 Task: Explore Airbnb accommodation in Ovar, Portugal from 3rd December, 2023 to 7th December, 2023 for 2 adults. Place can be private room with 1  bedroom having 1 bed and 1 bathroom. Property type can be hotel.
Action: Mouse moved to (581, 128)
Screenshot: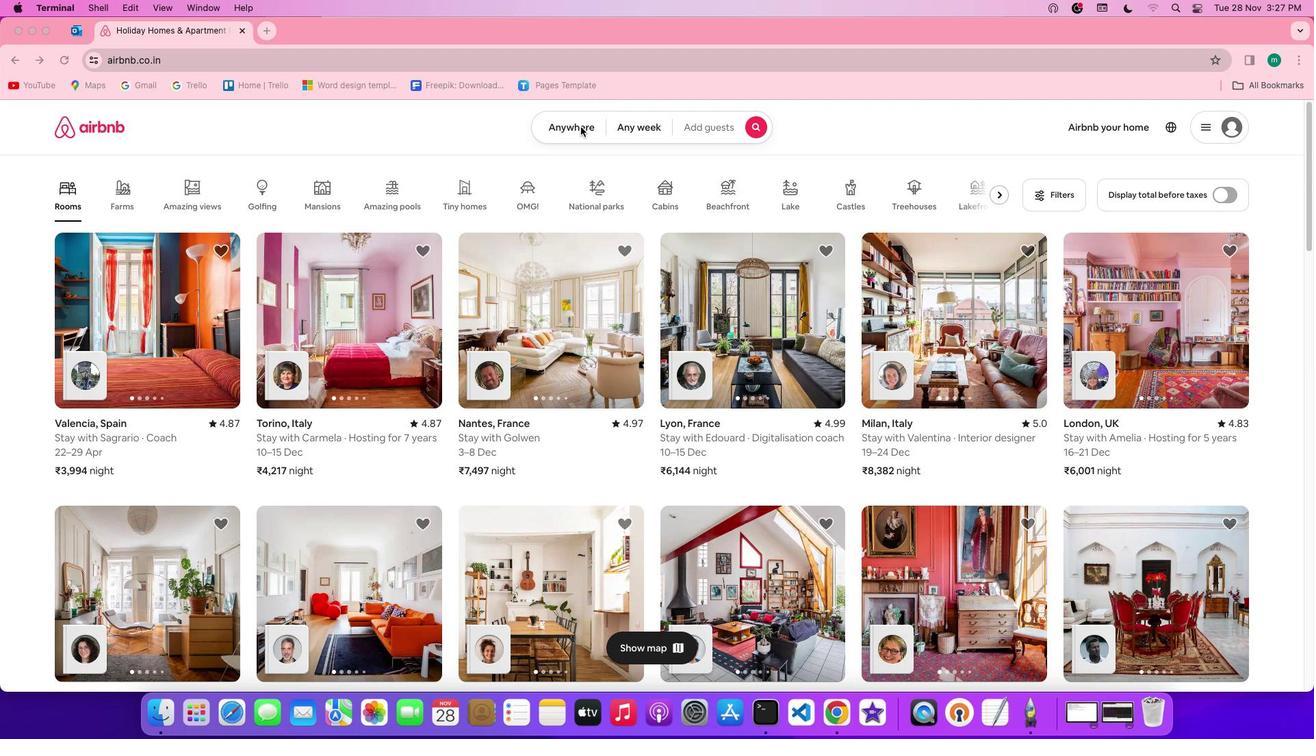 
Action: Mouse pressed left at (581, 128)
Screenshot: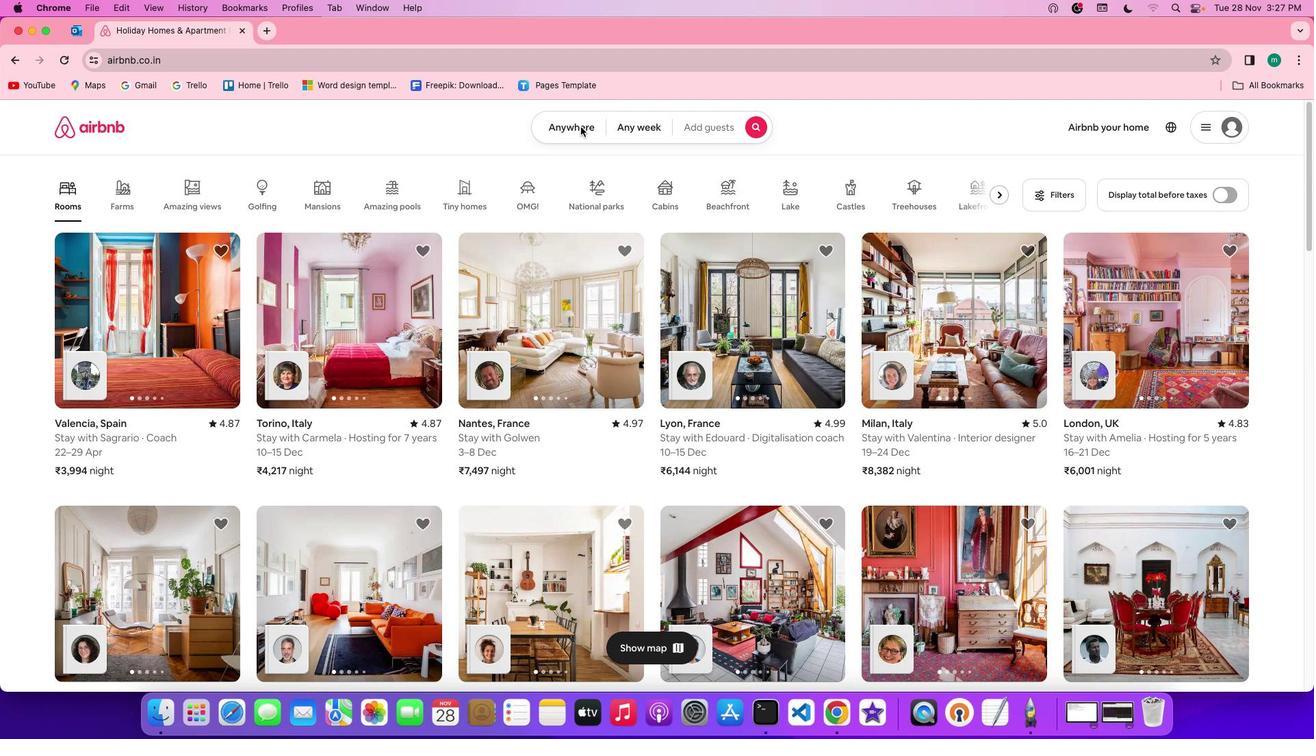
Action: Mouse pressed left at (581, 128)
Screenshot: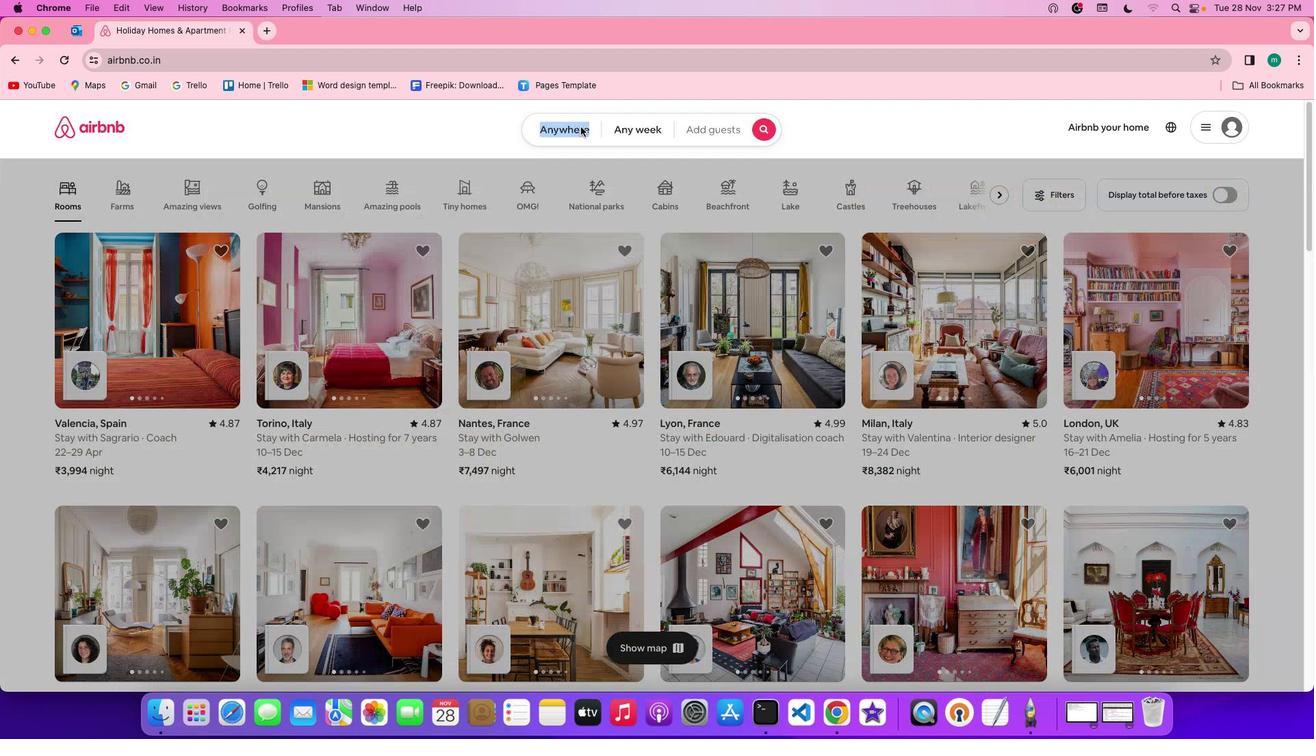 
Action: Mouse moved to (493, 175)
Screenshot: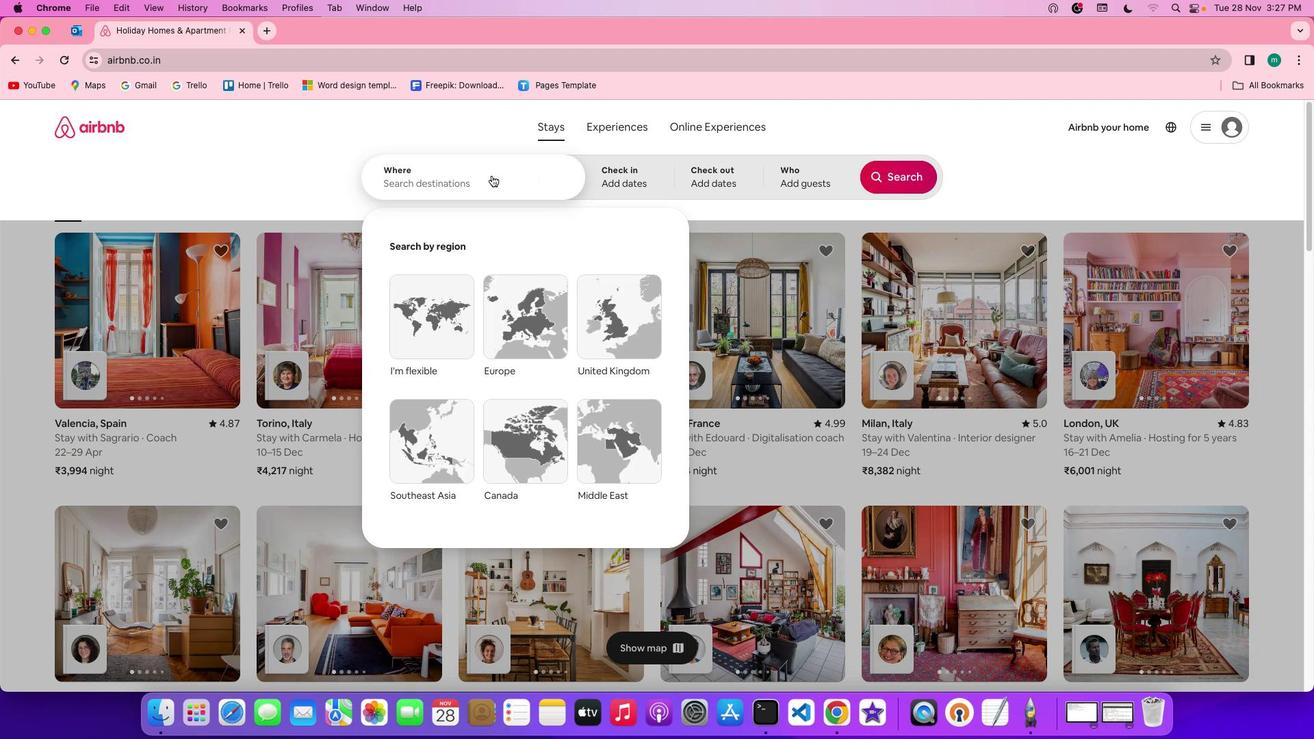 
Action: Mouse pressed left at (493, 175)
Screenshot: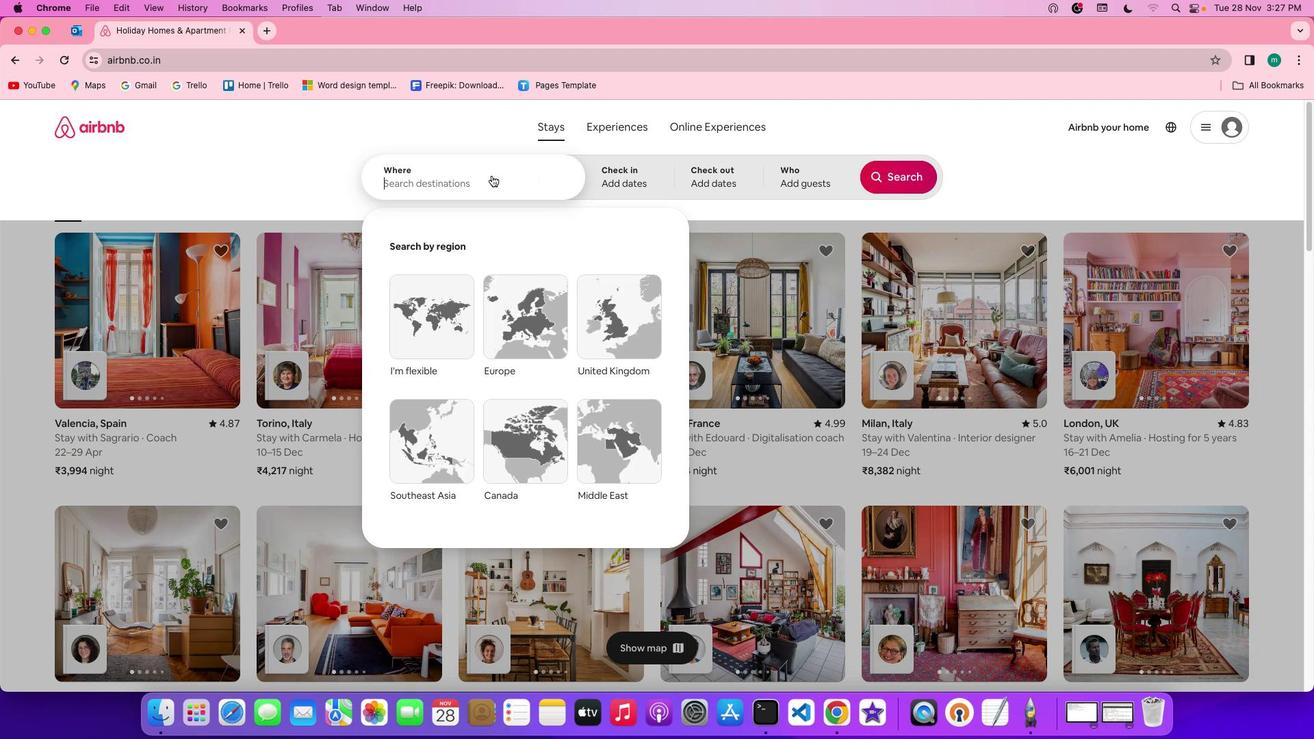 
Action: Key pressed Key.shift'O'
Screenshot: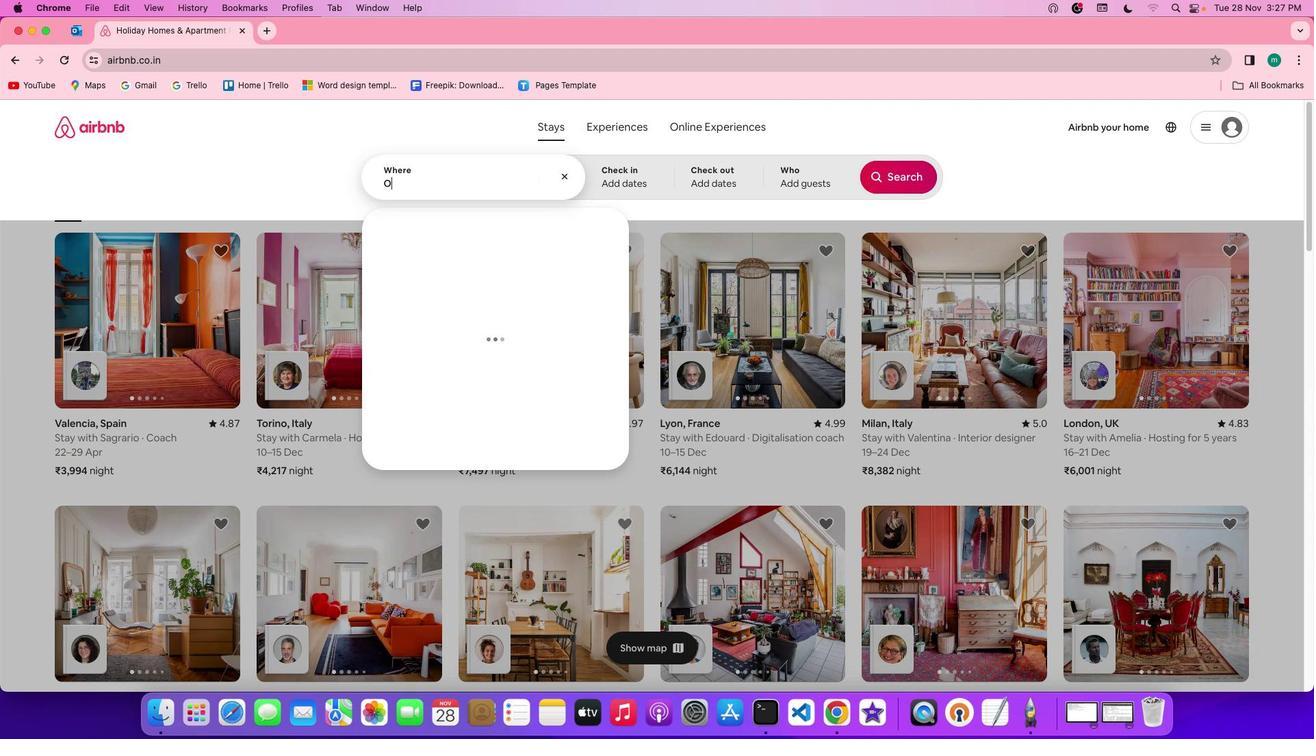 
Action: Mouse moved to (493, 175)
Screenshot: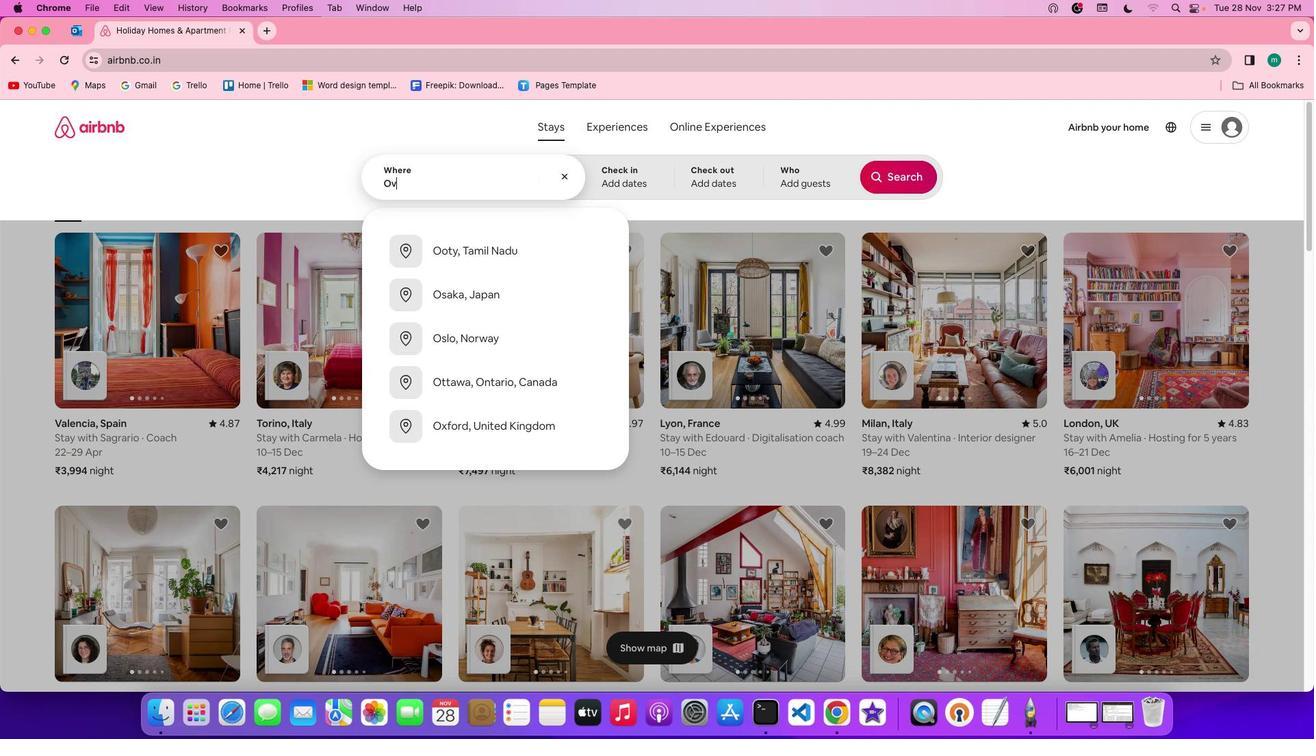 
Action: Key pressed 'v''a''r'','Key.spaceKey.shift'p''o''r''t''u''g''a''l'
Screenshot: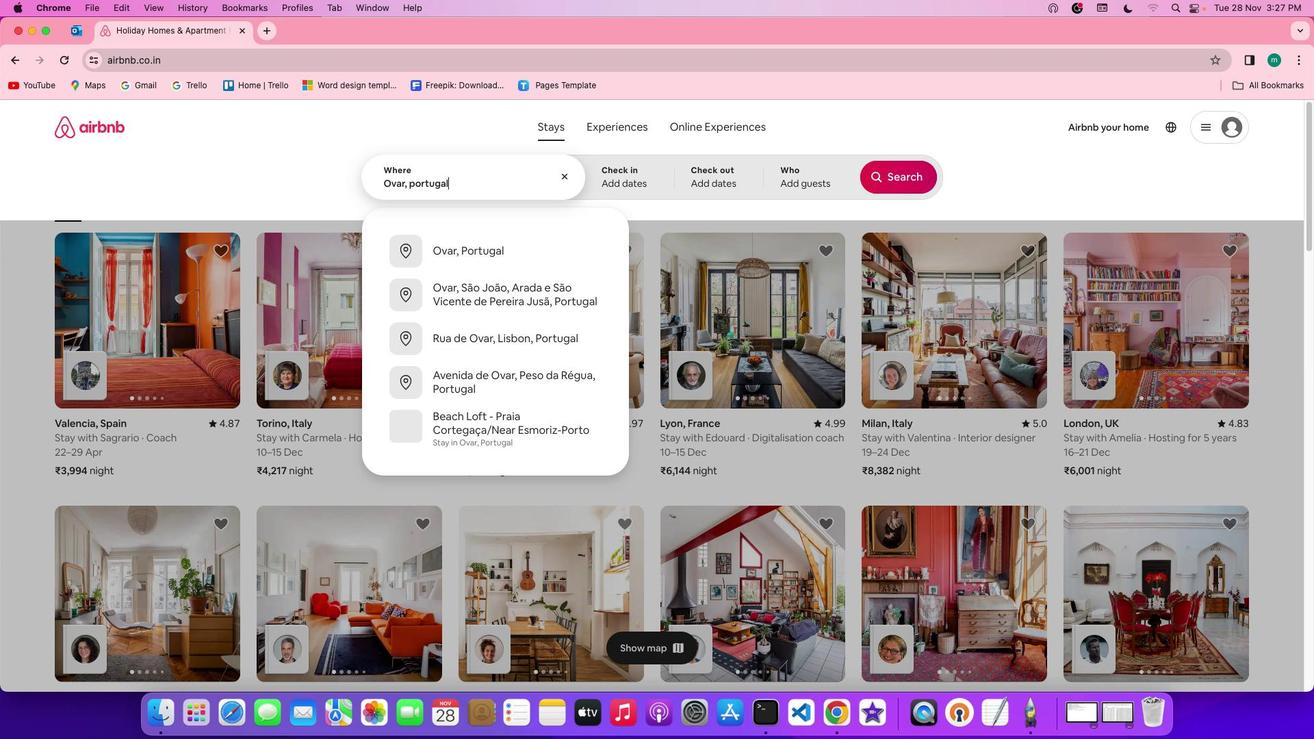 
Action: Mouse moved to (650, 171)
Screenshot: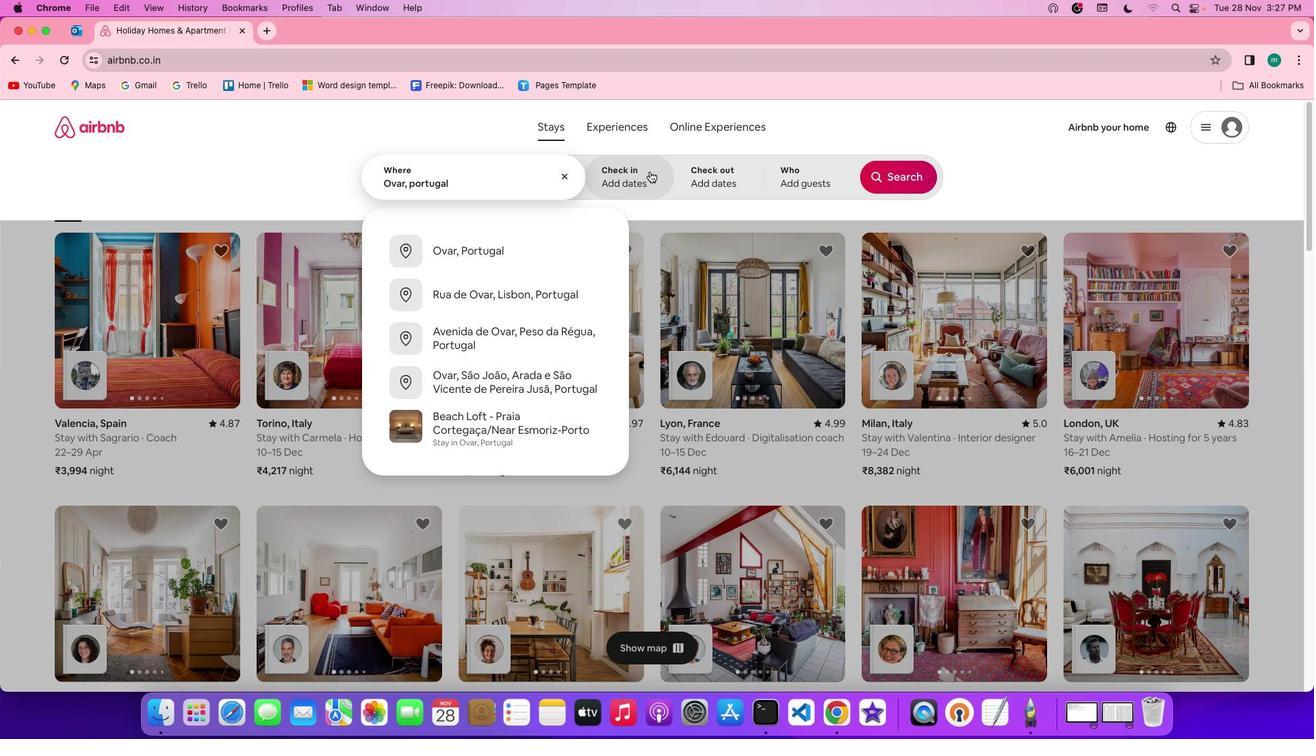 
Action: Mouse pressed left at (650, 171)
Screenshot: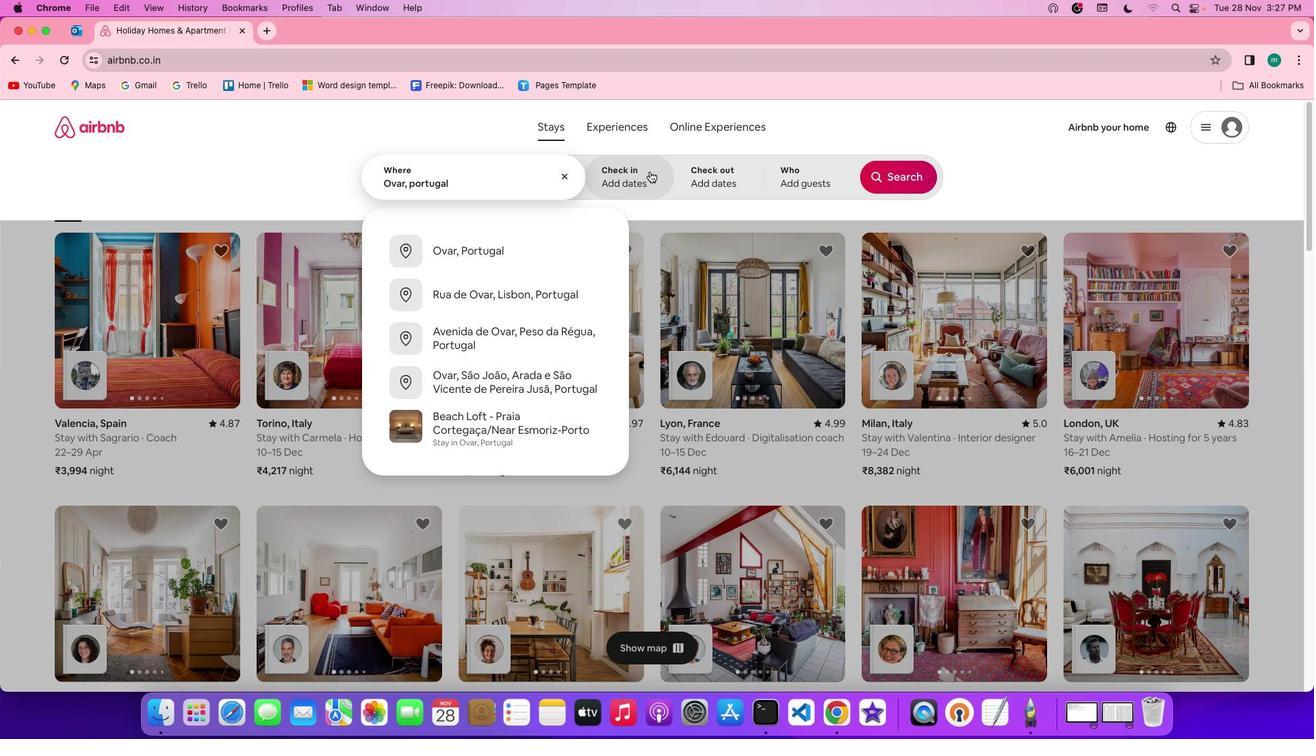 
Action: Mouse moved to (692, 380)
Screenshot: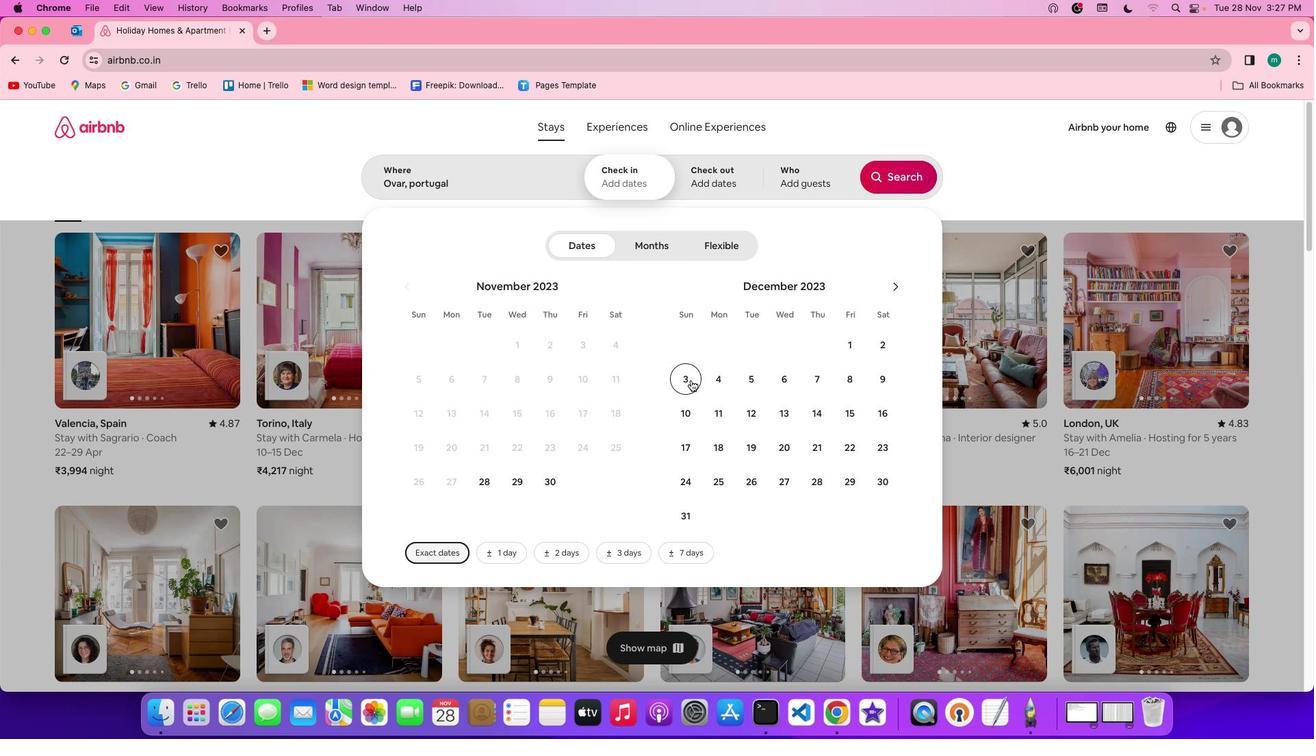 
Action: Mouse pressed left at (692, 380)
Screenshot: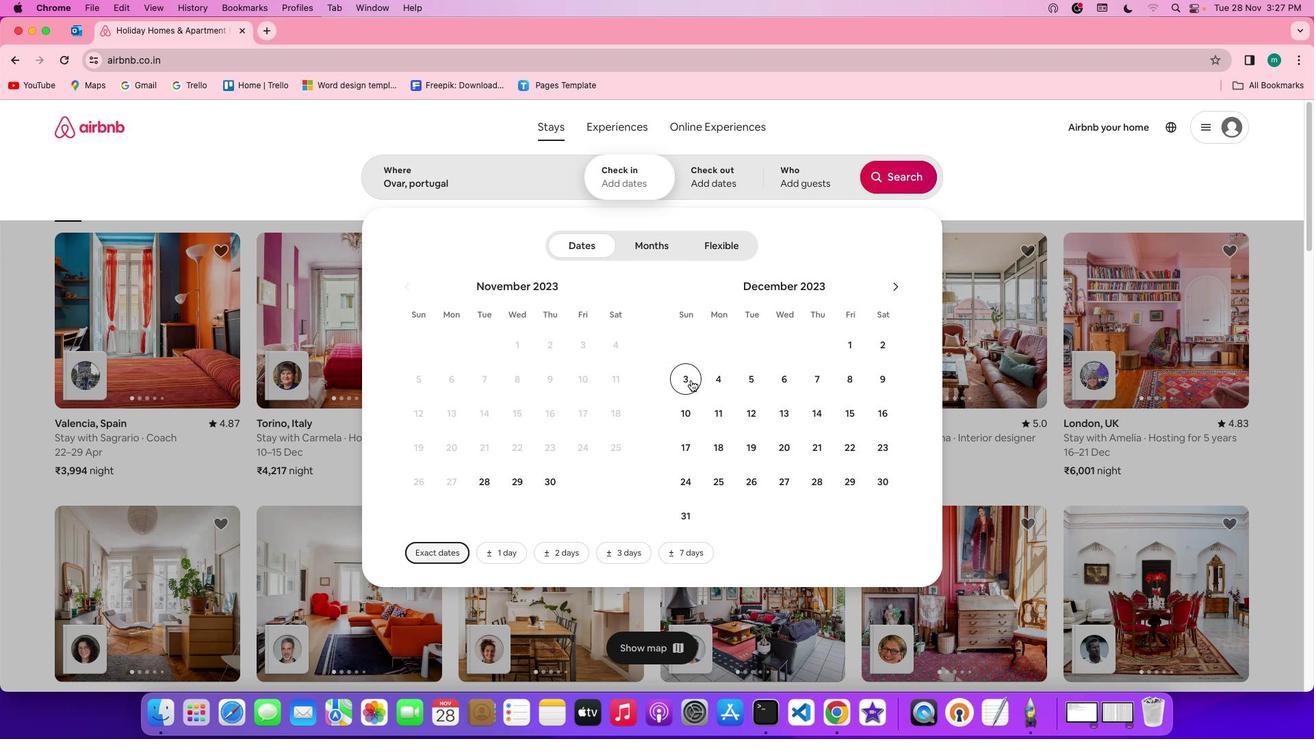 
Action: Mouse moved to (826, 380)
Screenshot: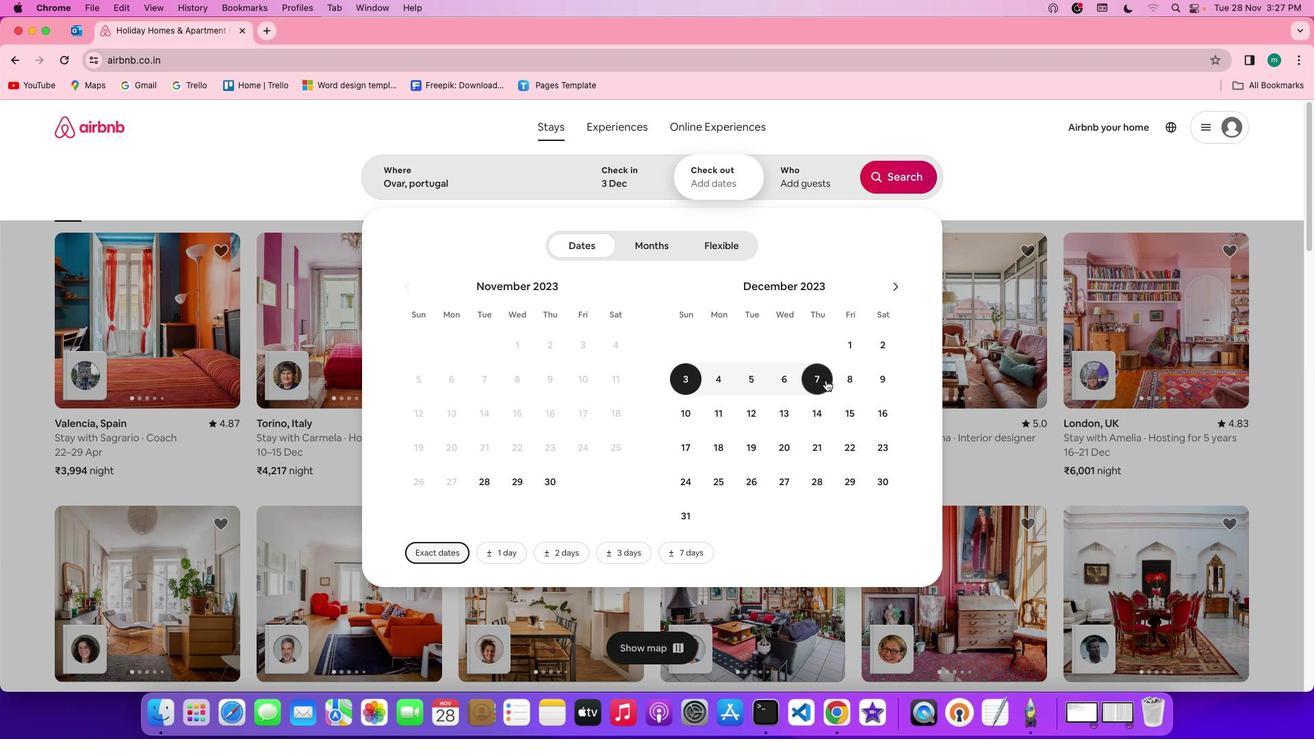 
Action: Mouse pressed left at (826, 380)
Screenshot: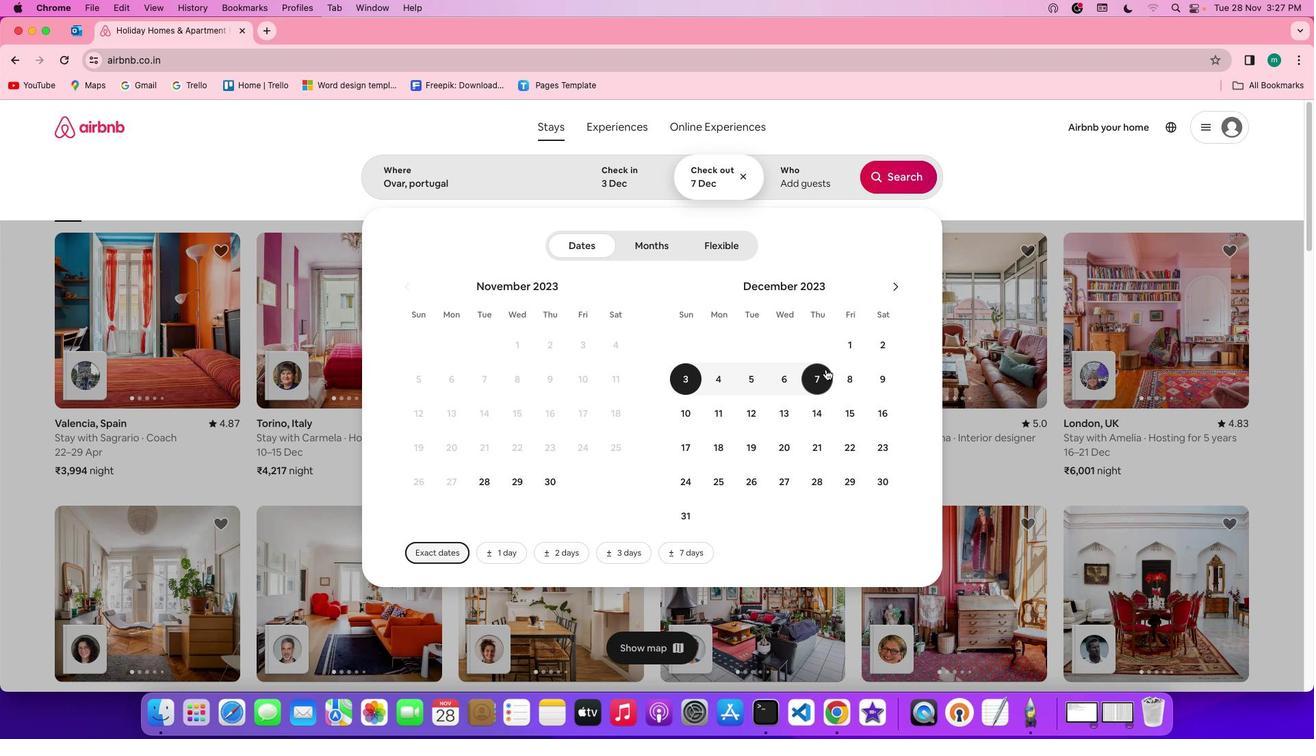 
Action: Mouse moved to (822, 180)
Screenshot: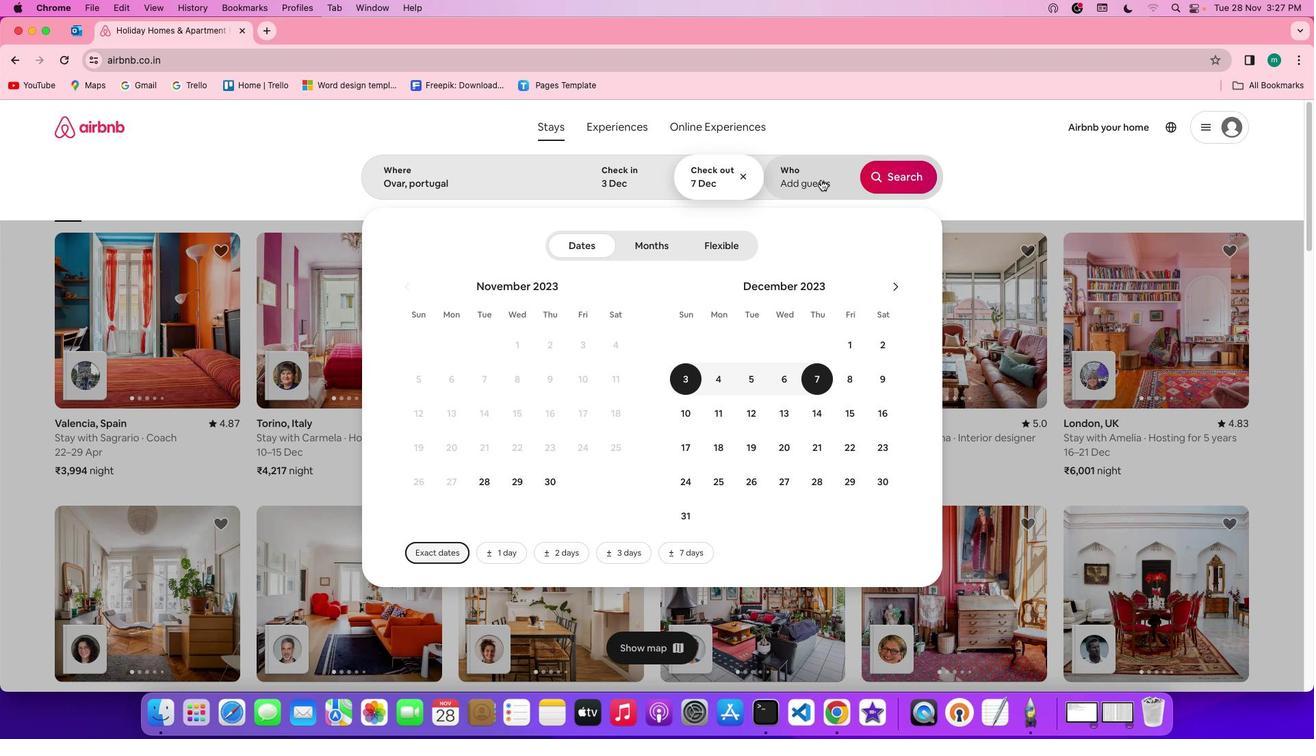 
Action: Mouse pressed left at (822, 180)
Screenshot: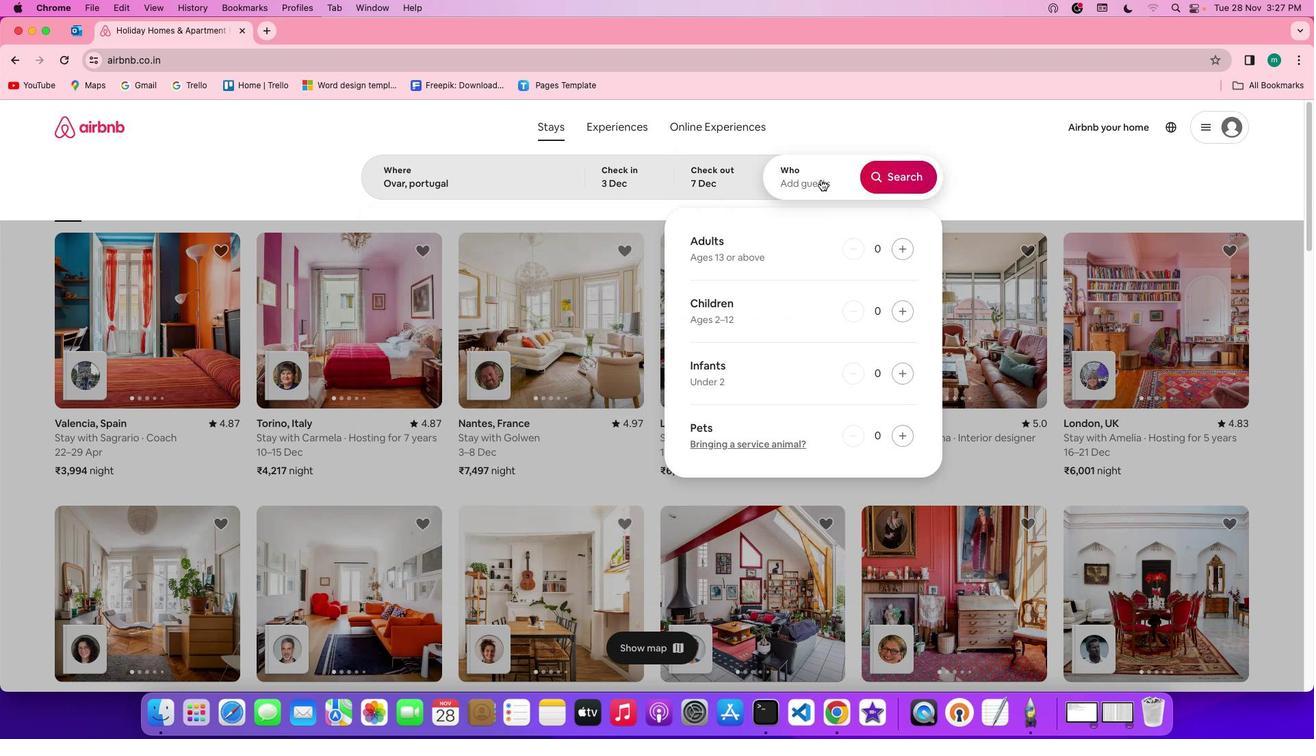 
Action: Mouse moved to (906, 249)
Screenshot: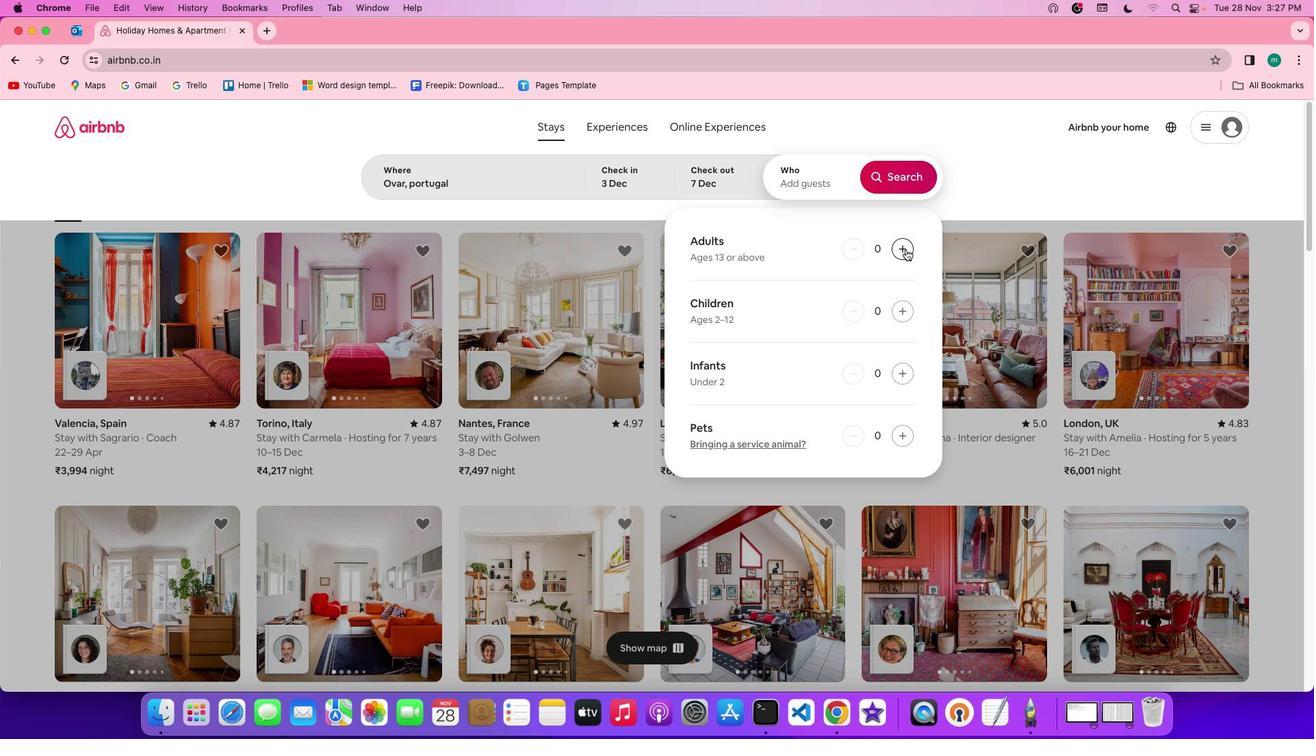 
Action: Mouse pressed left at (906, 249)
Screenshot: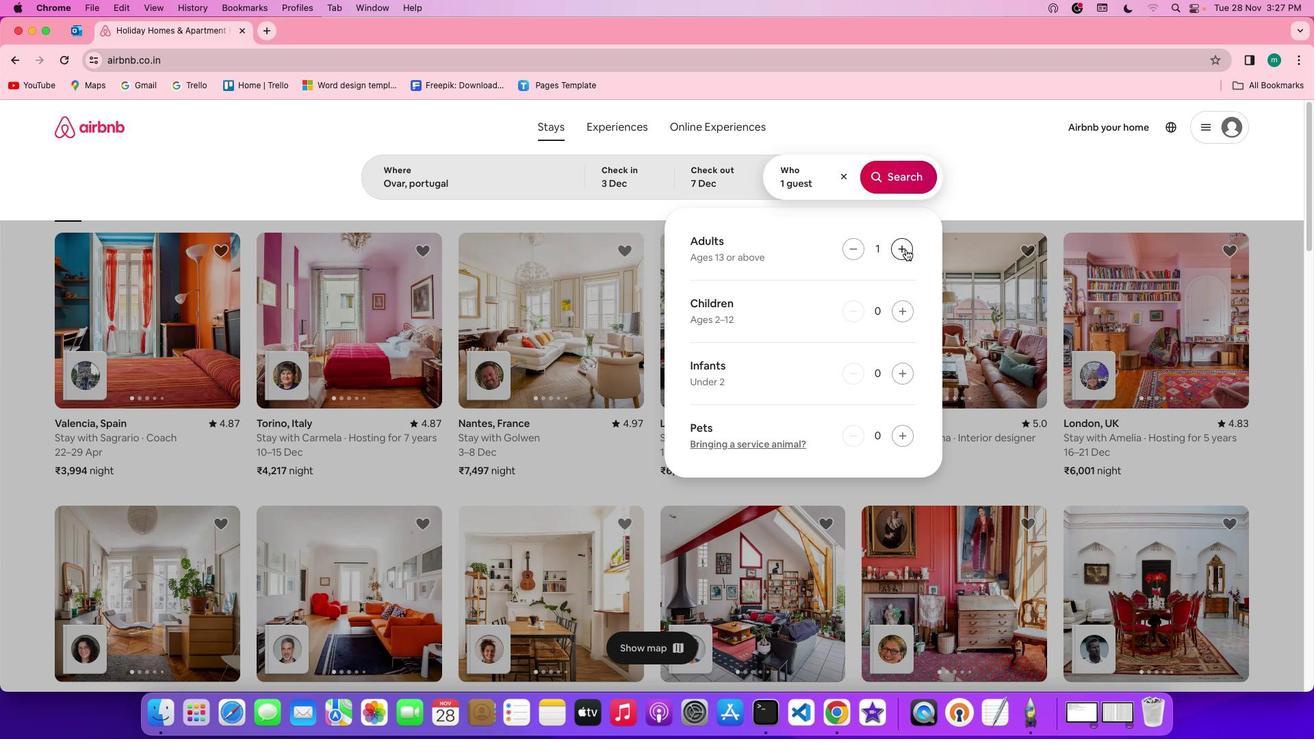 
Action: Mouse pressed left at (906, 249)
Screenshot: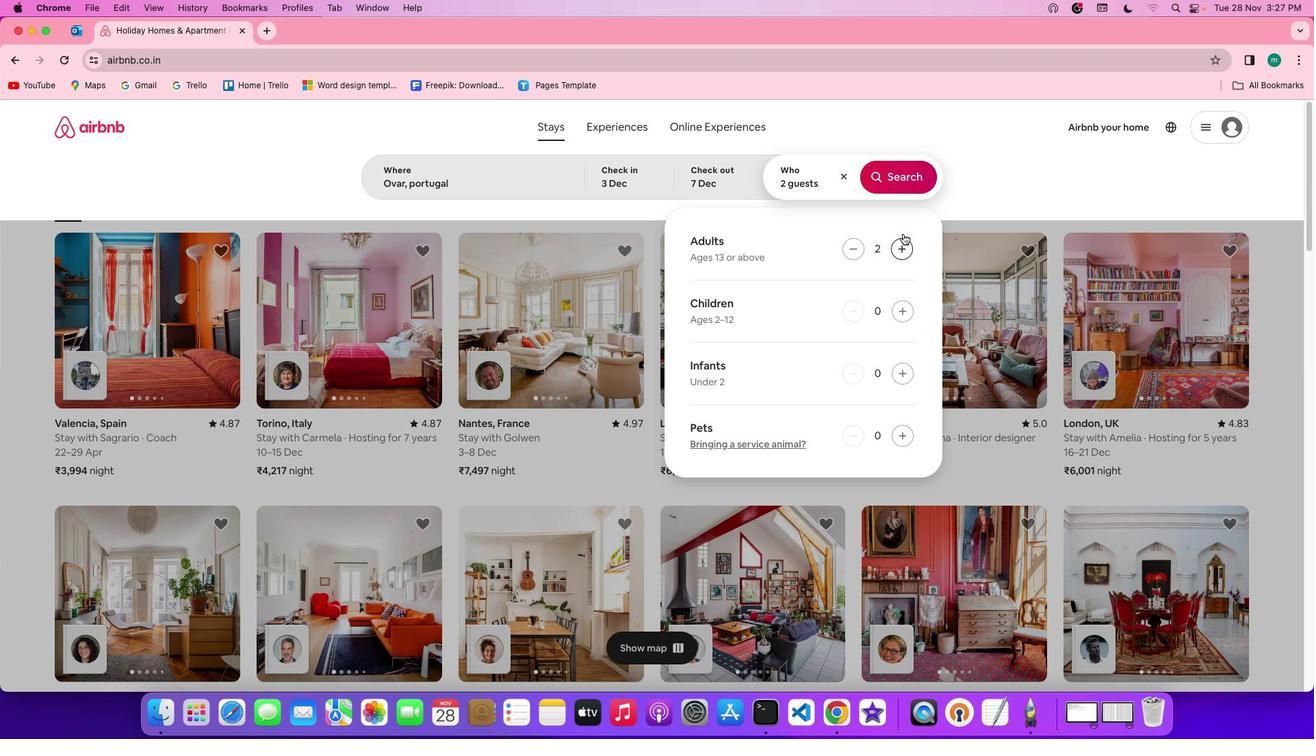 
Action: Mouse moved to (896, 175)
Screenshot: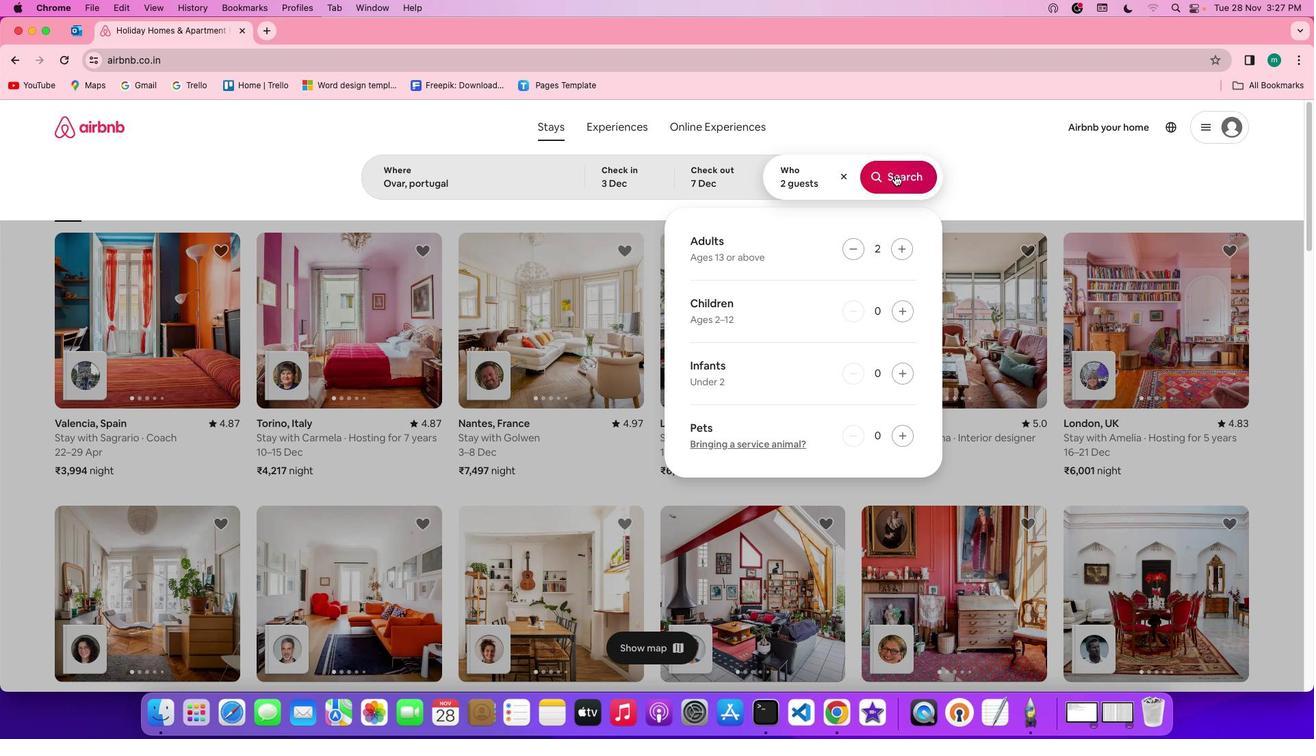 
Action: Mouse pressed left at (896, 175)
Screenshot: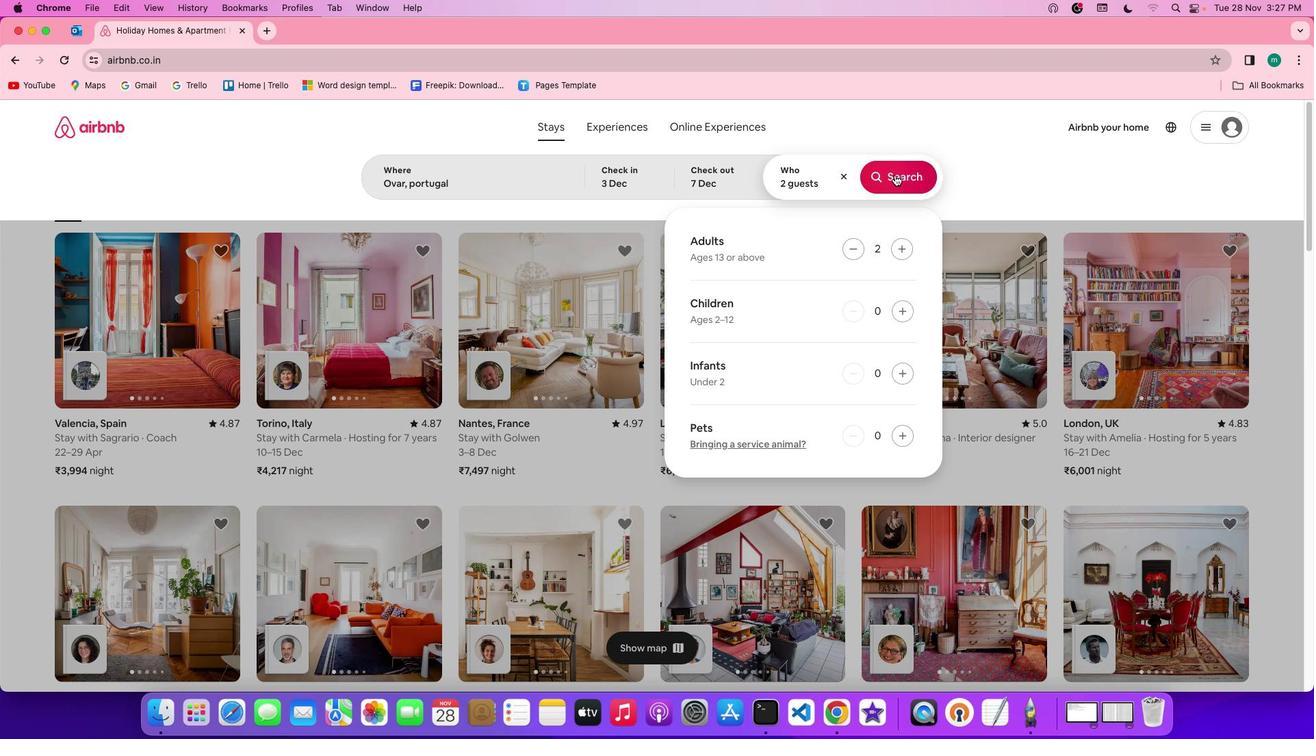 
Action: Mouse moved to (1088, 178)
Screenshot: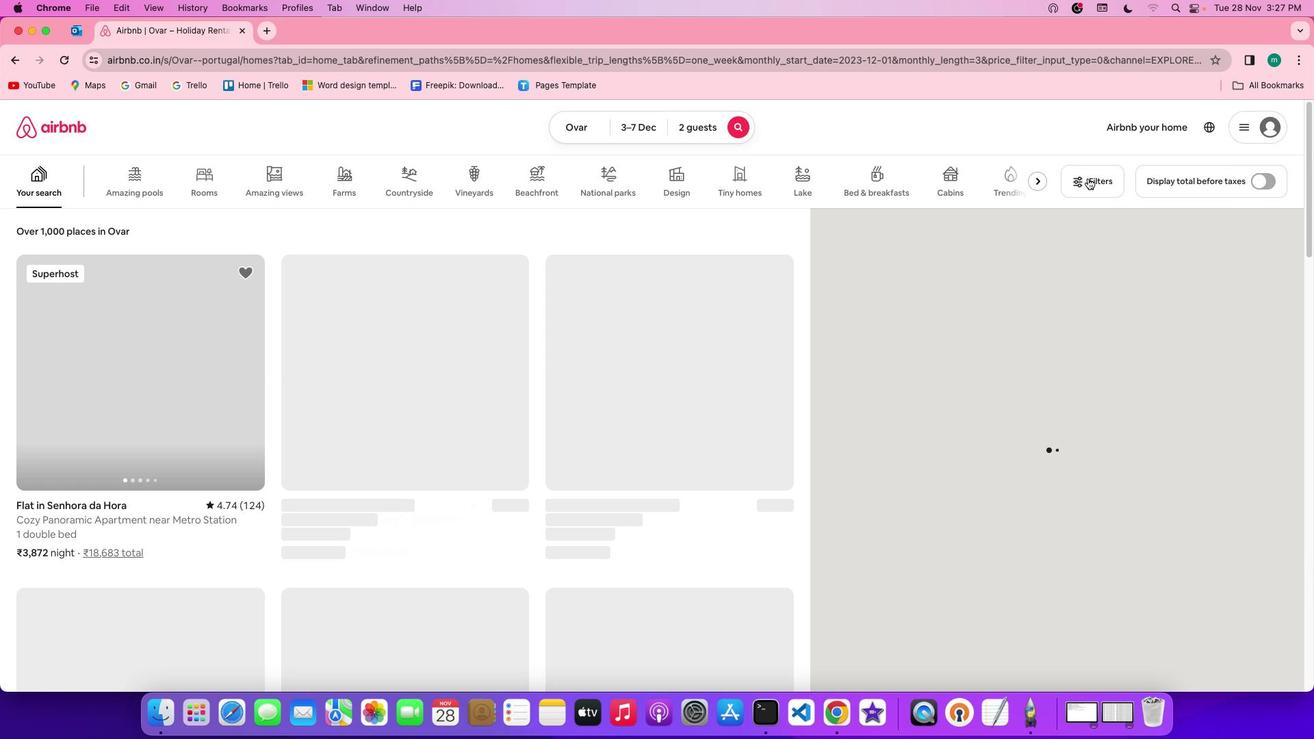 
Action: Mouse pressed left at (1088, 178)
Screenshot: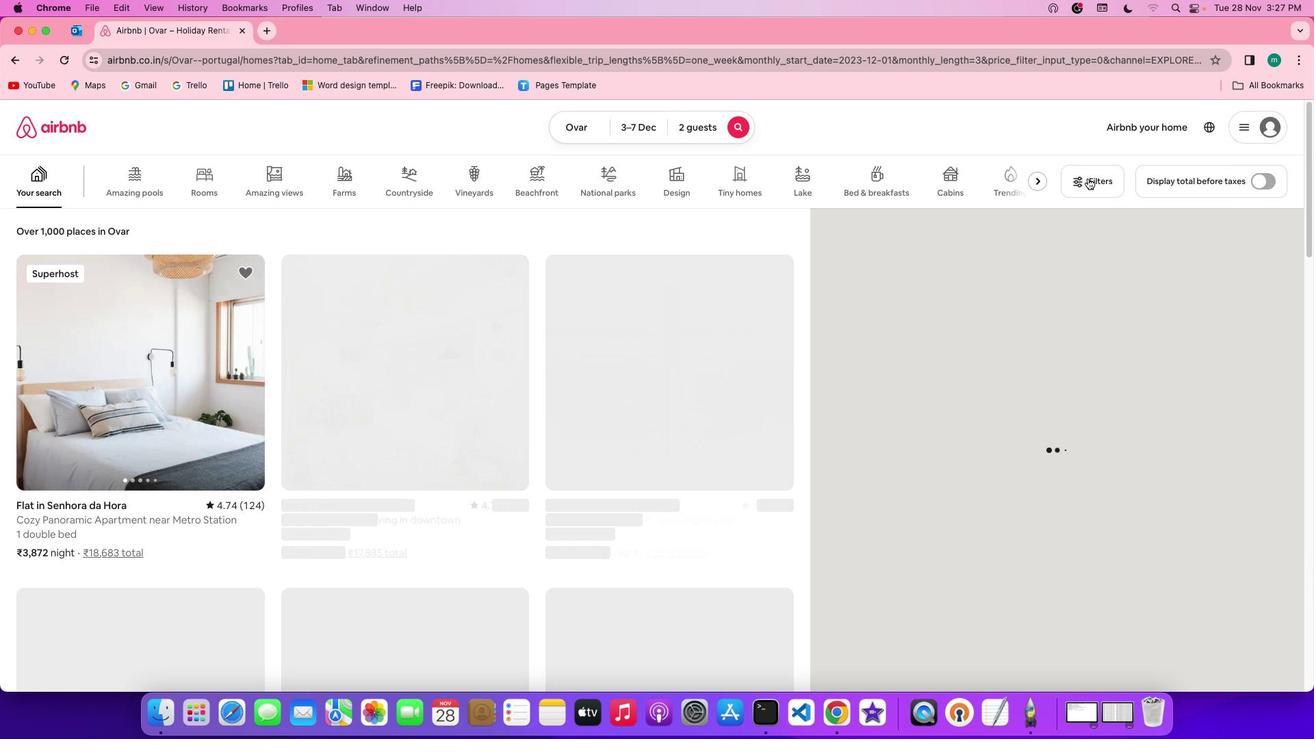 
Action: Mouse moved to (711, 368)
Screenshot: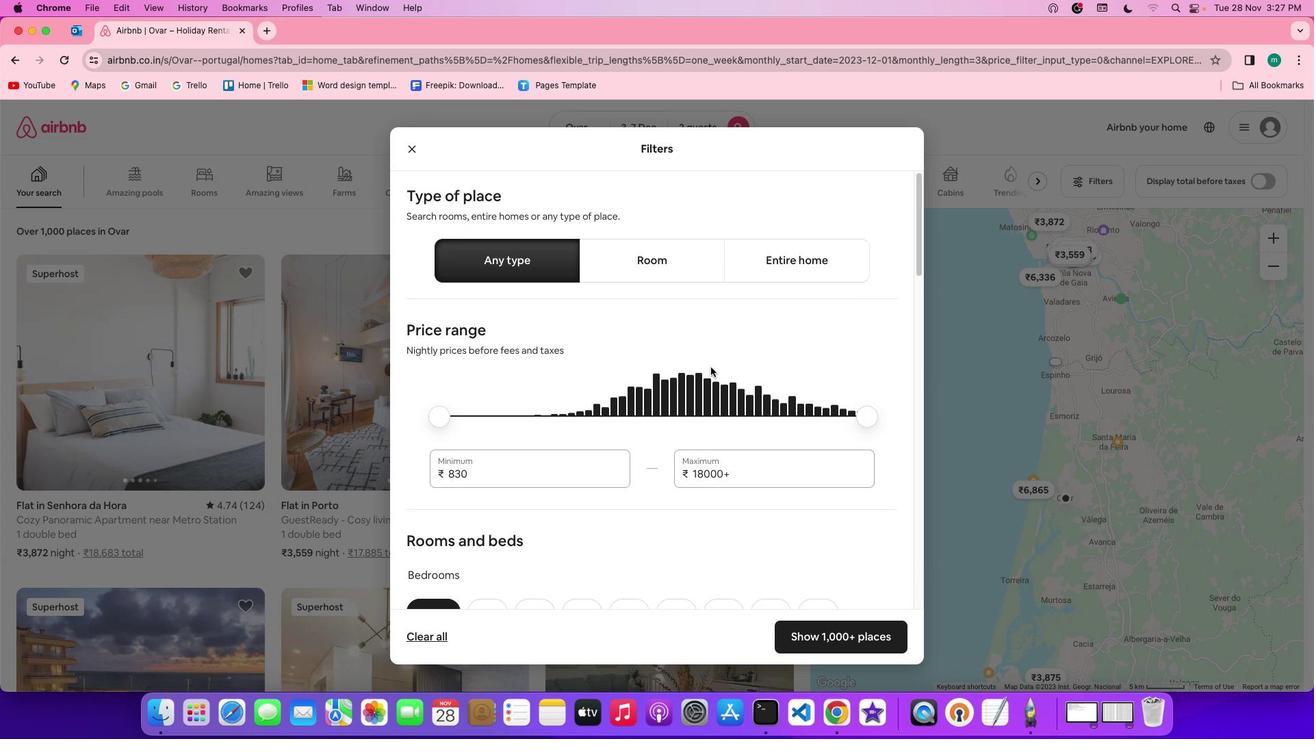 
Action: Mouse scrolled (711, 368) with delta (0, 0)
Screenshot: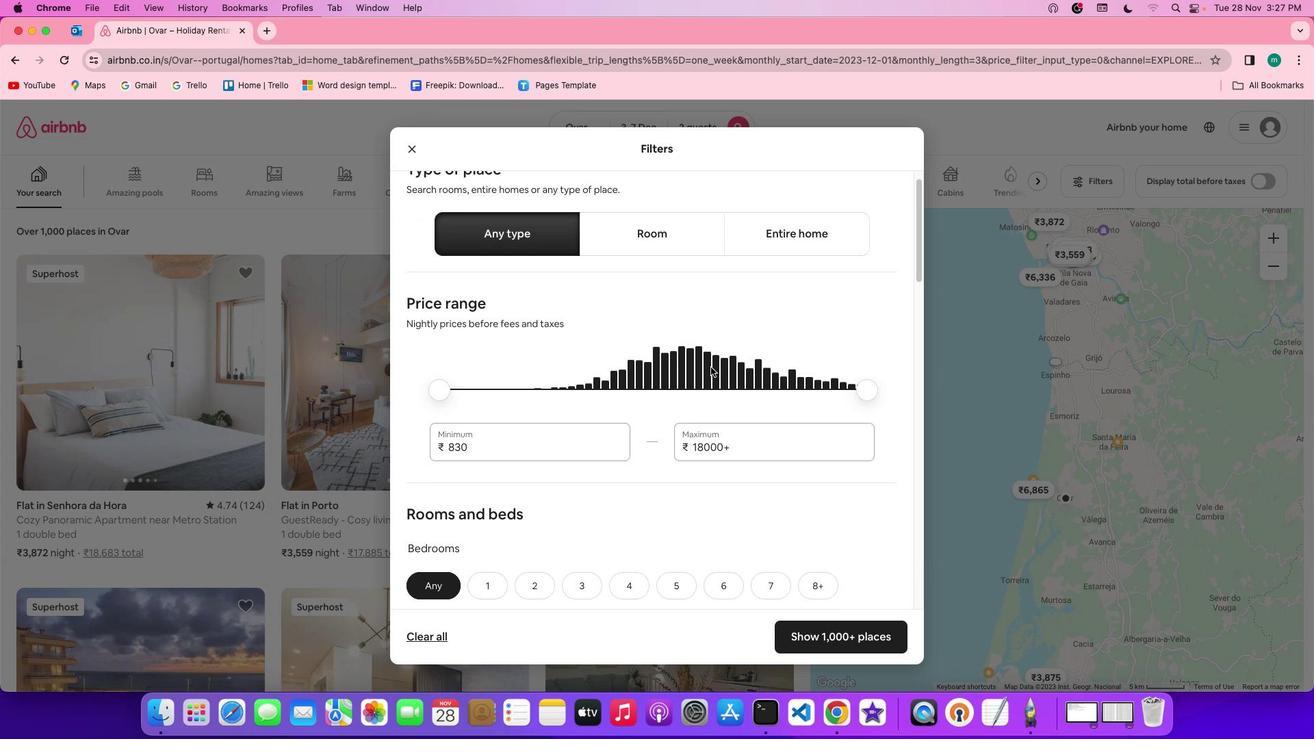 
Action: Mouse scrolled (711, 368) with delta (0, 0)
Screenshot: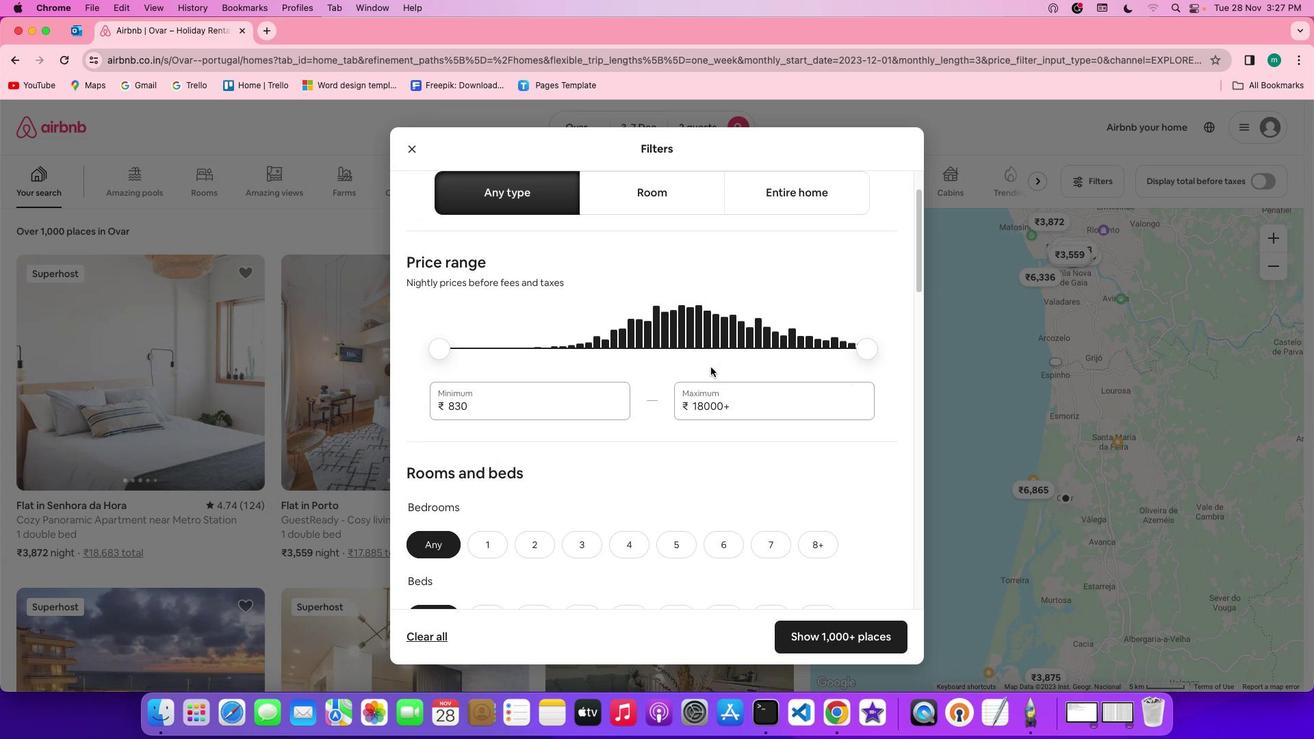 
Action: Mouse scrolled (711, 368) with delta (0, 0)
Screenshot: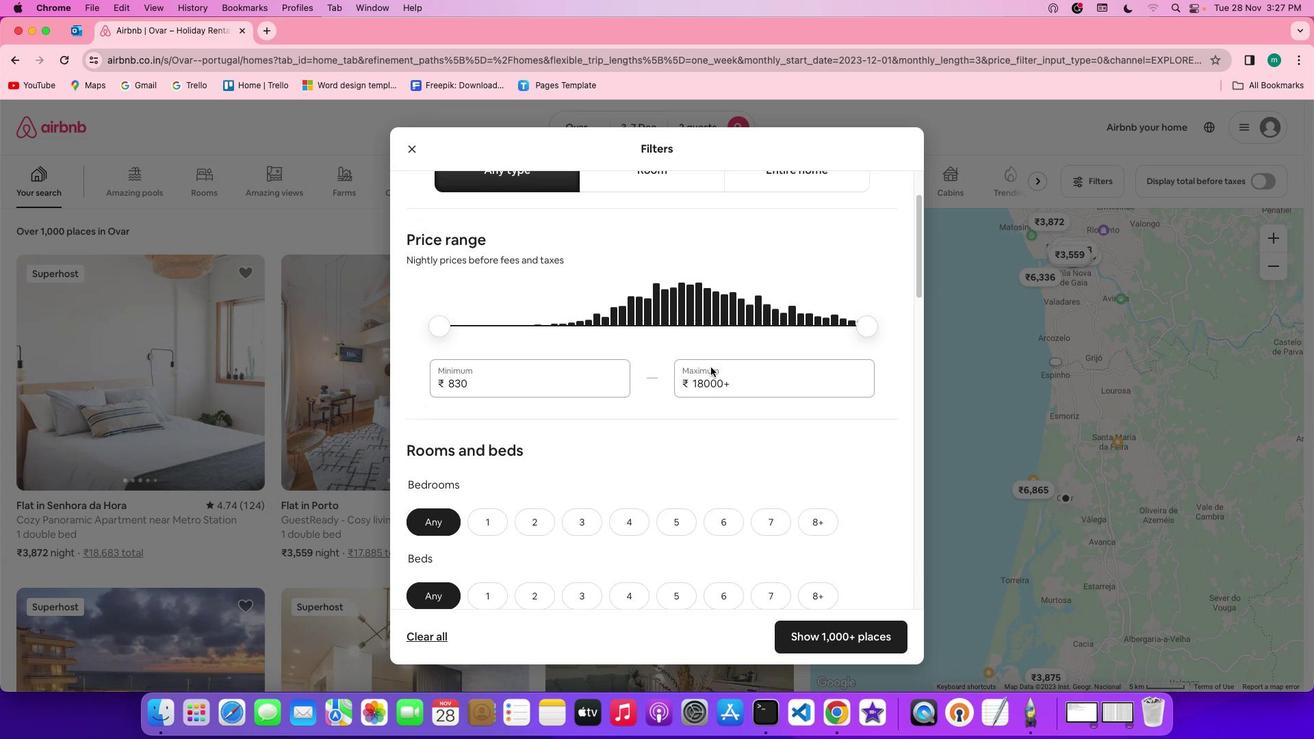 
Action: Mouse scrolled (711, 368) with delta (0, 0)
Screenshot: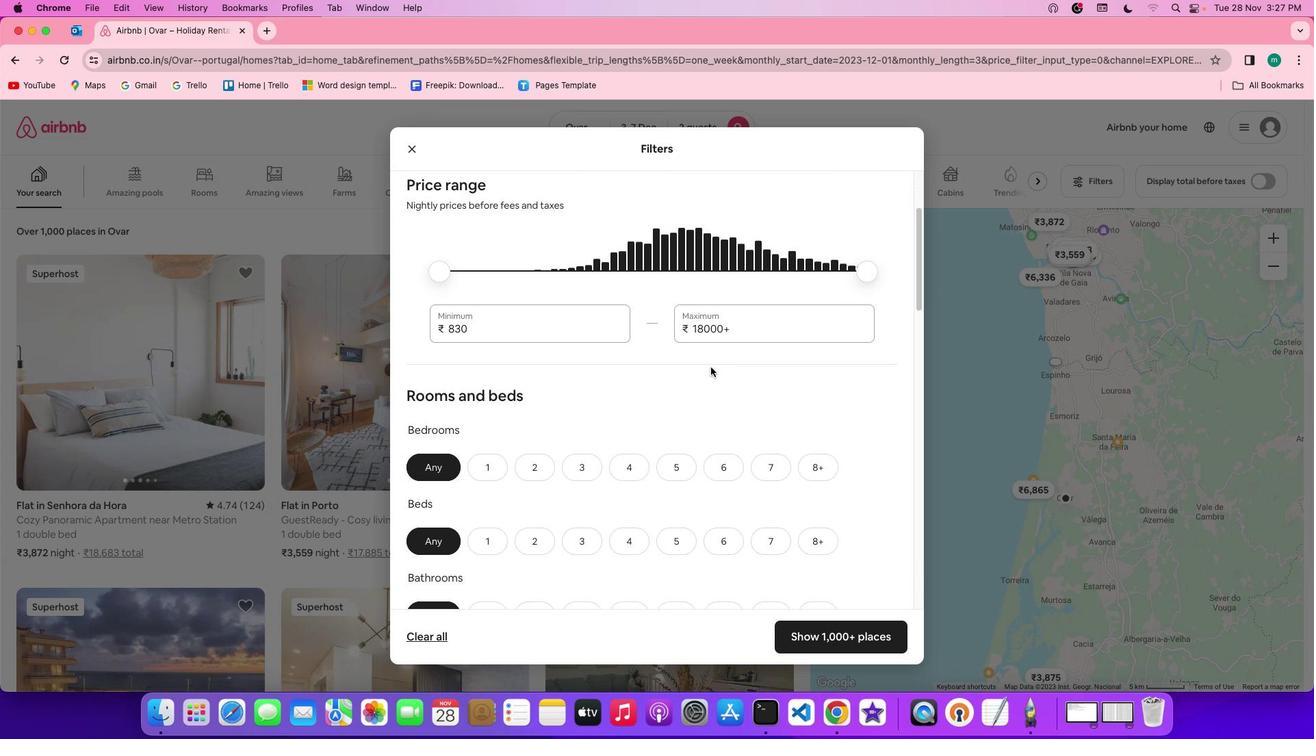 
Action: Mouse scrolled (711, 368) with delta (0, 0)
Screenshot: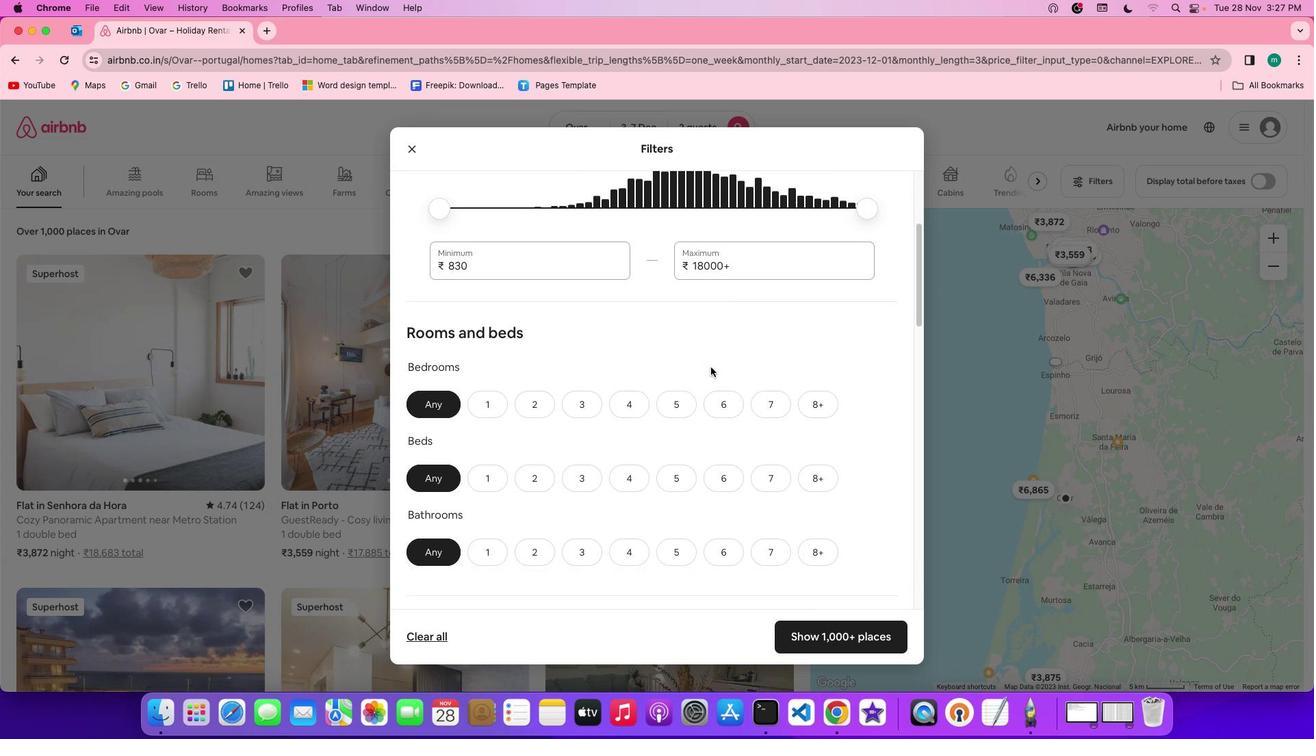 
Action: Mouse moved to (474, 400)
Screenshot: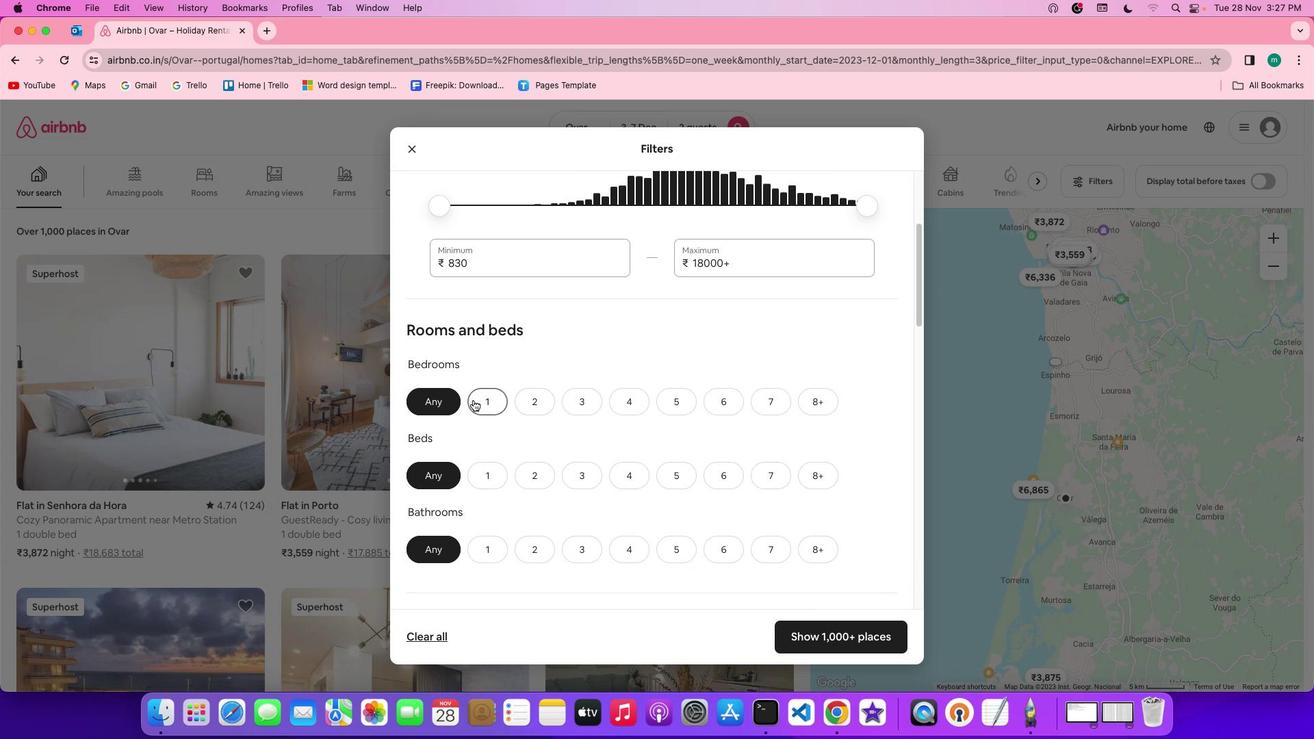 
Action: Mouse pressed left at (474, 400)
Screenshot: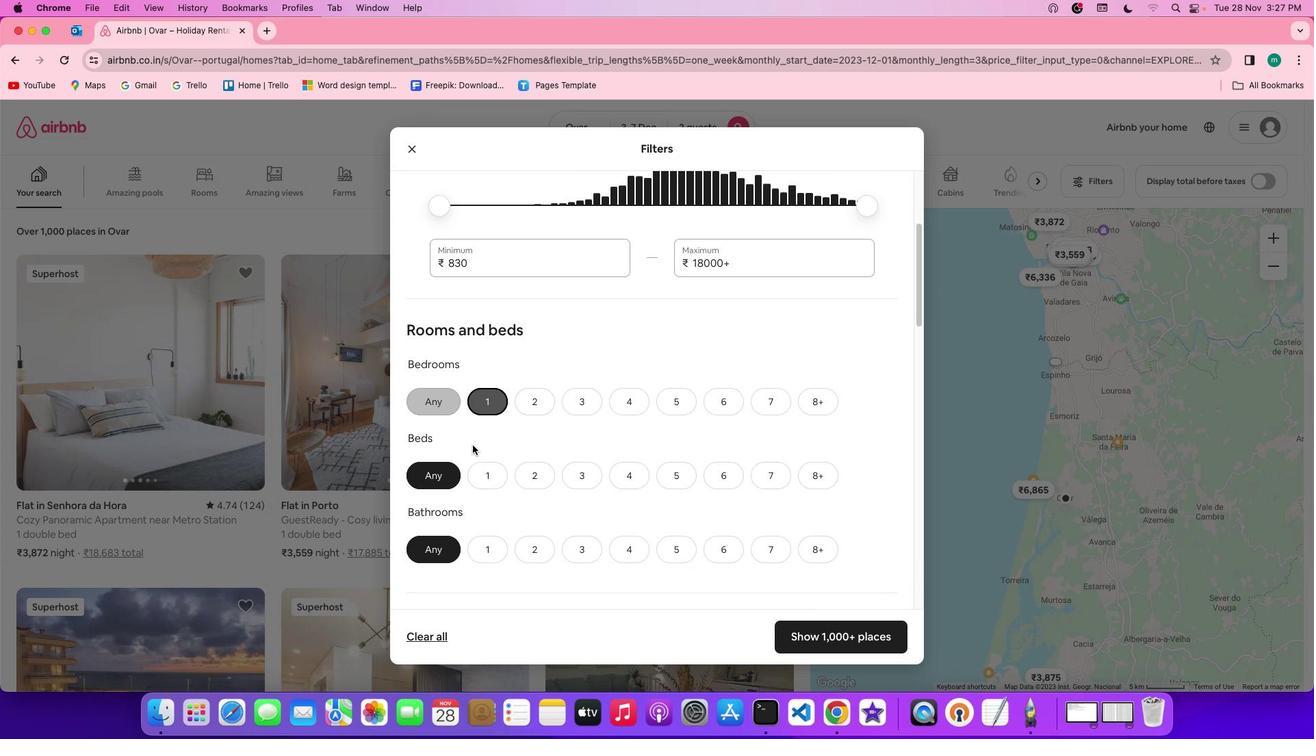 
Action: Mouse moved to (493, 479)
Screenshot: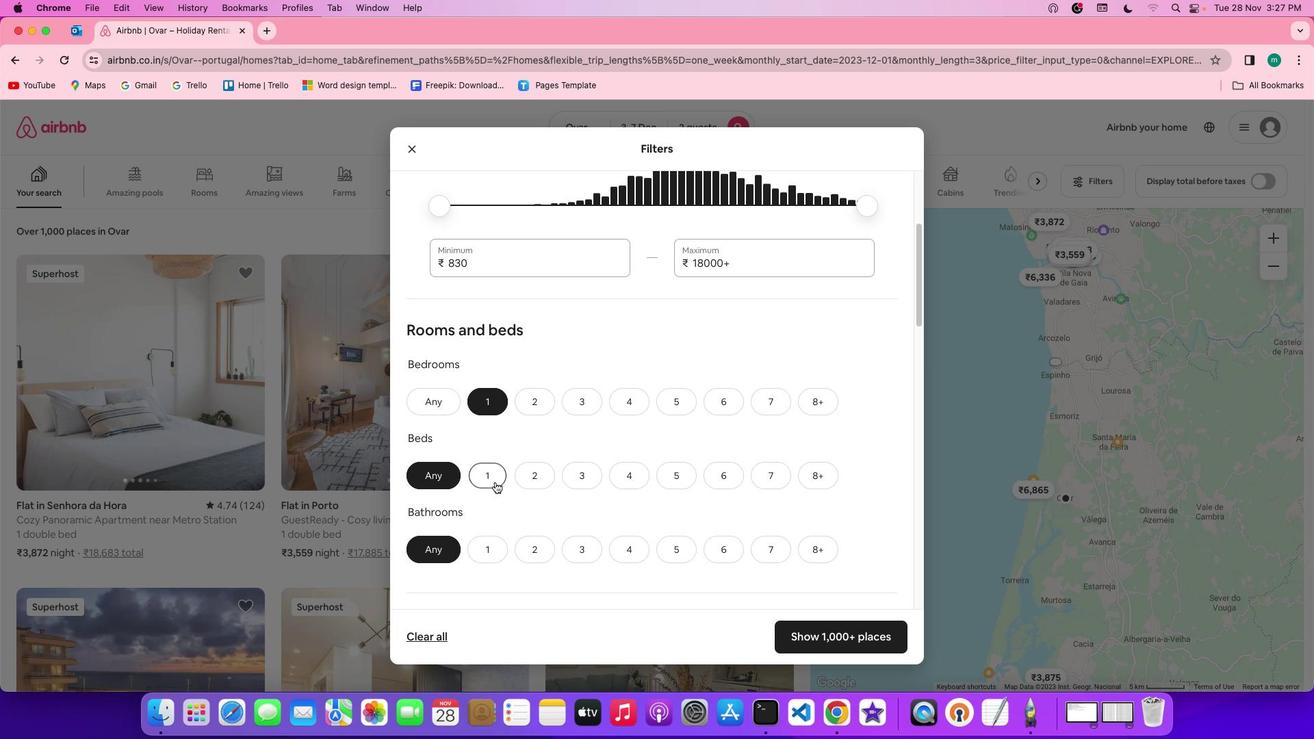 
Action: Mouse pressed left at (493, 479)
Screenshot: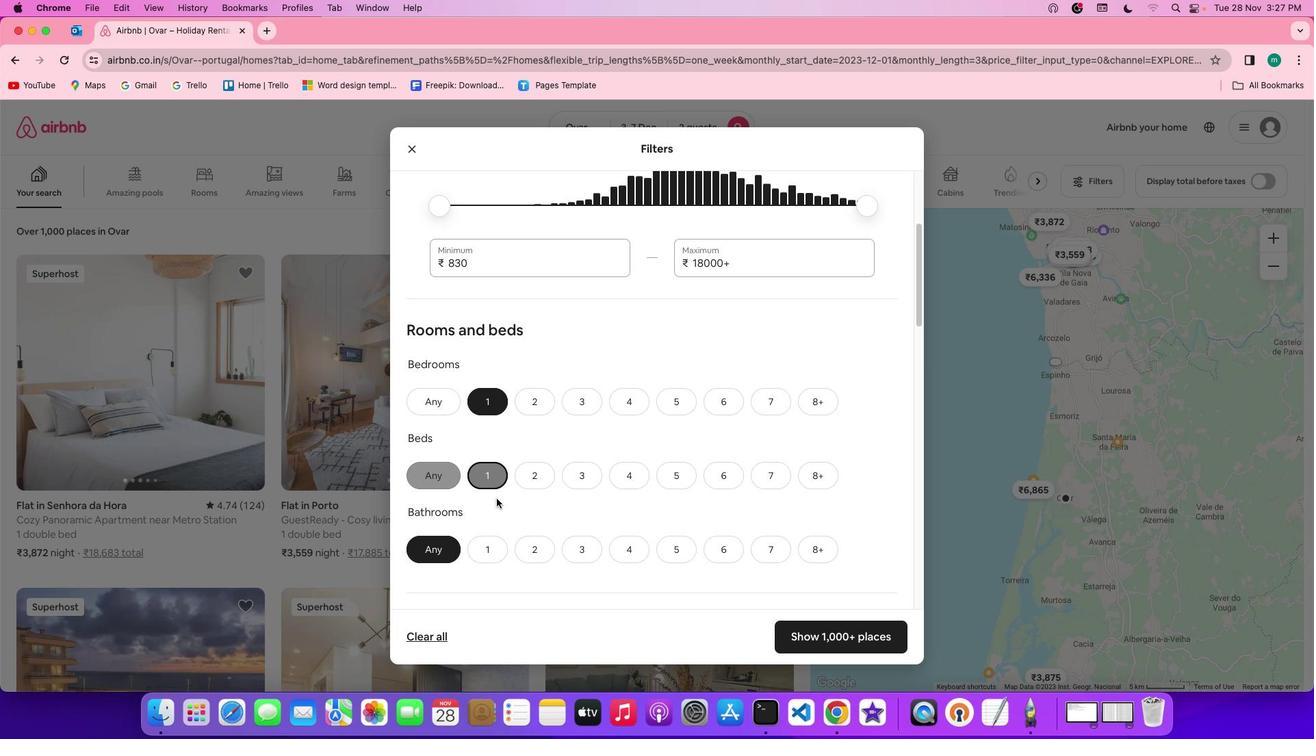 
Action: Mouse moved to (495, 541)
Screenshot: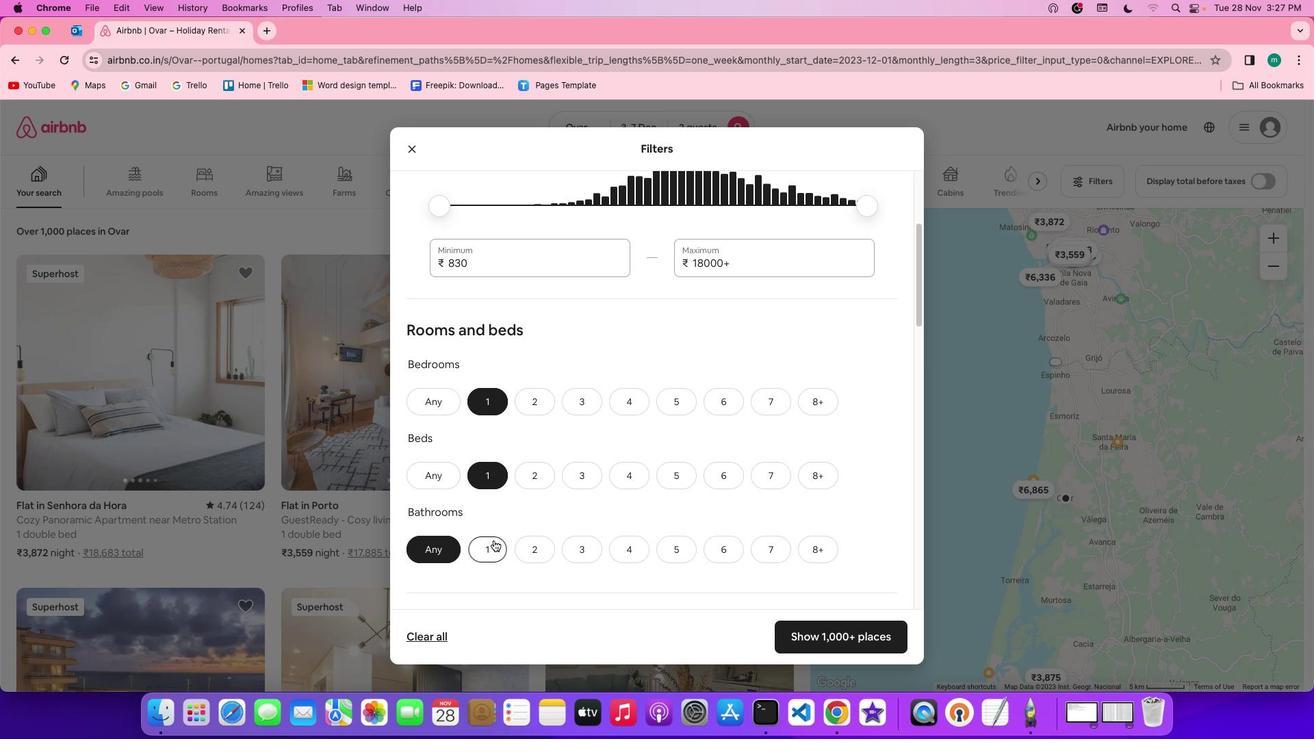 
Action: Mouse pressed left at (495, 541)
Screenshot: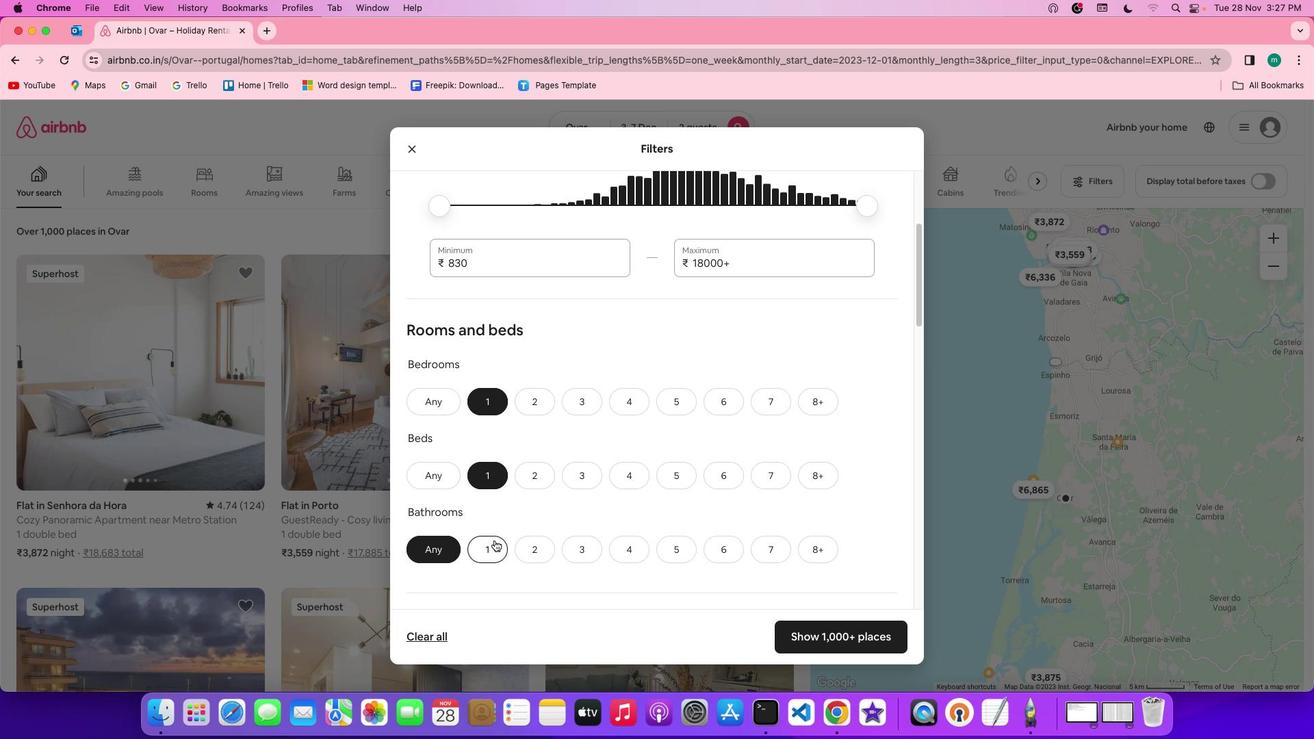 
Action: Mouse moved to (634, 517)
Screenshot: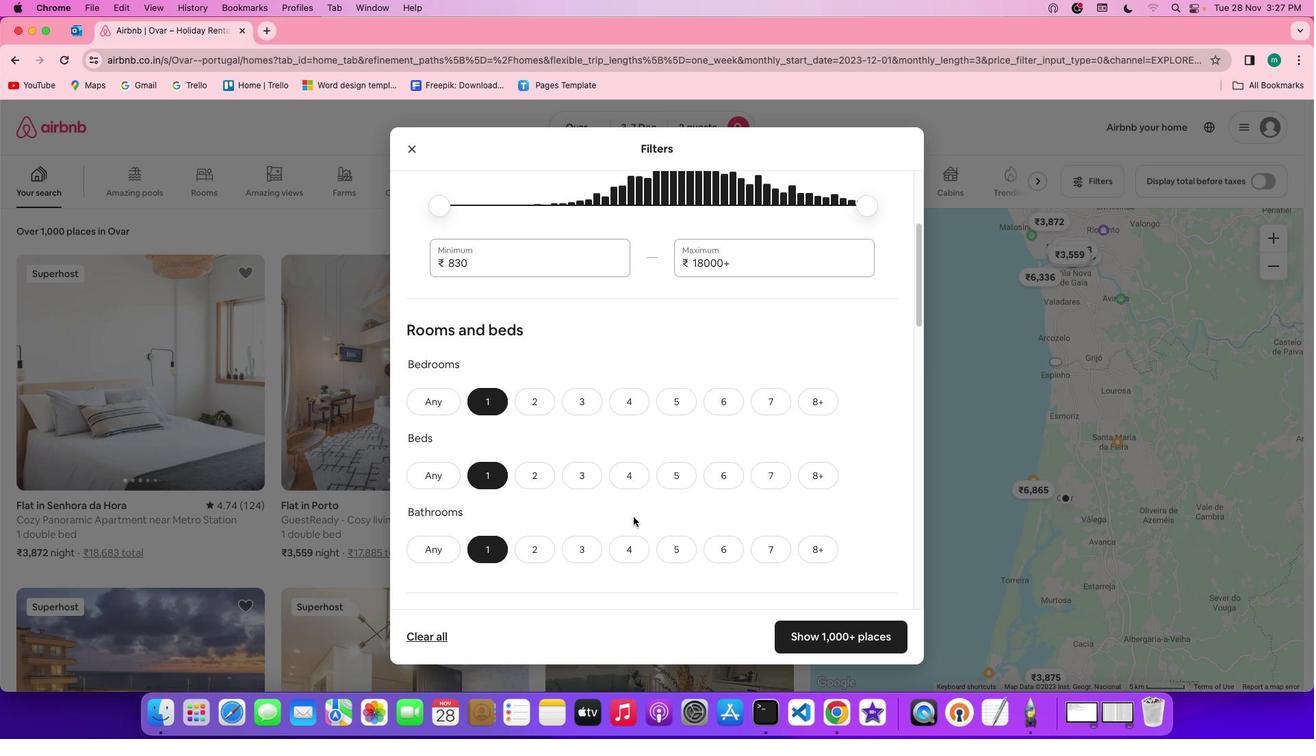 
Action: Mouse scrolled (634, 517) with delta (0, 0)
Screenshot: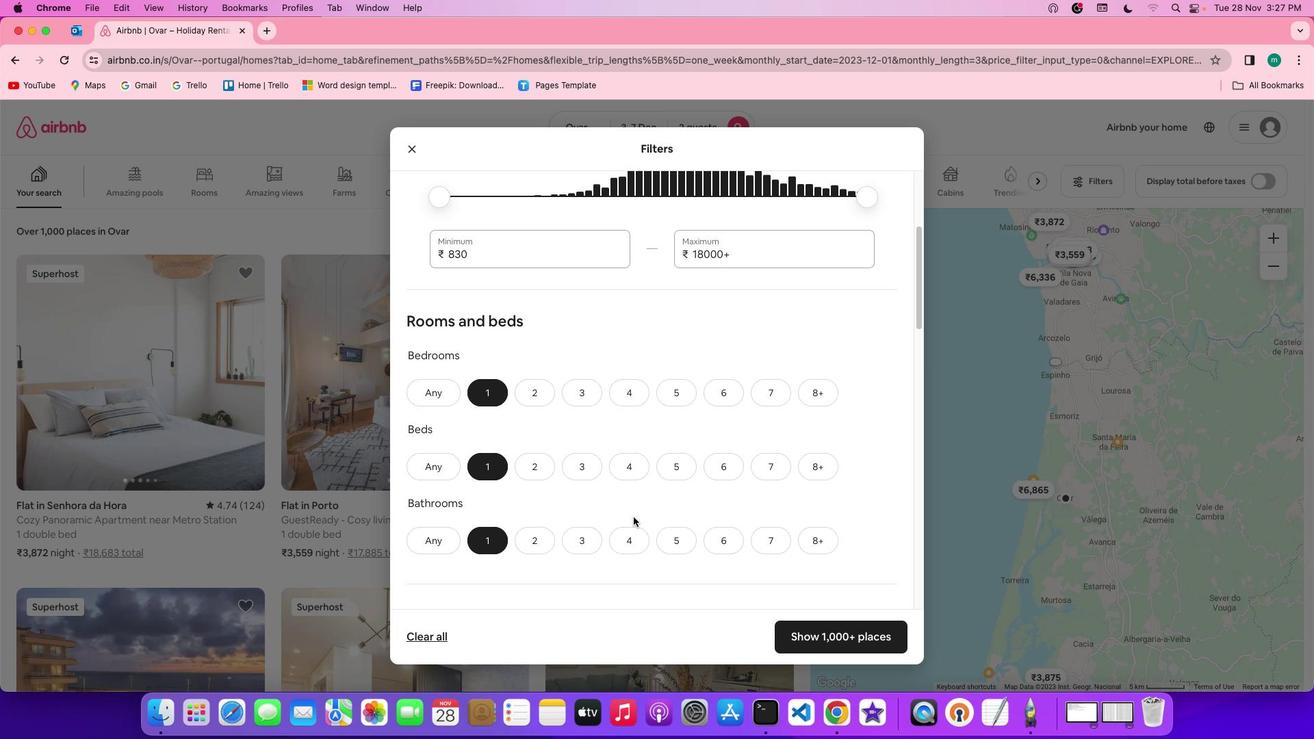 
Action: Mouse scrolled (634, 517) with delta (0, 0)
Screenshot: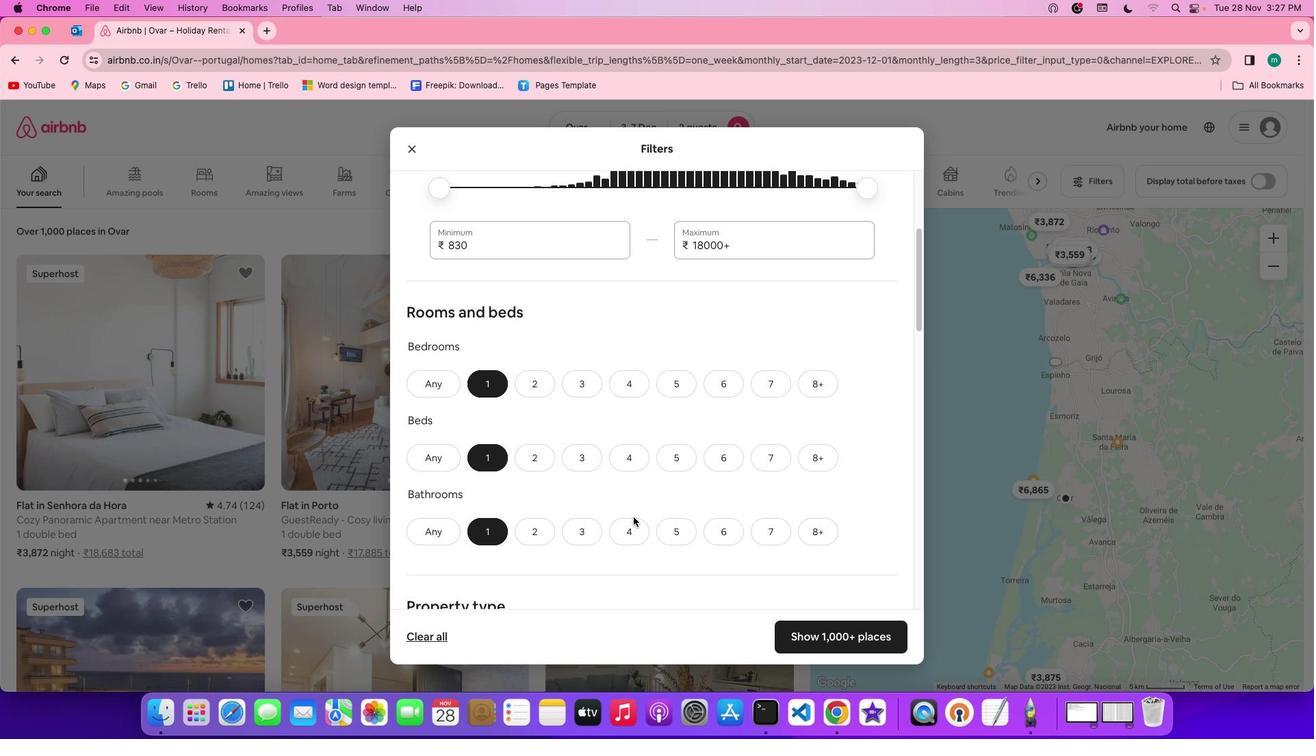 
Action: Mouse scrolled (634, 517) with delta (0, 0)
Screenshot: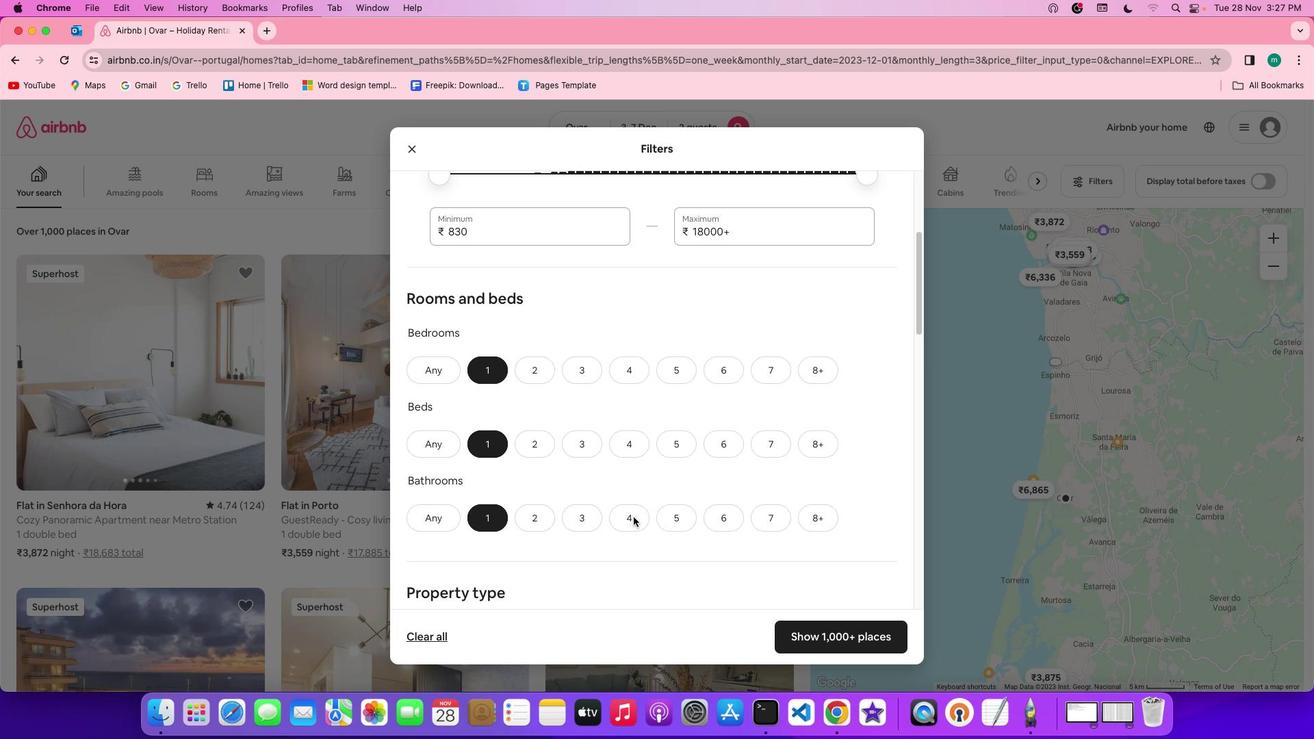 
Action: Mouse moved to (740, 504)
Screenshot: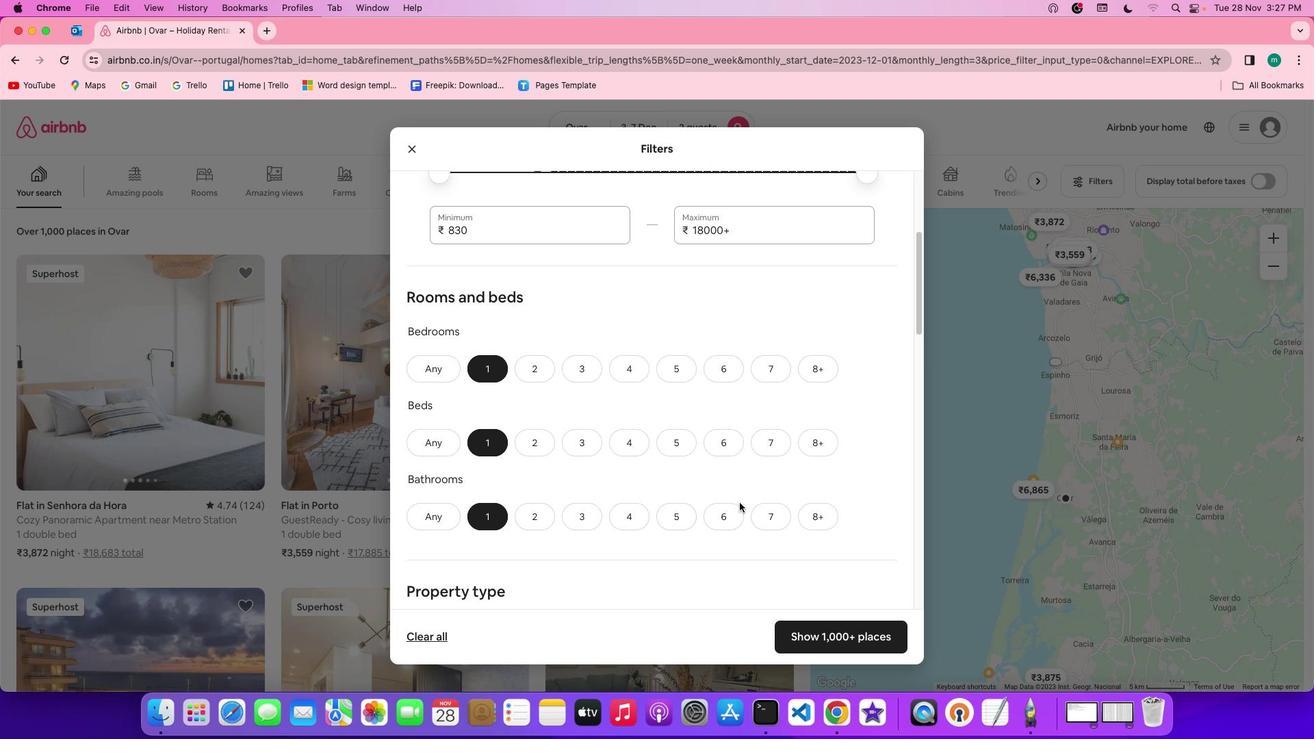 
Action: Mouse scrolled (740, 504) with delta (0, 0)
Screenshot: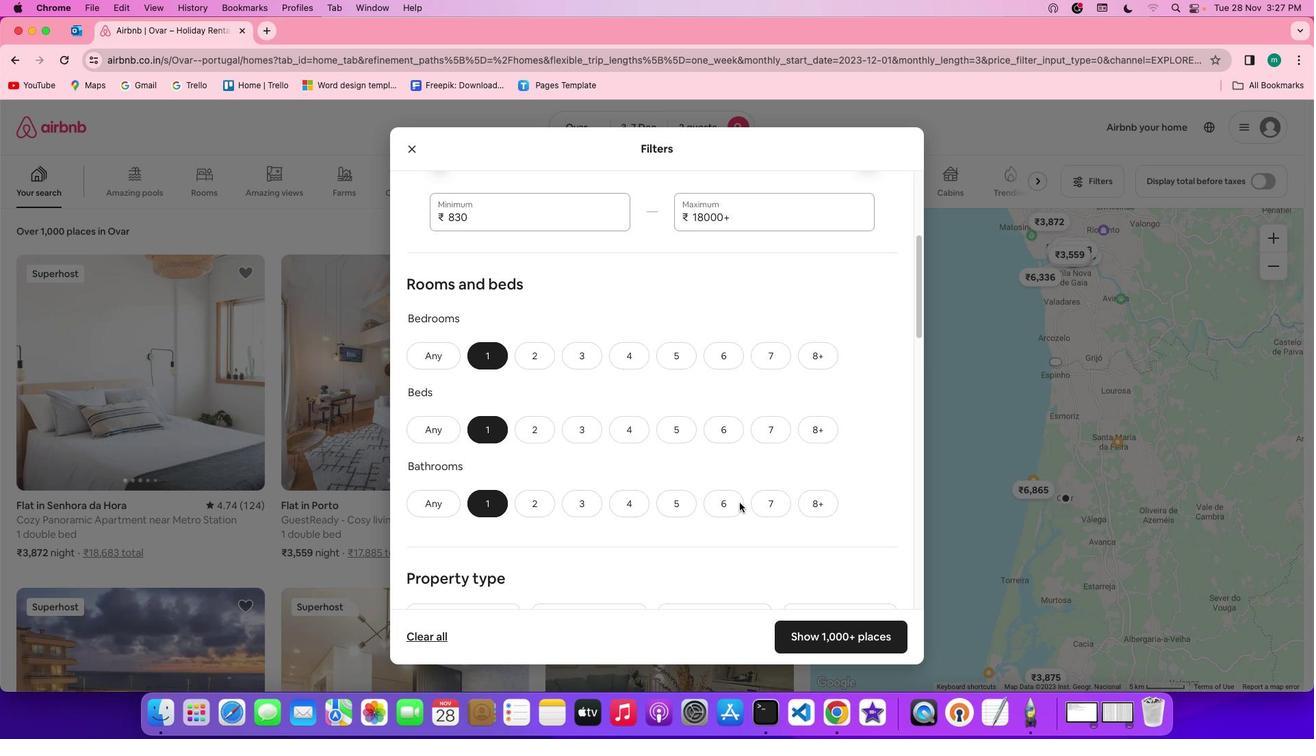 
Action: Mouse scrolled (740, 504) with delta (0, 0)
Screenshot: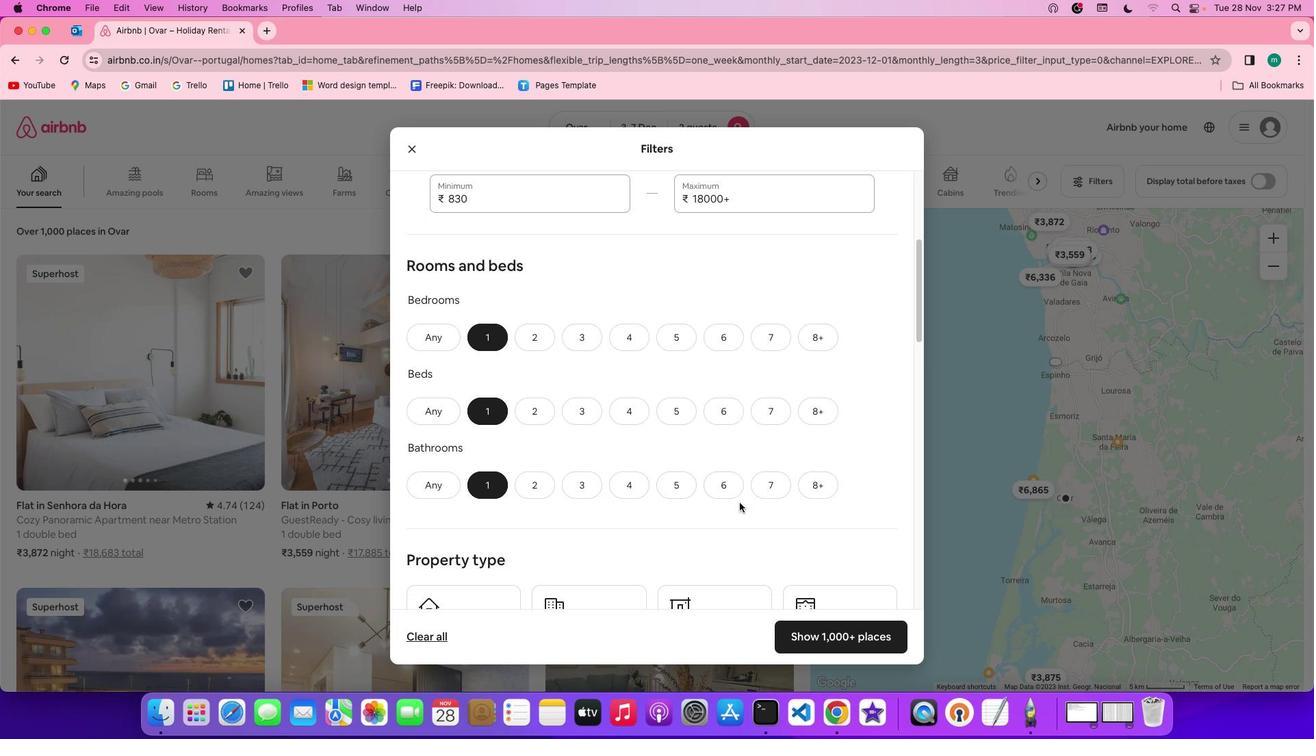 
Action: Mouse scrolled (740, 504) with delta (0, 0)
Screenshot: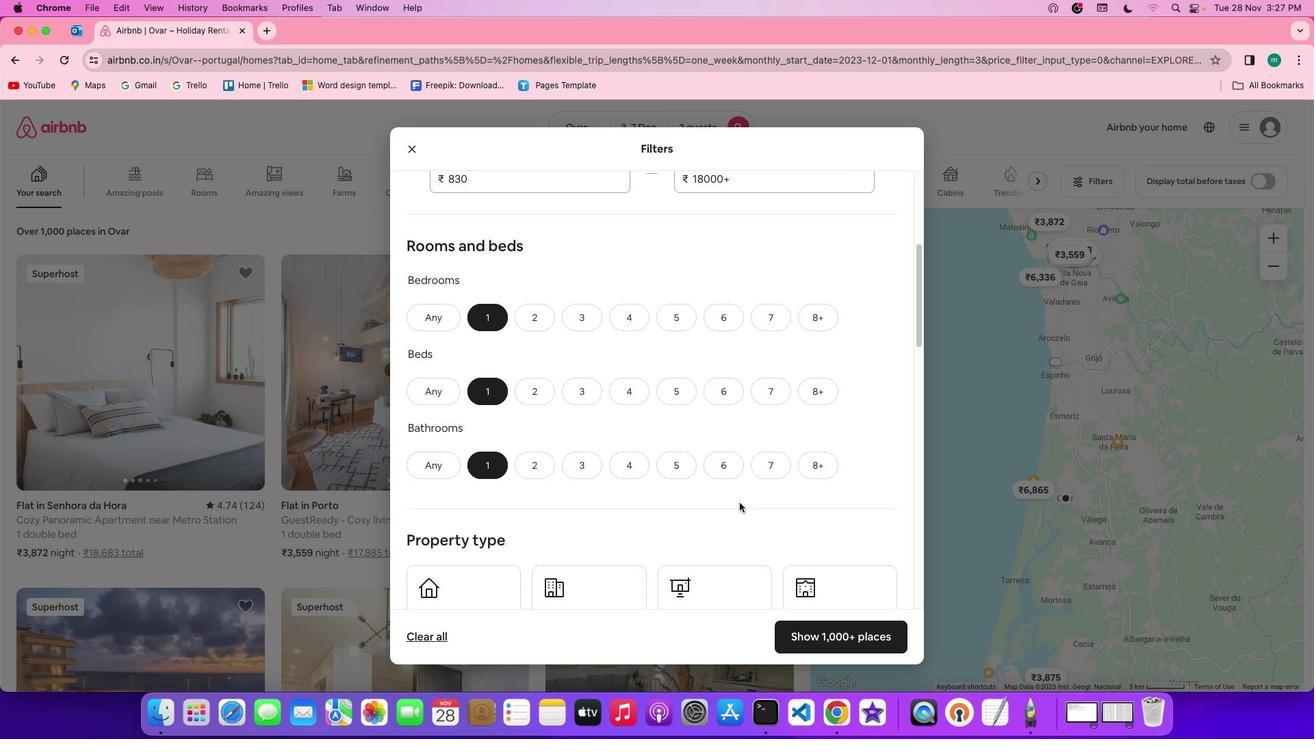 
Action: Mouse scrolled (740, 504) with delta (0, 0)
Screenshot: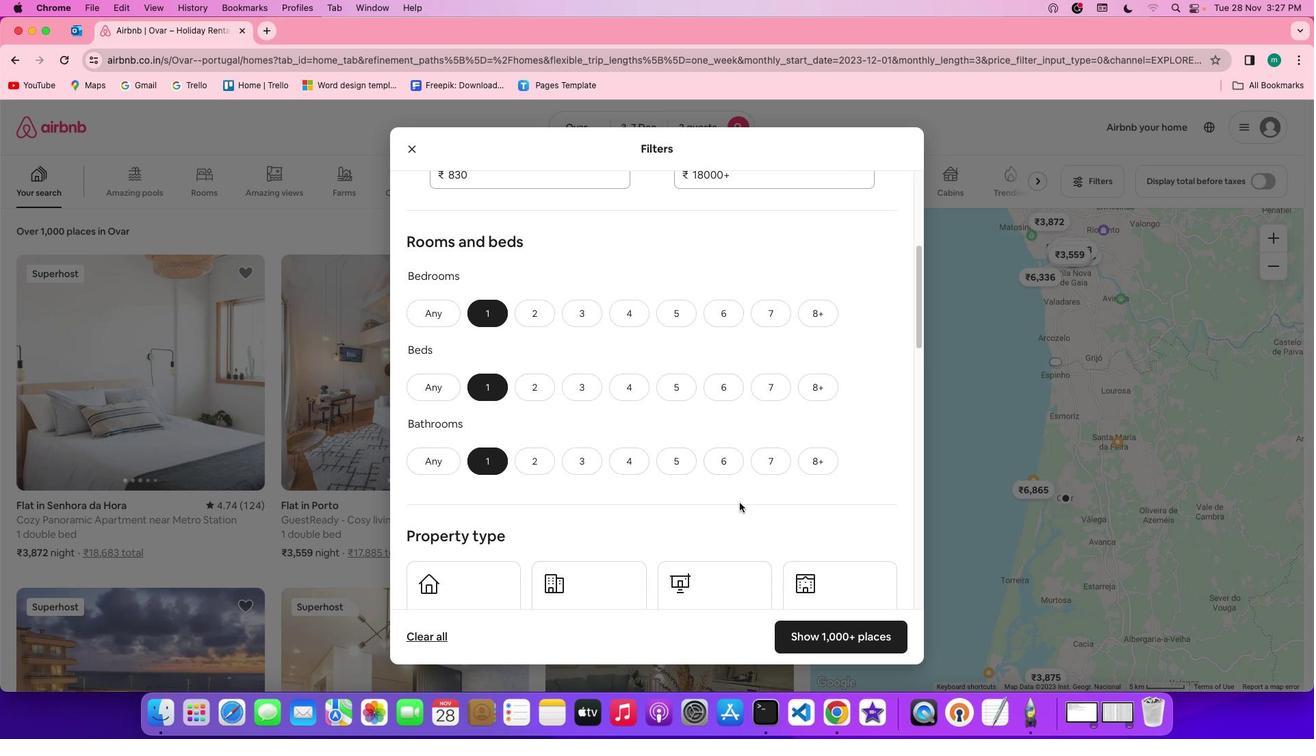 
Action: Mouse scrolled (740, 504) with delta (0, 0)
Screenshot: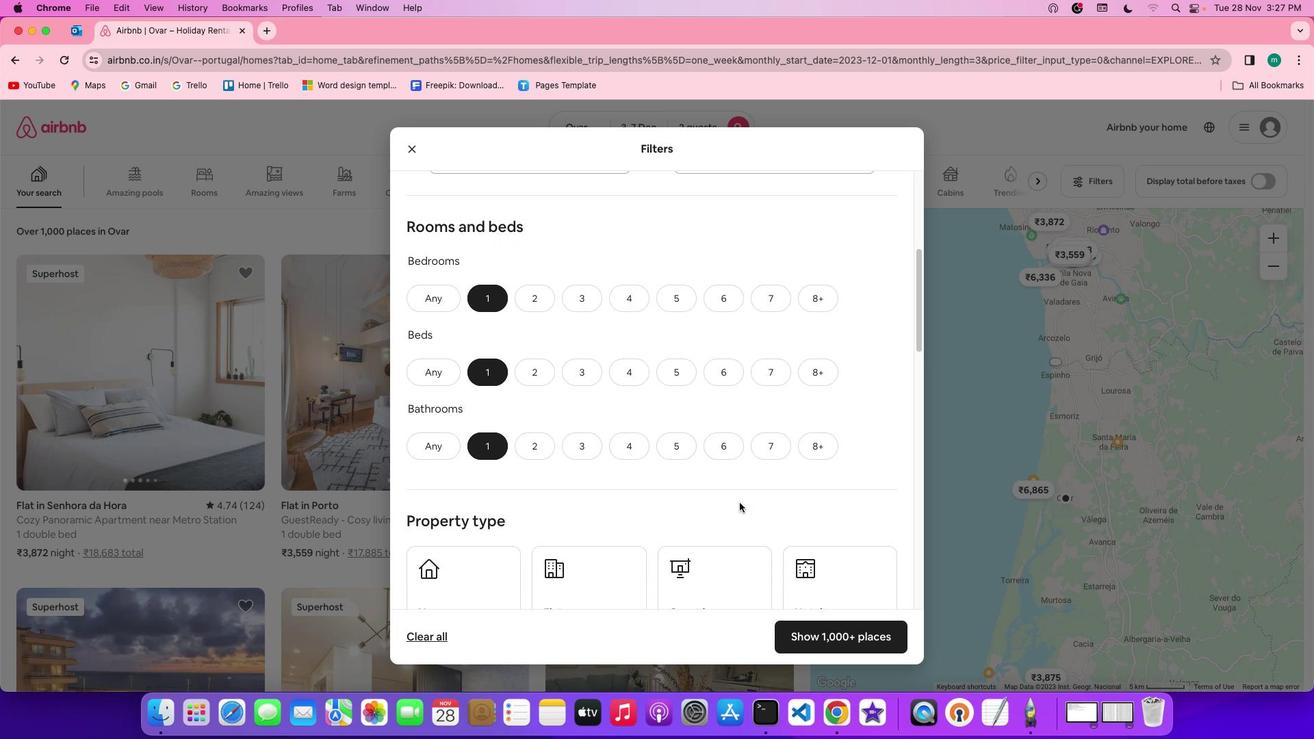 
Action: Mouse scrolled (740, 504) with delta (0, 0)
Screenshot: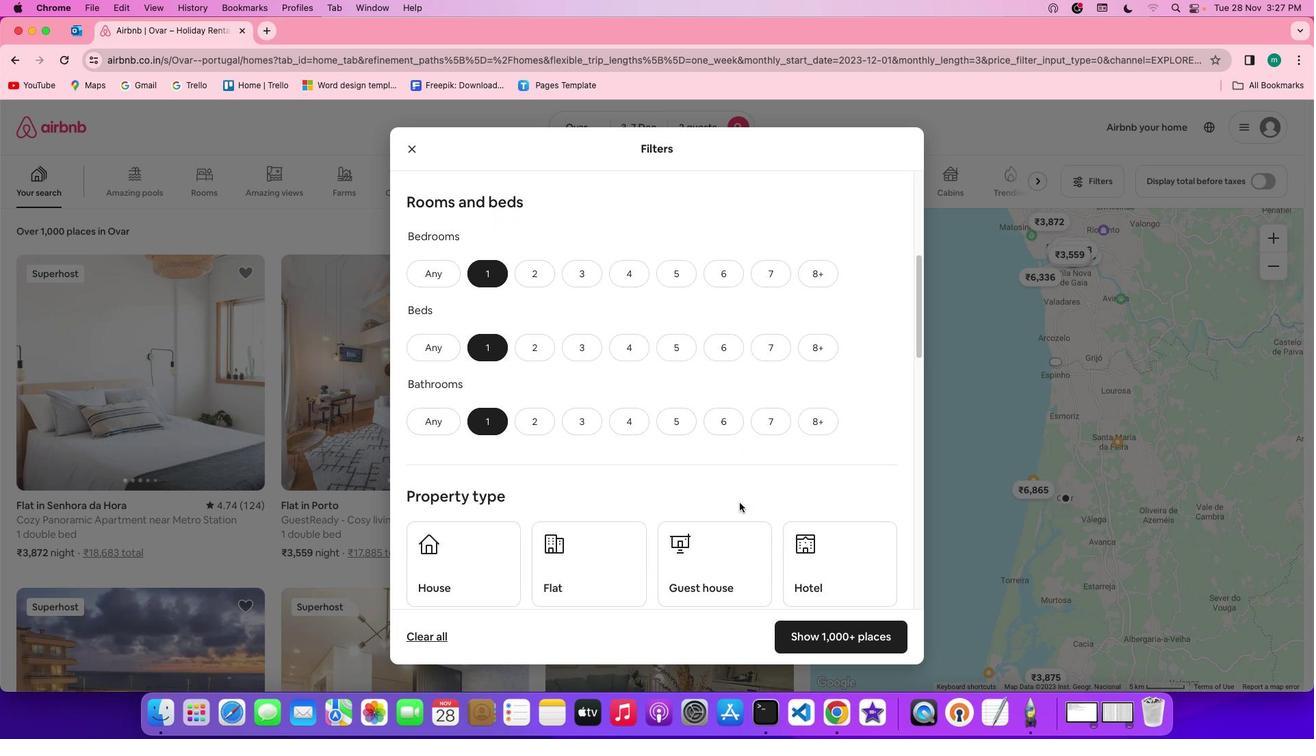 
Action: Mouse scrolled (740, 504) with delta (0, 0)
Screenshot: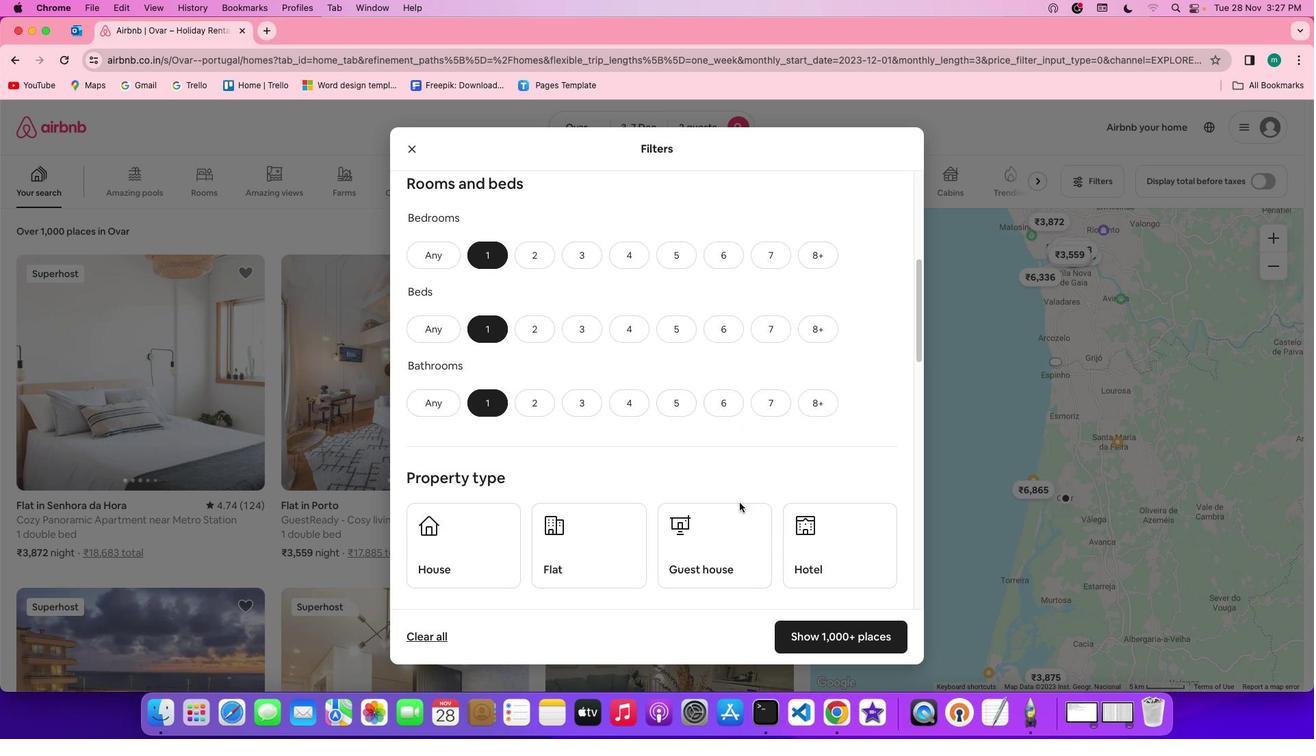 
Action: Mouse scrolled (740, 504) with delta (0, 0)
Screenshot: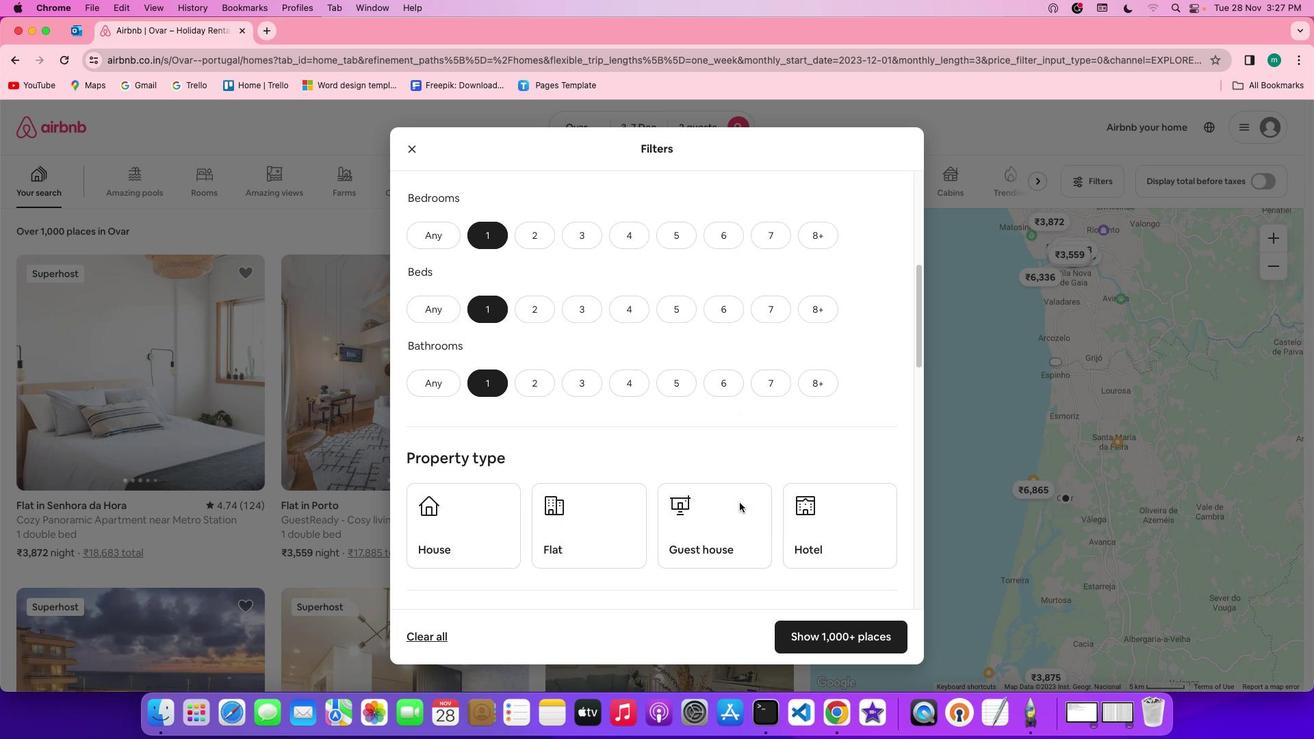 
Action: Mouse scrolled (740, 504) with delta (0, 0)
Screenshot: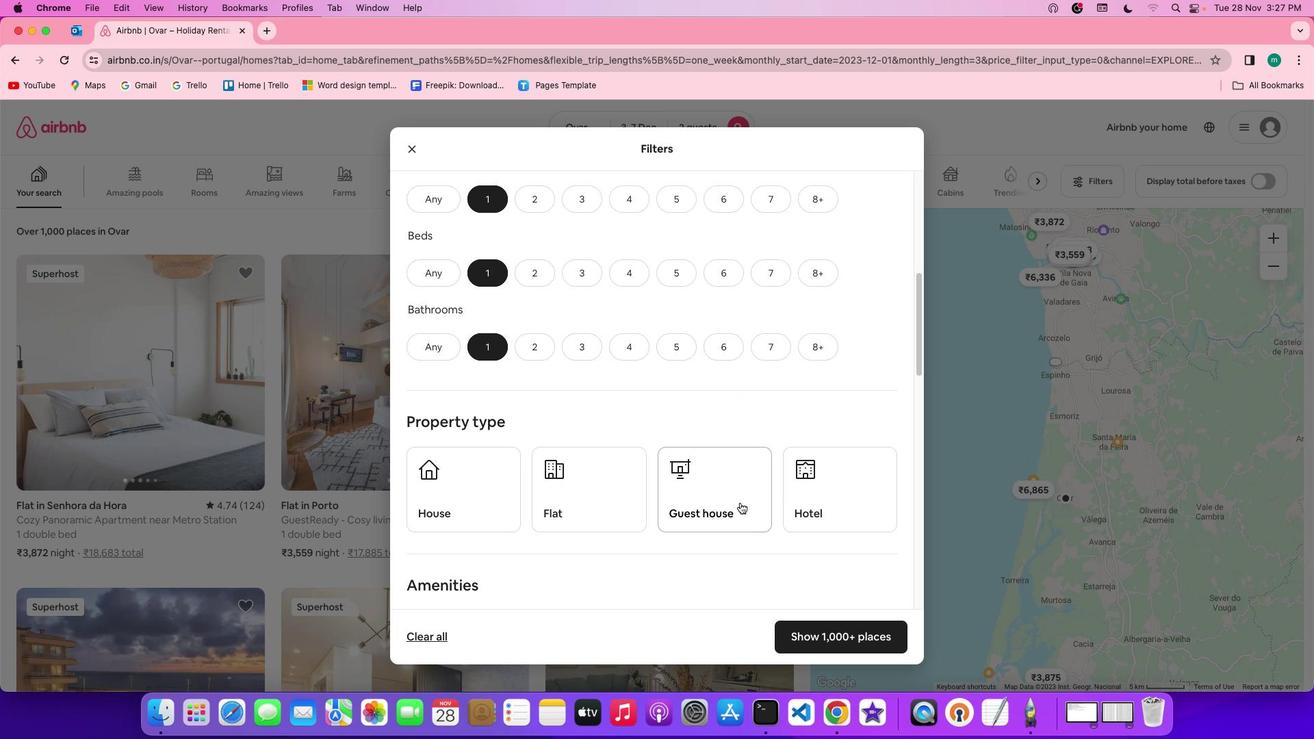 
Action: Mouse scrolled (740, 504) with delta (0, 0)
Screenshot: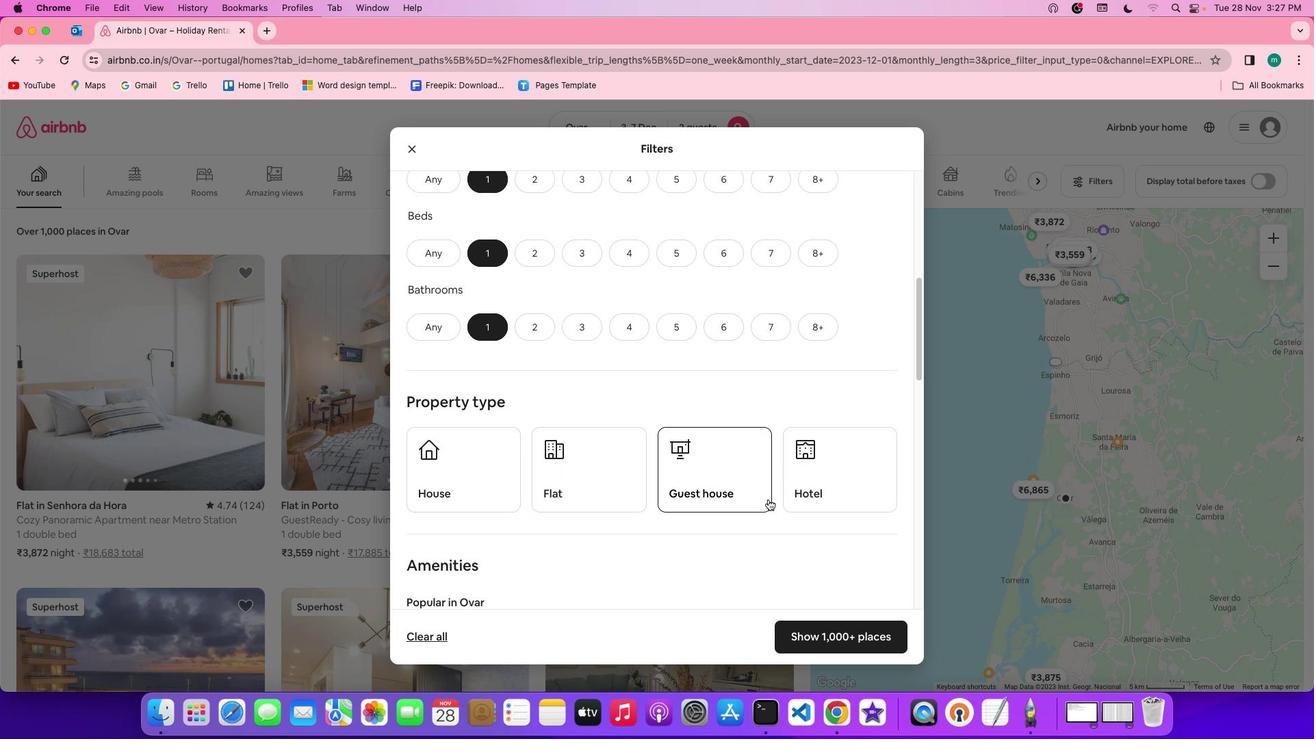 
Action: Mouse moved to (846, 489)
Screenshot: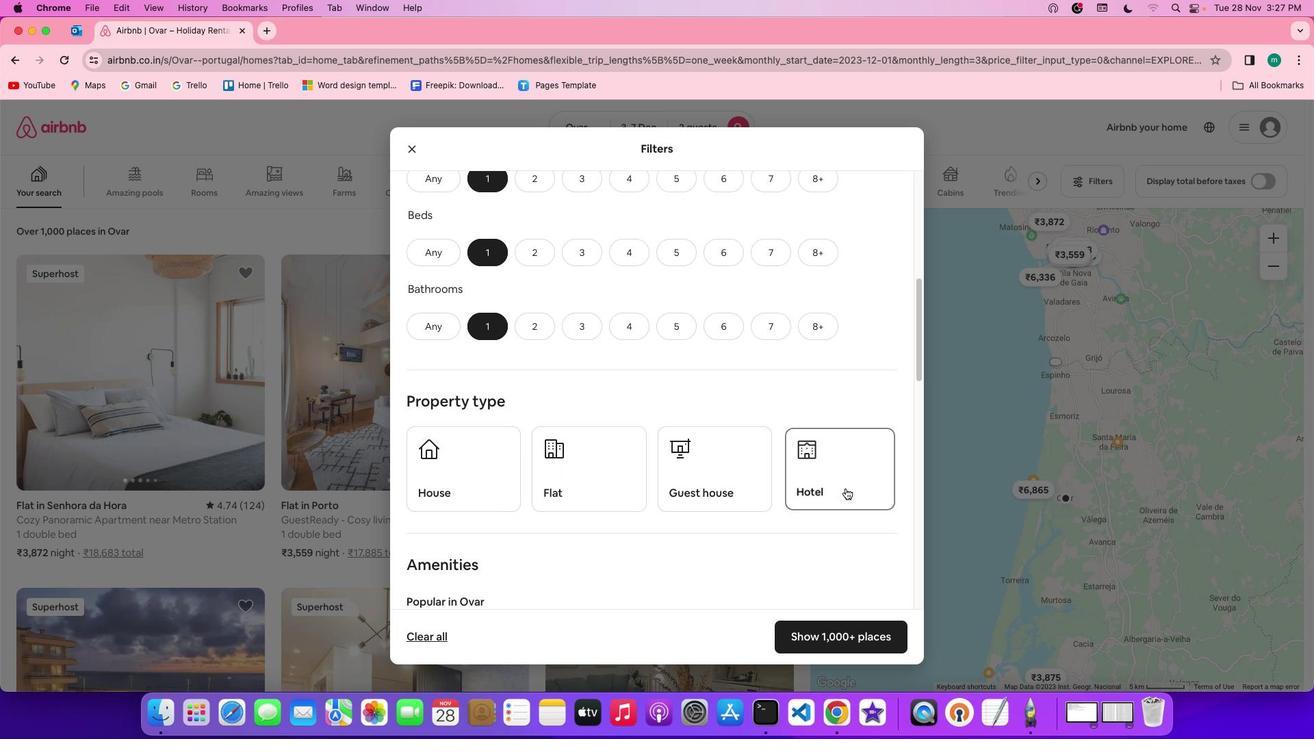 
Action: Mouse pressed left at (846, 489)
Screenshot: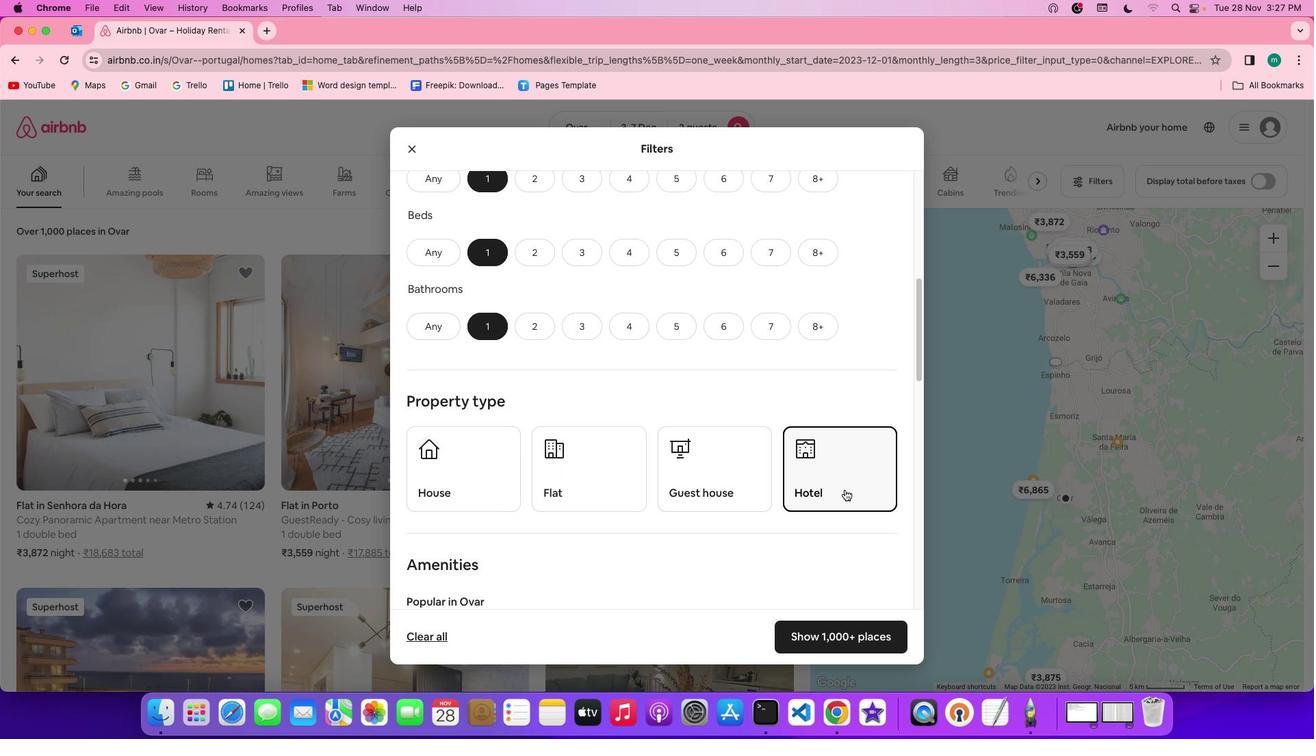 
Action: Mouse moved to (860, 540)
Screenshot: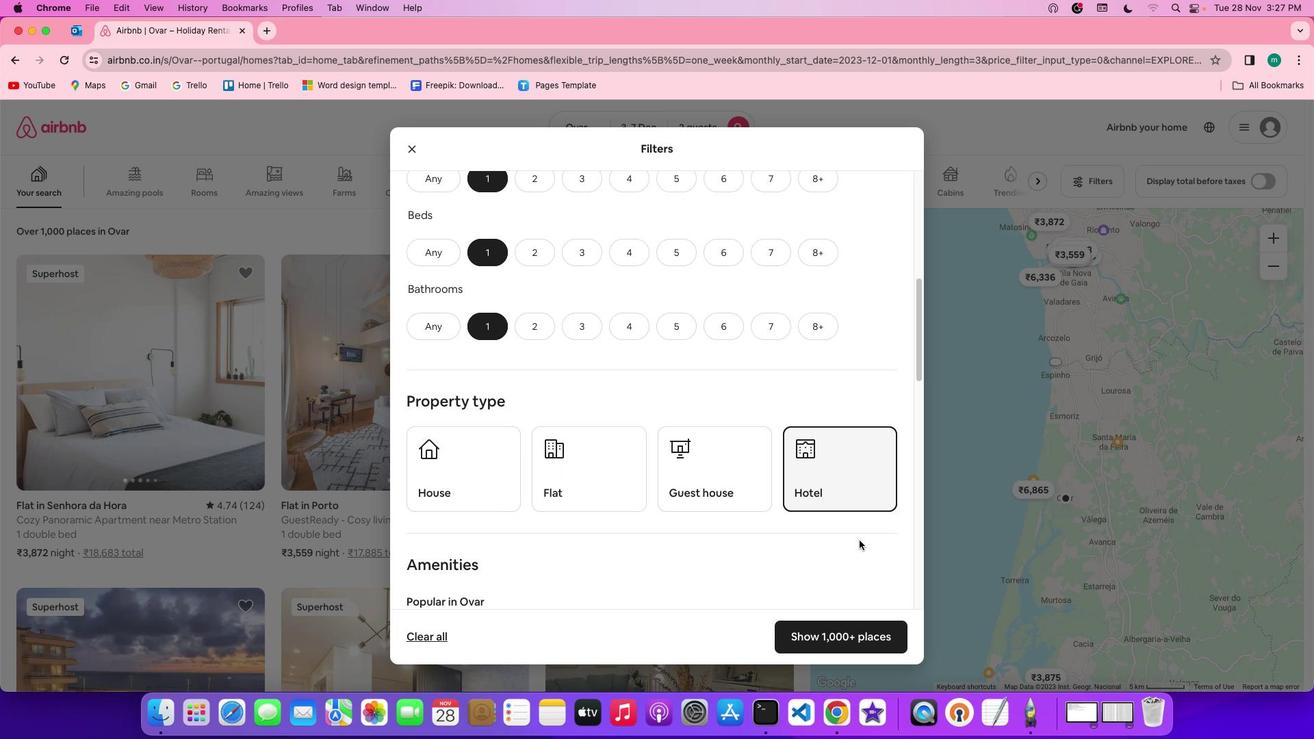 
Action: Mouse scrolled (860, 540) with delta (0, 0)
Screenshot: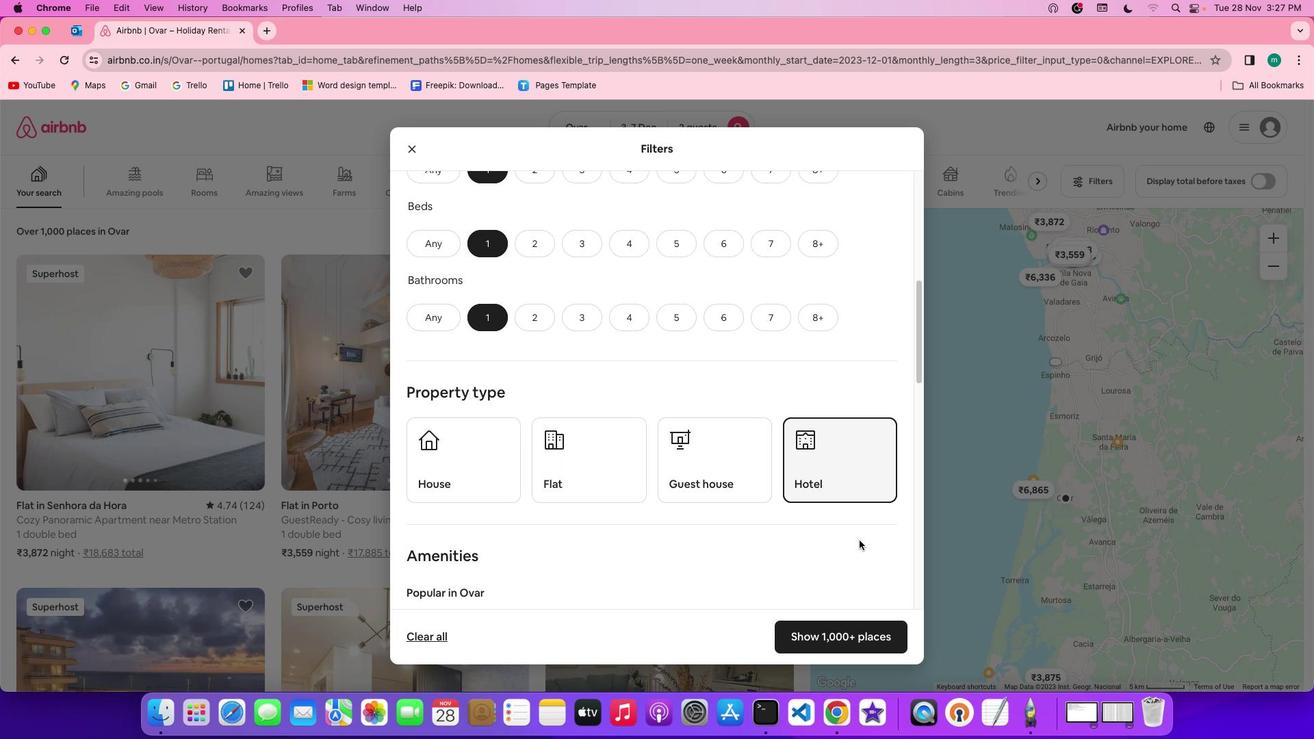 
Action: Mouse scrolled (860, 540) with delta (0, 0)
Screenshot: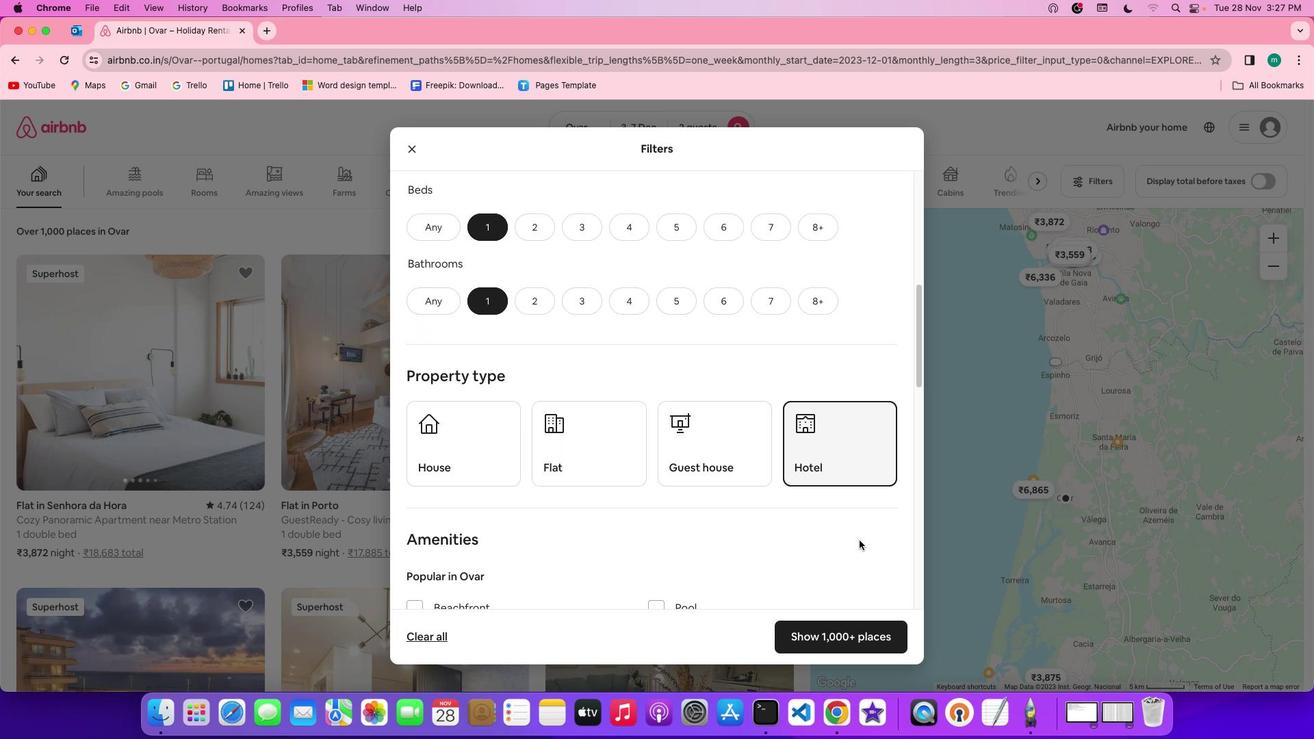 
Action: Mouse scrolled (860, 540) with delta (0, 0)
Screenshot: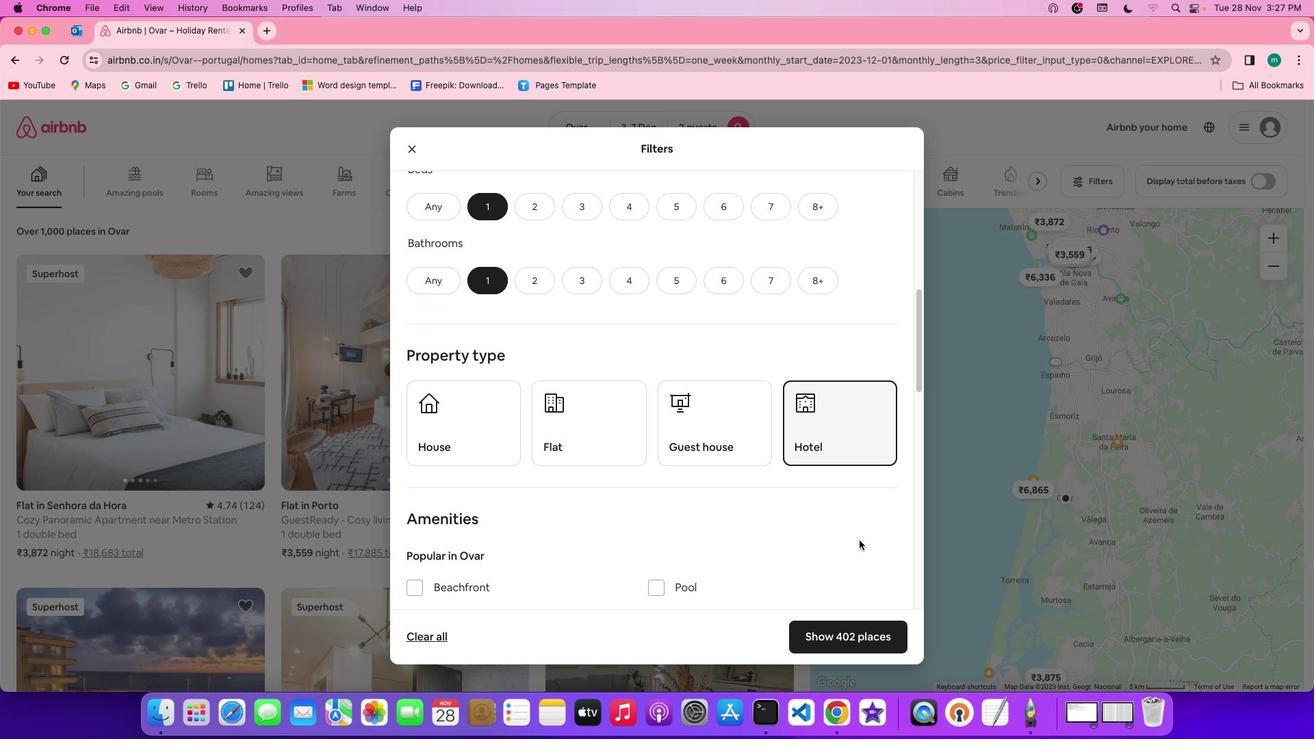 
Action: Mouse scrolled (860, 540) with delta (0, 0)
Screenshot: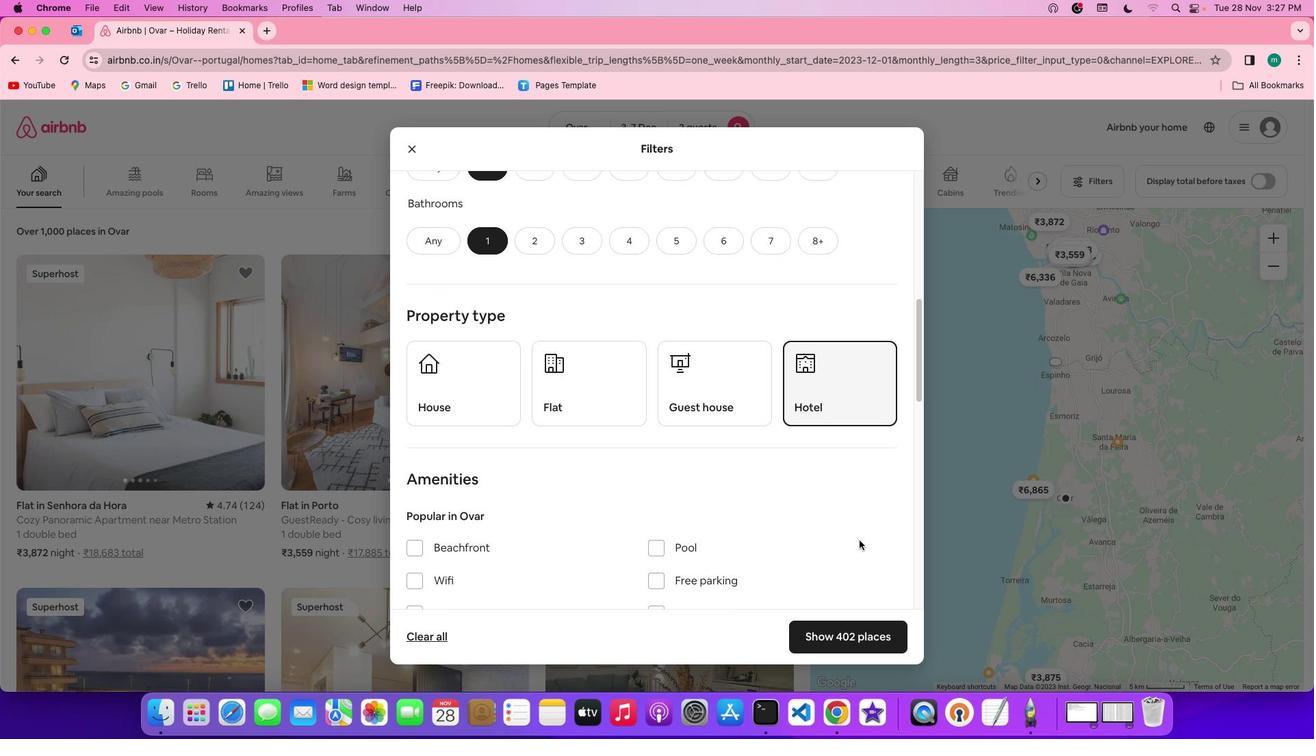 
Action: Mouse scrolled (860, 540) with delta (0, 0)
Screenshot: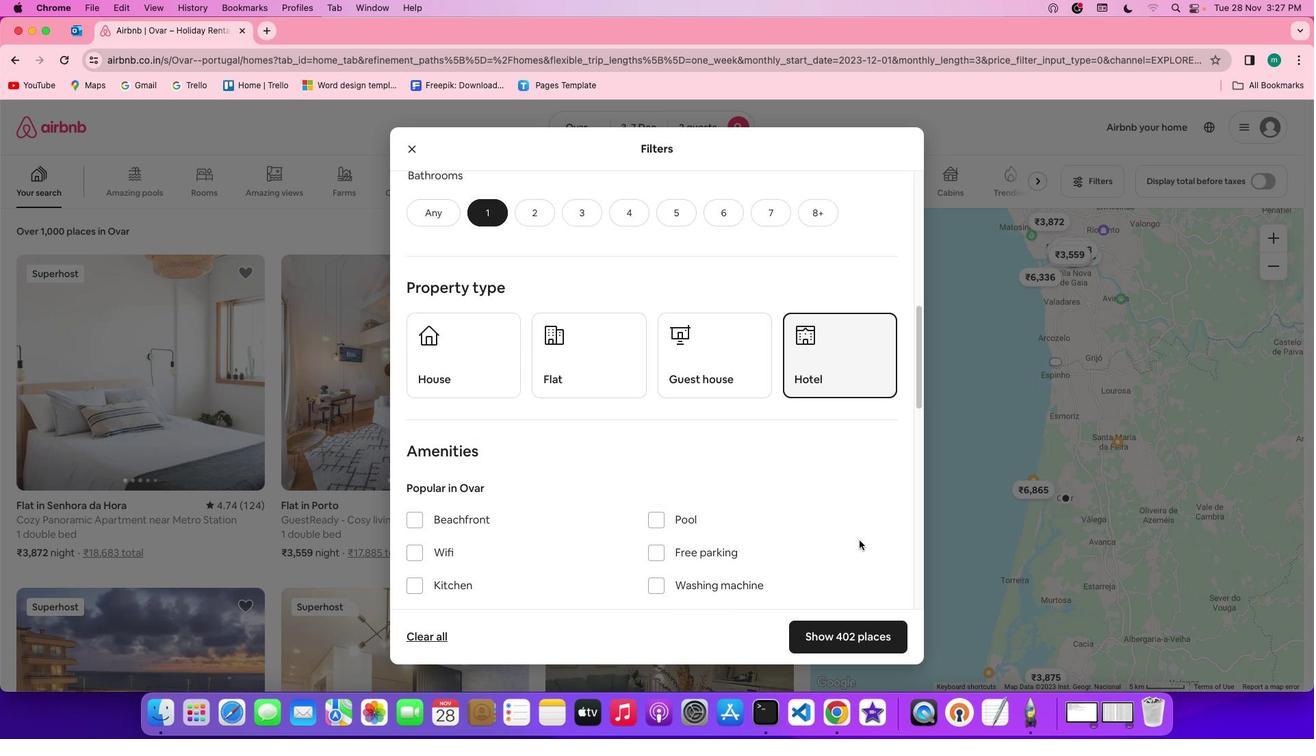 
Action: Mouse scrolled (860, 540) with delta (0, 0)
Screenshot: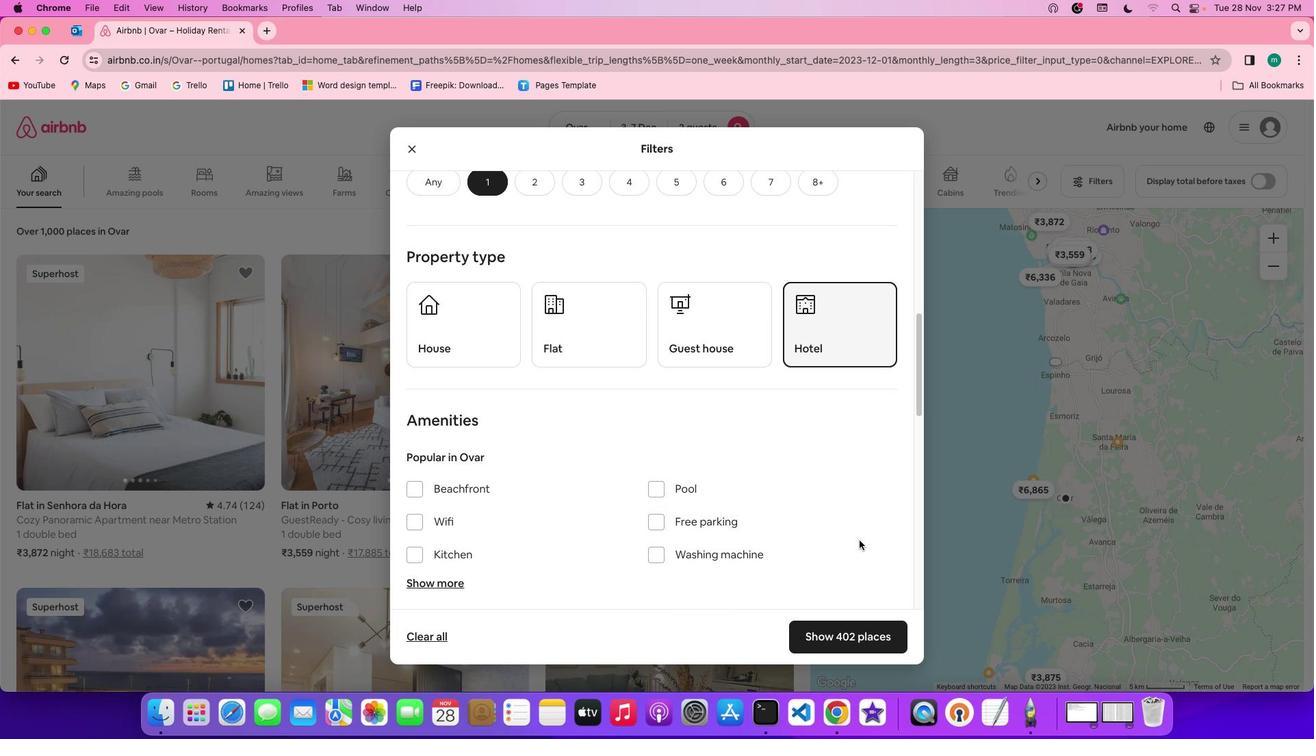 
Action: Mouse scrolled (860, 540) with delta (0, 0)
Screenshot: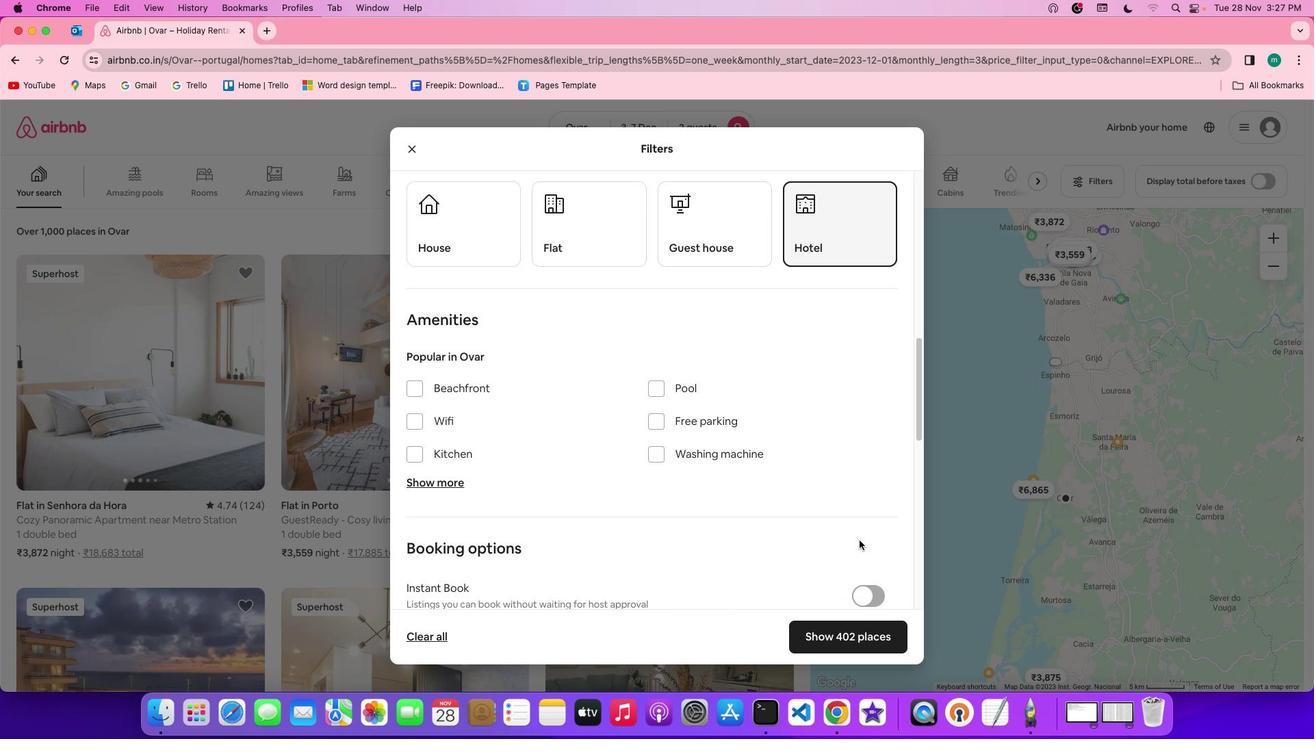 
Action: Mouse moved to (860, 541)
Screenshot: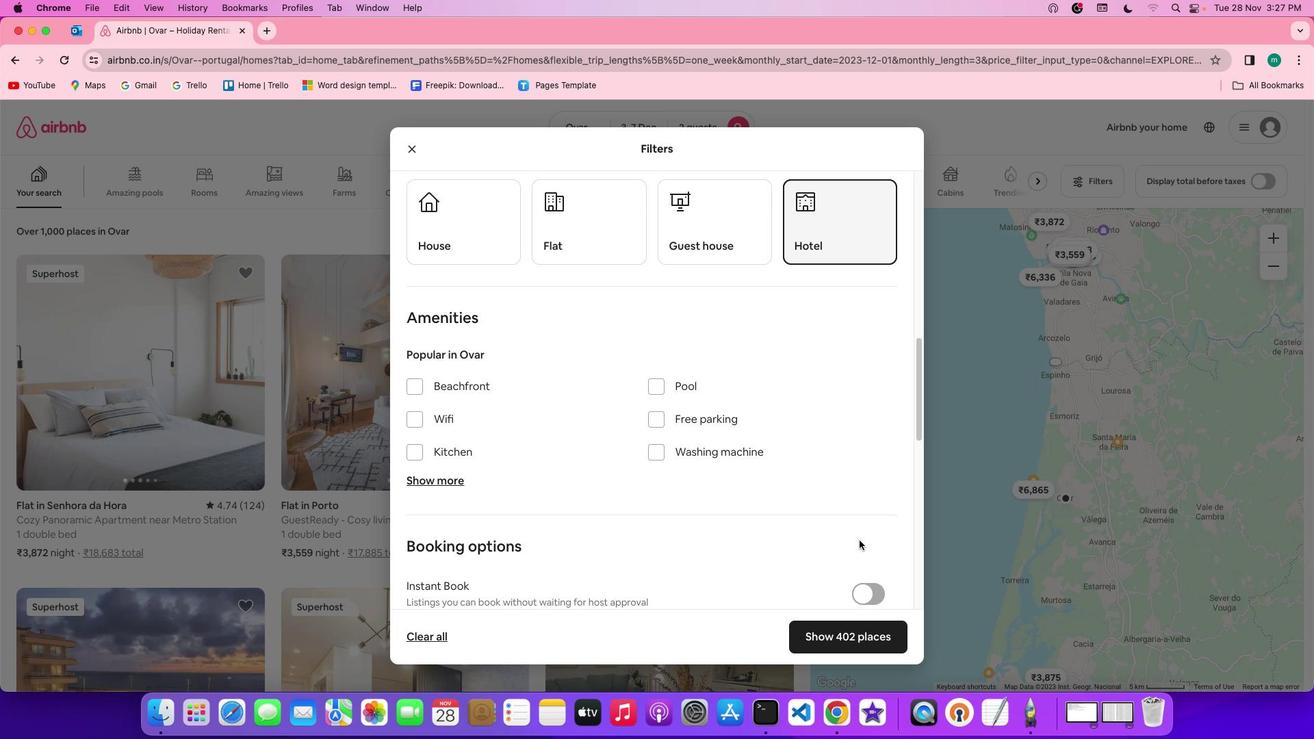 
Action: Mouse scrolled (860, 541) with delta (0, 0)
Screenshot: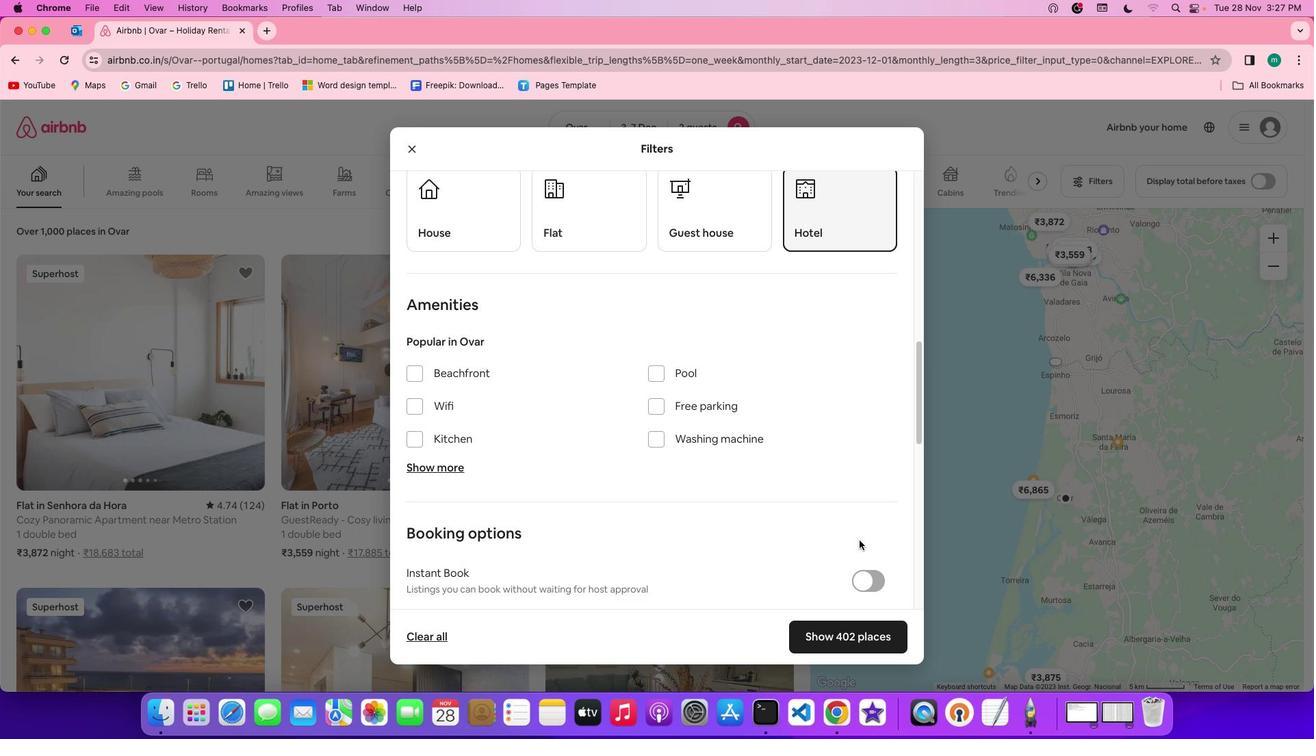 
Action: Mouse scrolled (860, 541) with delta (0, 0)
Screenshot: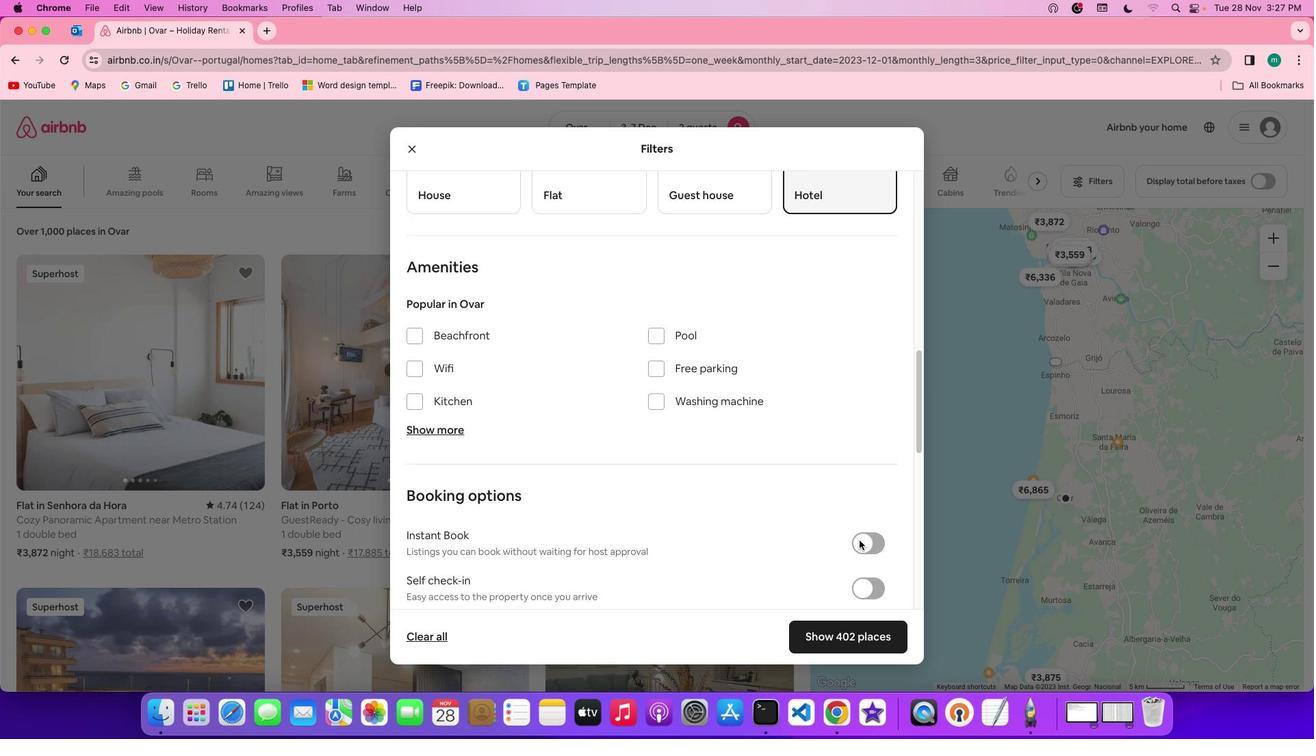 
Action: Mouse scrolled (860, 541) with delta (0, 0)
Screenshot: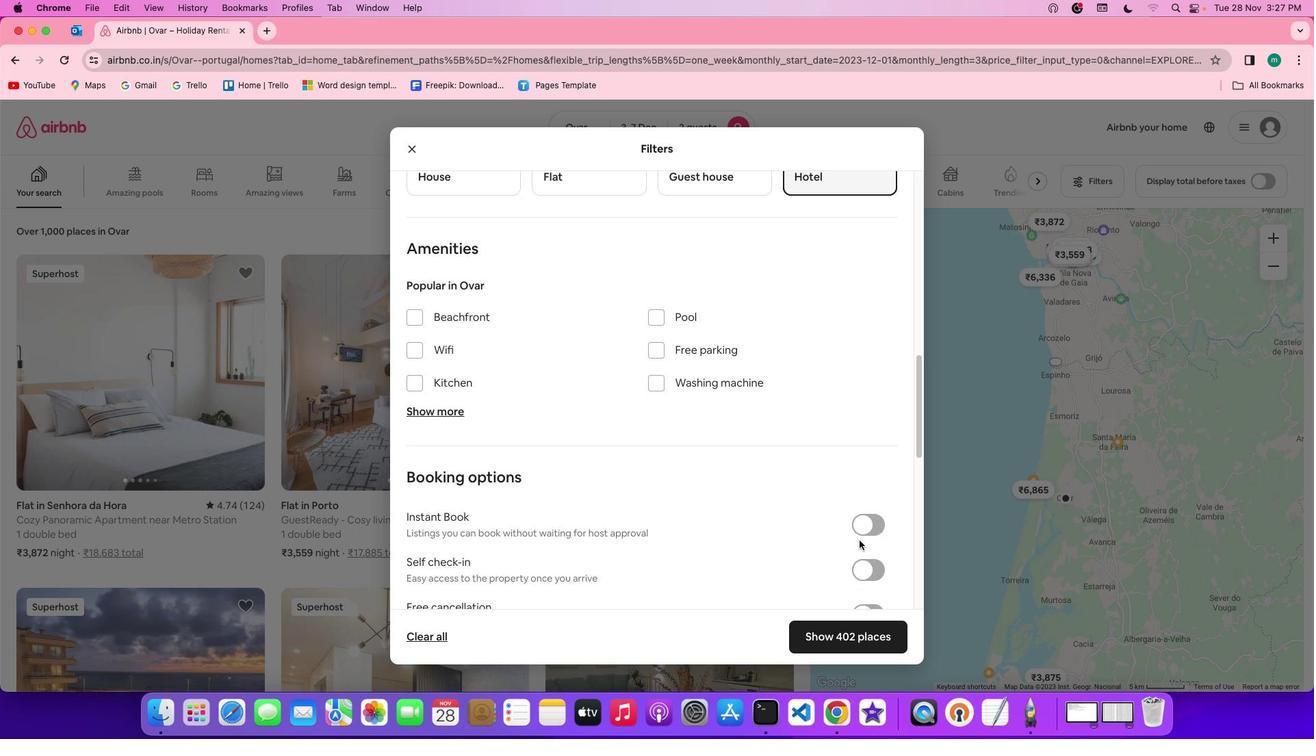
Action: Mouse scrolled (860, 541) with delta (0, 0)
Screenshot: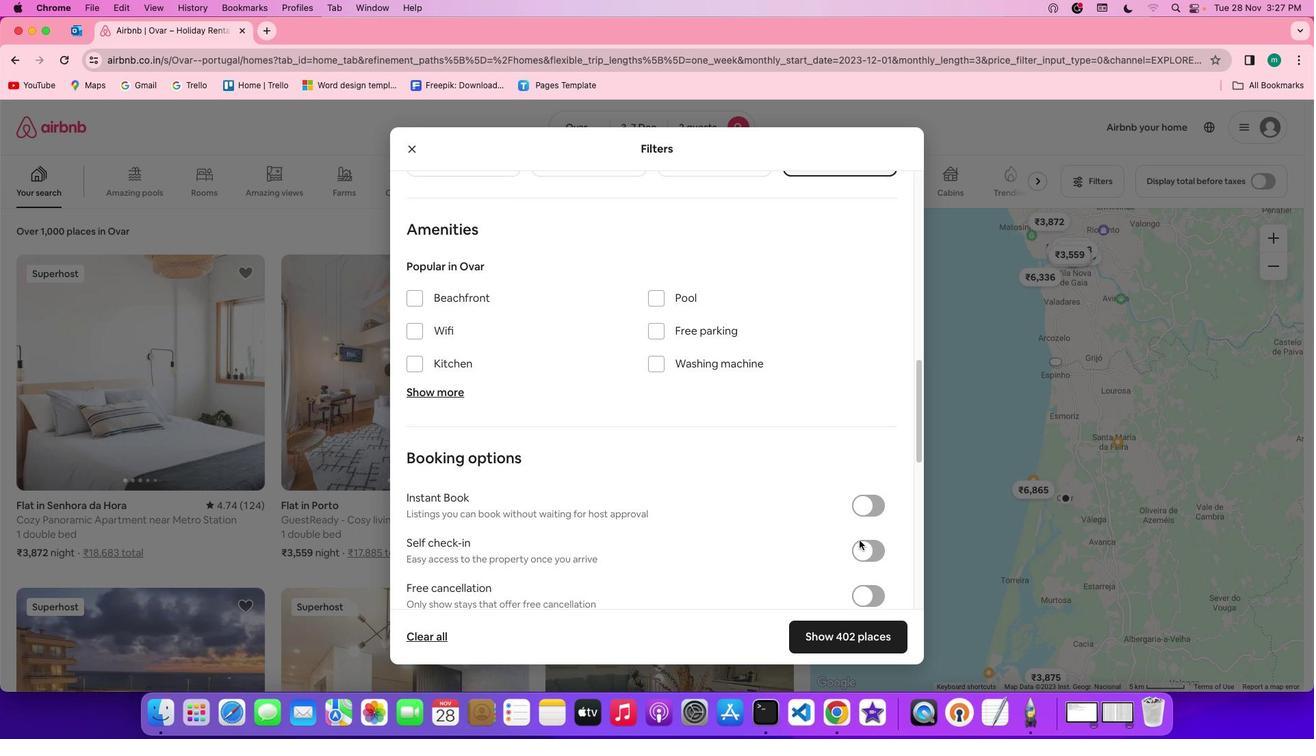 
Action: Mouse scrolled (860, 541) with delta (0, 0)
Screenshot: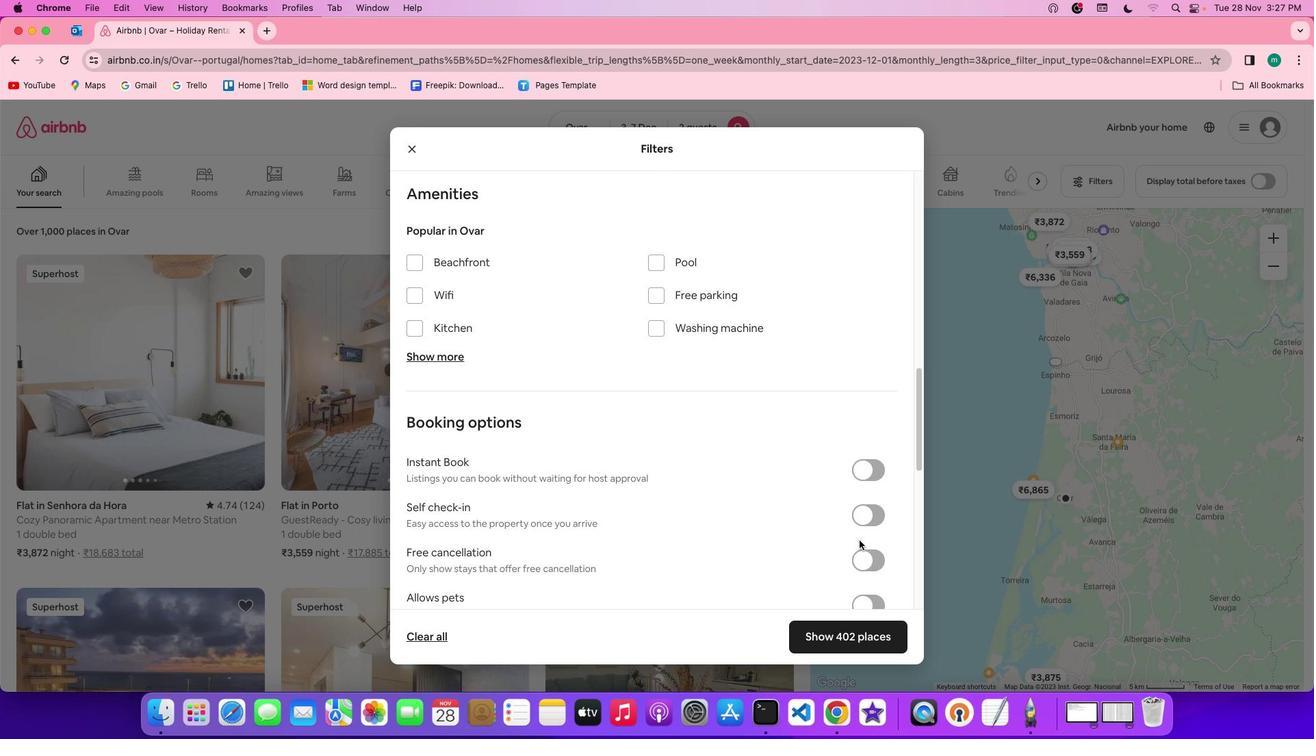 
Action: Mouse scrolled (860, 541) with delta (0, 0)
Screenshot: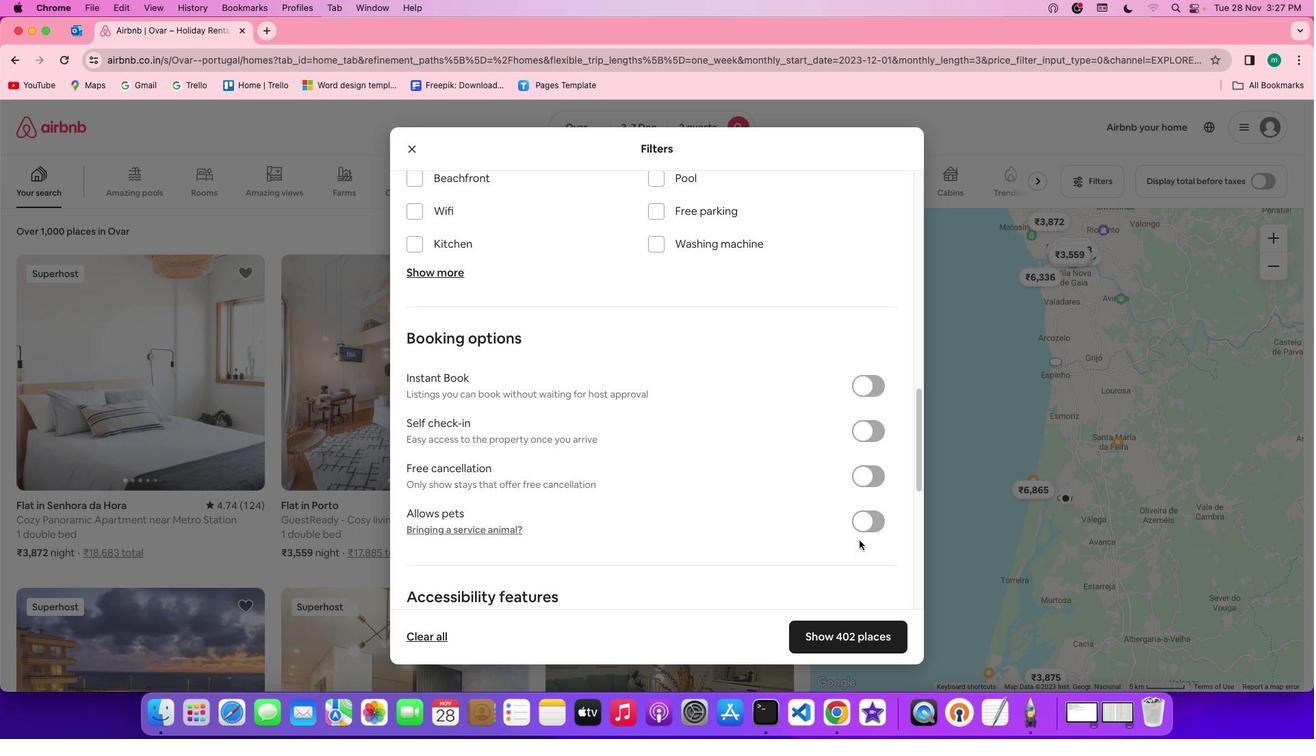 
Action: Mouse scrolled (860, 541) with delta (0, 0)
Screenshot: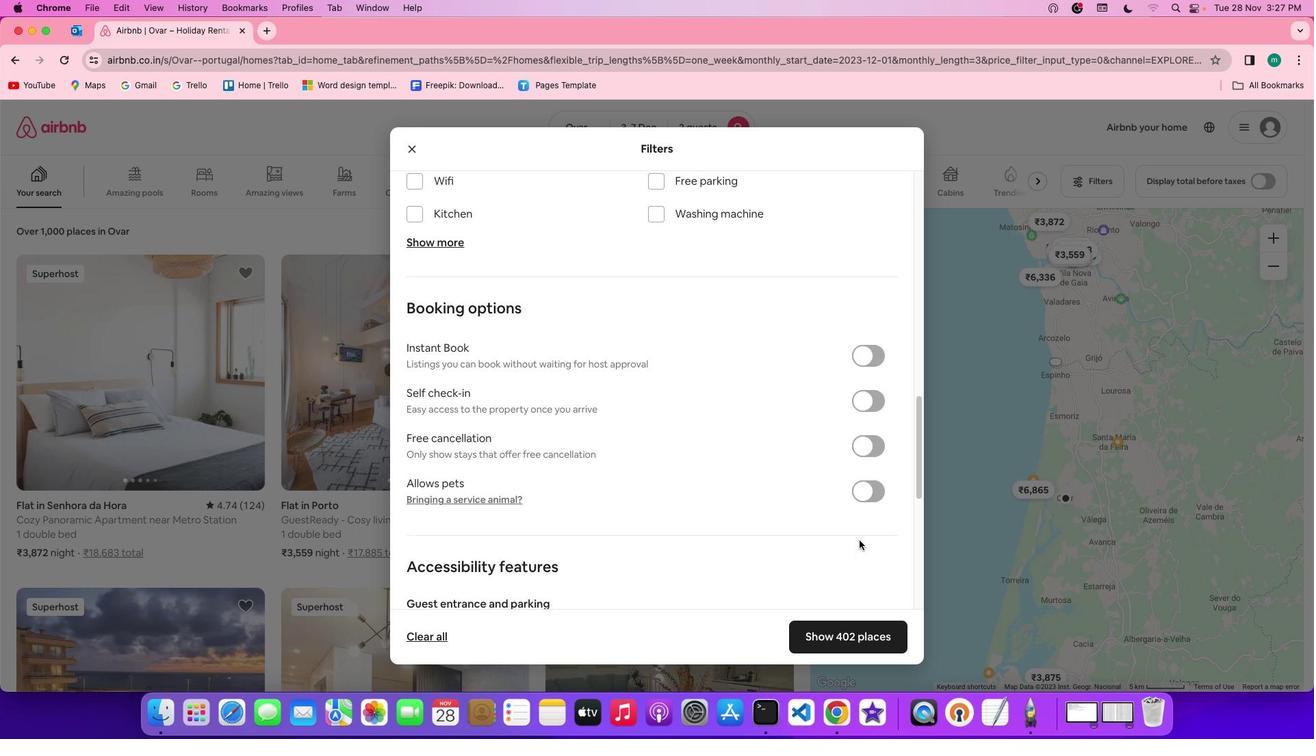 
Action: Mouse scrolled (860, 541) with delta (0, 0)
Screenshot: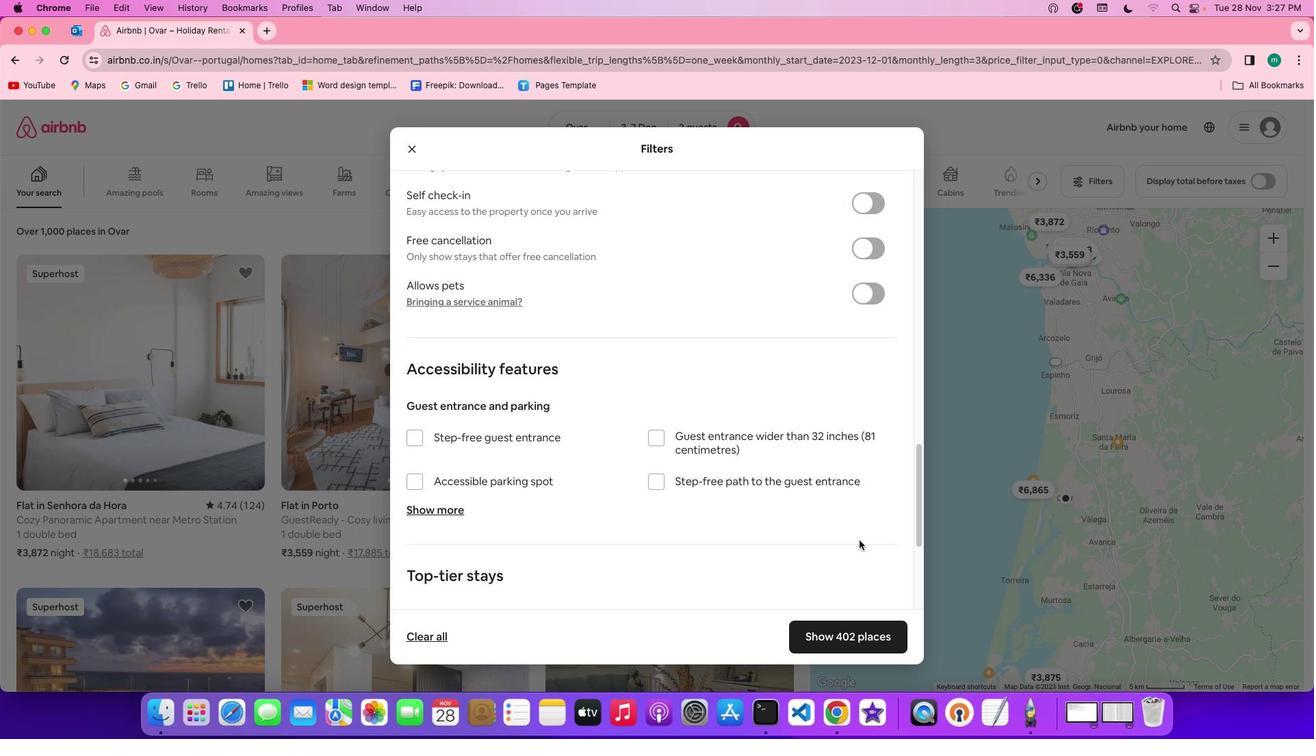 
Action: Mouse scrolled (860, 541) with delta (0, 0)
Screenshot: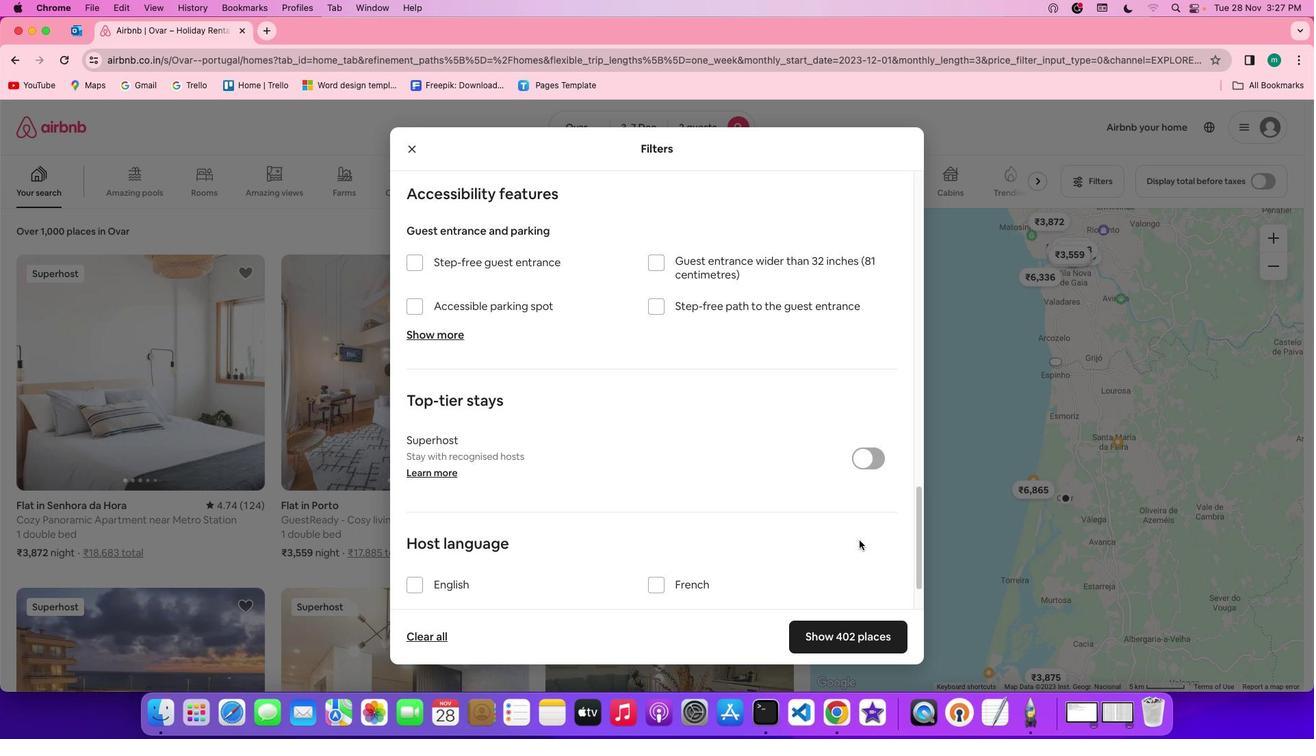 
Action: Mouse scrolled (860, 541) with delta (0, 0)
Screenshot: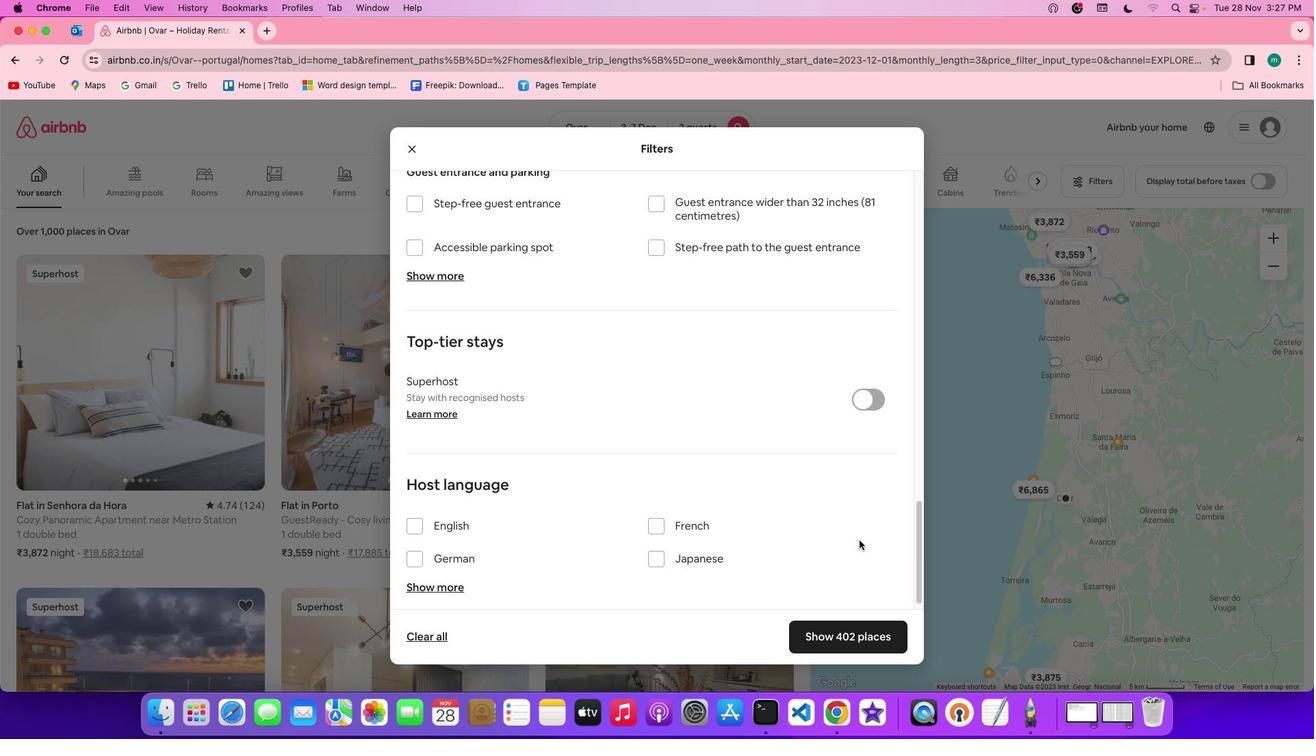 
Action: Mouse scrolled (860, 541) with delta (0, -2)
Screenshot: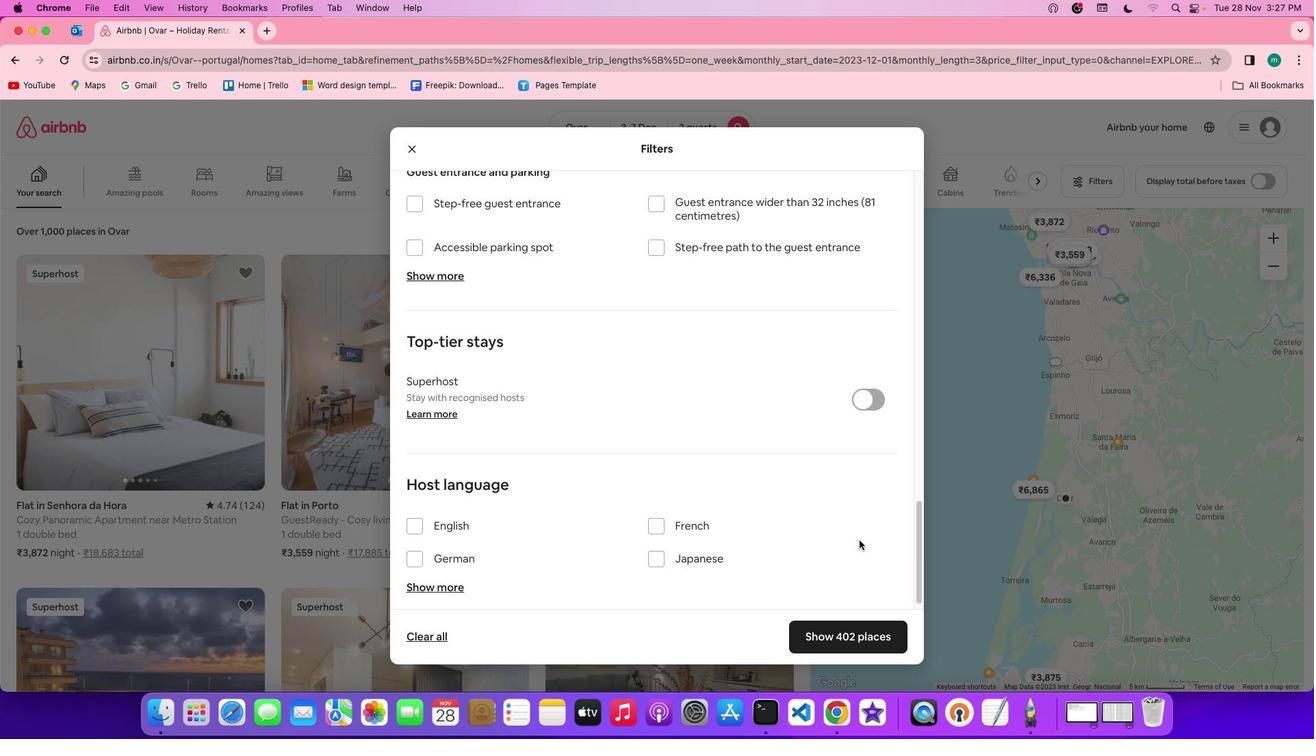 
Action: Mouse scrolled (860, 541) with delta (0, -2)
Screenshot: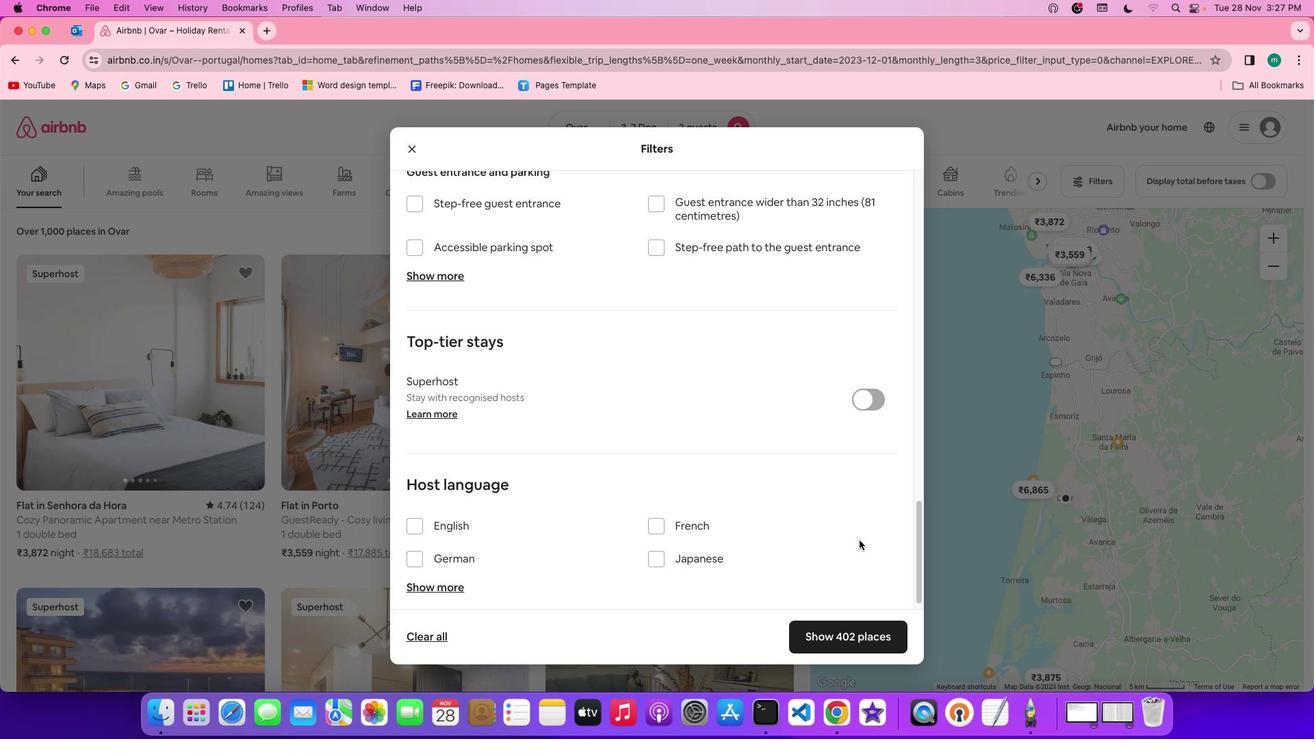 
Action: Mouse scrolled (860, 541) with delta (0, 0)
Screenshot: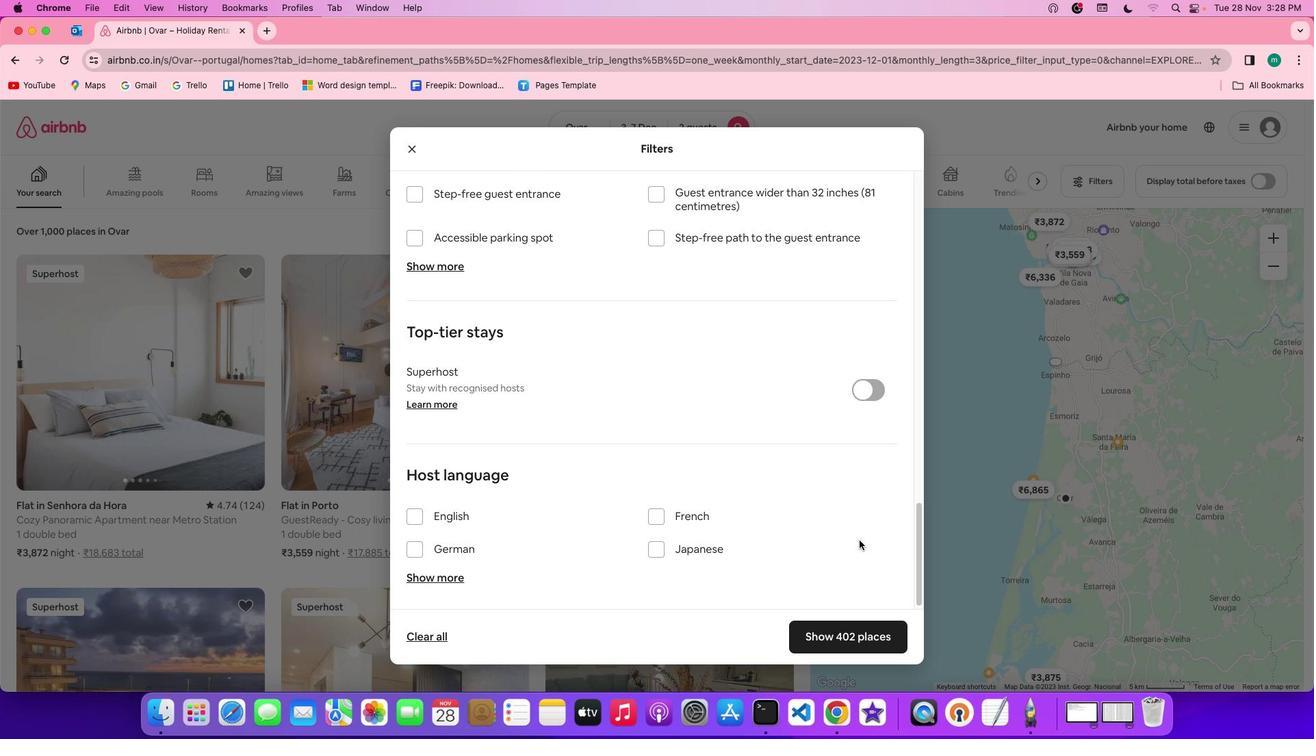 
Action: Mouse scrolled (860, 541) with delta (0, 0)
Screenshot: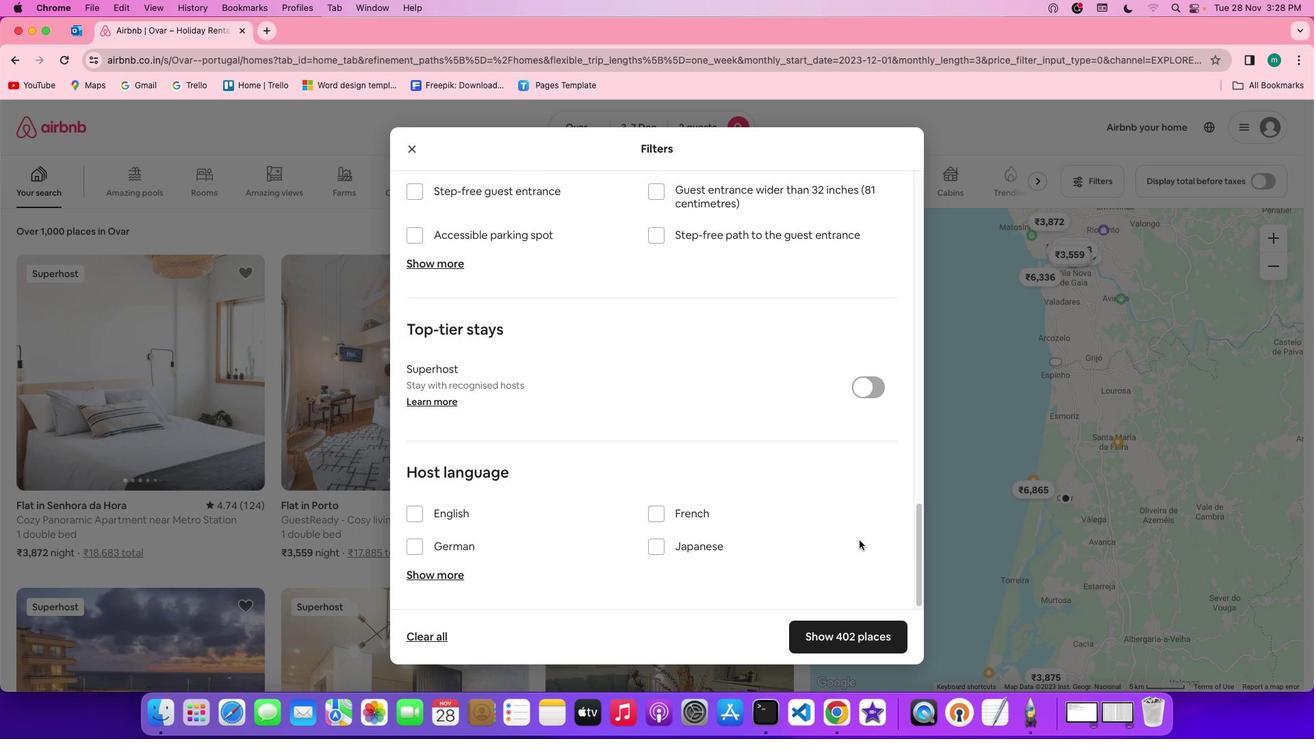 
Action: Mouse scrolled (860, 541) with delta (0, 0)
Screenshot: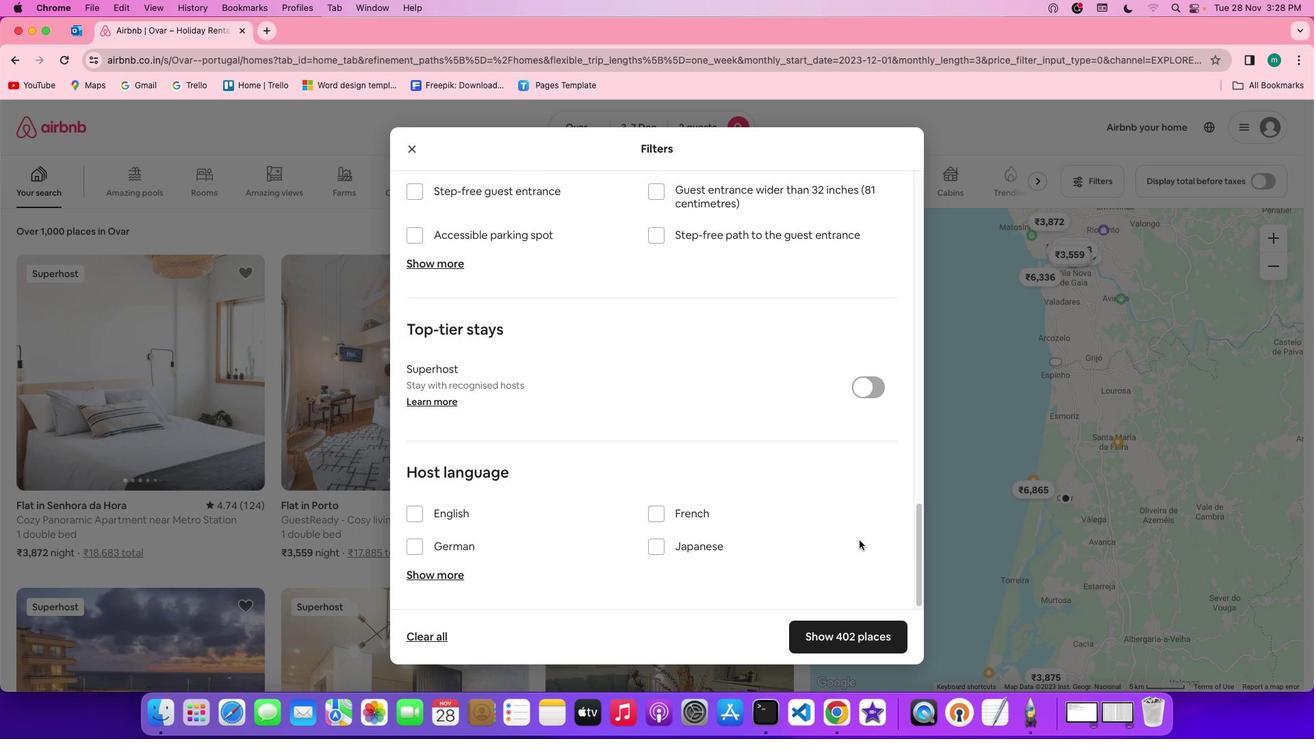 
Action: Mouse scrolled (860, 541) with delta (0, -2)
Screenshot: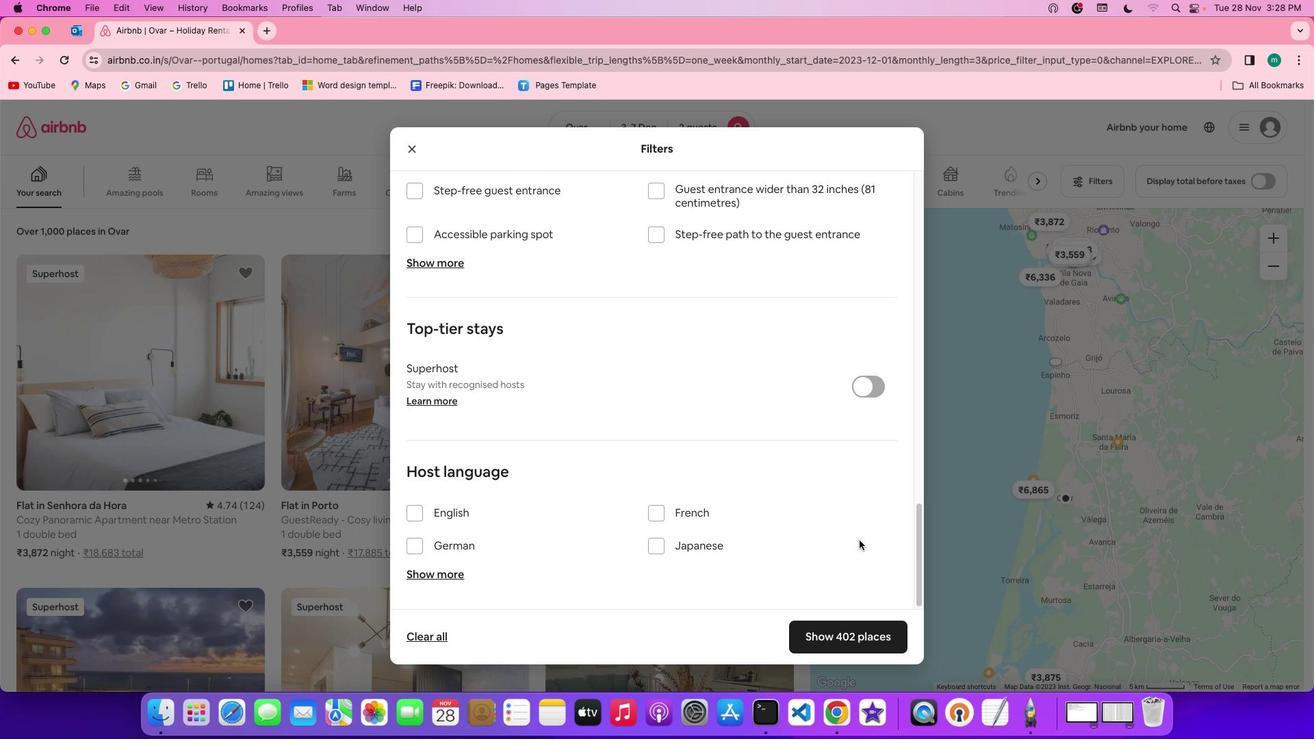 
Action: Mouse scrolled (860, 541) with delta (0, -2)
Screenshot: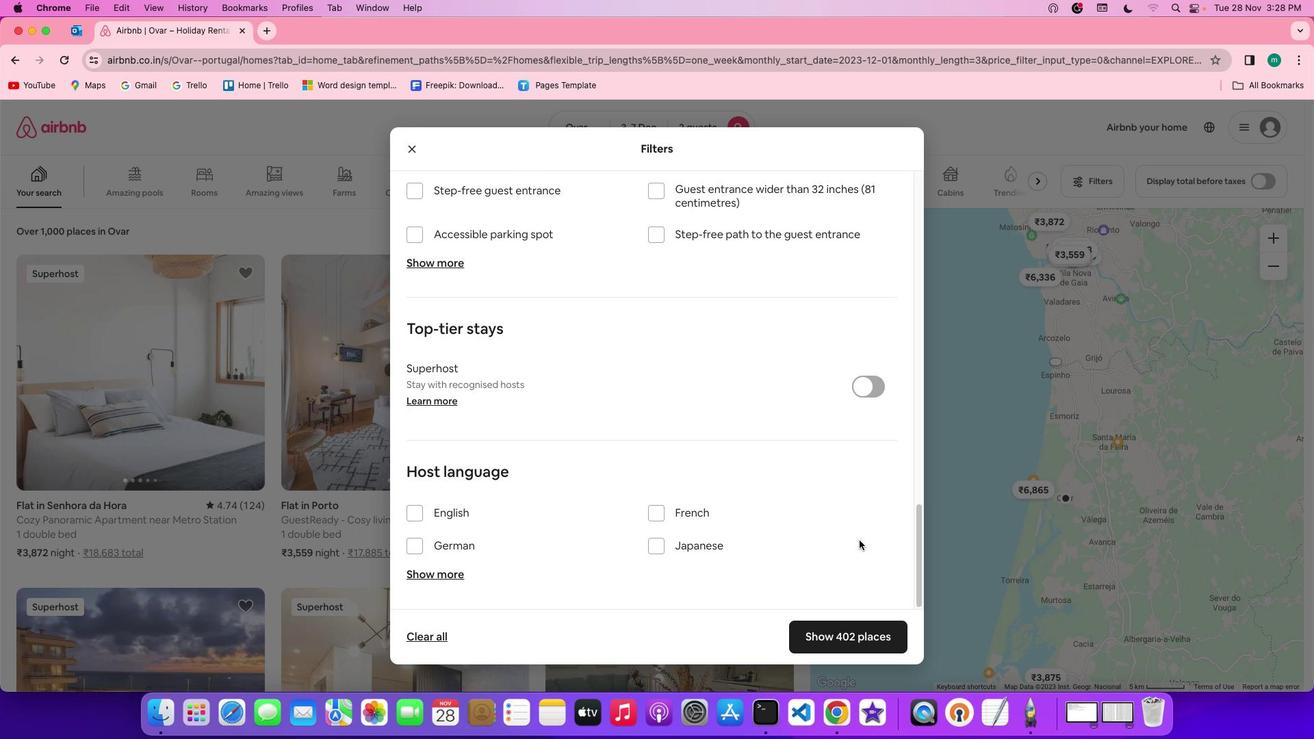 
Action: Mouse scrolled (860, 541) with delta (0, 0)
Screenshot: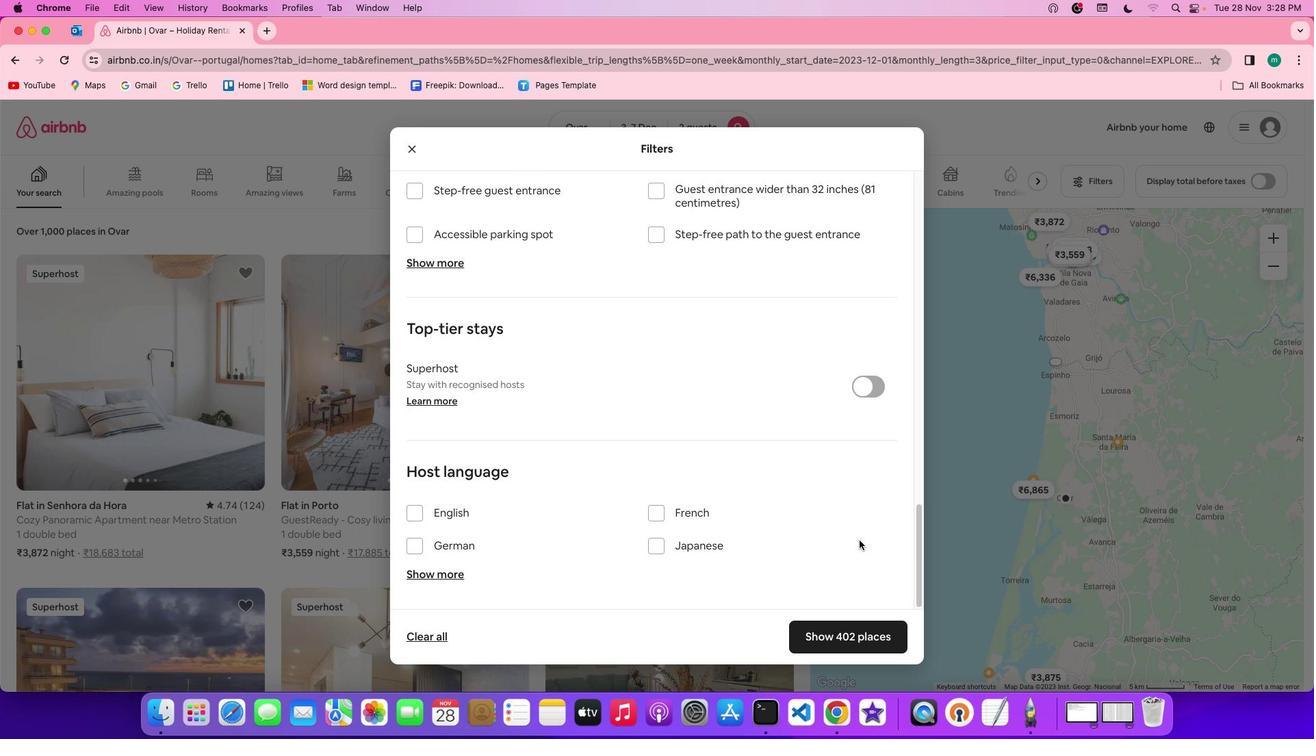 
Action: Mouse scrolled (860, 541) with delta (0, 0)
Screenshot: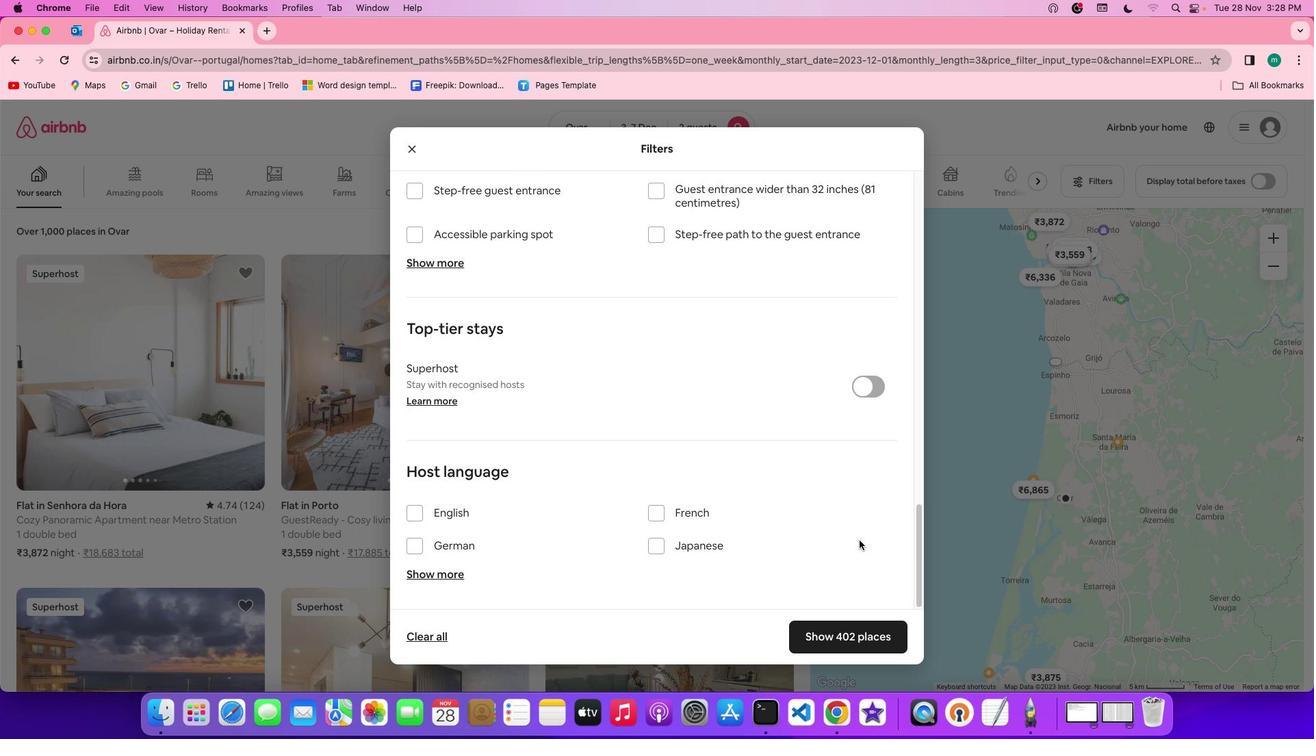 
Action: Mouse scrolled (860, 541) with delta (0, 0)
Screenshot: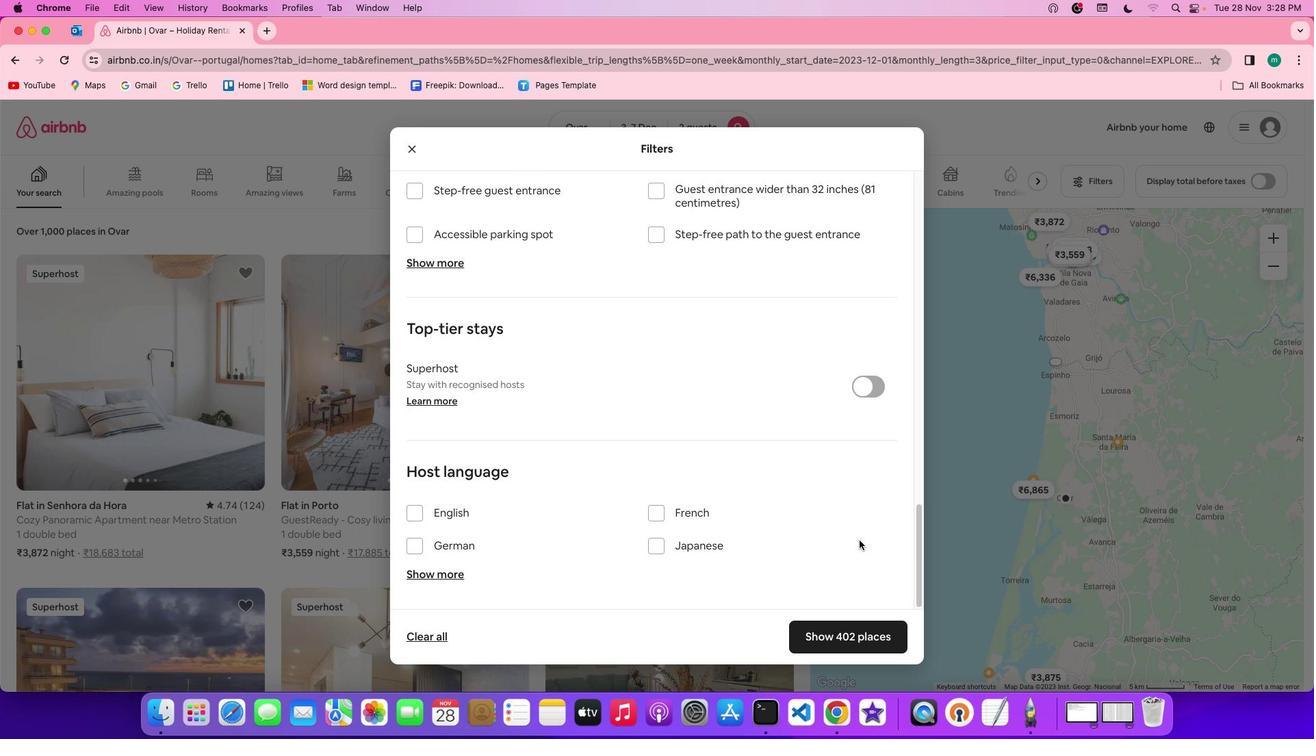 
Action: Mouse scrolled (860, 541) with delta (0, -2)
Screenshot: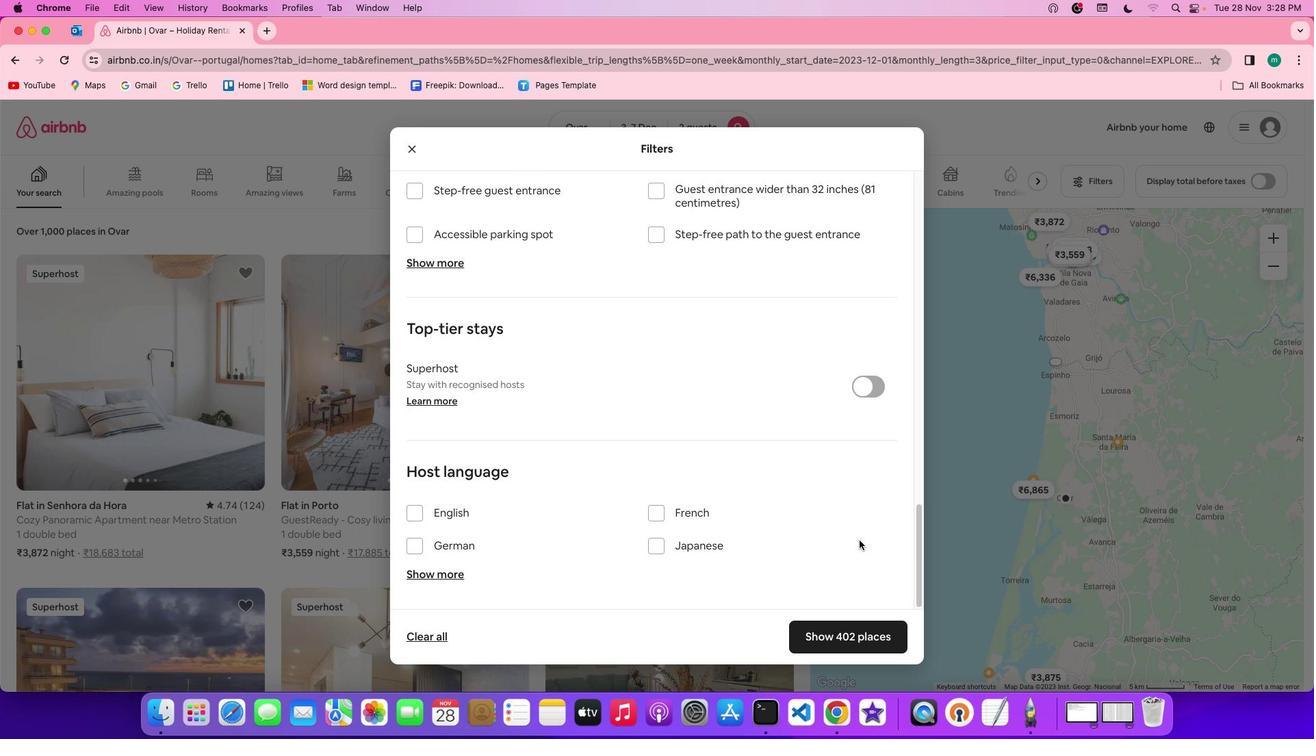 
Action: Mouse scrolled (860, 541) with delta (0, -2)
Screenshot: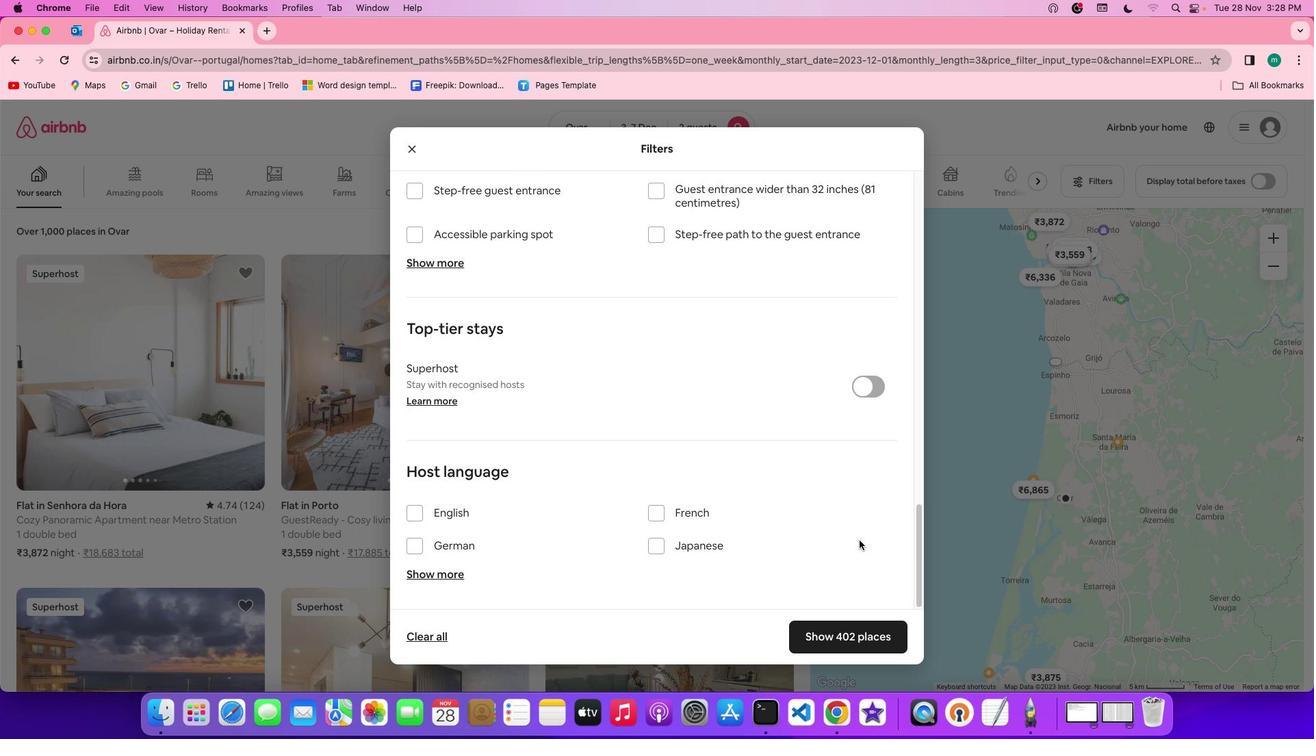 
Action: Mouse scrolled (860, 541) with delta (0, -2)
Screenshot: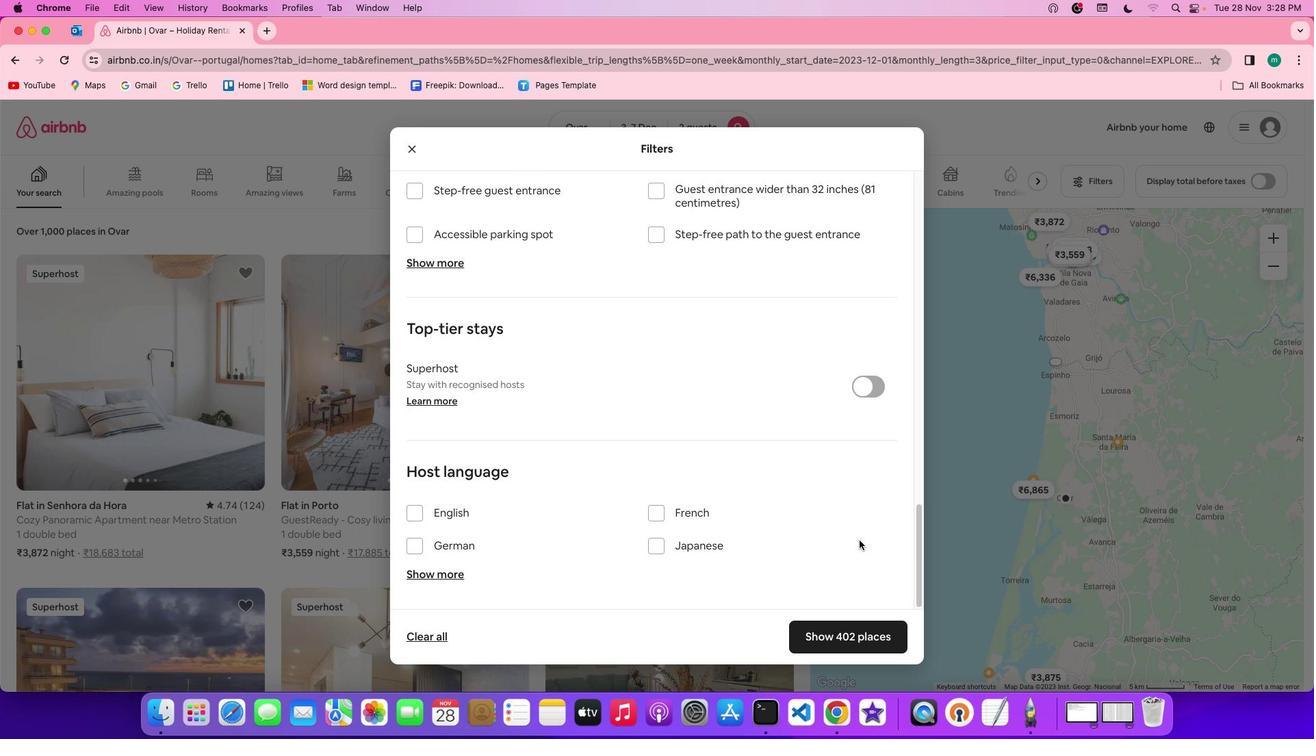 
Action: Mouse scrolled (860, 541) with delta (0, 0)
Screenshot: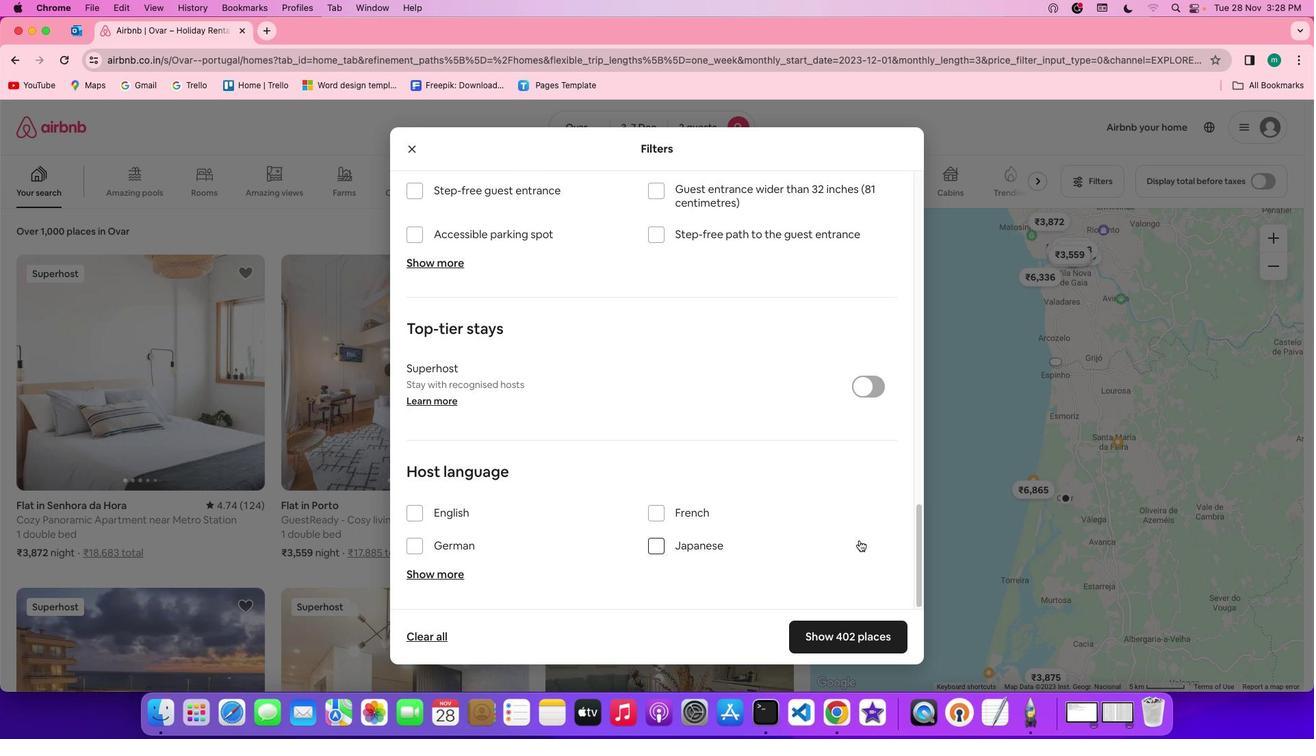 
Action: Mouse scrolled (860, 541) with delta (0, 0)
Screenshot: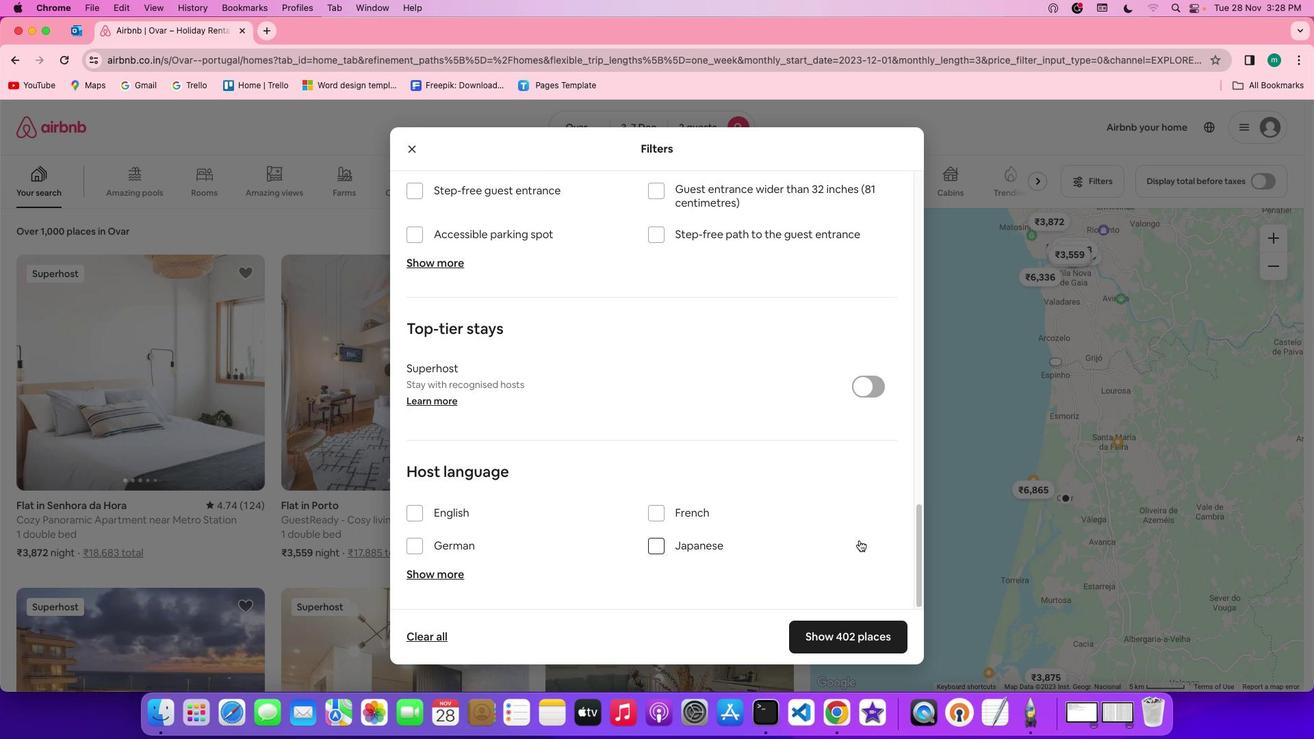 
Action: Mouse scrolled (860, 541) with delta (0, 0)
Screenshot: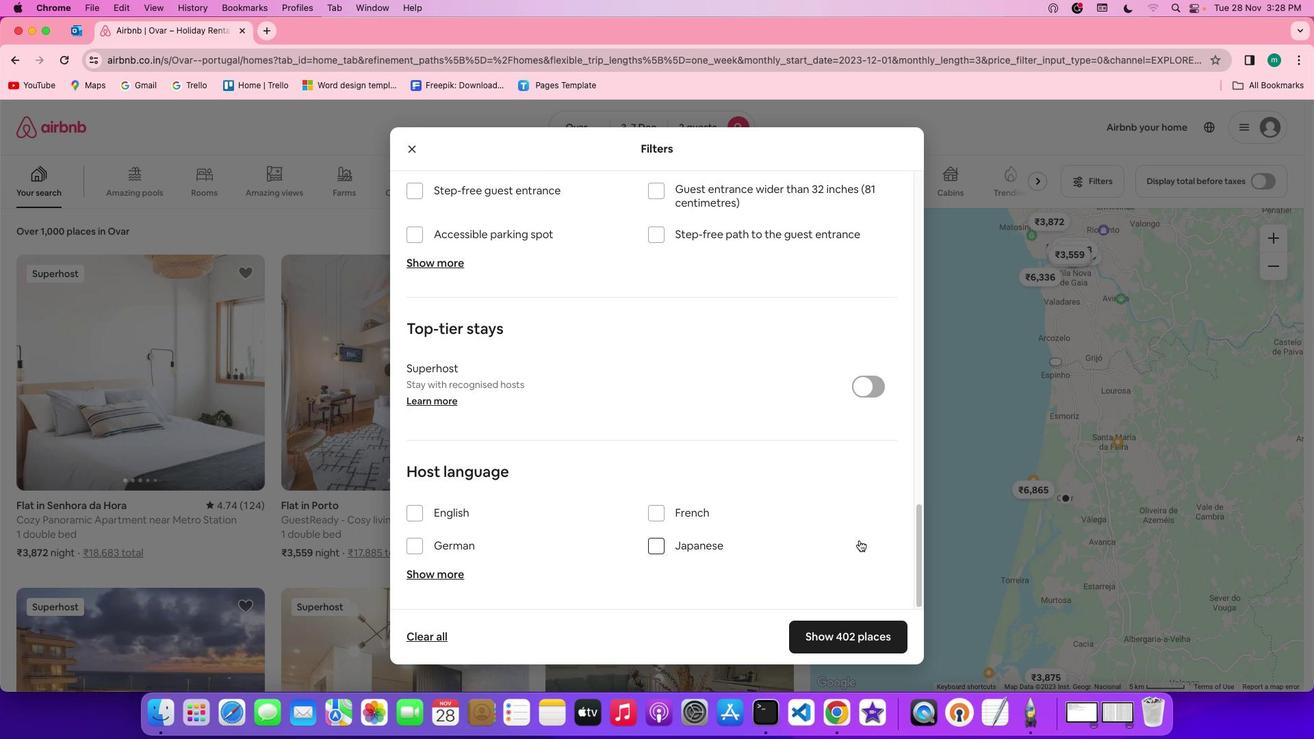 
Action: Mouse scrolled (860, 541) with delta (0, -1)
Screenshot: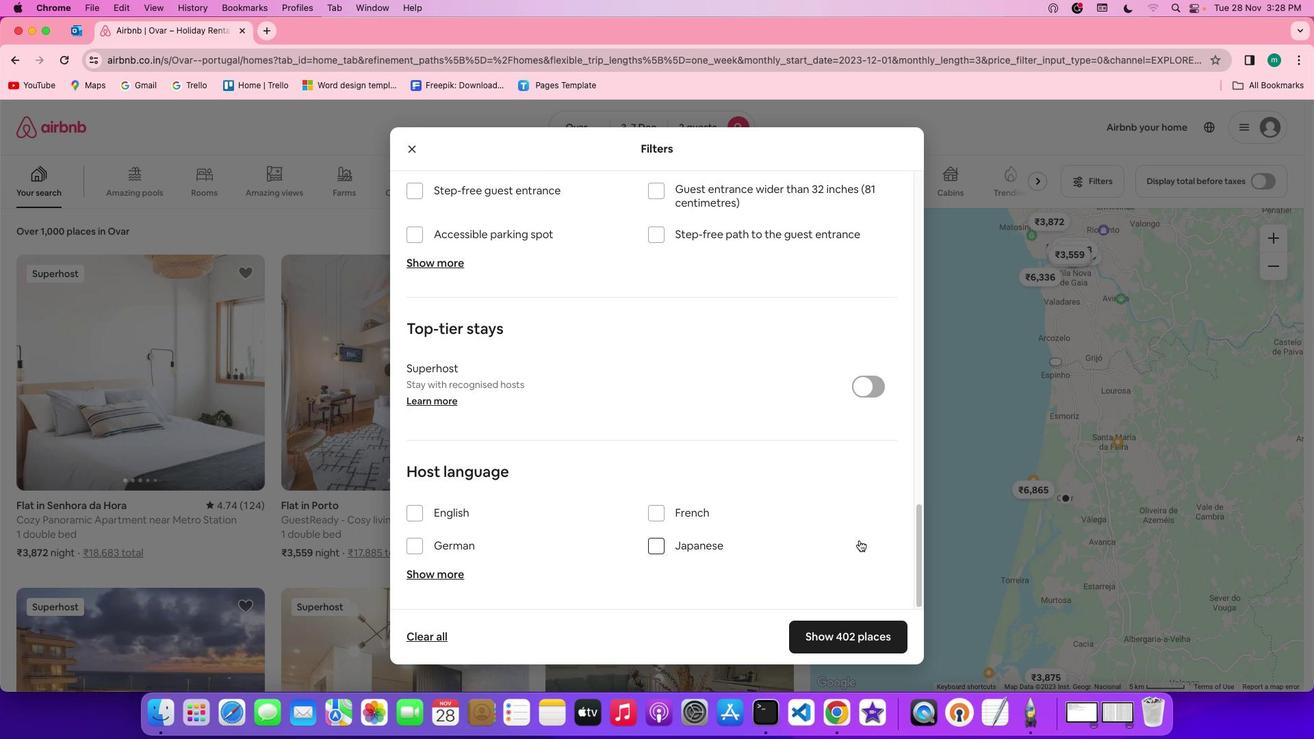 
Action: Mouse scrolled (860, 541) with delta (0, -2)
Screenshot: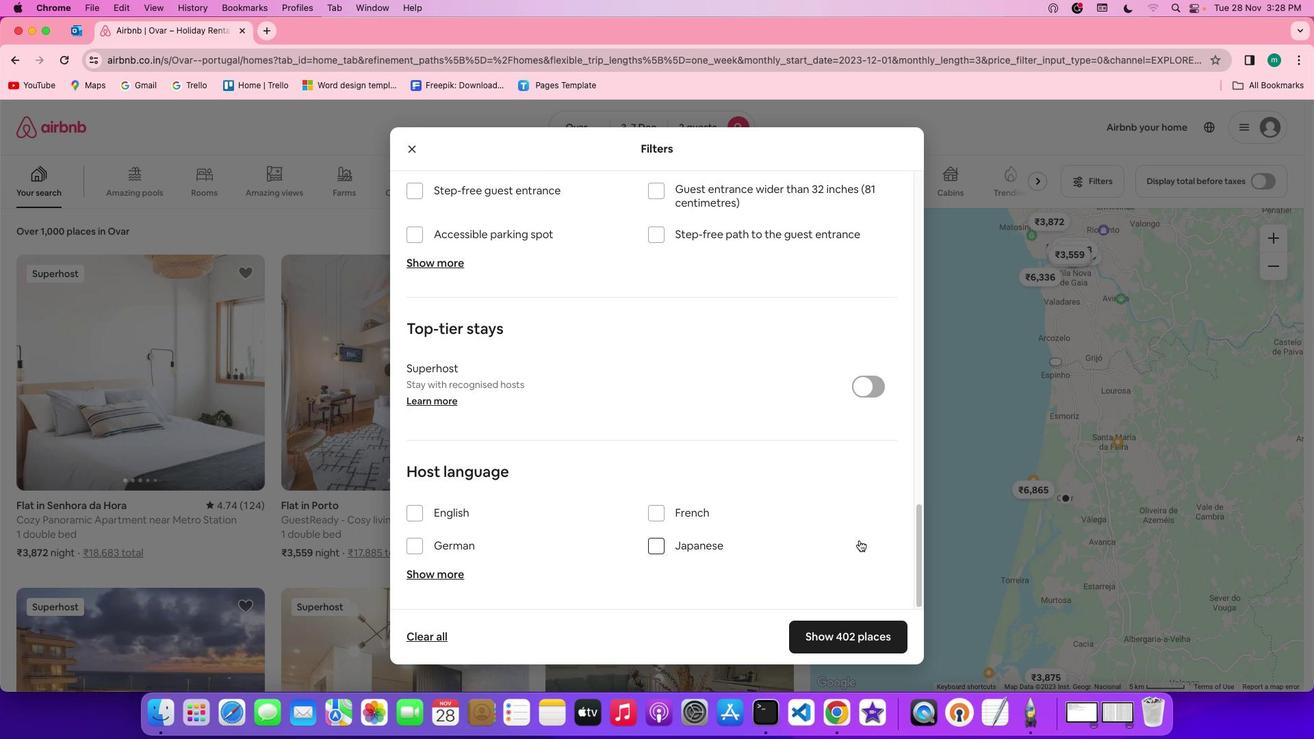 
Action: Mouse scrolled (860, 541) with delta (0, 0)
Screenshot: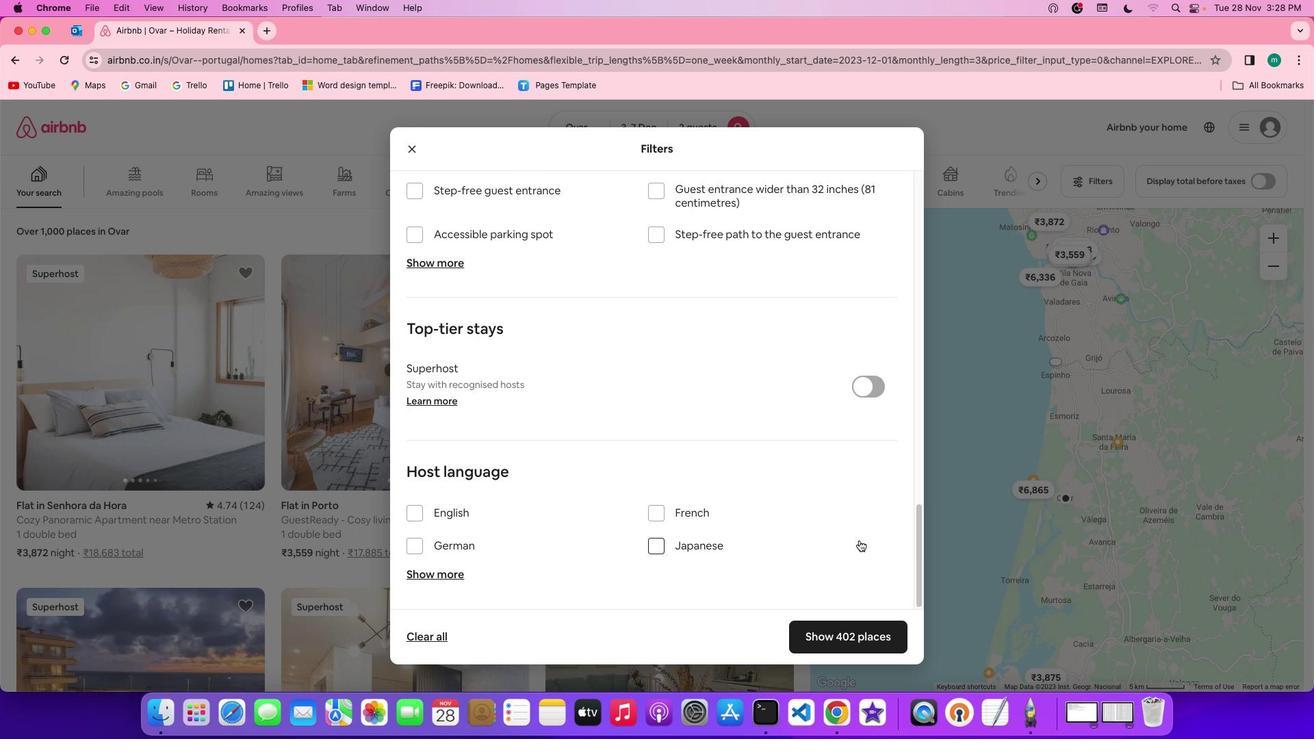 
Action: Mouse scrolled (860, 541) with delta (0, 0)
Screenshot: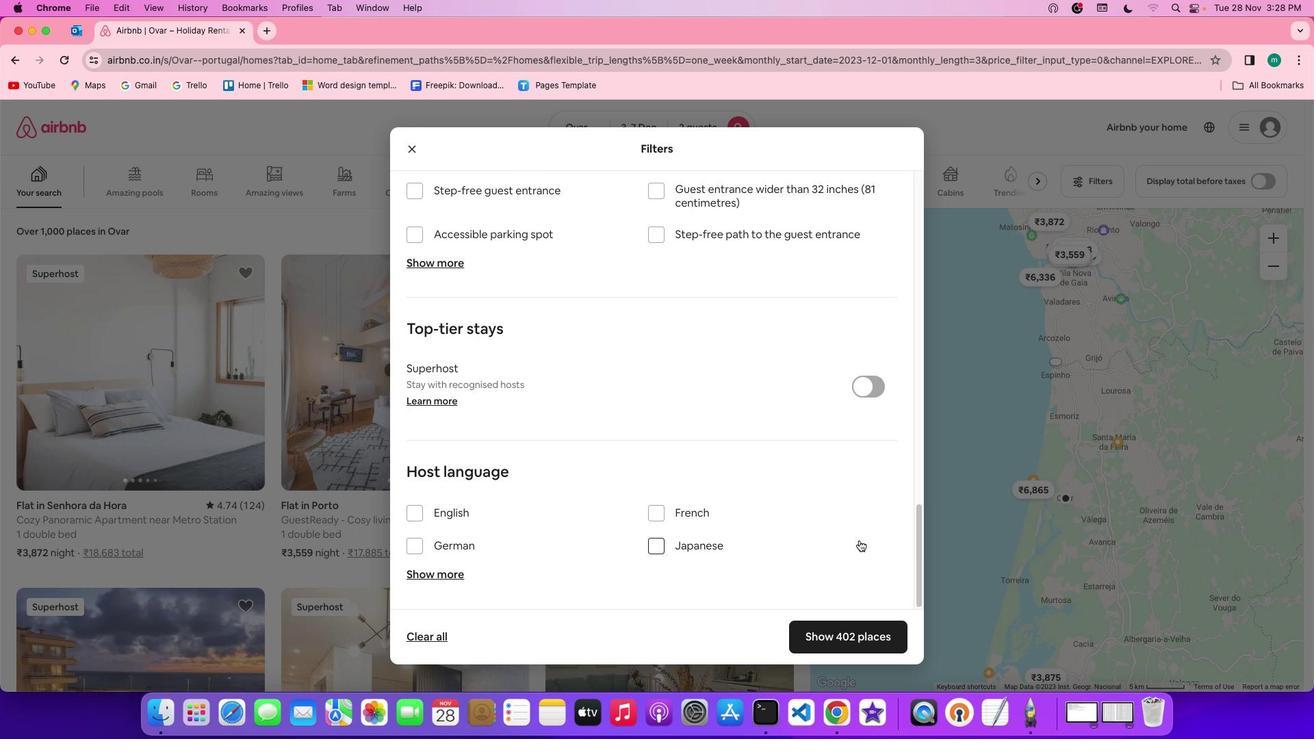
Action: Mouse scrolled (860, 541) with delta (0, 0)
Screenshot: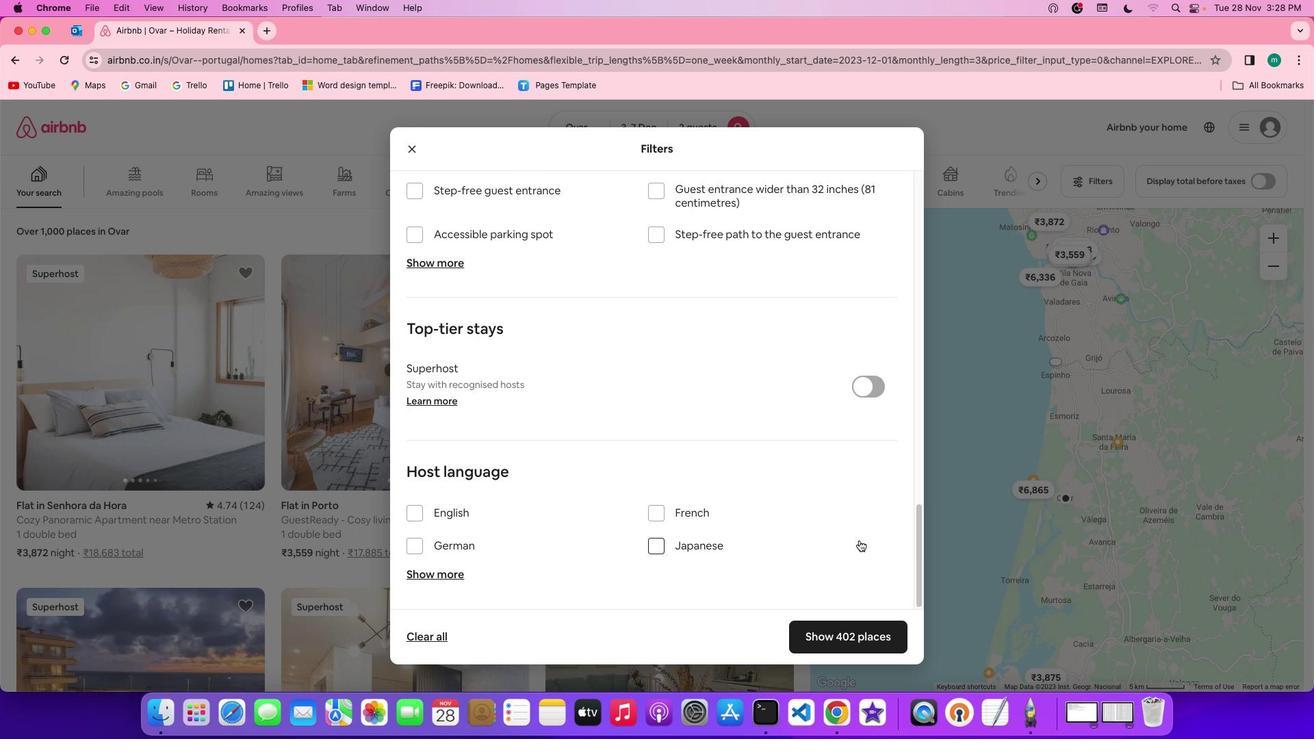 
Action: Mouse scrolled (860, 541) with delta (0, -1)
Screenshot: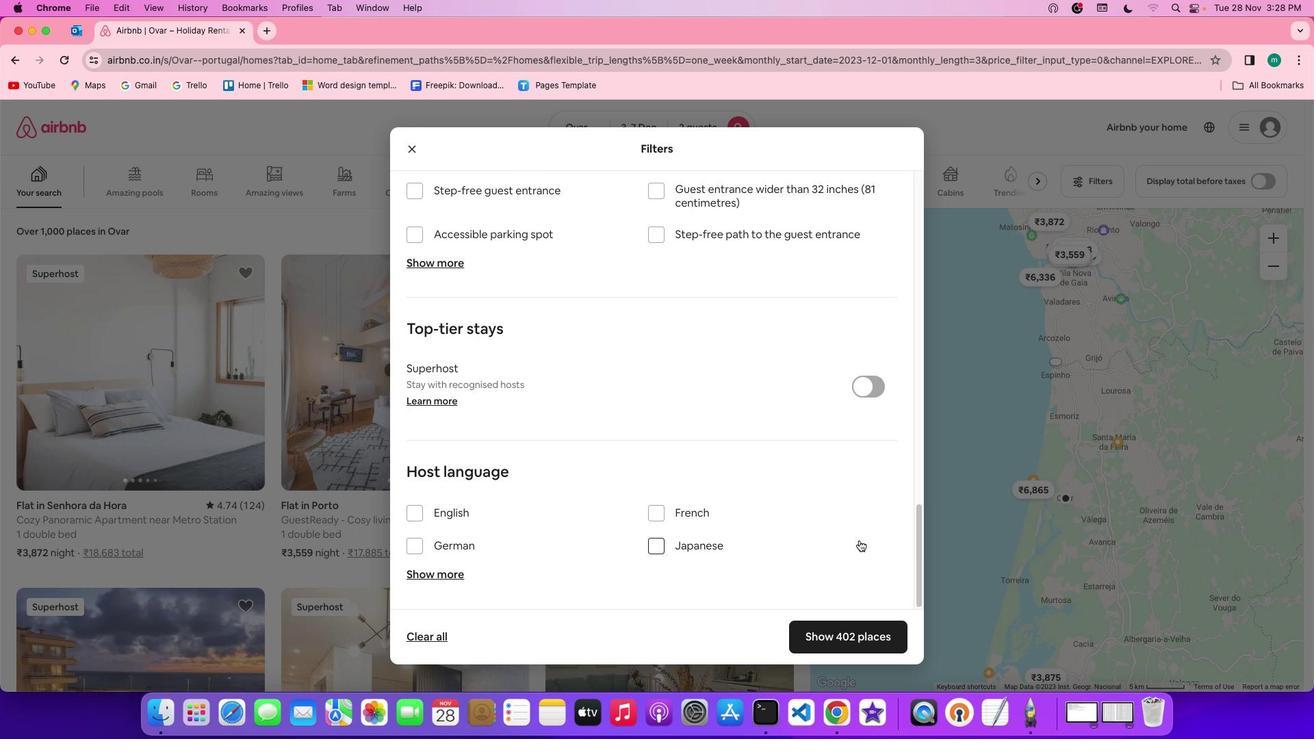 
Action: Mouse scrolled (860, 541) with delta (0, -2)
Screenshot: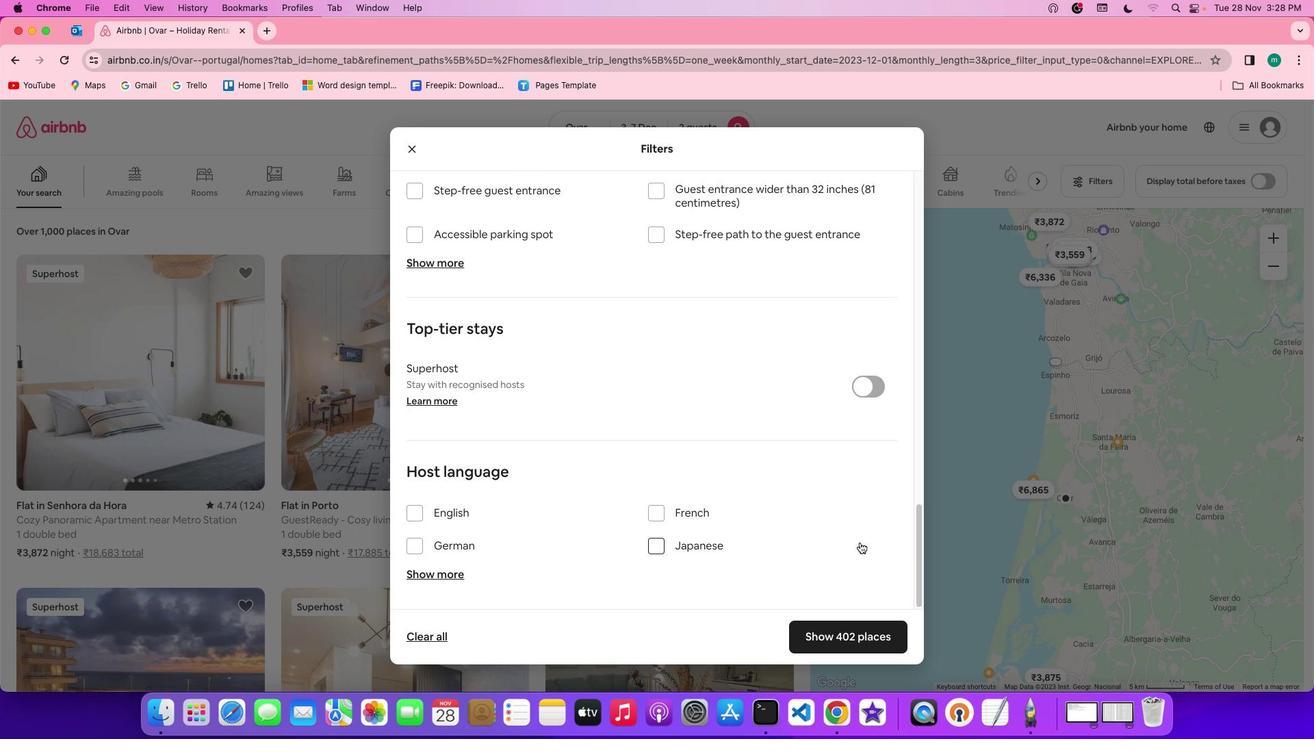 
Action: Mouse scrolled (860, 541) with delta (0, -2)
Screenshot: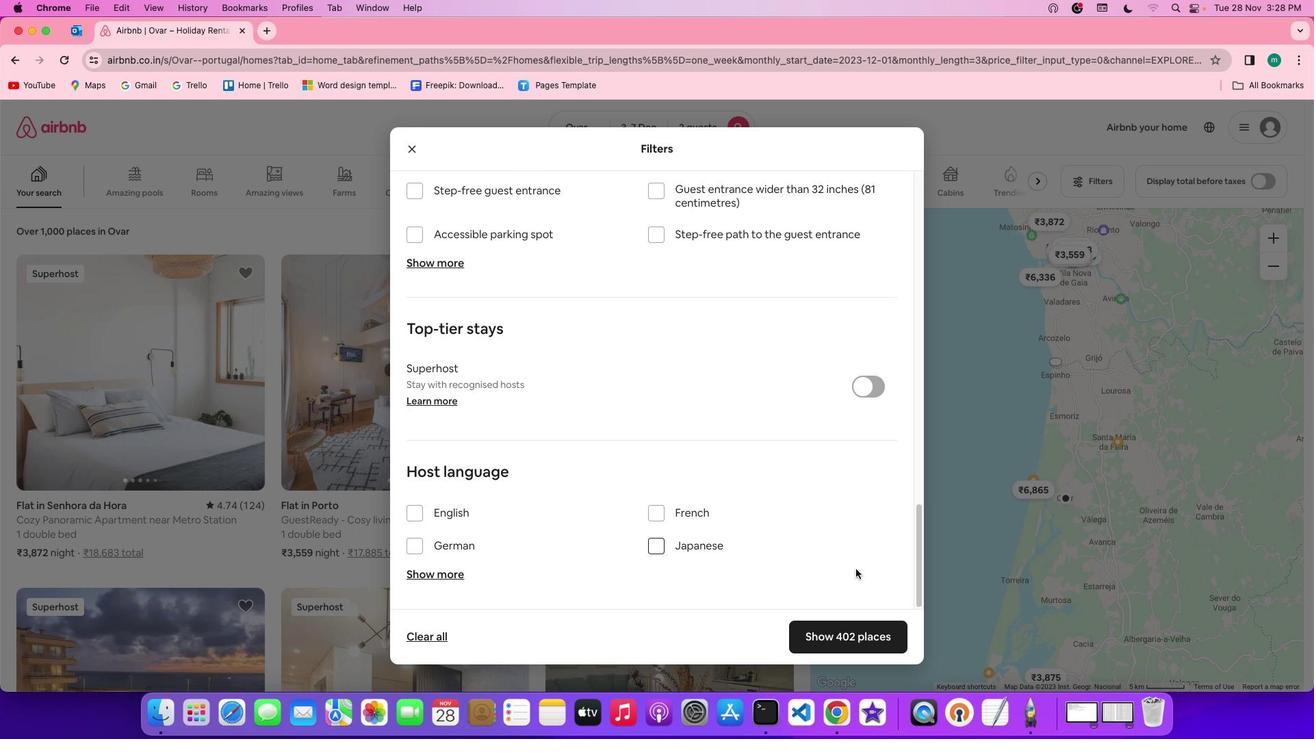 
Action: Mouse moved to (850, 636)
Screenshot: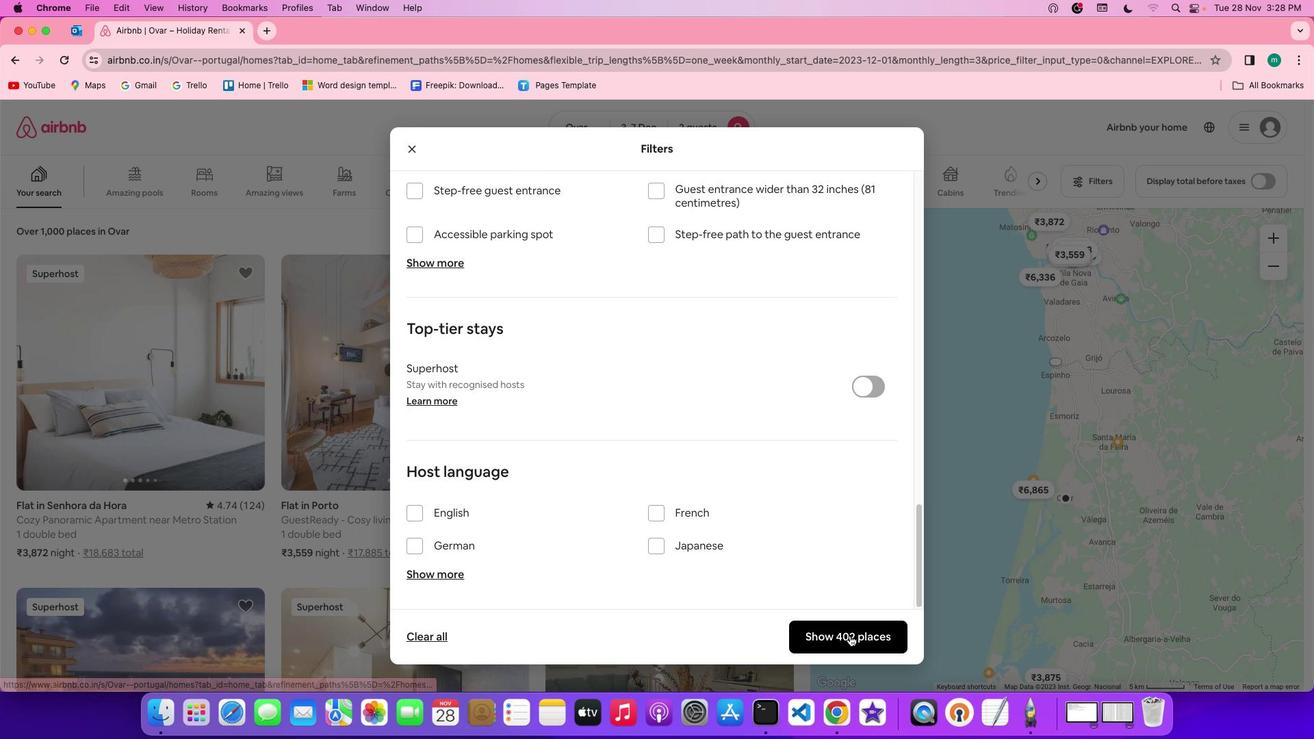 
Action: Mouse pressed left at (850, 636)
Screenshot: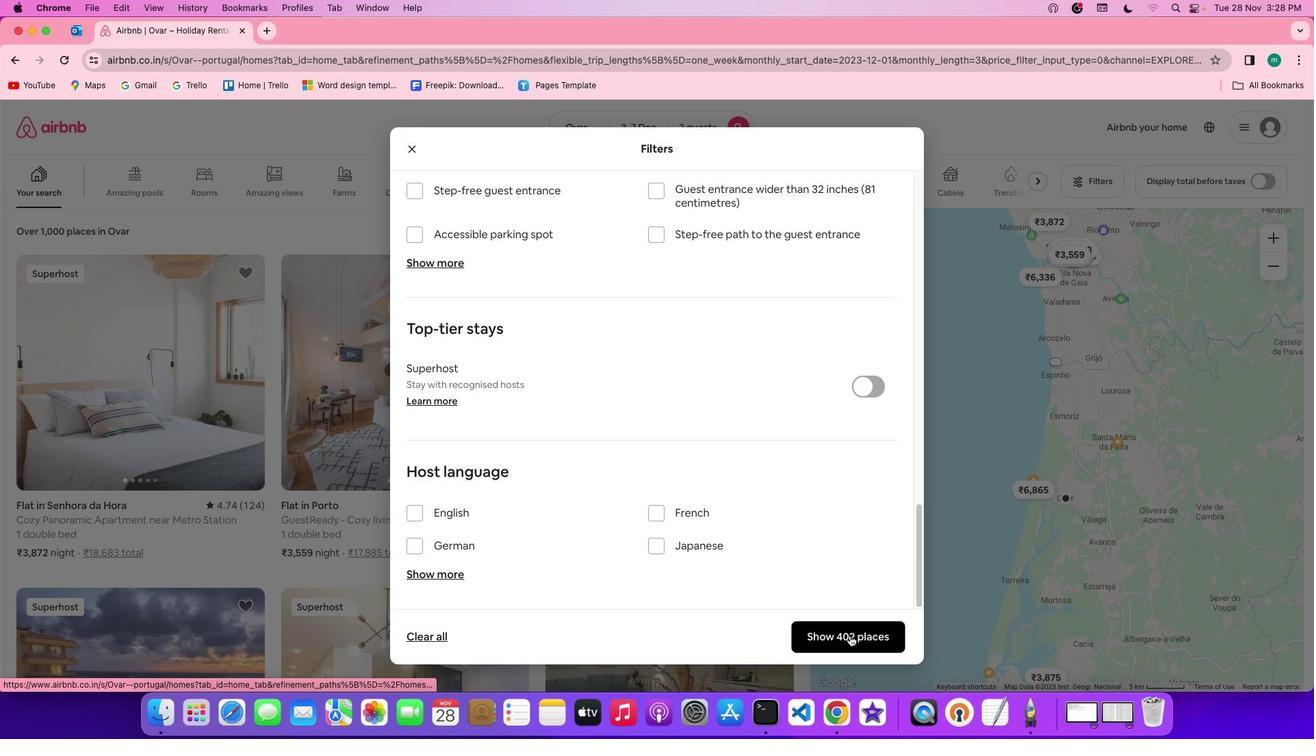 
Action: Mouse moved to (267, 399)
Screenshot: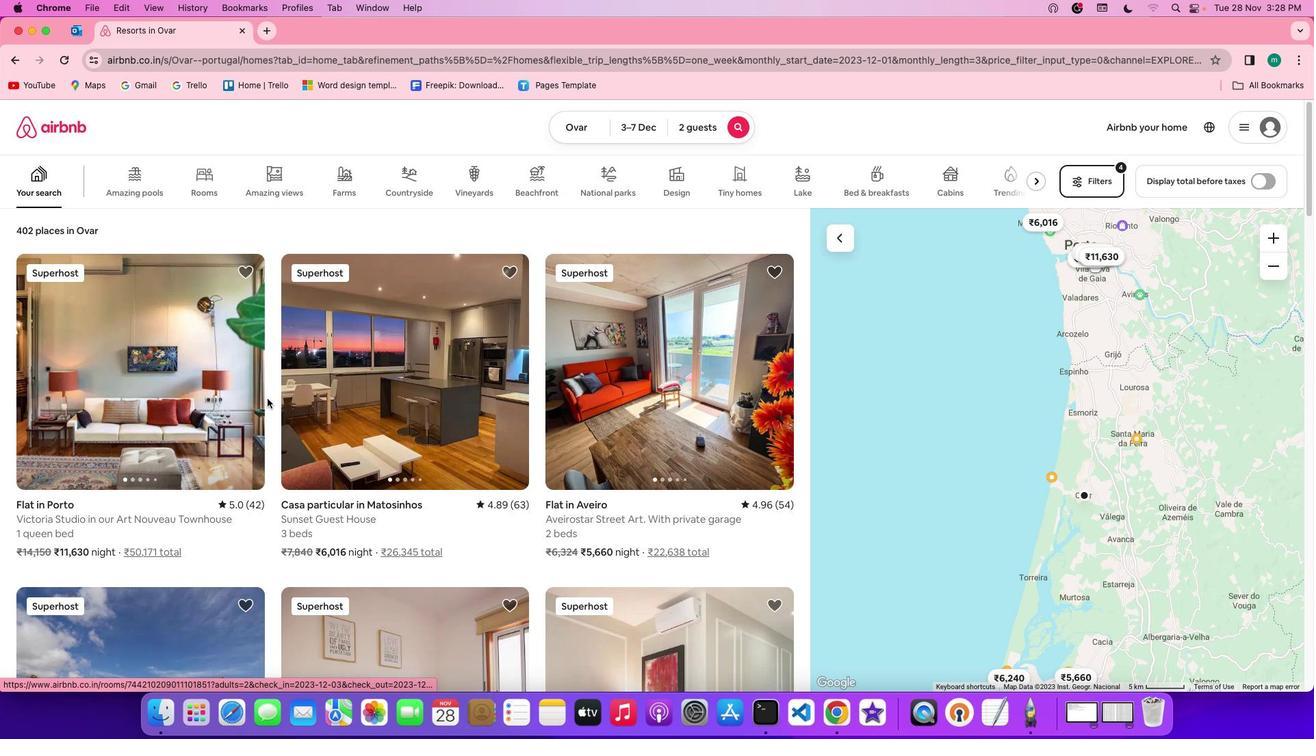 
Action: Mouse scrolled (267, 399) with delta (0, 0)
Screenshot: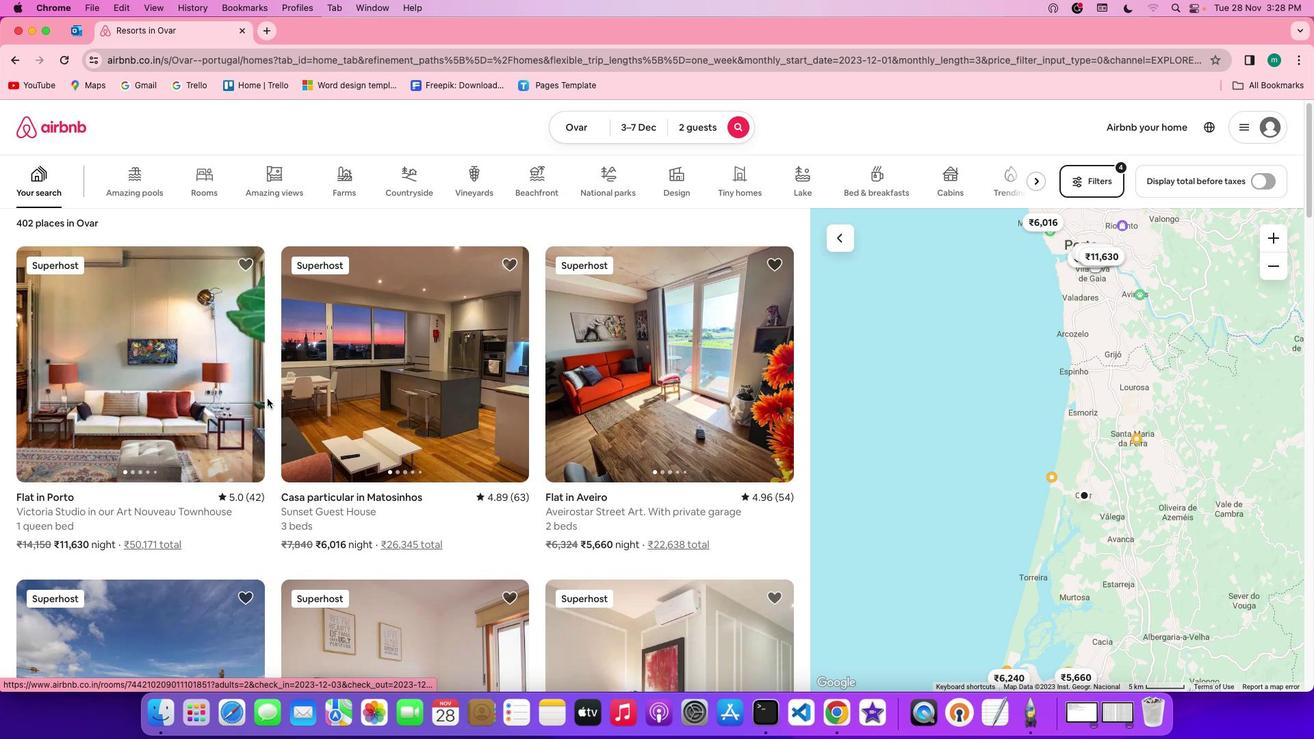 
Action: Mouse scrolled (267, 399) with delta (0, 0)
Screenshot: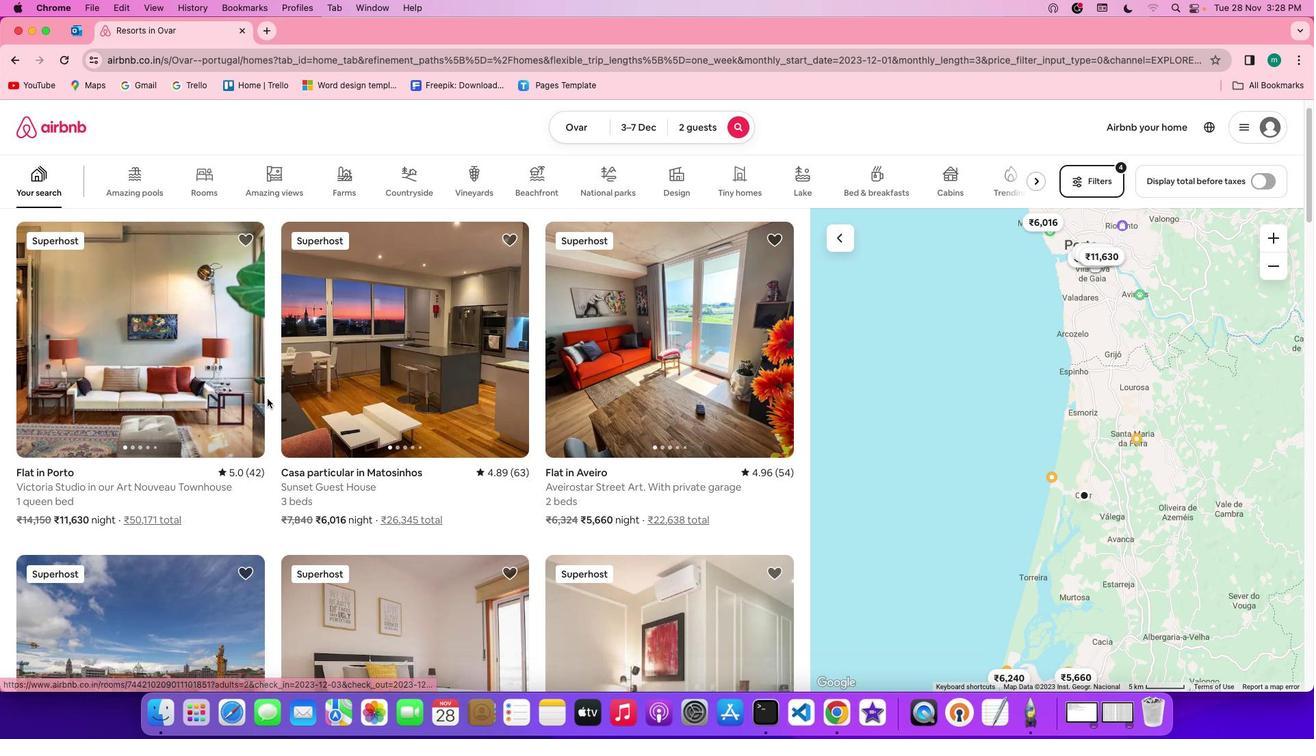 
Action: Mouse scrolled (267, 399) with delta (0, 0)
Screenshot: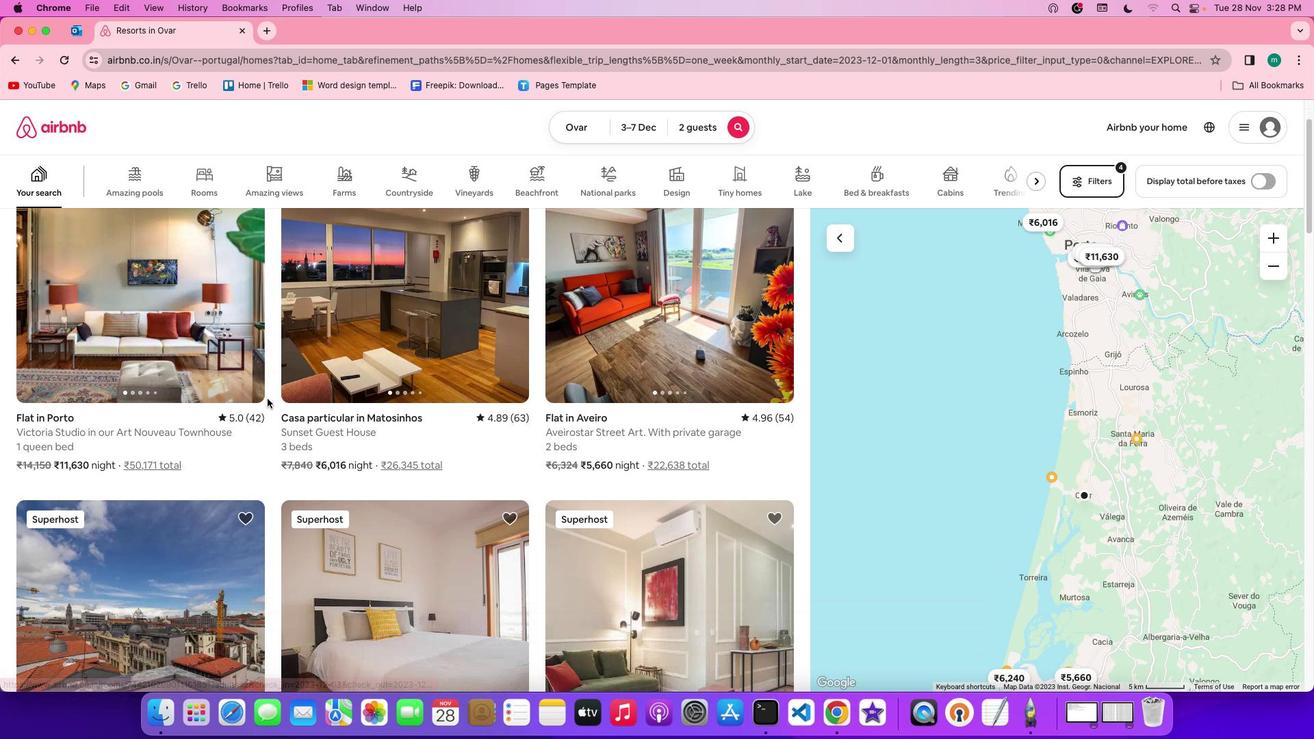
Action: Mouse scrolled (267, 399) with delta (0, 0)
Screenshot: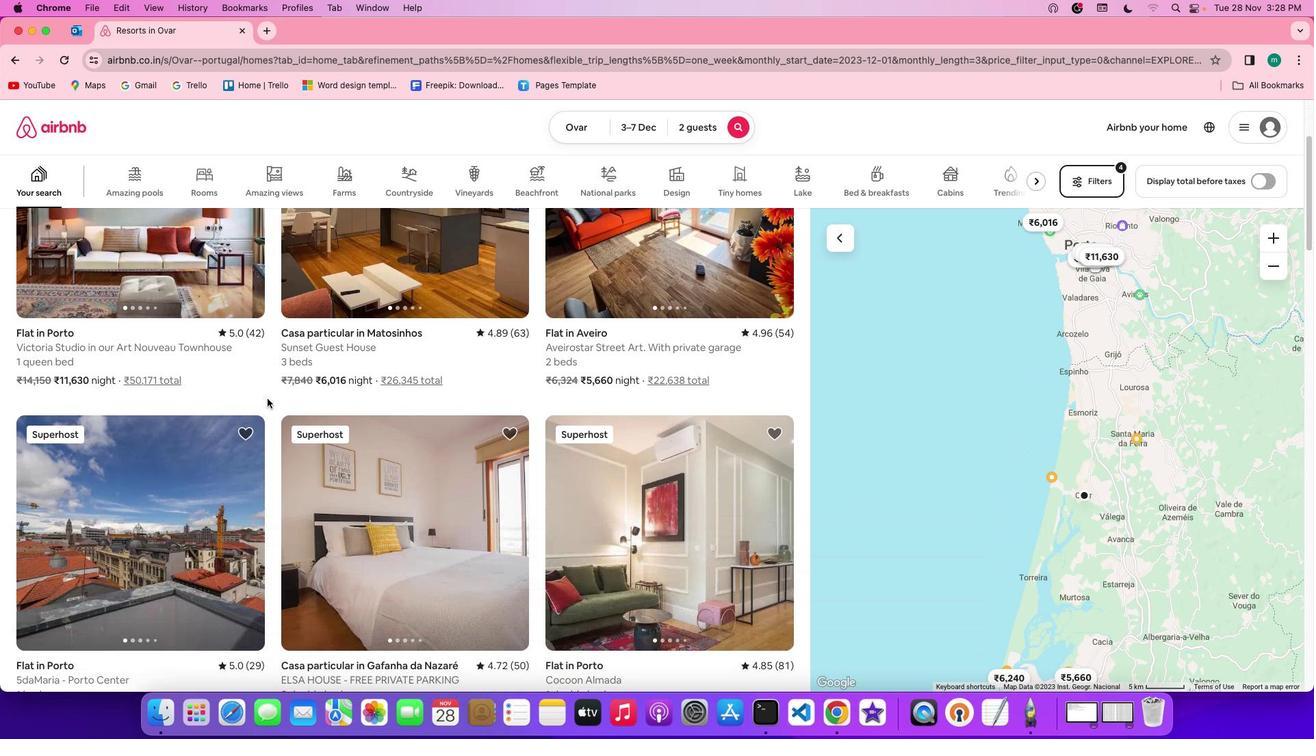 
Action: Mouse scrolled (267, 399) with delta (0, 0)
Screenshot: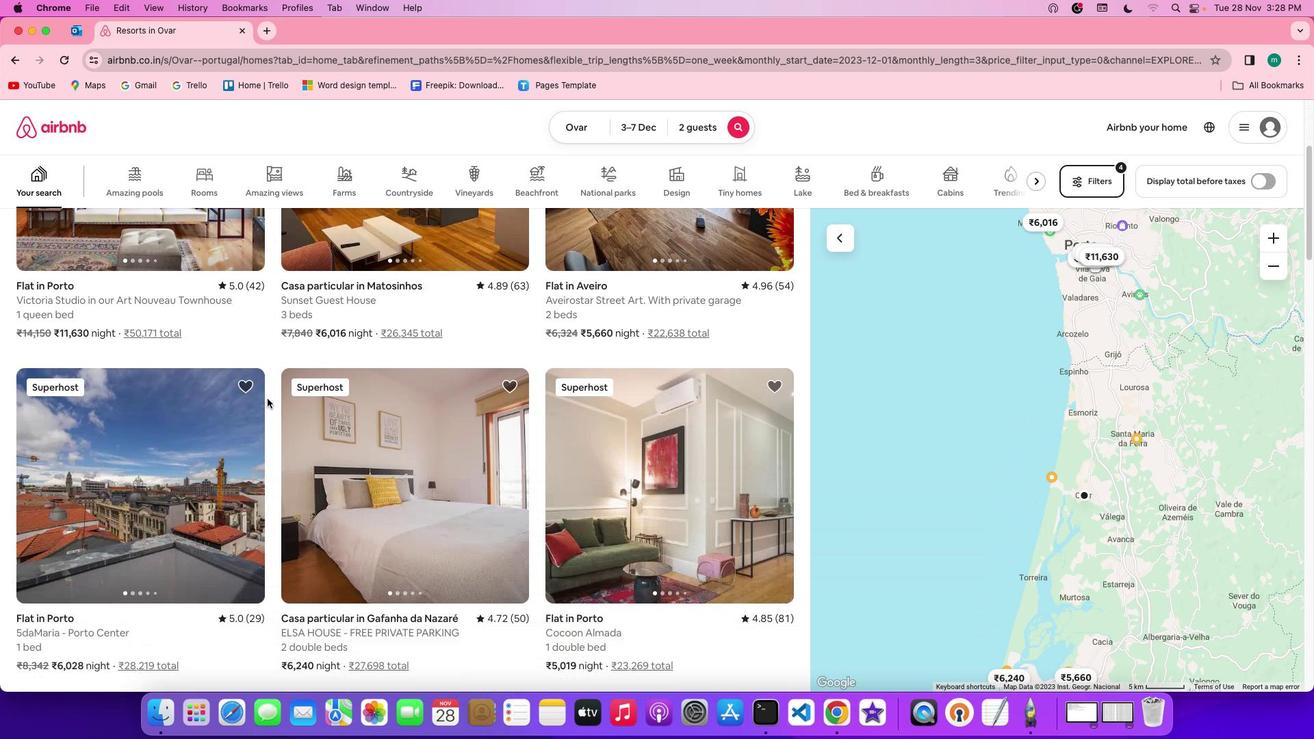 
Action: Mouse moved to (267, 399)
Screenshot: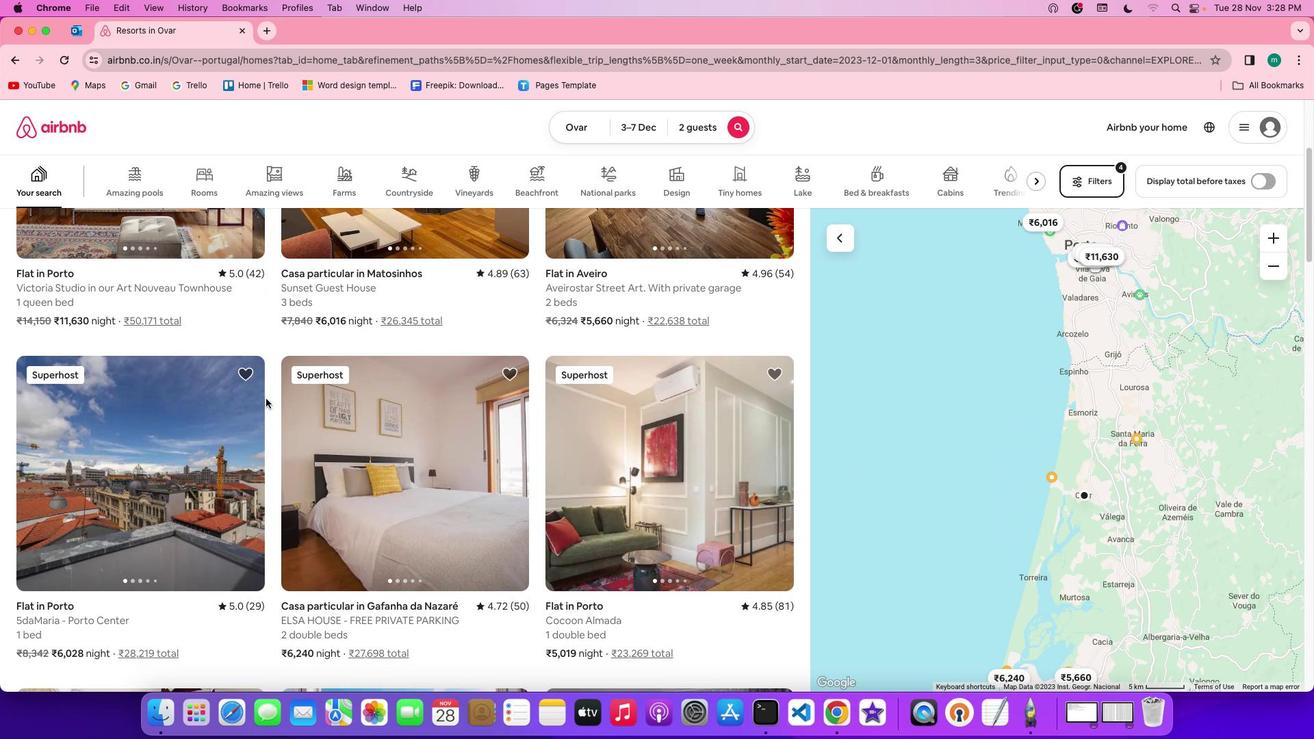 
Action: Mouse scrolled (267, 399) with delta (0, 0)
Screenshot: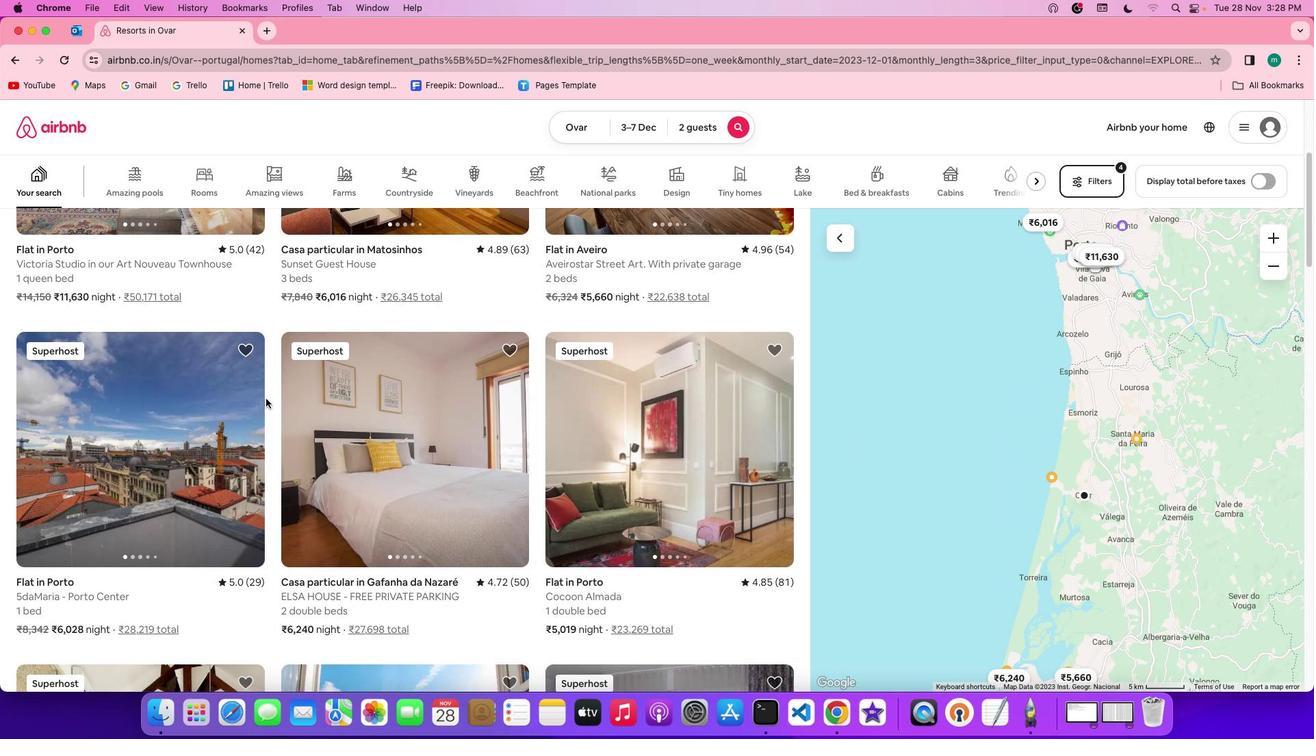 
Action: Mouse scrolled (267, 399) with delta (0, 0)
Screenshot: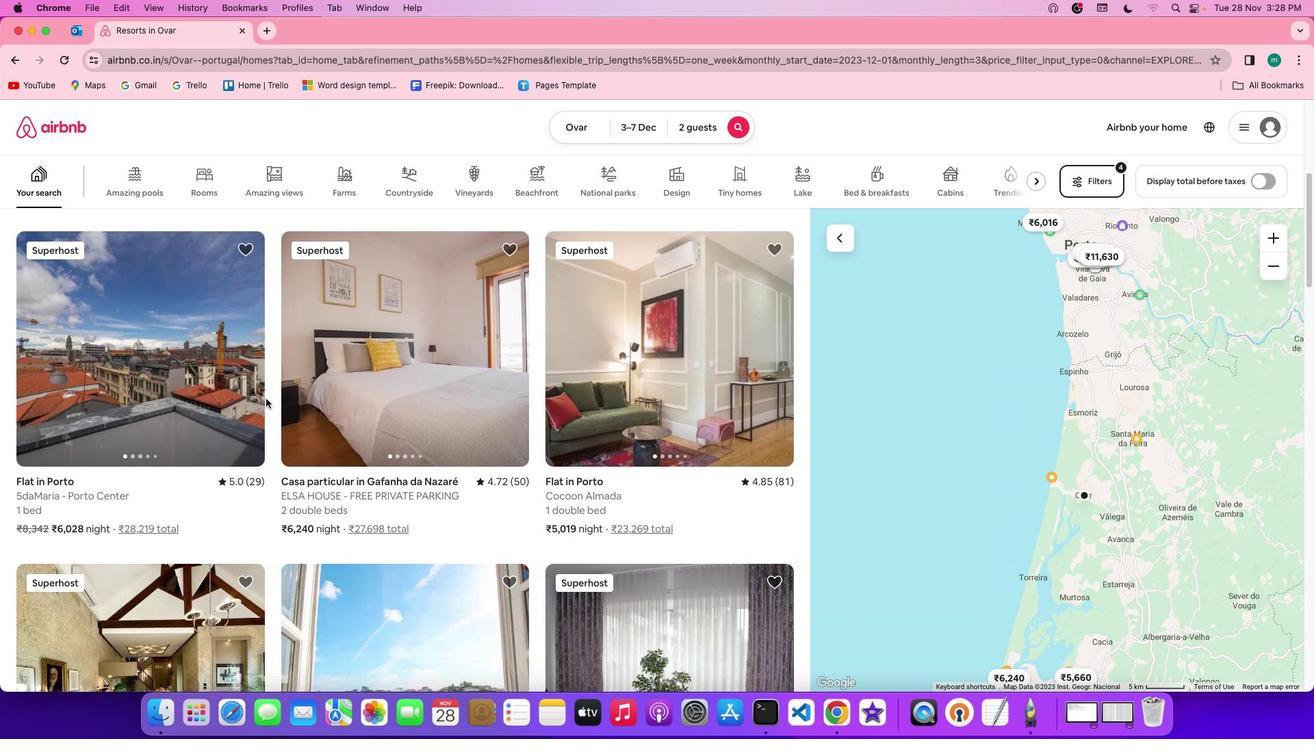 
Action: Mouse scrolled (267, 399) with delta (0, 0)
Screenshot: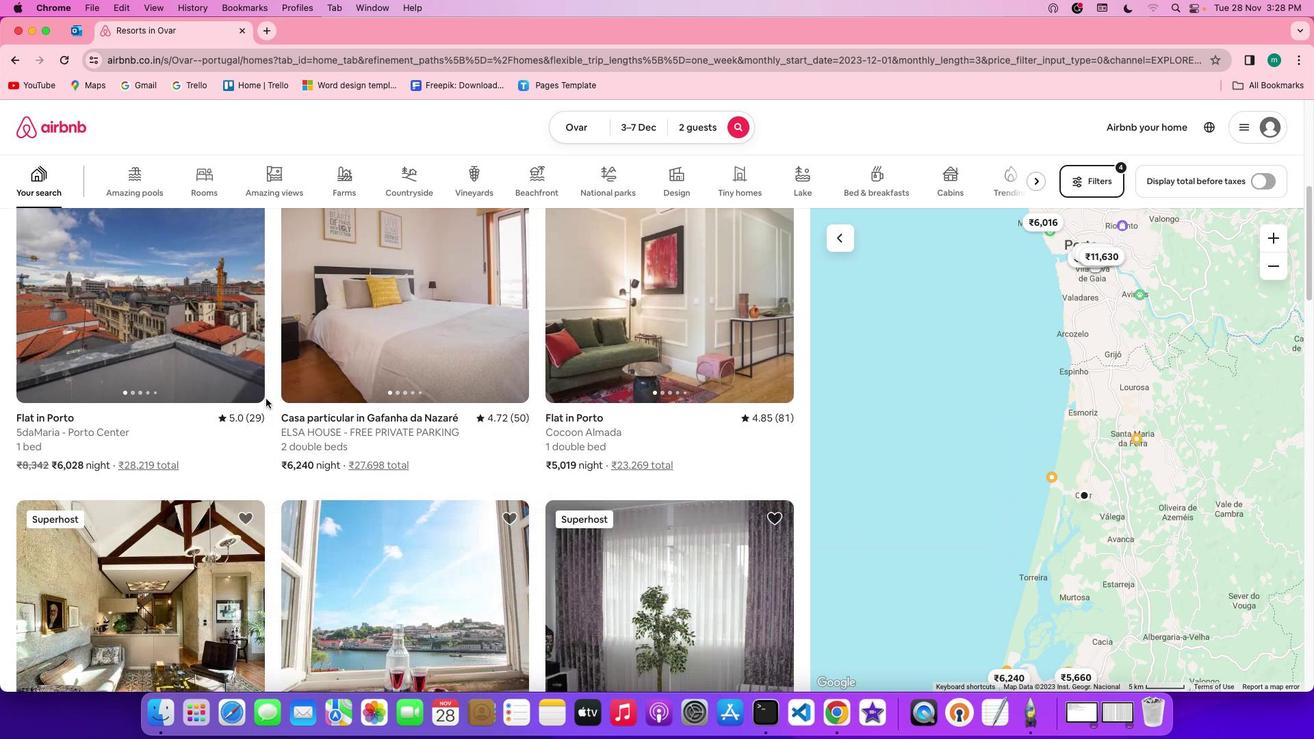 
Action: Mouse scrolled (267, 399) with delta (0, 0)
Screenshot: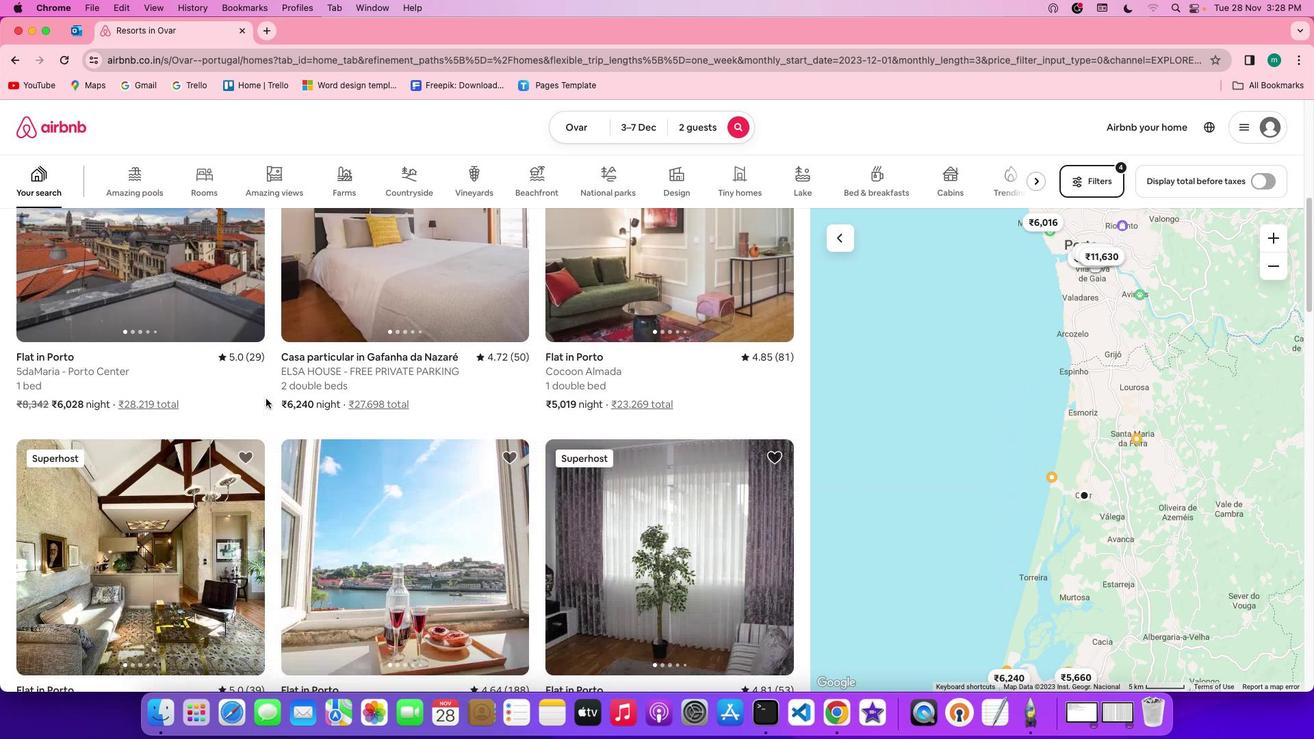 
Action: Mouse scrolled (267, 399) with delta (0, -1)
Screenshot: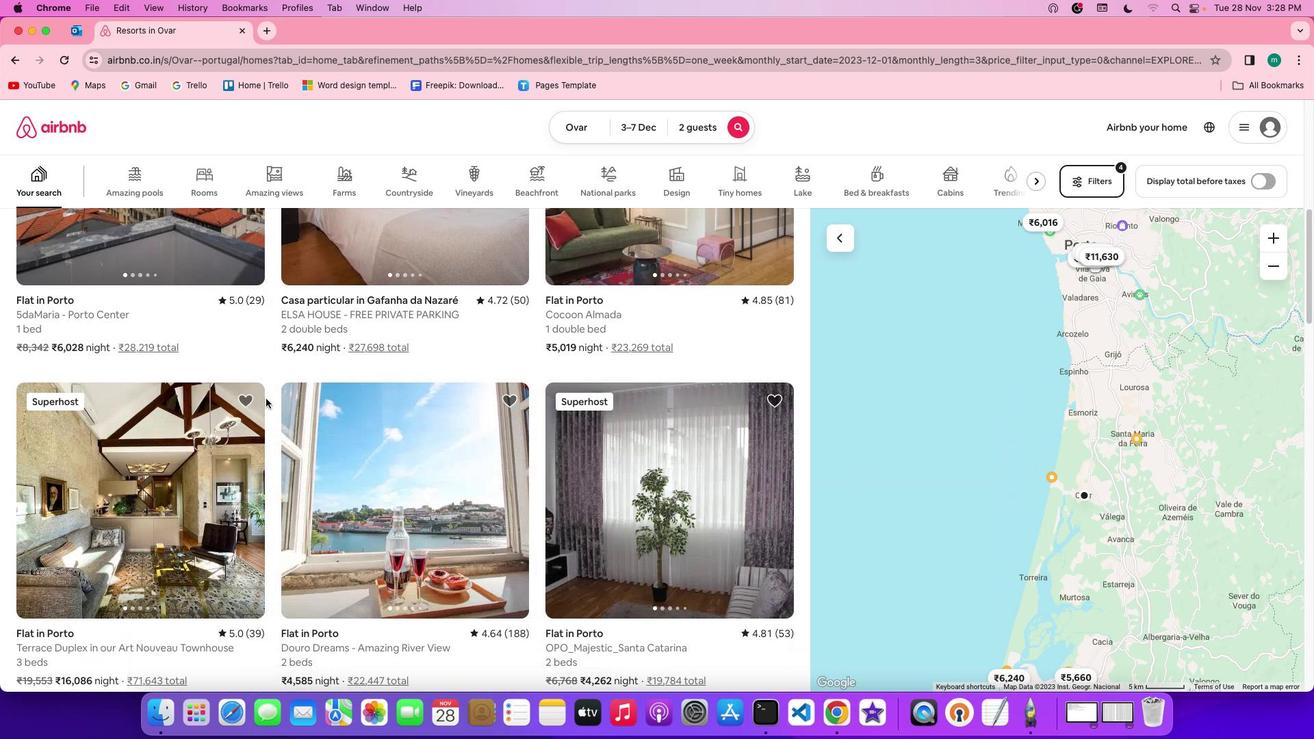 
Action: Mouse moved to (156, 390)
Screenshot: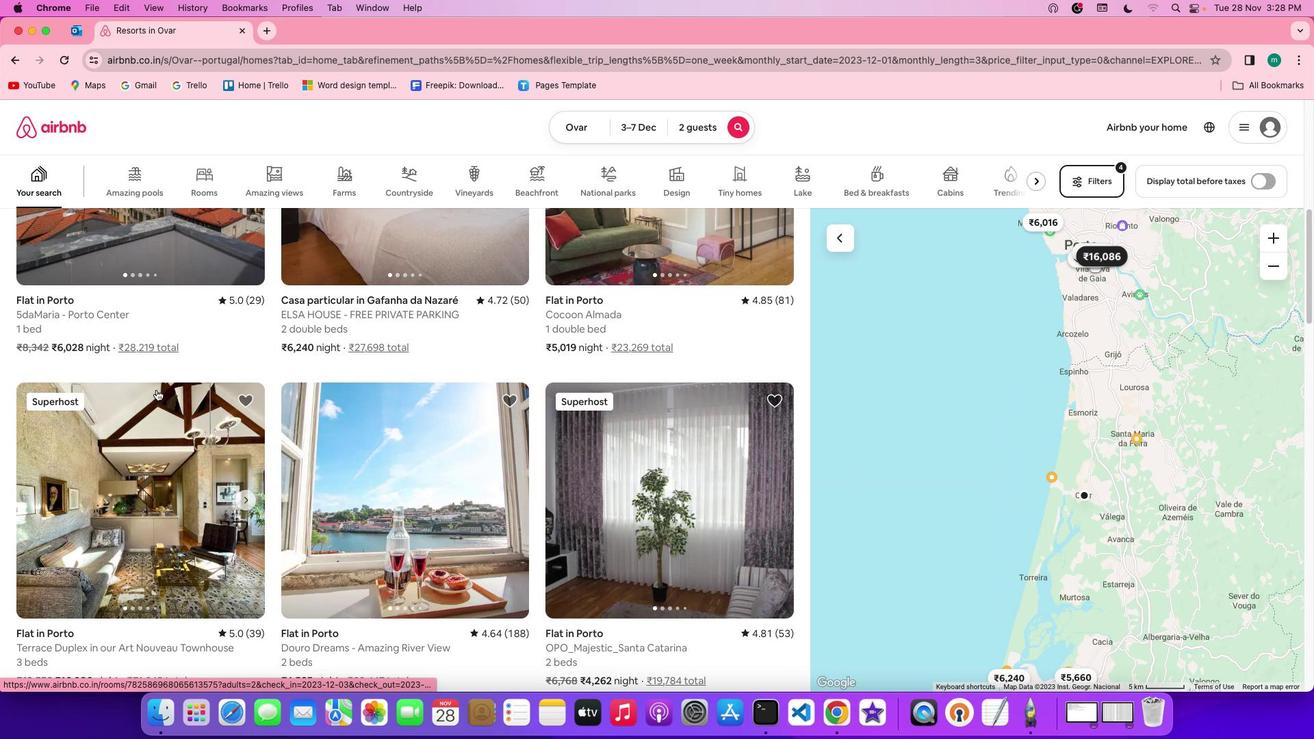 
Action: Mouse pressed left at (156, 390)
Screenshot: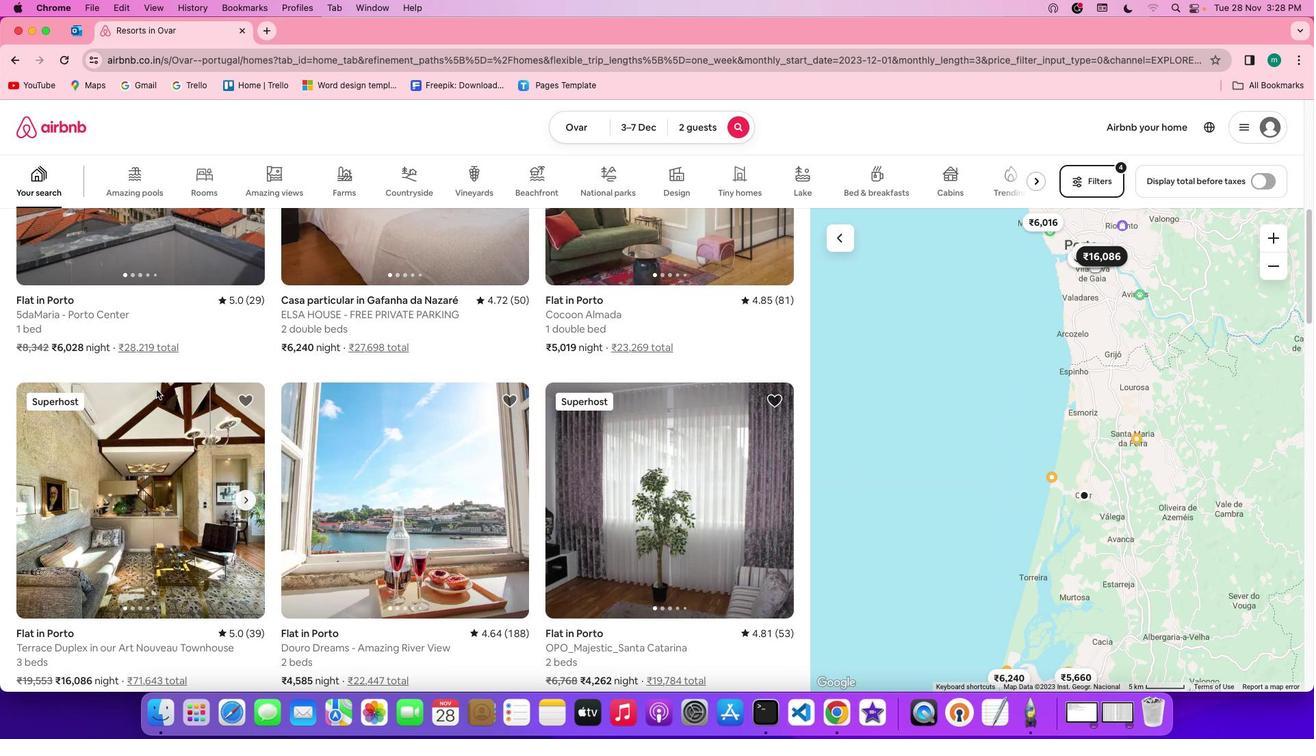 
Action: Mouse moved to (962, 514)
Screenshot: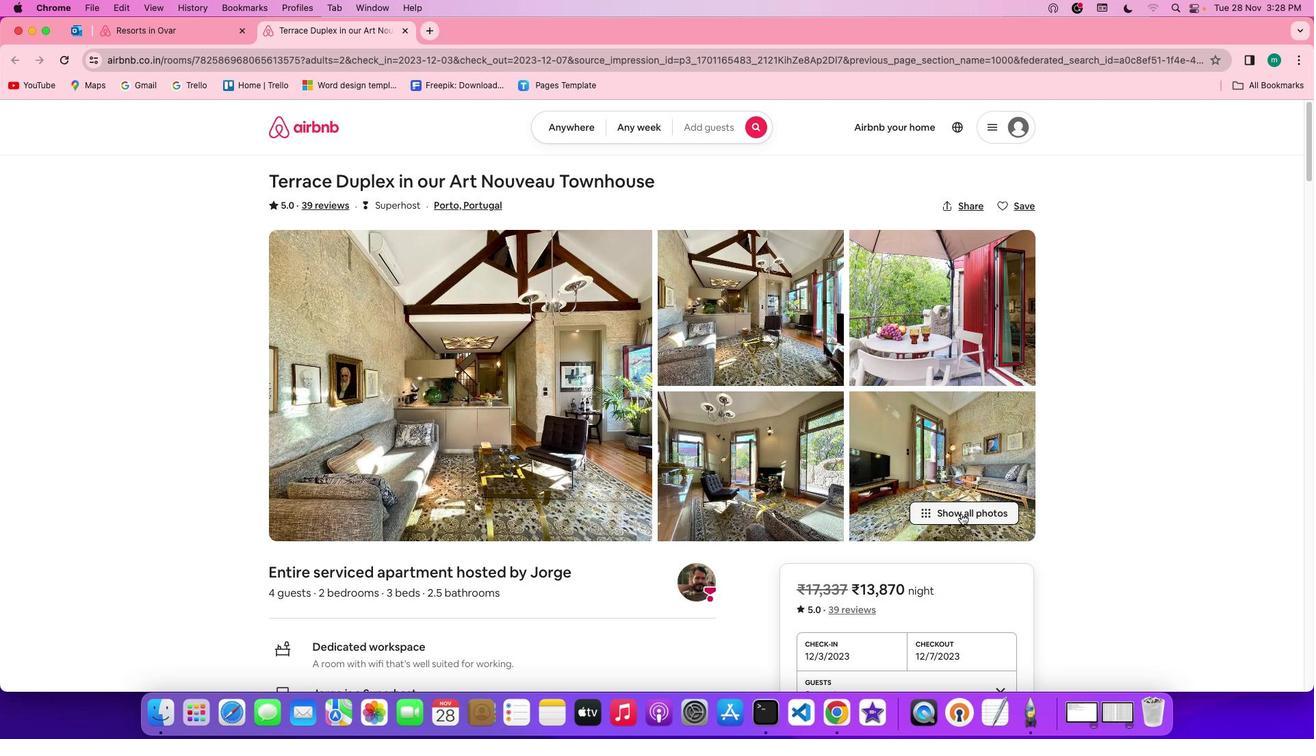 
Action: Mouse pressed left at (962, 514)
Screenshot: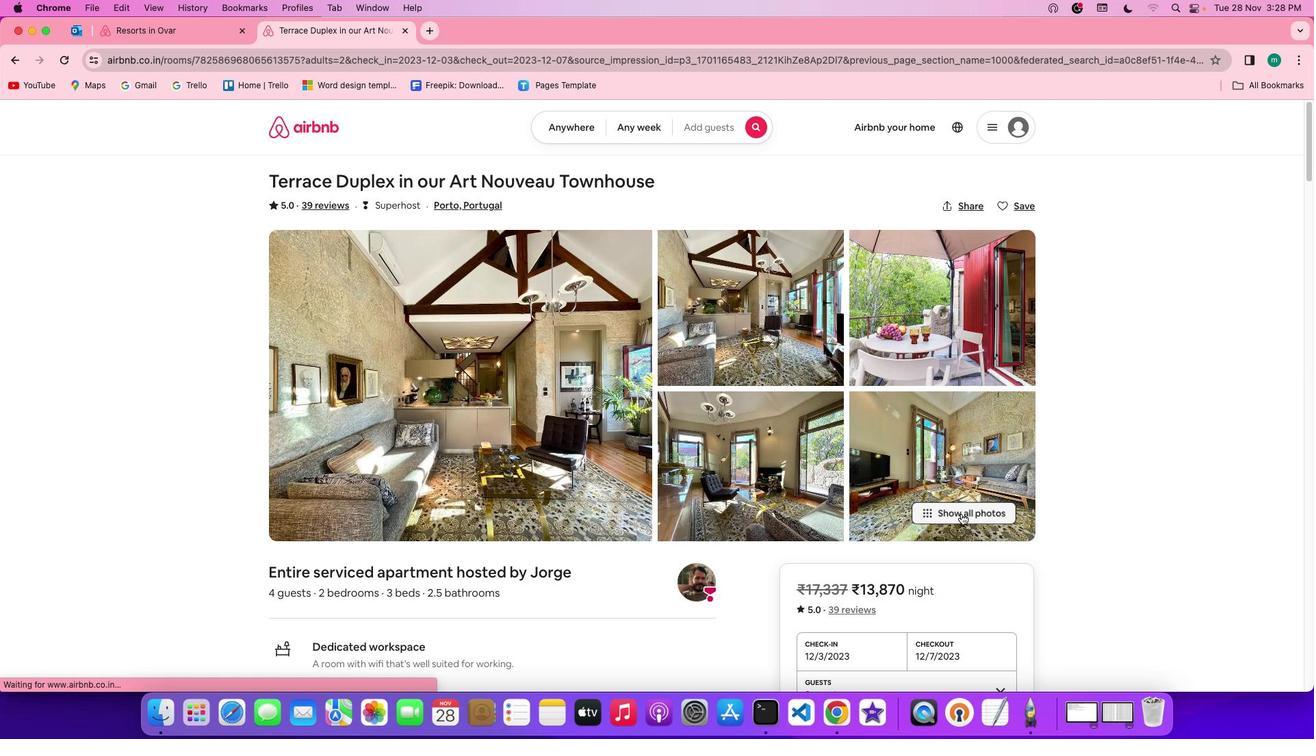 
Action: Mouse moved to (888, 514)
Screenshot: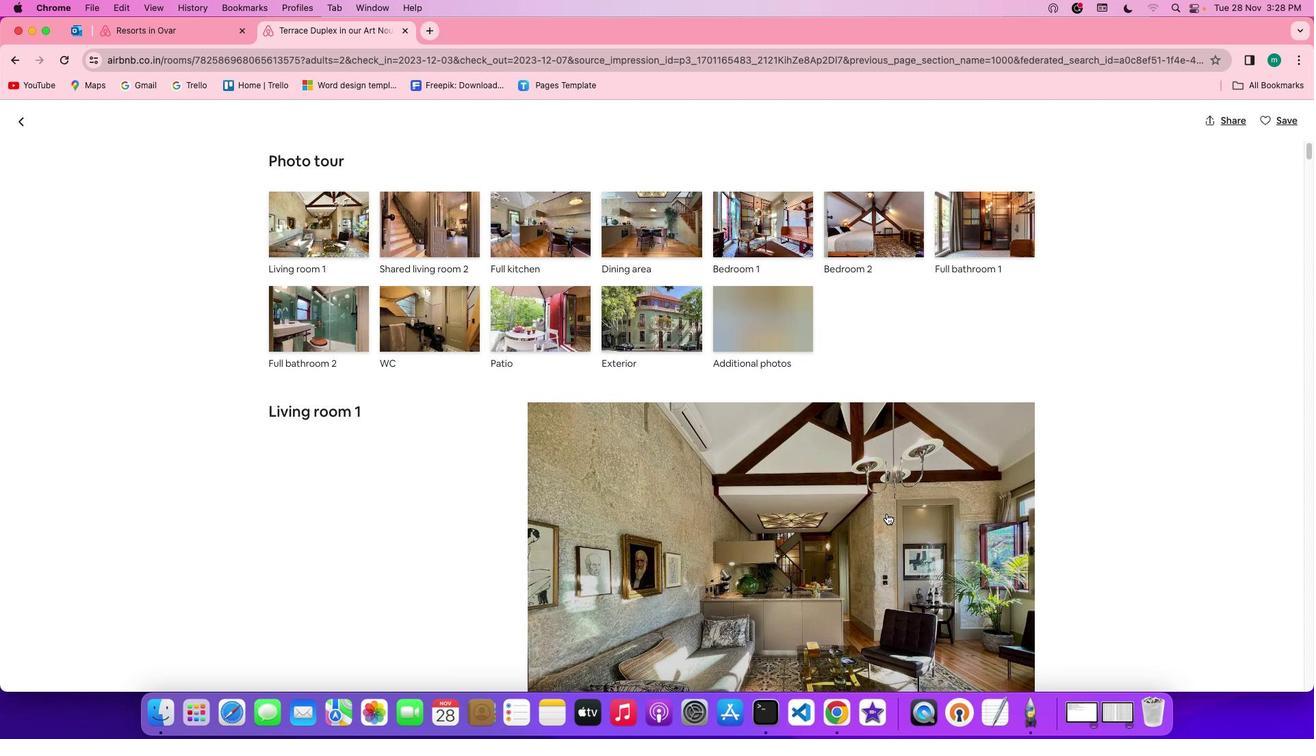
Action: Mouse scrolled (888, 514) with delta (0, 0)
Screenshot: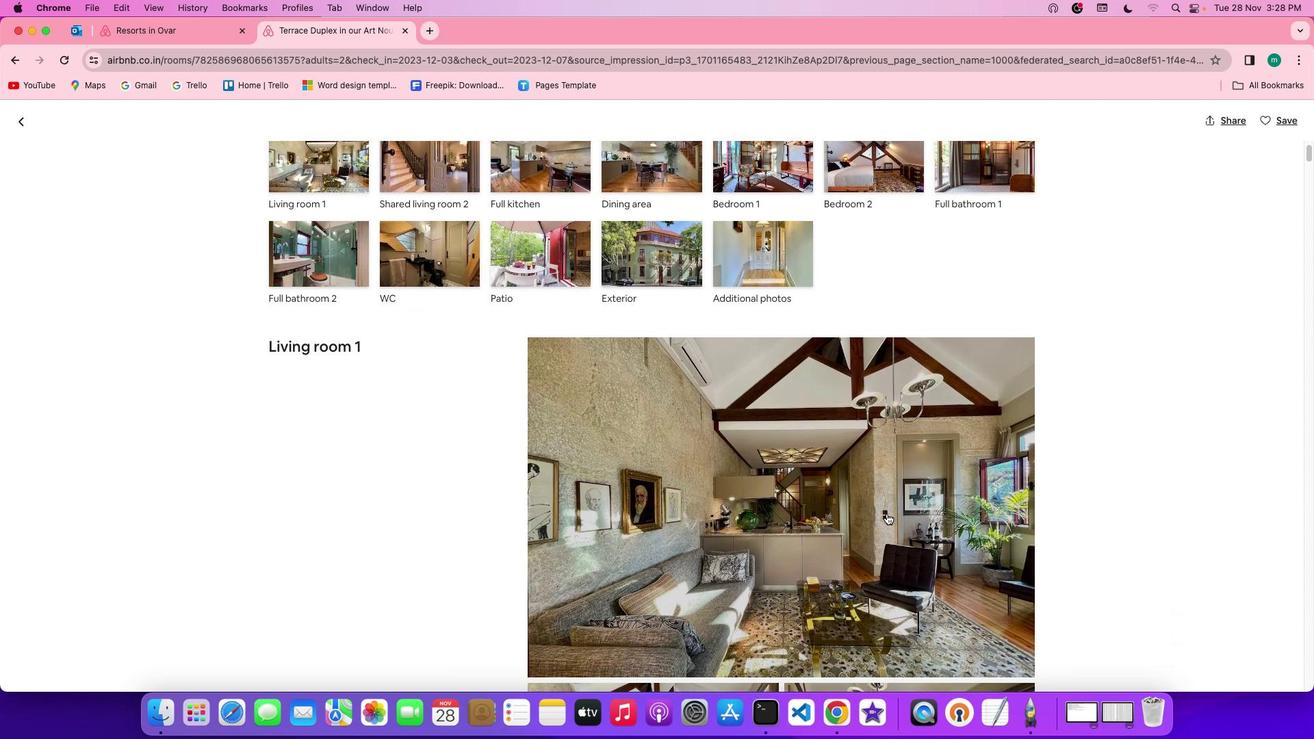 
Action: Mouse scrolled (888, 514) with delta (0, 0)
Screenshot: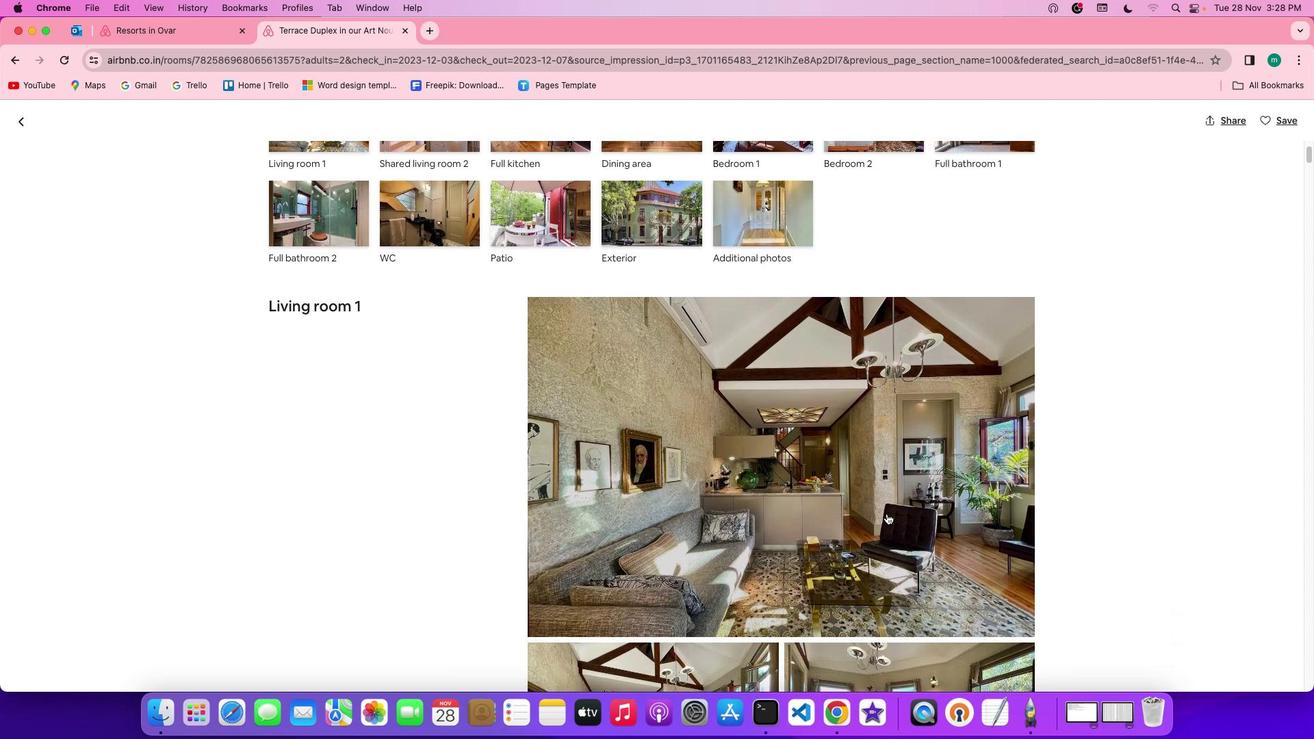 
Action: Mouse scrolled (888, 514) with delta (0, 0)
Screenshot: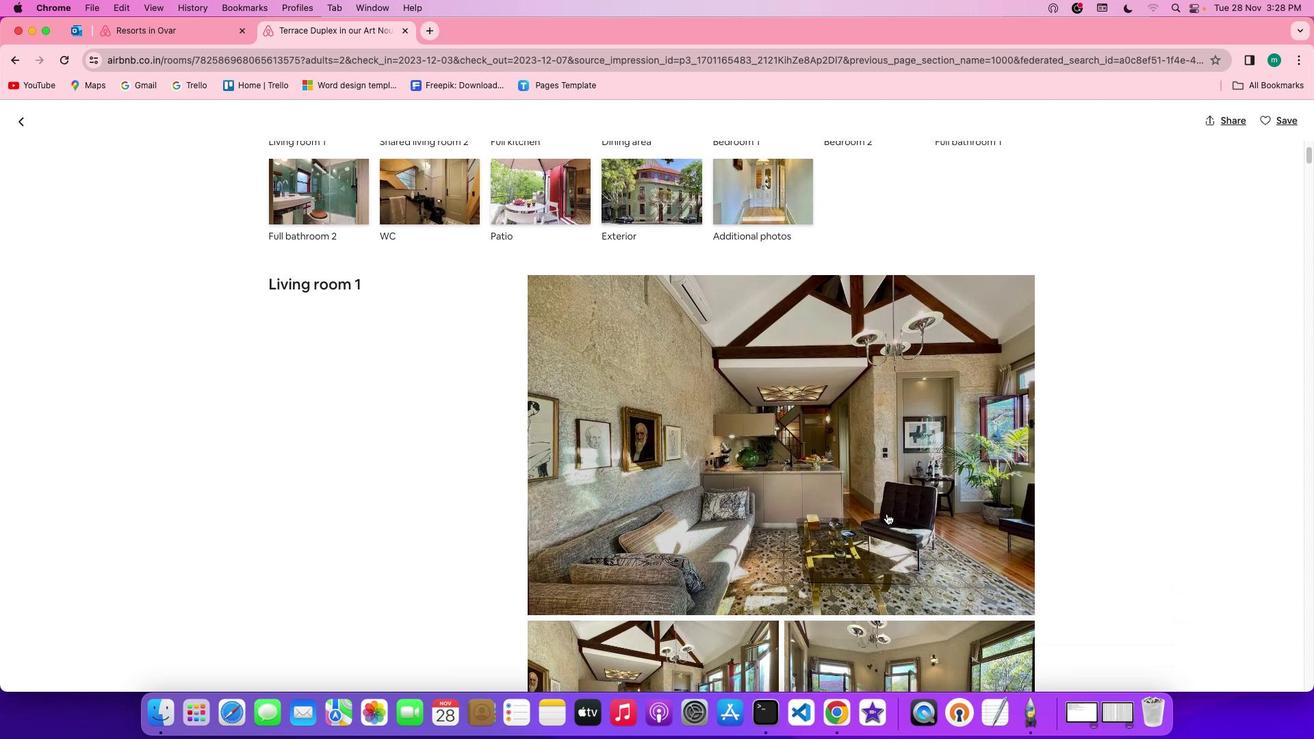 
Action: Mouse scrolled (888, 514) with delta (0, 0)
Screenshot: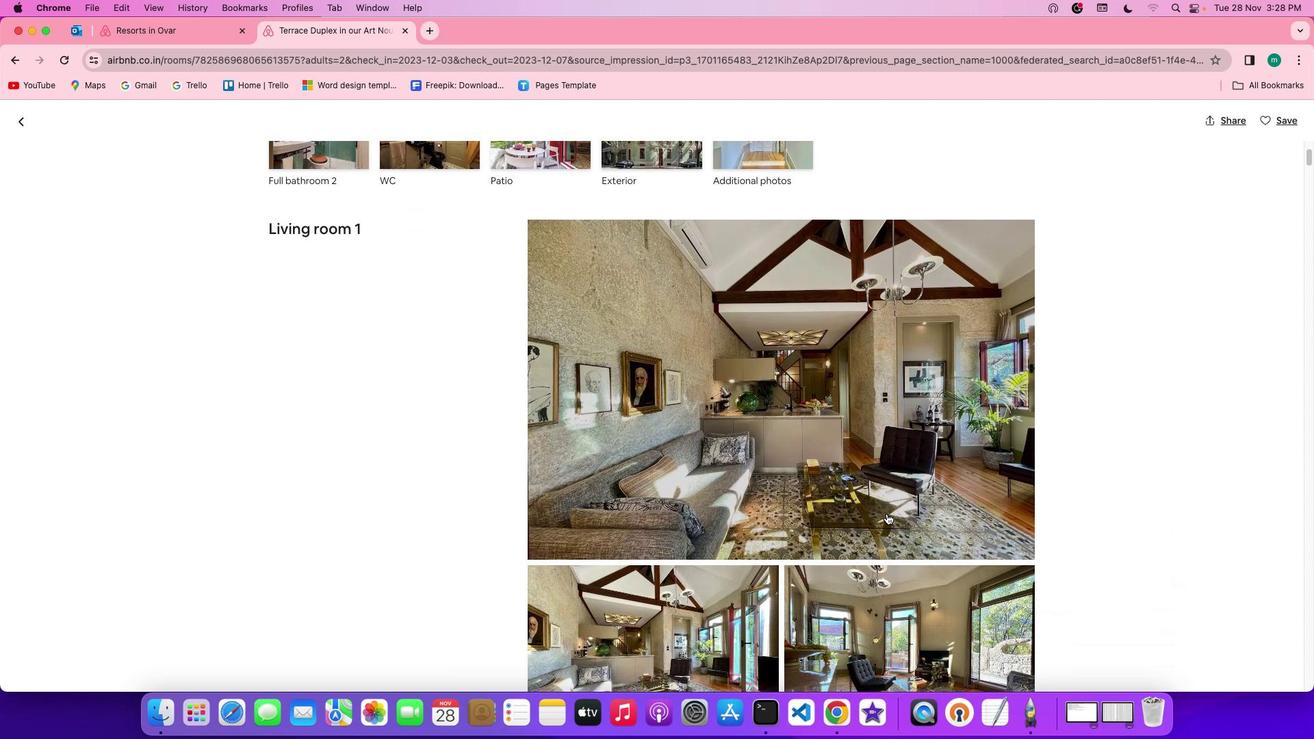 
Action: Mouse scrolled (888, 514) with delta (0, 0)
Screenshot: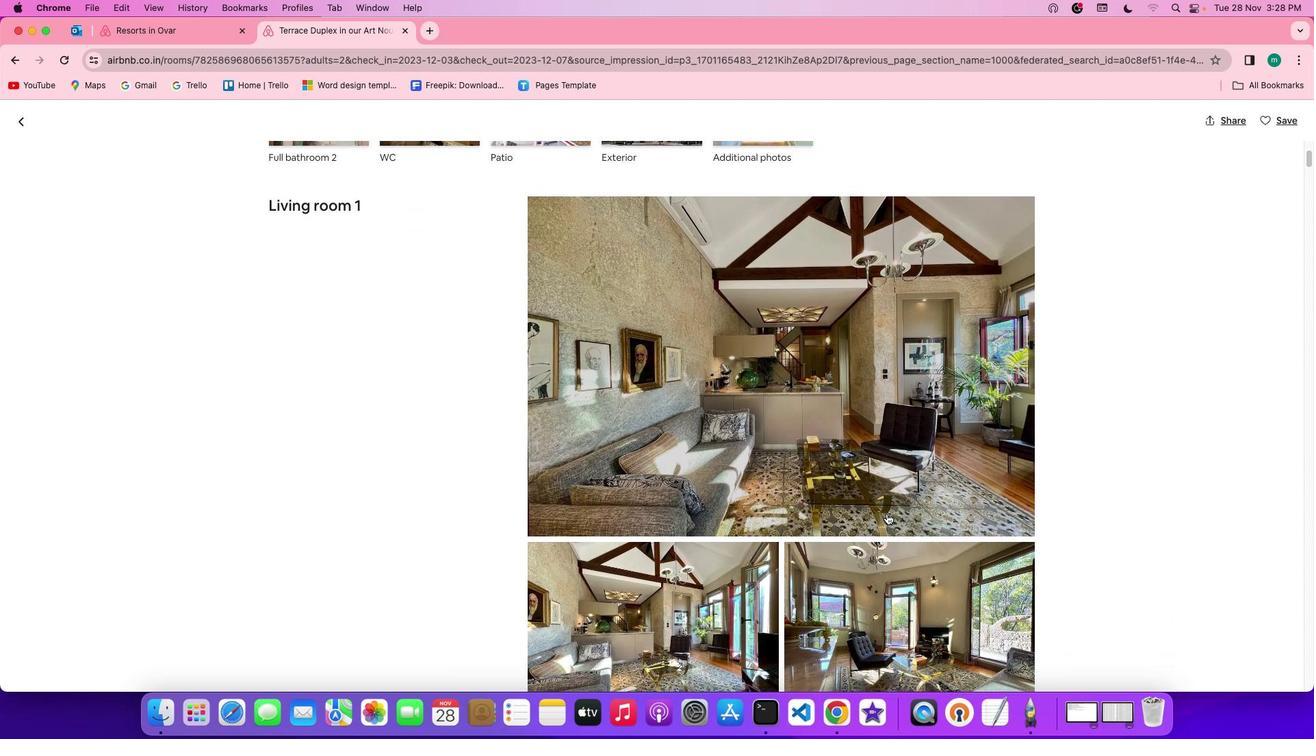 
Action: Mouse scrolled (888, 514) with delta (0, 0)
Screenshot: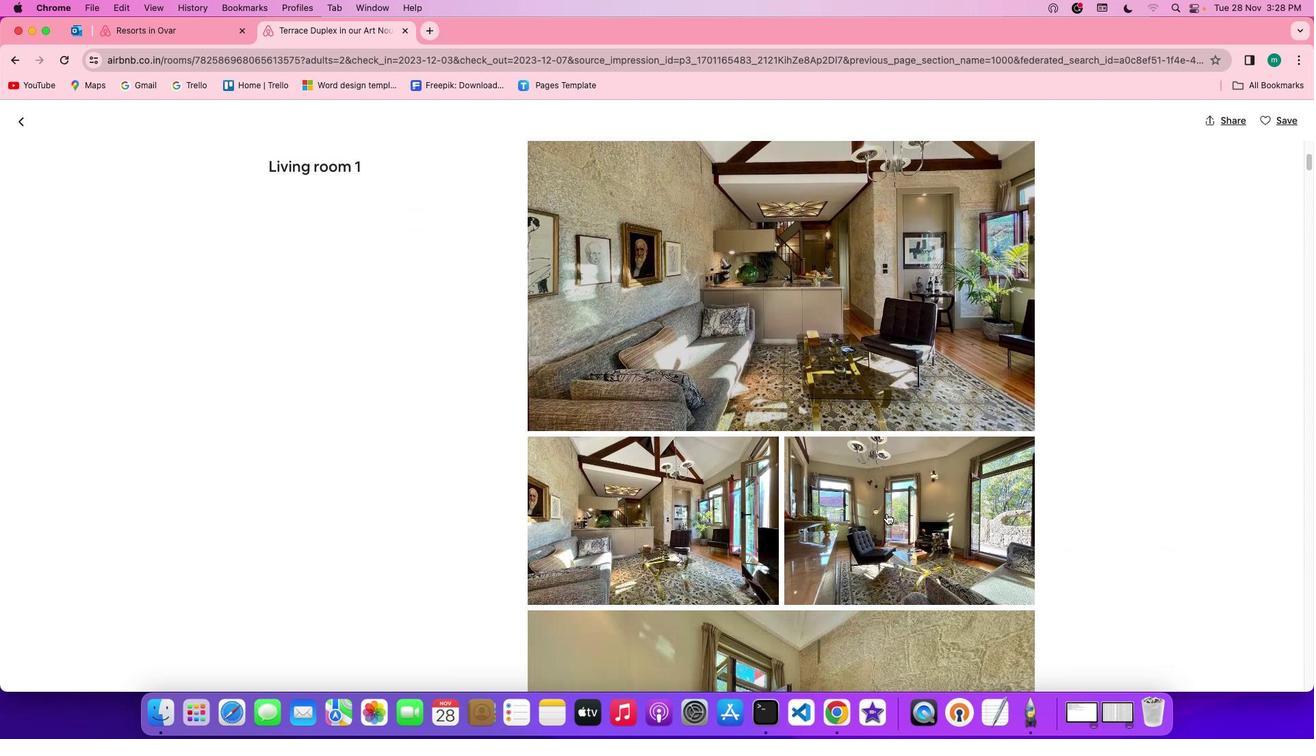 
Action: Mouse scrolled (888, 514) with delta (0, 0)
Screenshot: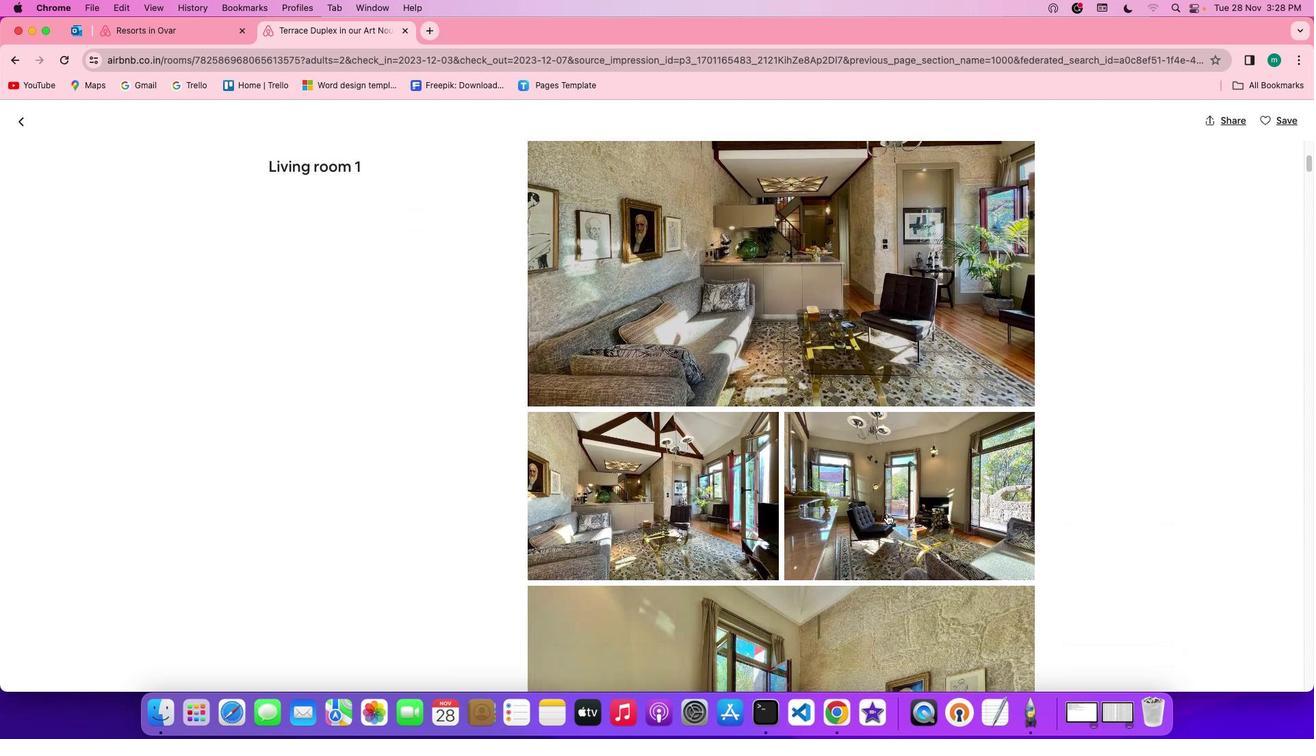 
Action: Mouse scrolled (888, 514) with delta (0, 0)
Screenshot: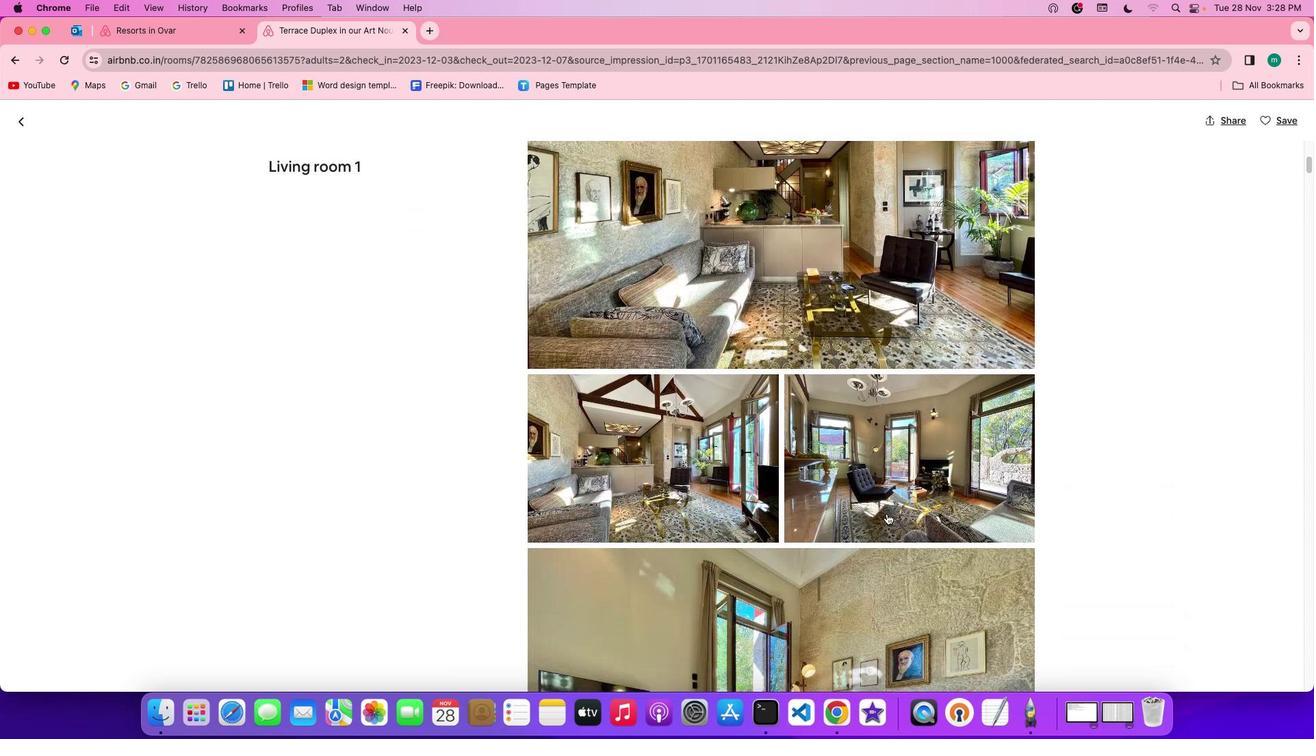 
Action: Mouse scrolled (888, 514) with delta (0, 0)
Screenshot: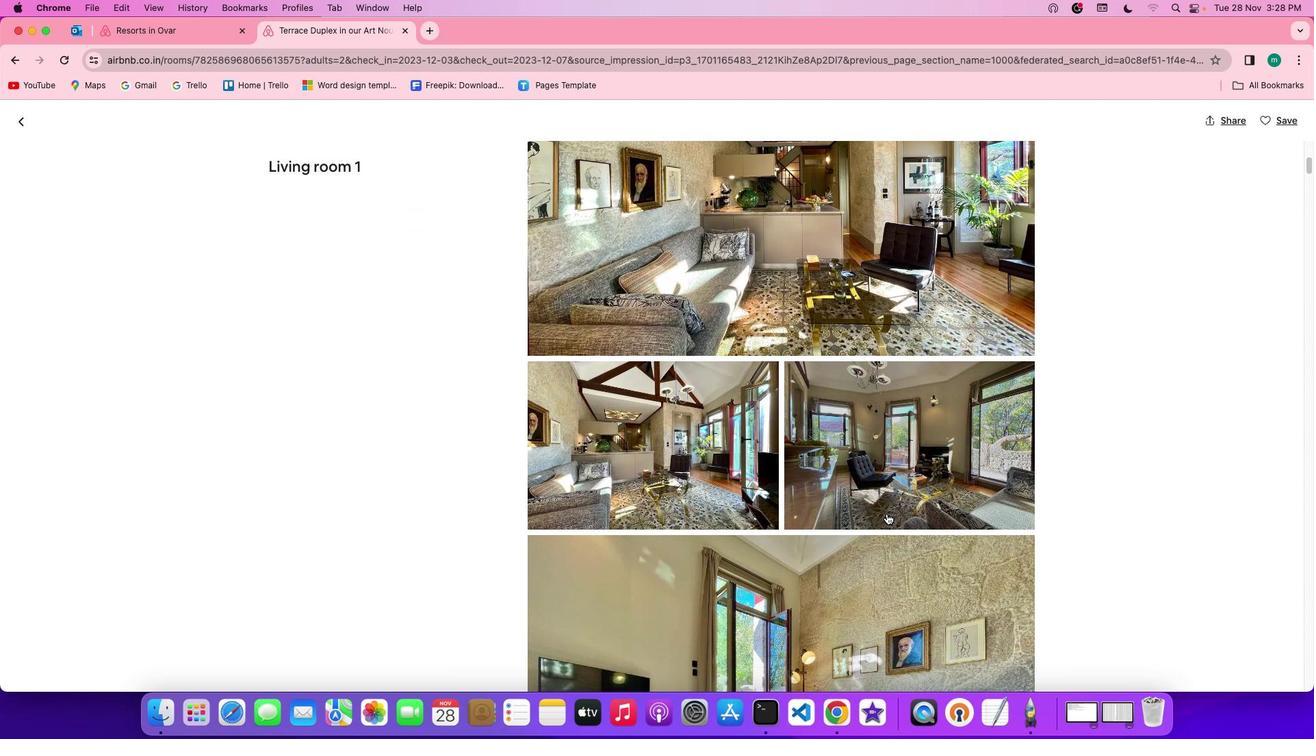 
Action: Mouse scrolled (888, 514) with delta (0, 0)
Screenshot: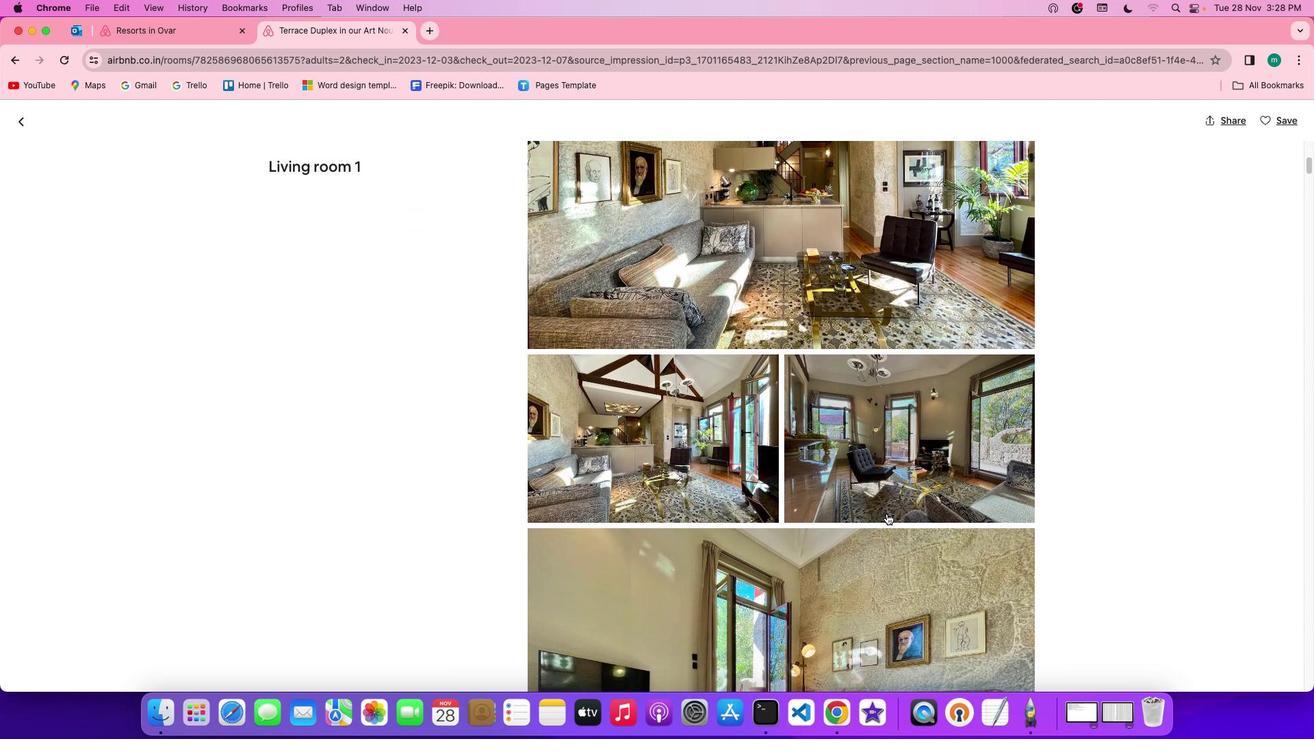 
Action: Mouse scrolled (888, 514) with delta (0, 0)
Screenshot: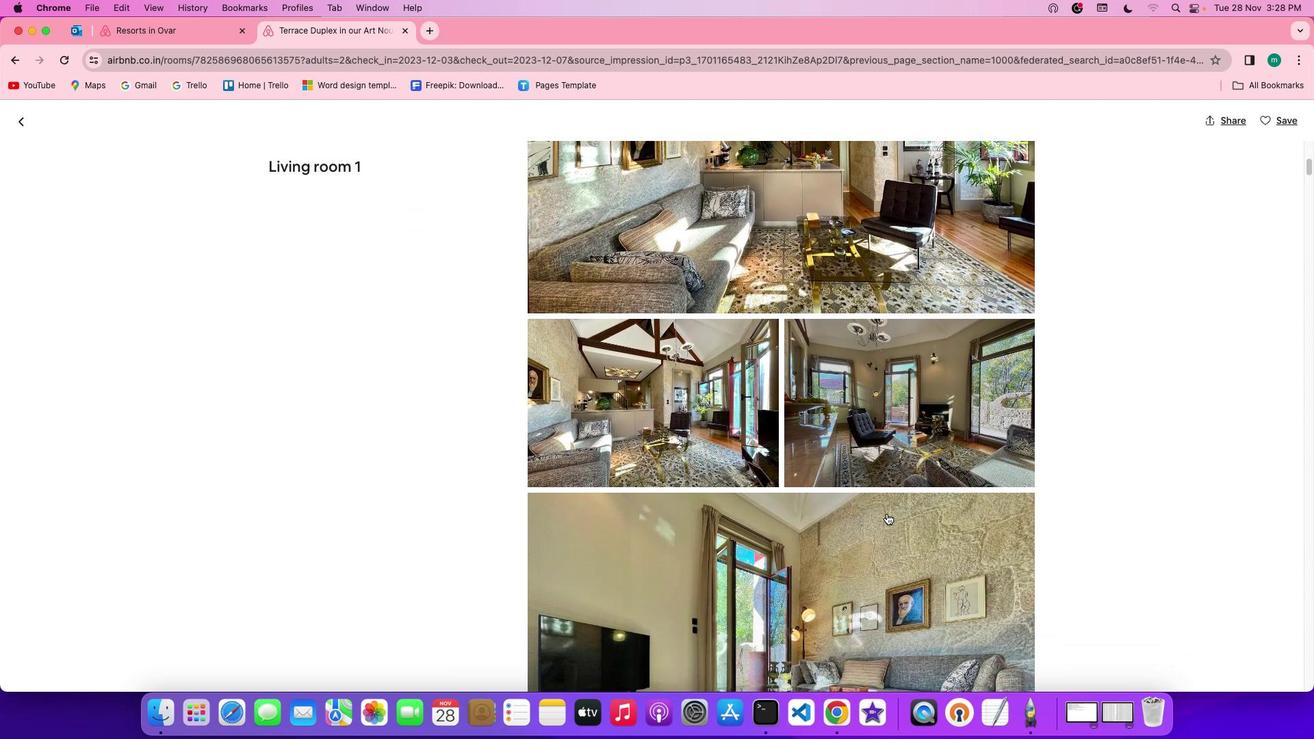 
Action: Mouse scrolled (888, 514) with delta (0, 0)
Screenshot: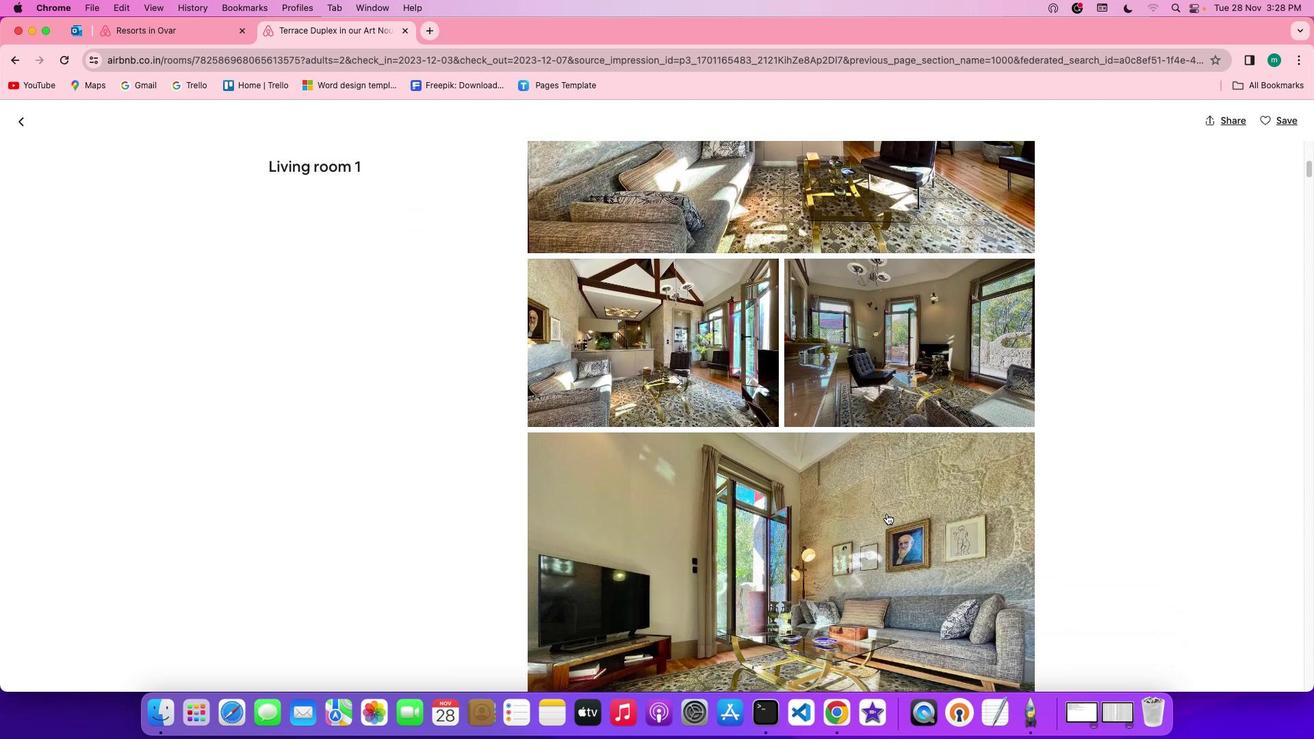 
Action: Mouse scrolled (888, 514) with delta (0, 0)
Screenshot: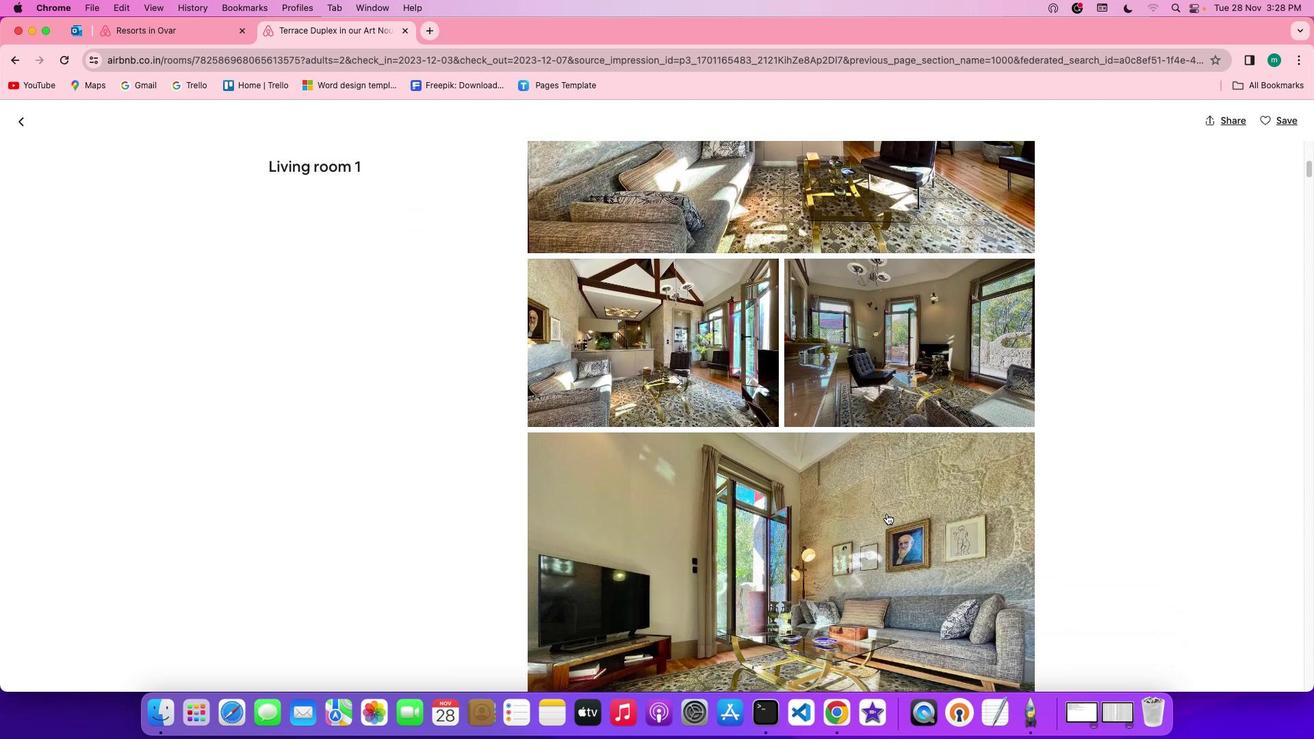 
Action: Mouse scrolled (888, 514) with delta (0, 0)
Screenshot: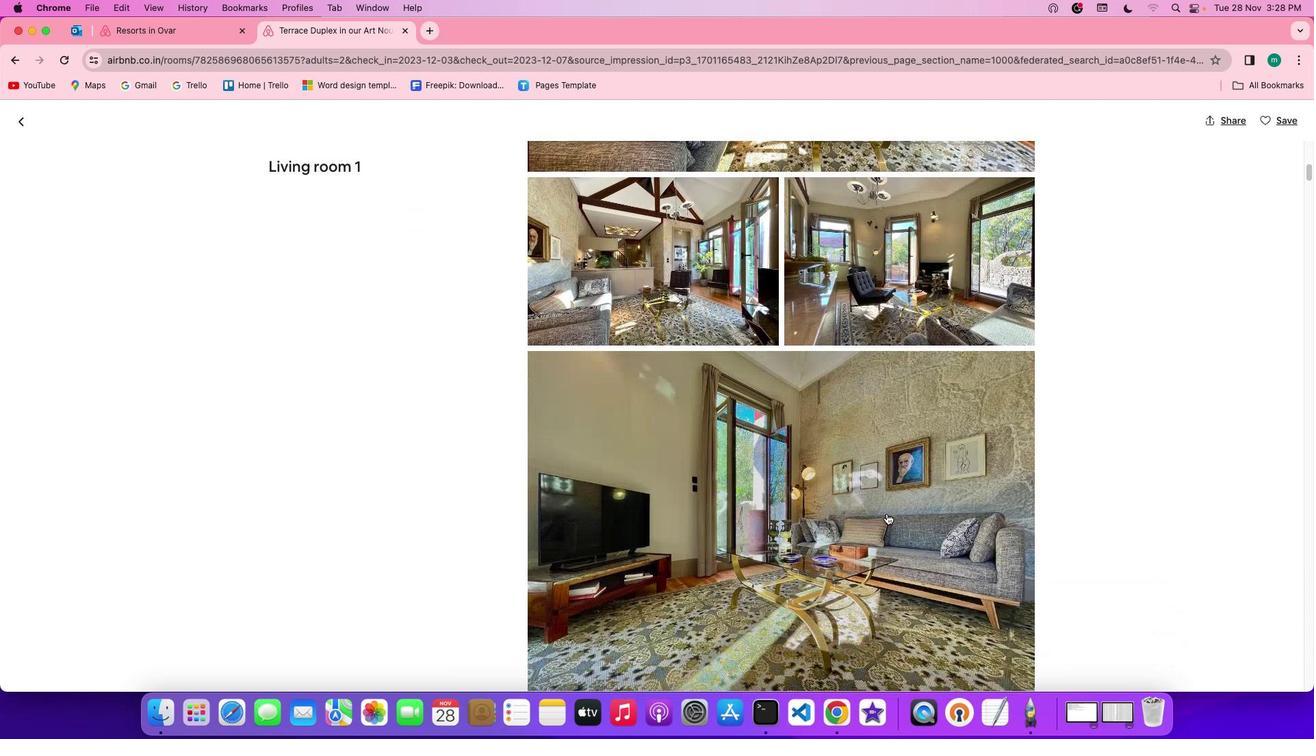 
Action: Mouse scrolled (888, 514) with delta (0, 0)
Screenshot: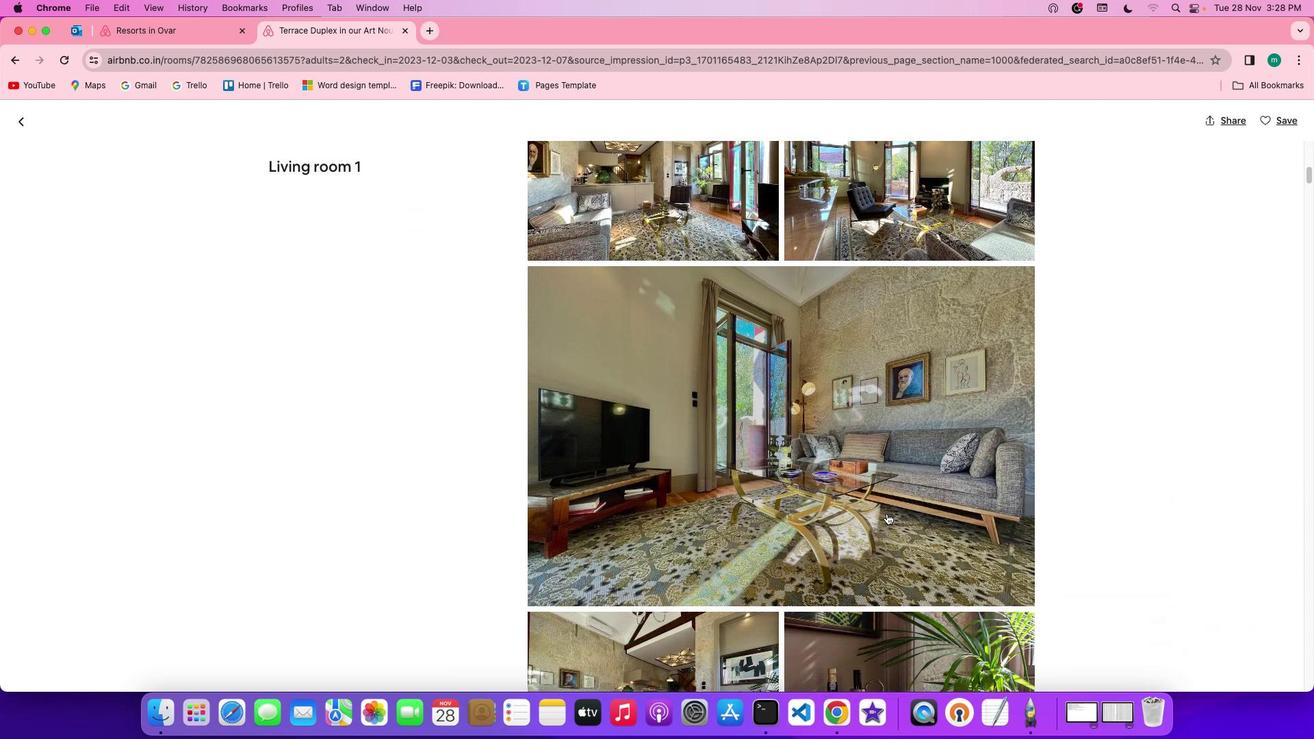 
Action: Mouse scrolled (888, 514) with delta (0, 0)
Screenshot: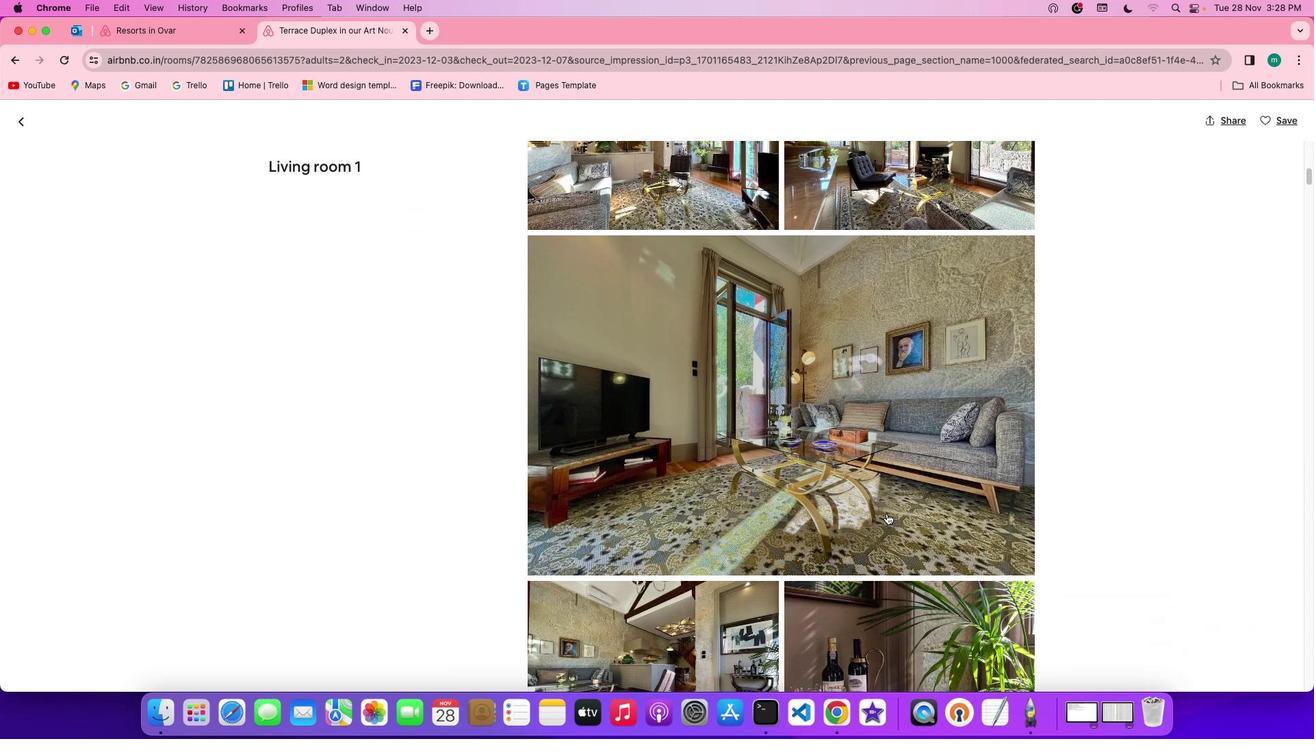 
Action: Mouse scrolled (888, 514) with delta (0, 0)
Screenshot: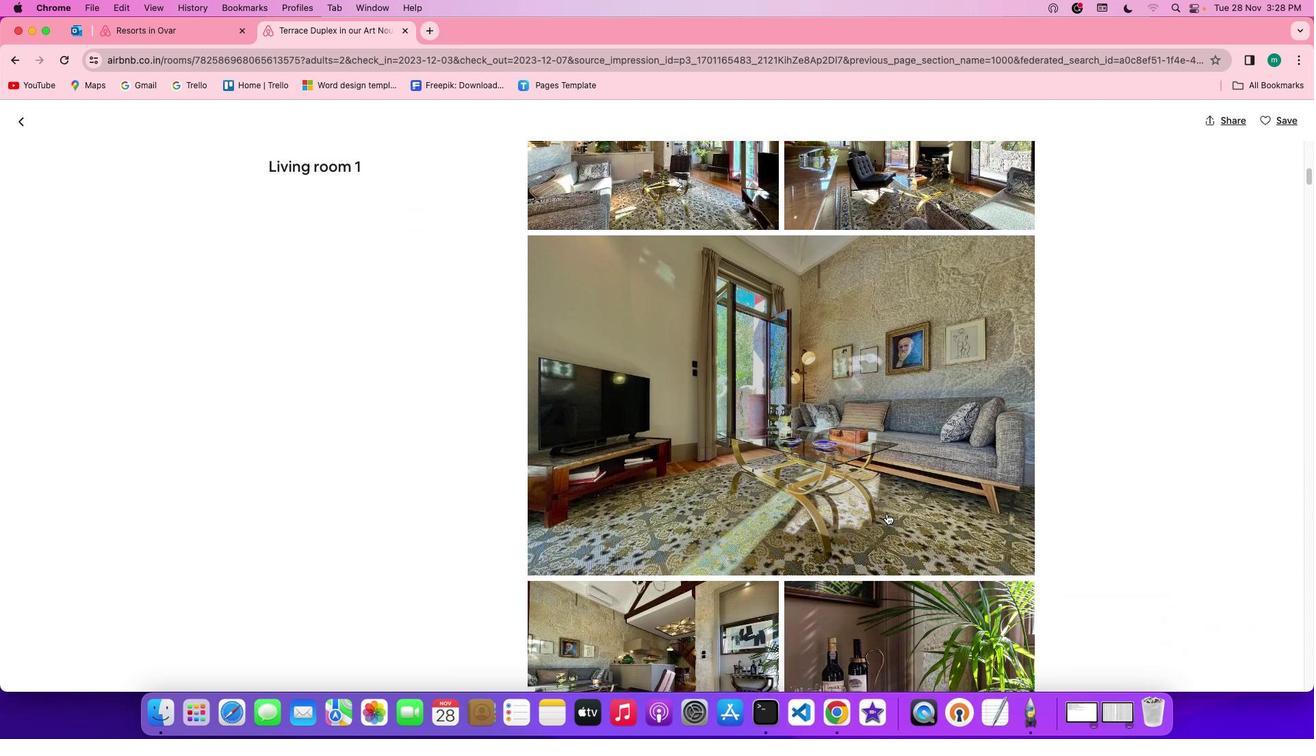 
Action: Mouse scrolled (888, 514) with delta (0, -1)
Screenshot: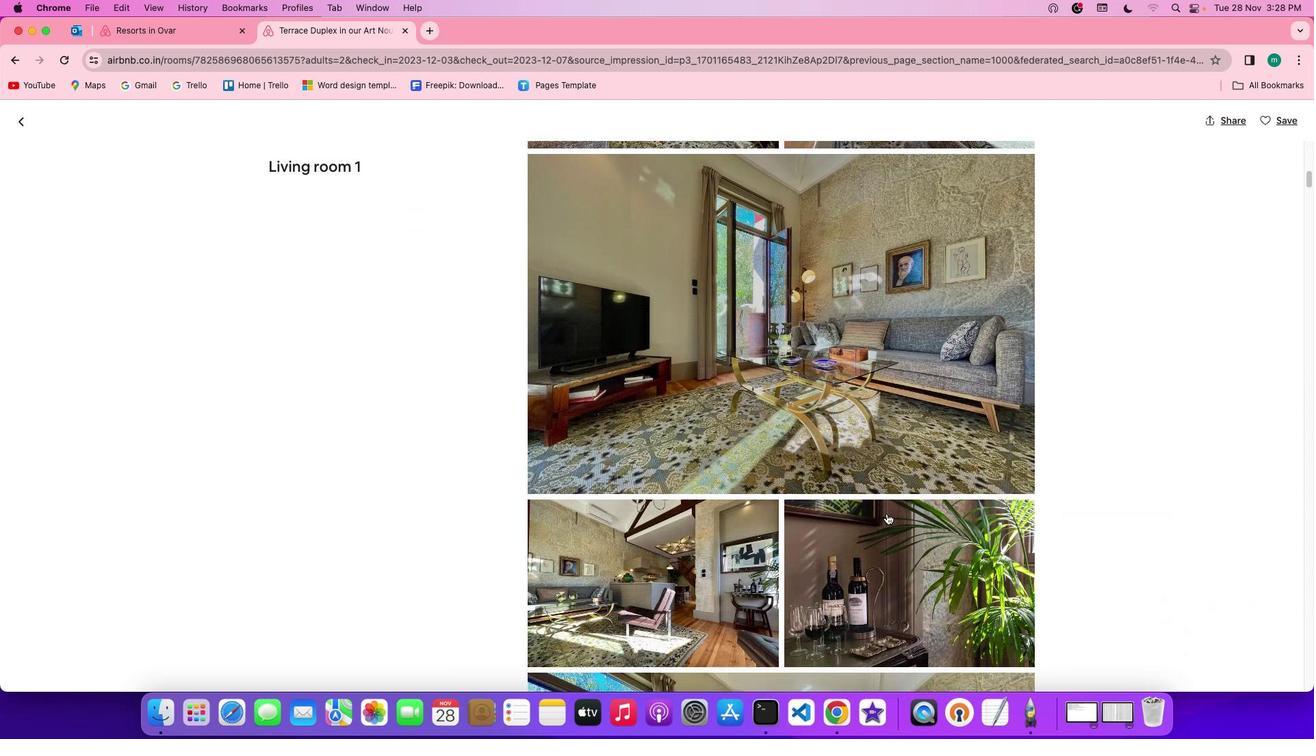 
Action: Mouse scrolled (888, 514) with delta (0, 0)
Screenshot: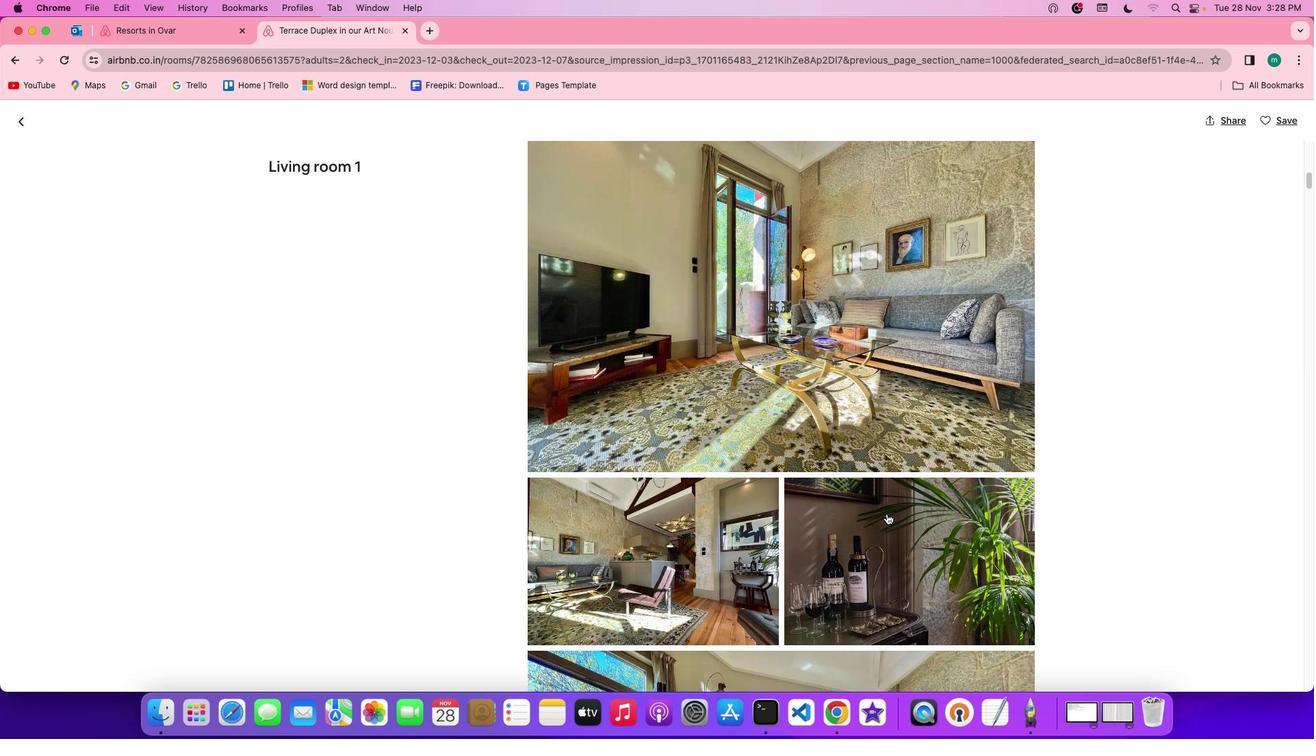 
Action: Mouse scrolled (888, 514) with delta (0, 0)
Screenshot: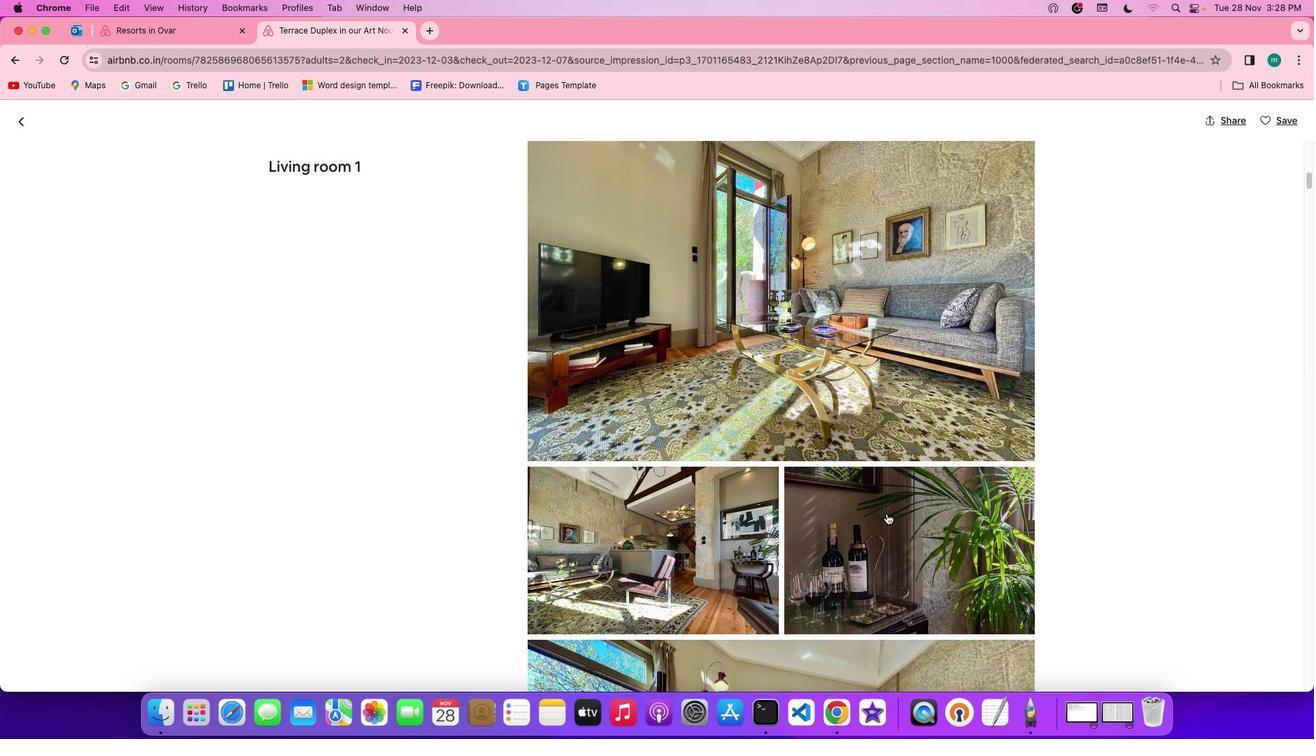 
Action: Mouse scrolled (888, 514) with delta (0, 0)
Screenshot: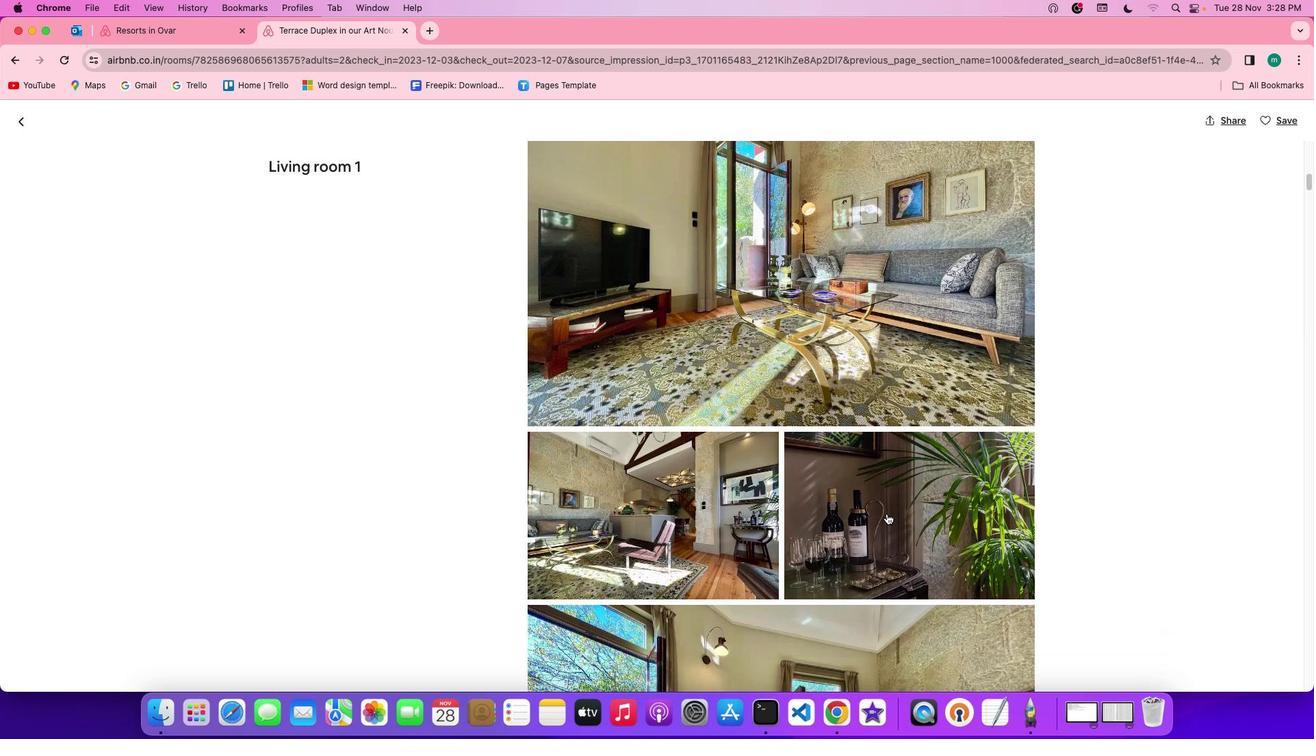 
Action: Mouse scrolled (888, 514) with delta (0, 0)
Screenshot: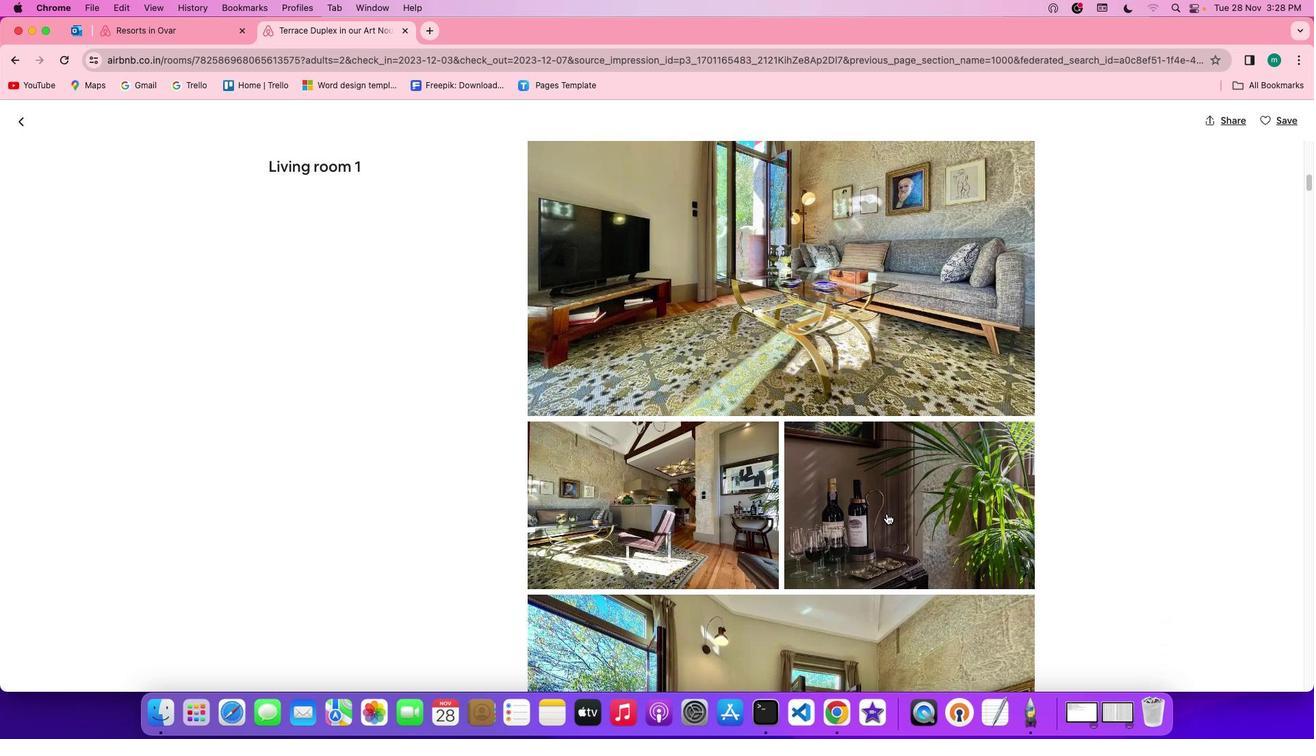 
Action: Mouse scrolled (888, 514) with delta (0, 0)
Screenshot: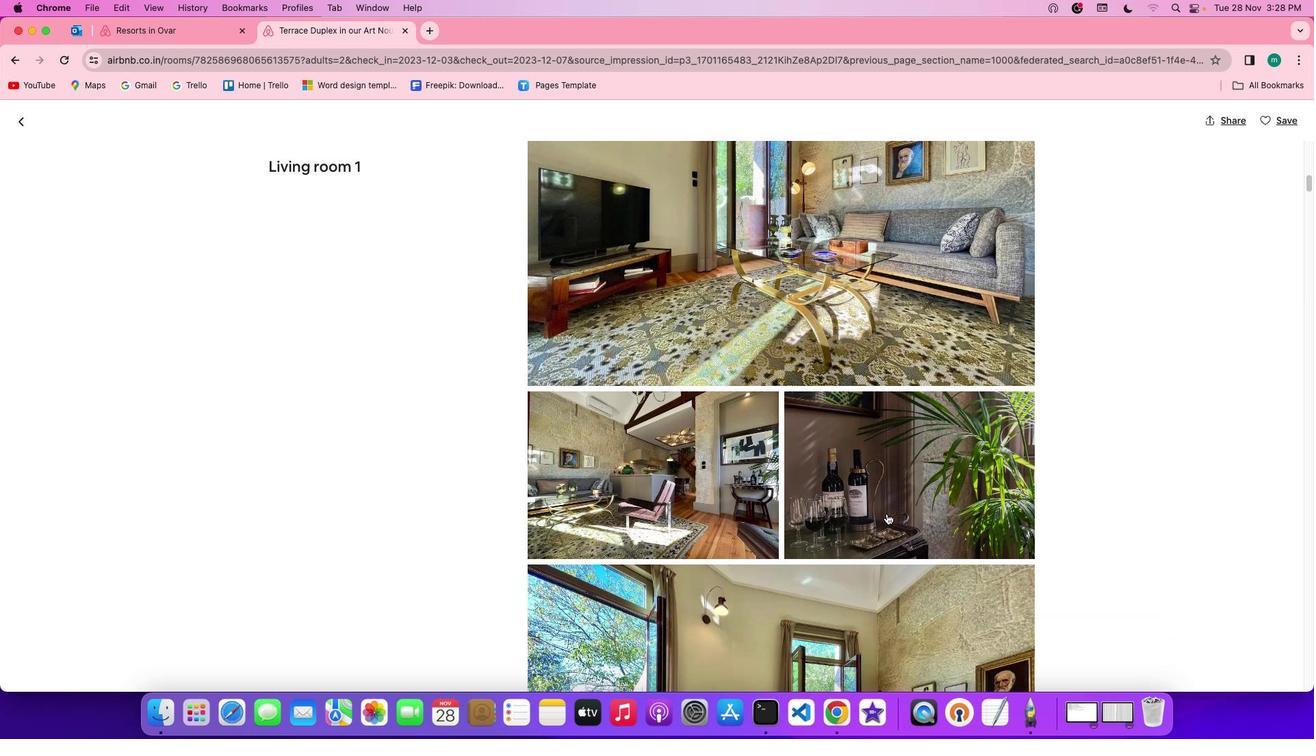 
Action: Mouse scrolled (888, 514) with delta (0, 0)
Screenshot: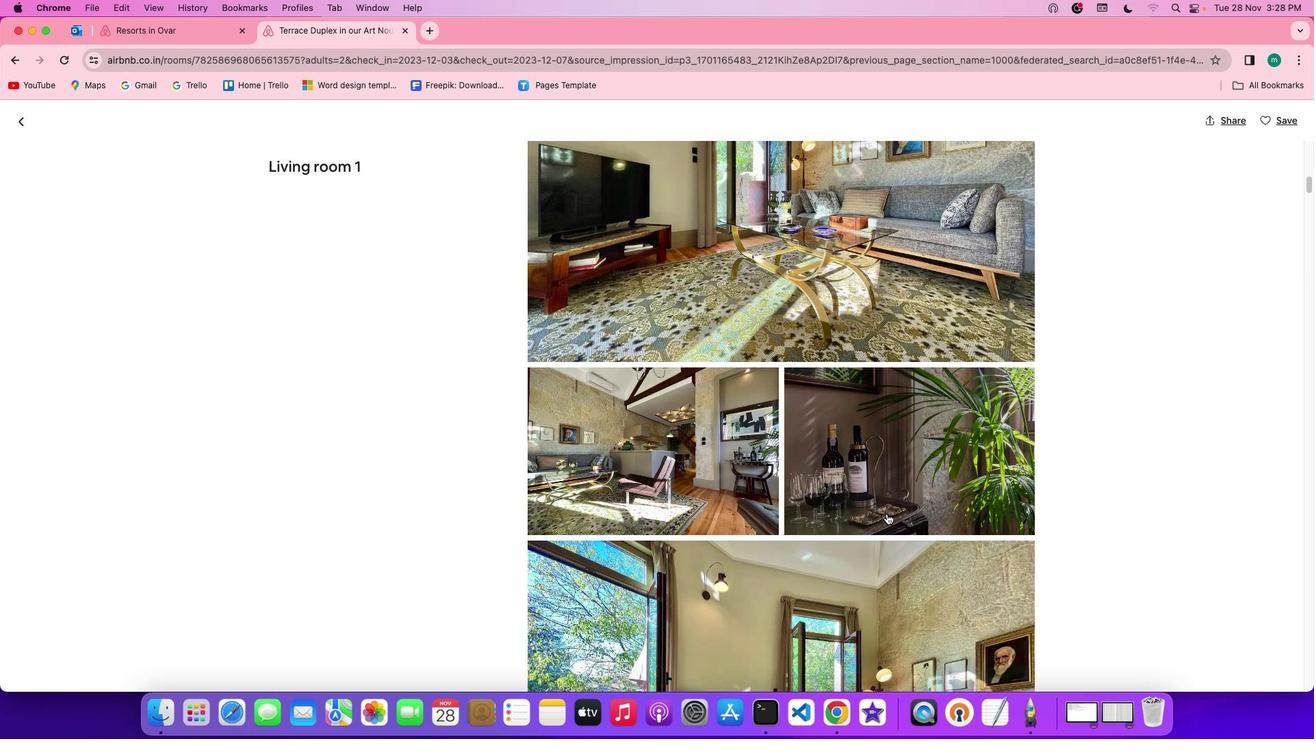 
Action: Mouse scrolled (888, 514) with delta (0, 0)
Screenshot: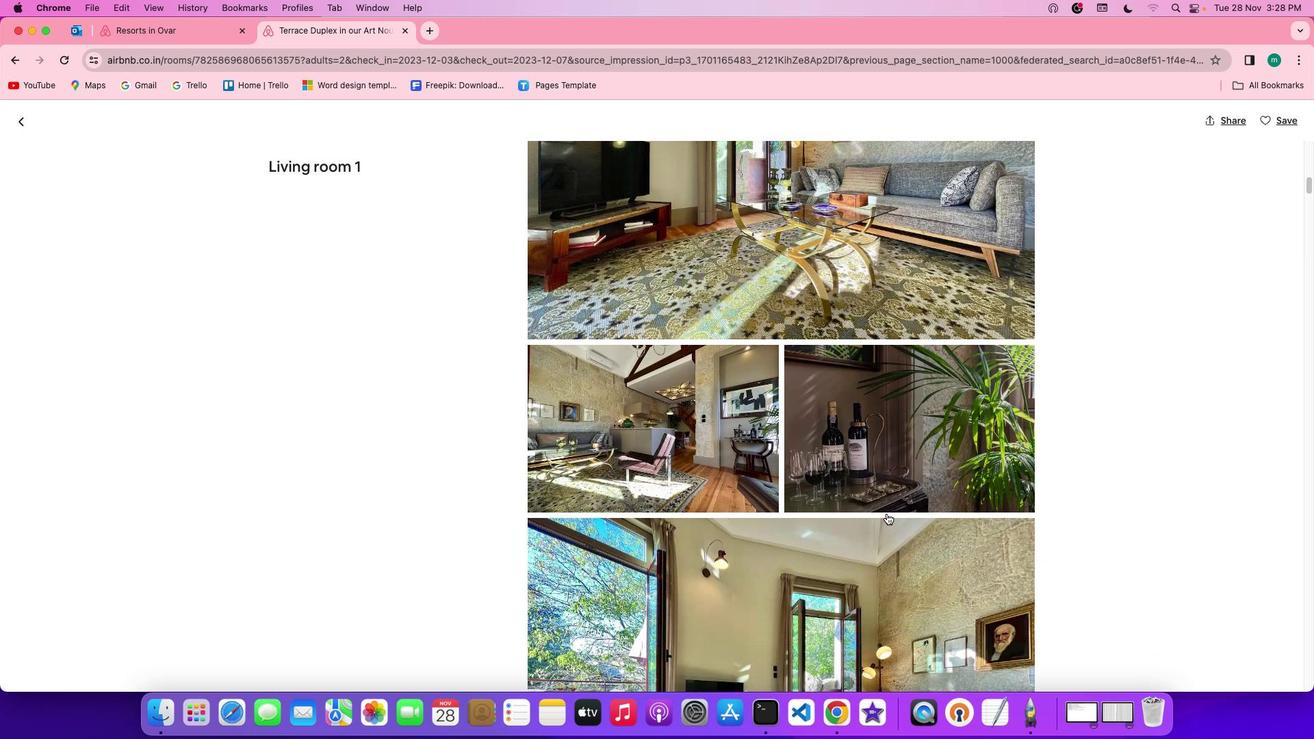 
Action: Mouse scrolled (888, 514) with delta (0, 0)
Screenshot: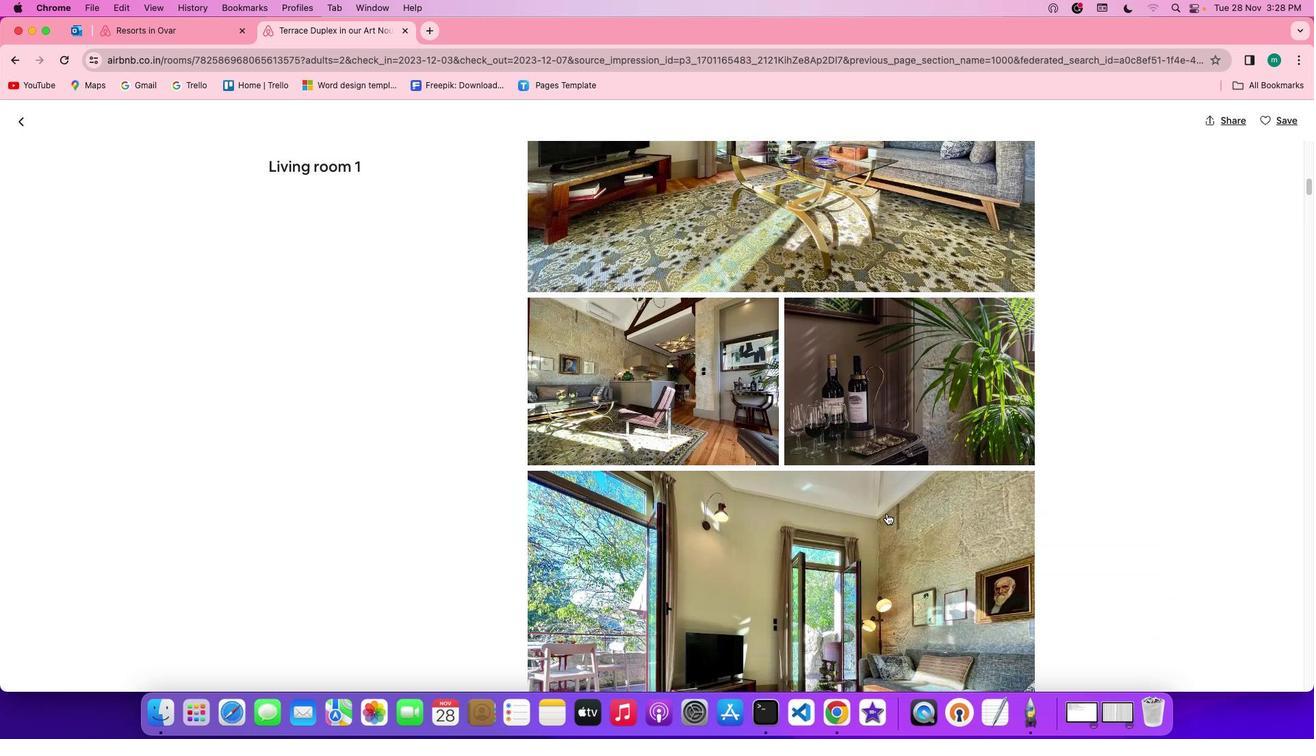 
Action: Mouse scrolled (888, 514) with delta (0, 0)
Screenshot: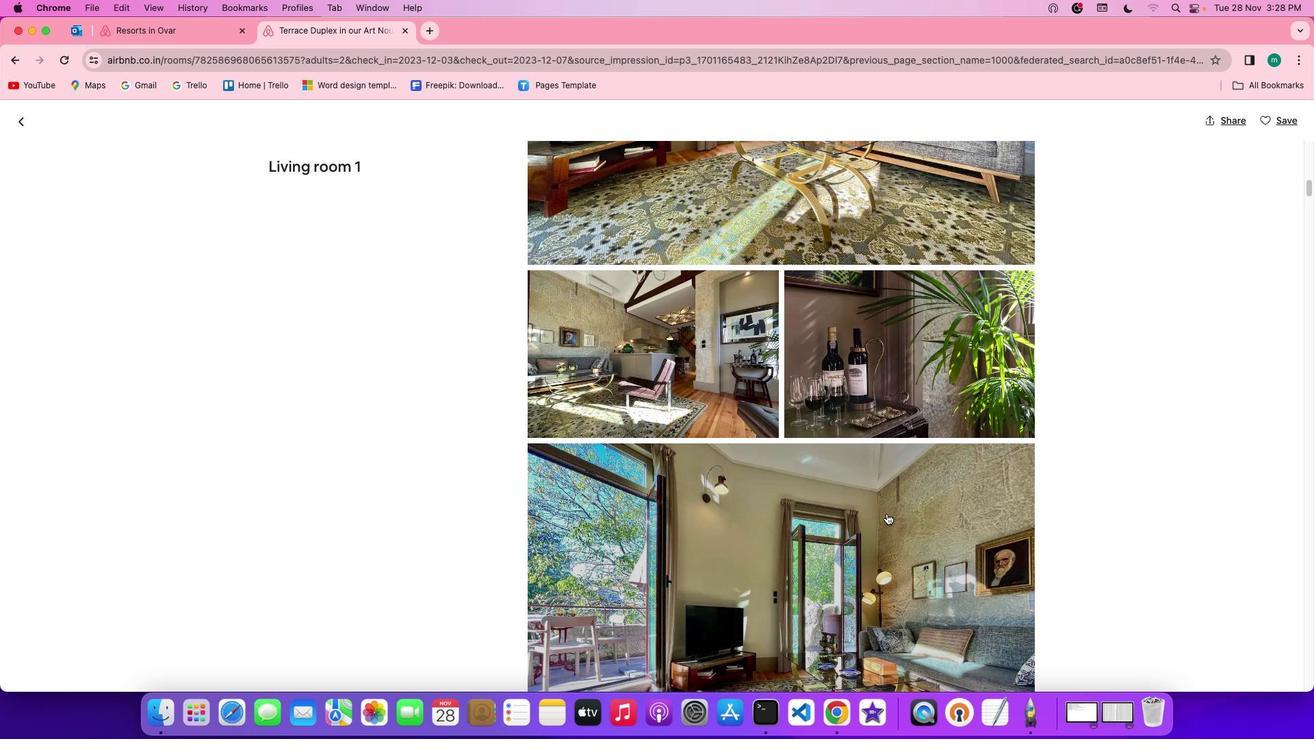 
Action: Mouse scrolled (888, 514) with delta (0, 0)
Screenshot: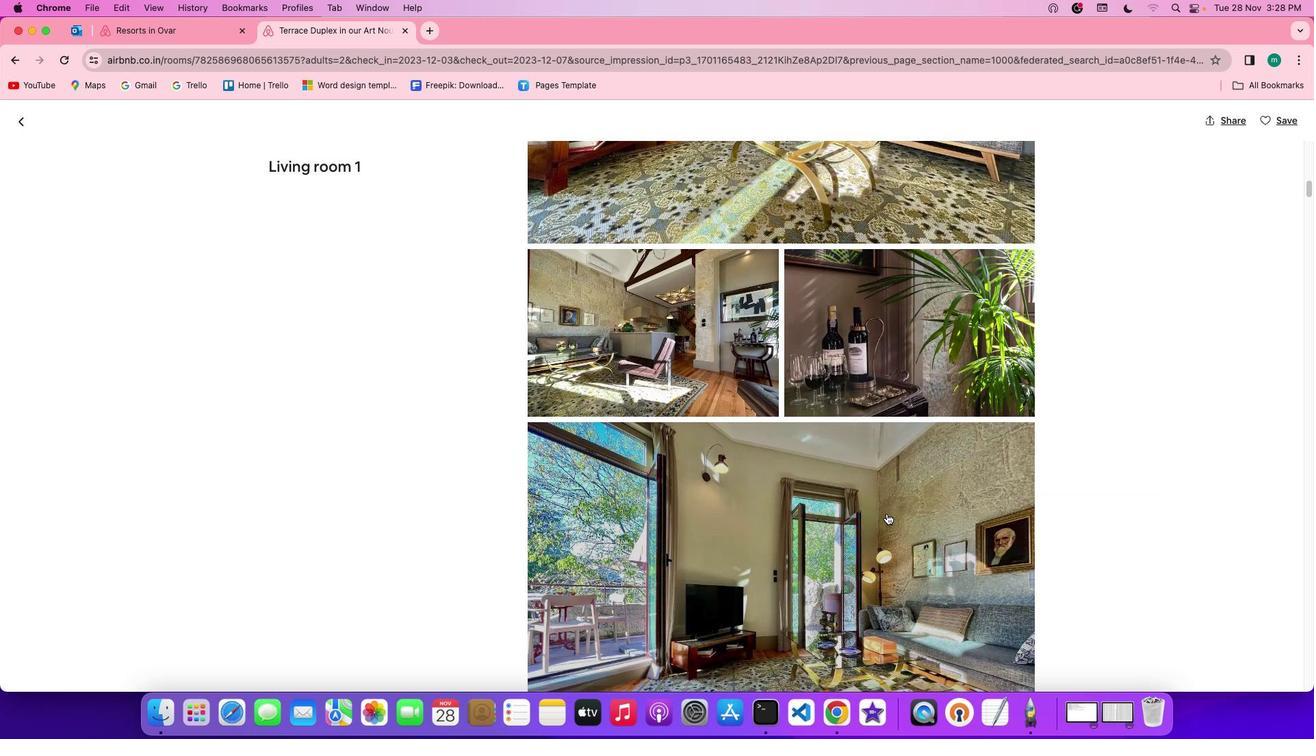 
Action: Mouse scrolled (888, 514) with delta (0, 0)
Screenshot: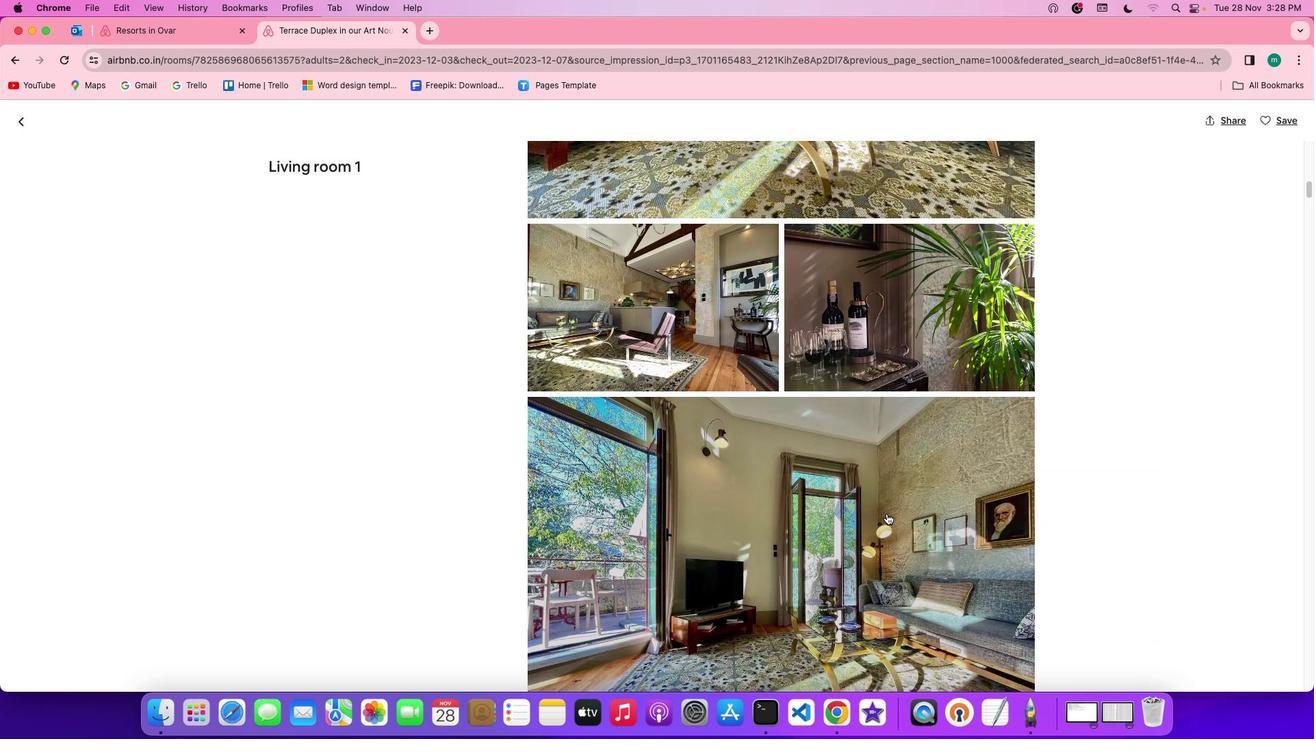 
Action: Mouse scrolled (888, 514) with delta (0, 0)
Screenshot: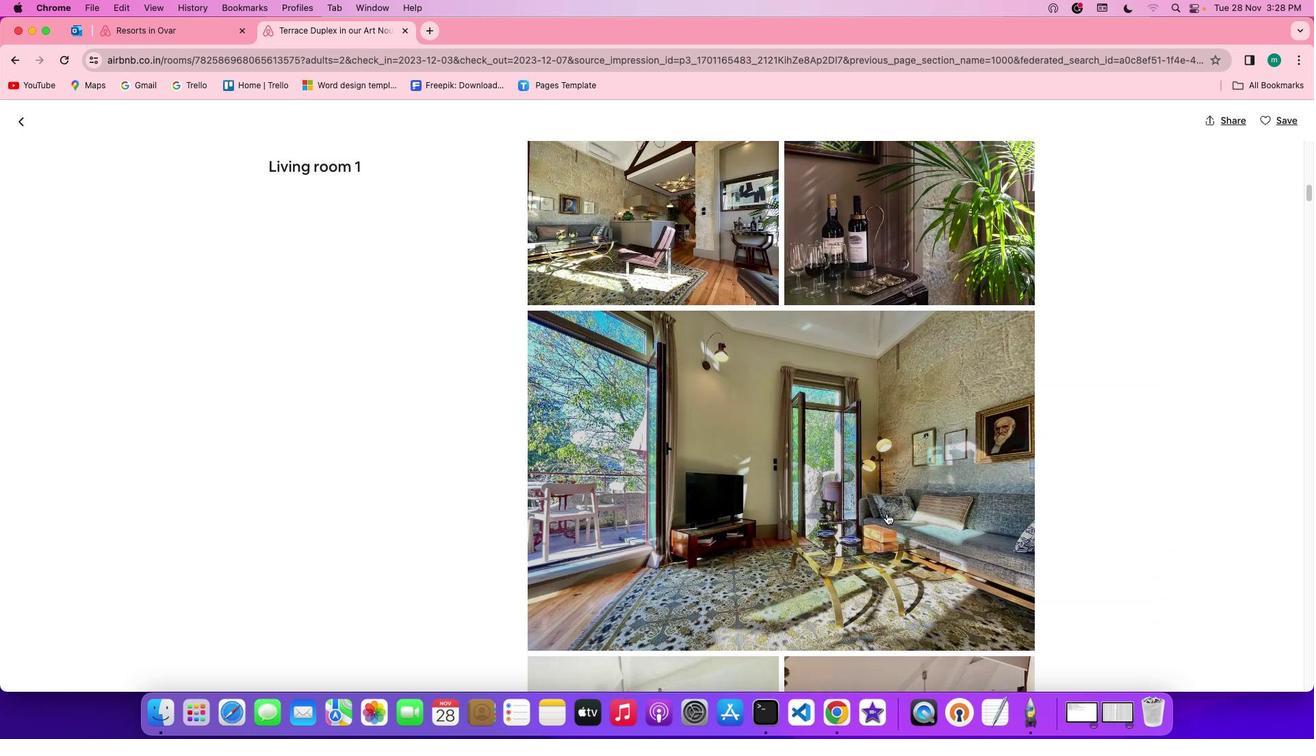 
Action: Mouse scrolled (888, 514) with delta (0, 0)
Screenshot: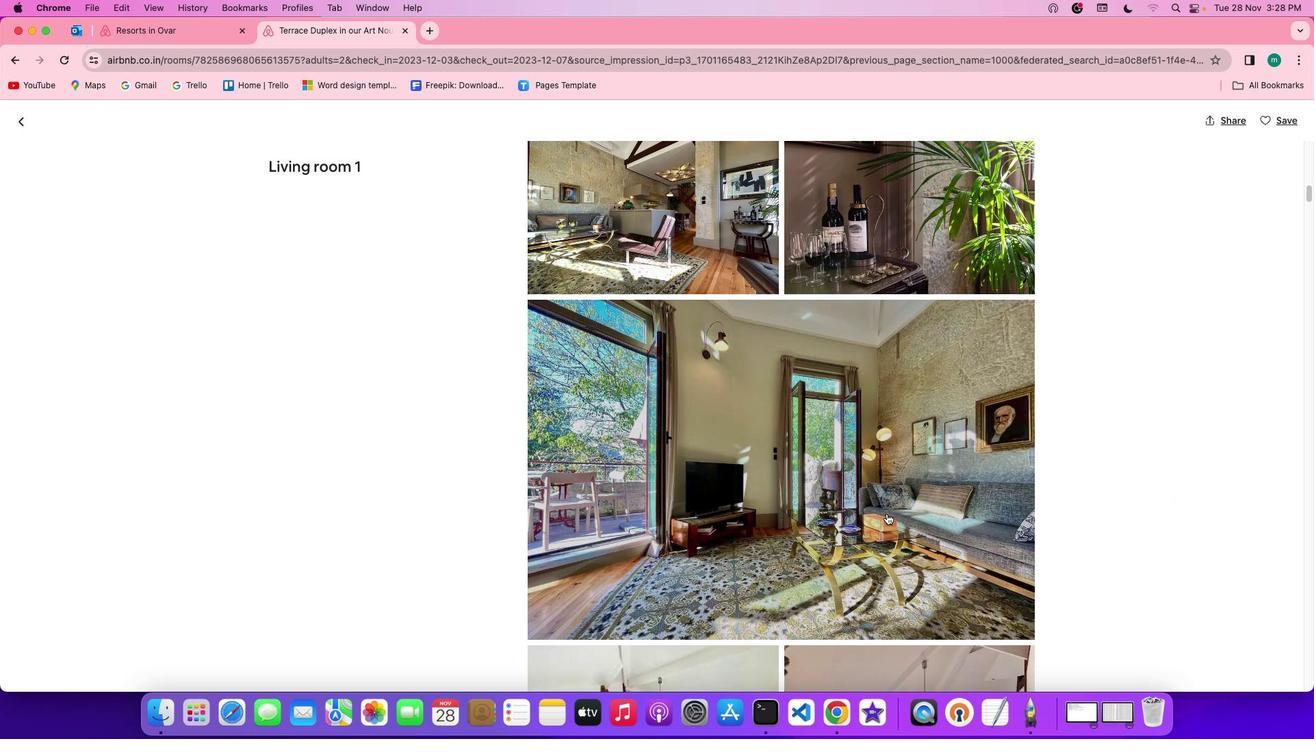 
Action: Mouse scrolled (888, 514) with delta (0, 0)
Screenshot: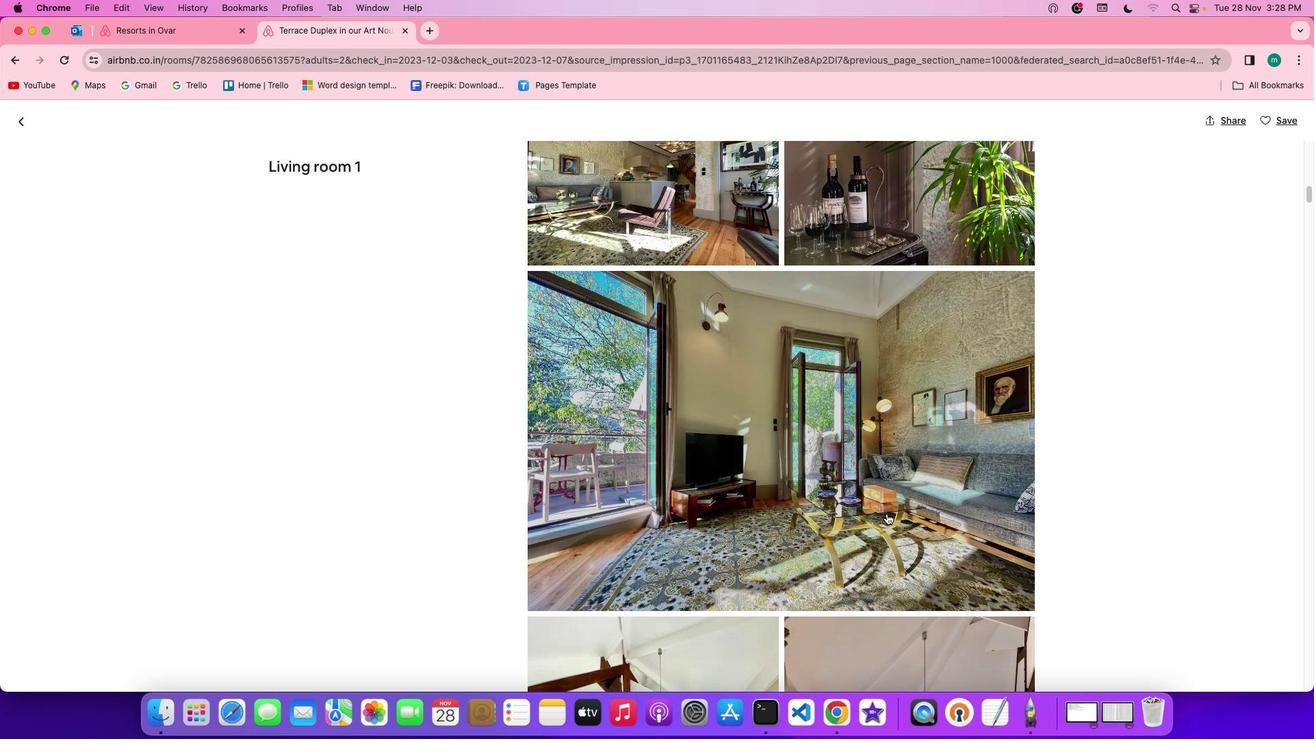 
Action: Mouse scrolled (888, 514) with delta (0, 0)
Screenshot: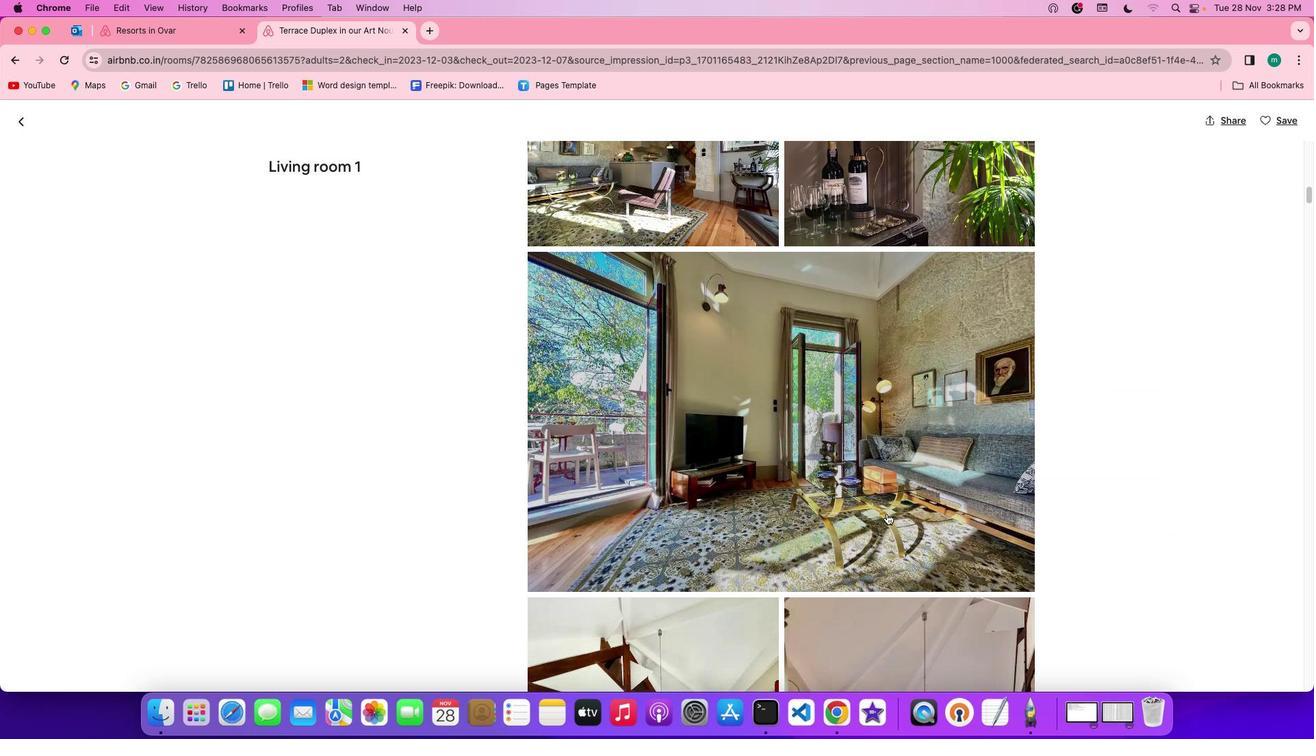 
Action: Mouse scrolled (888, 514) with delta (0, 0)
Screenshot: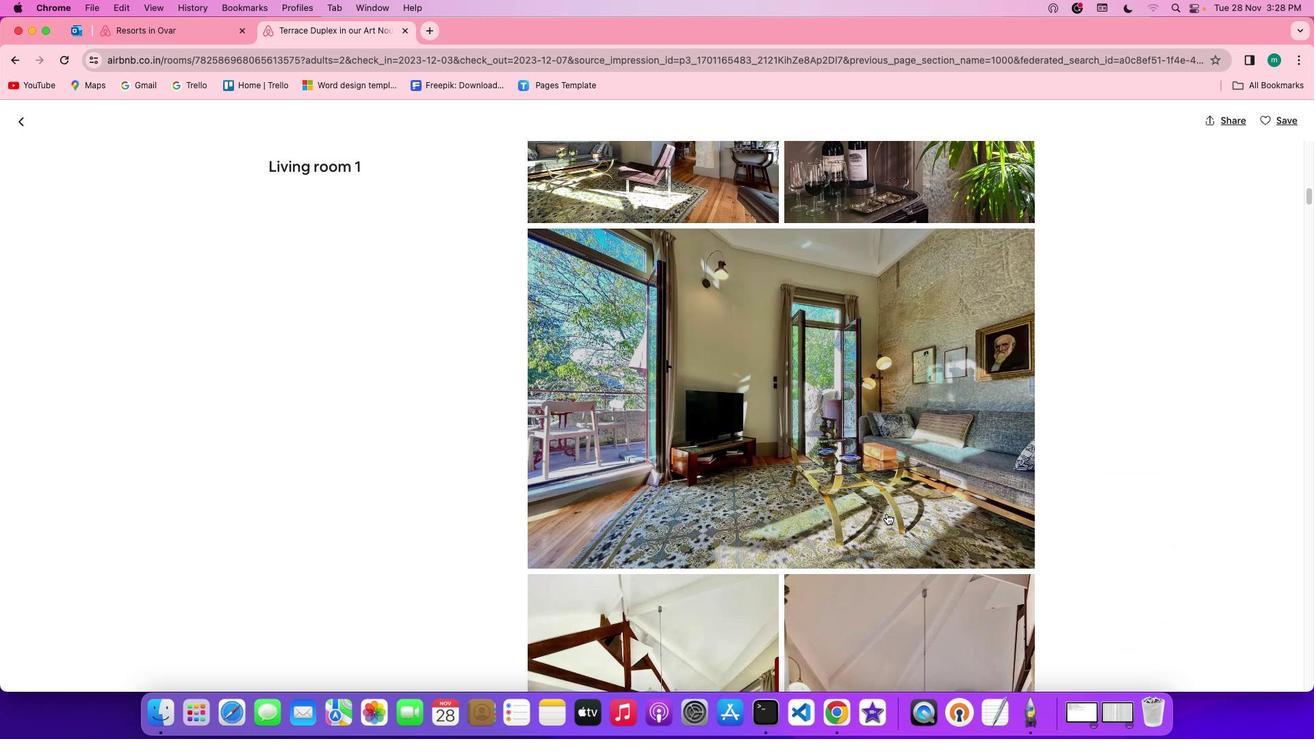 
Action: Mouse scrolled (888, 514) with delta (0, 0)
Screenshot: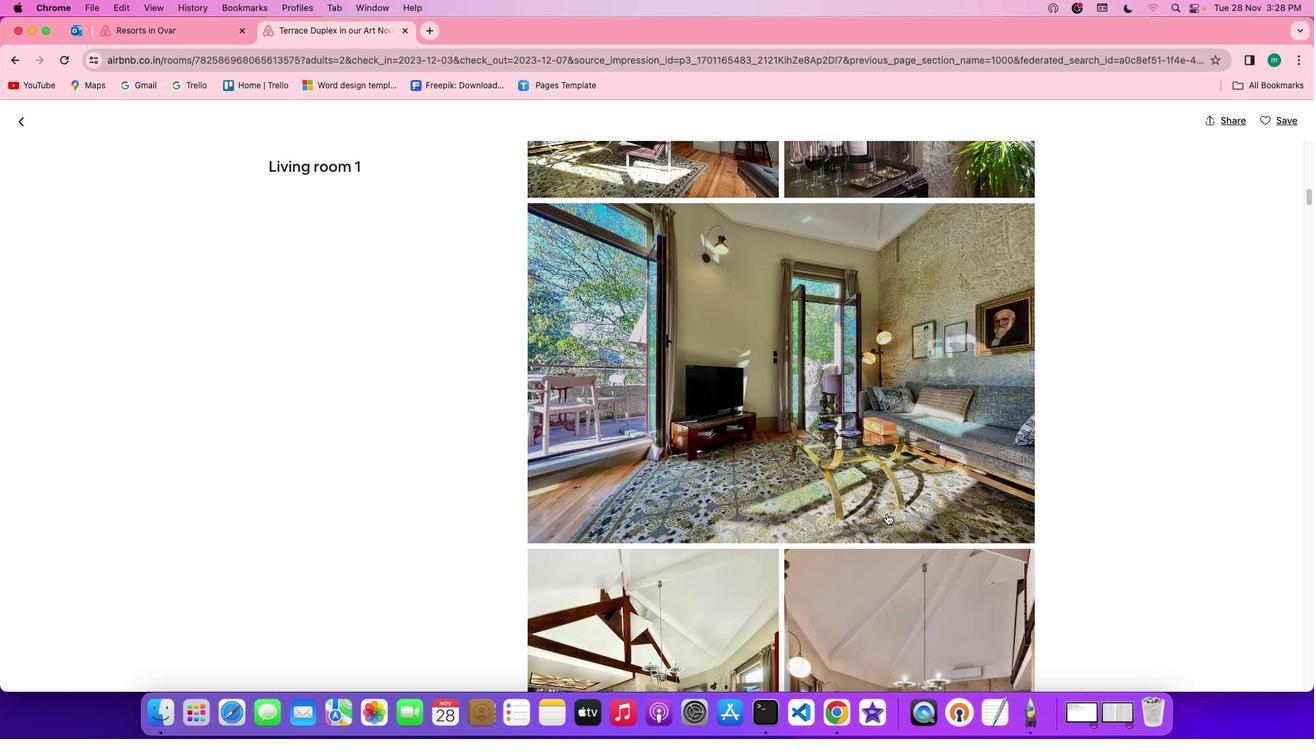 
Action: Mouse scrolled (888, 514) with delta (0, 0)
Screenshot: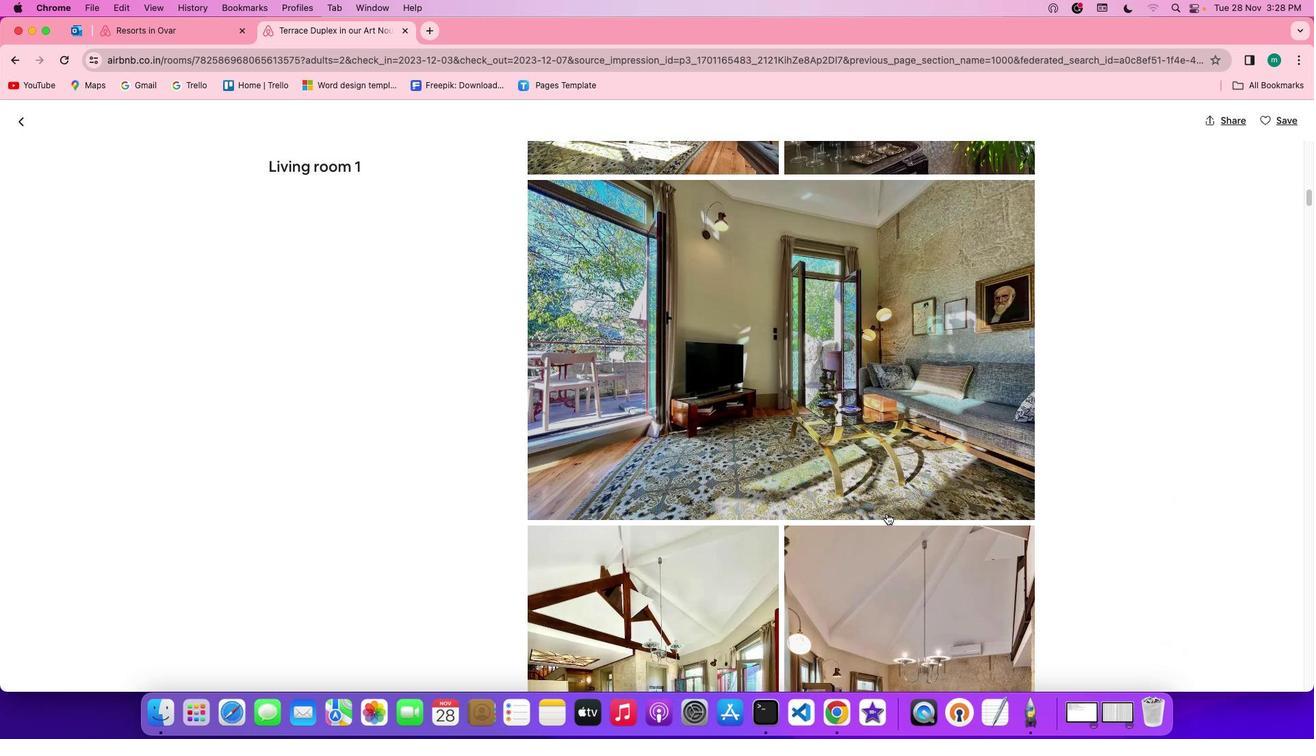 
Action: Mouse scrolled (888, 514) with delta (0, 0)
Screenshot: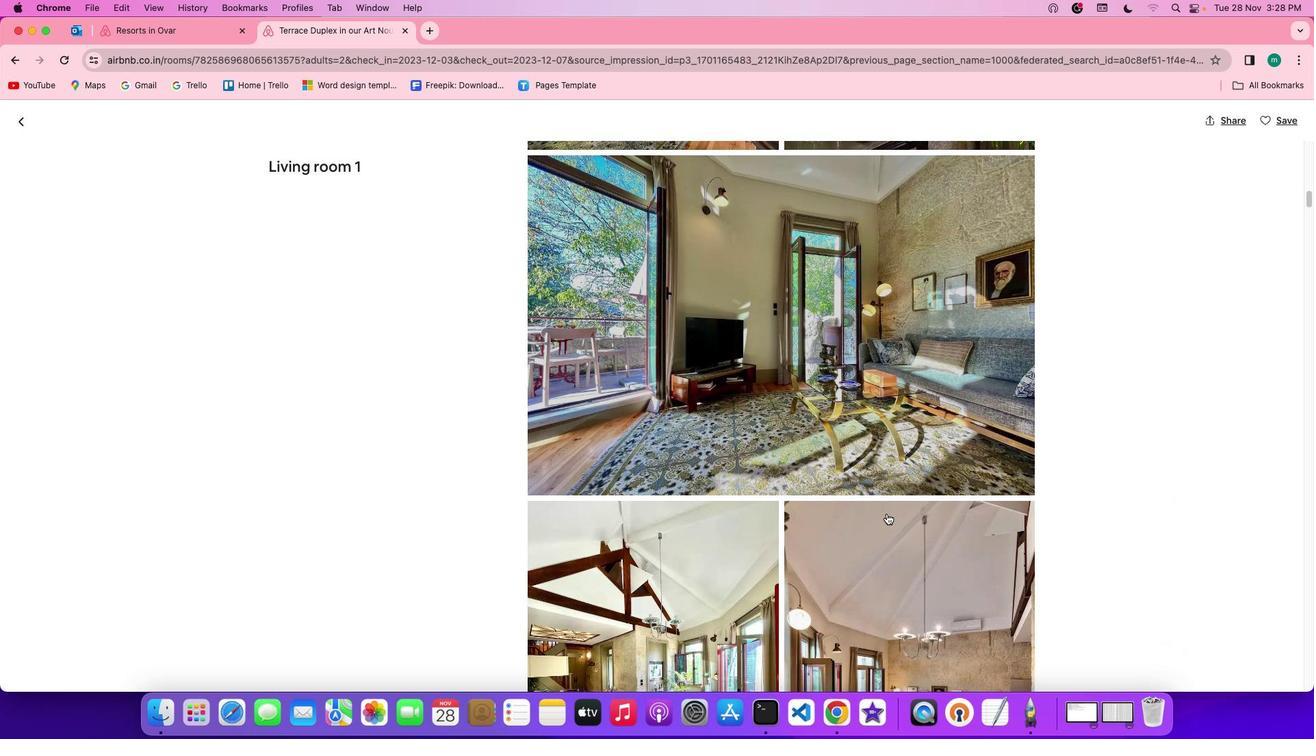 
Action: Mouse scrolled (888, 514) with delta (0, 0)
Screenshot: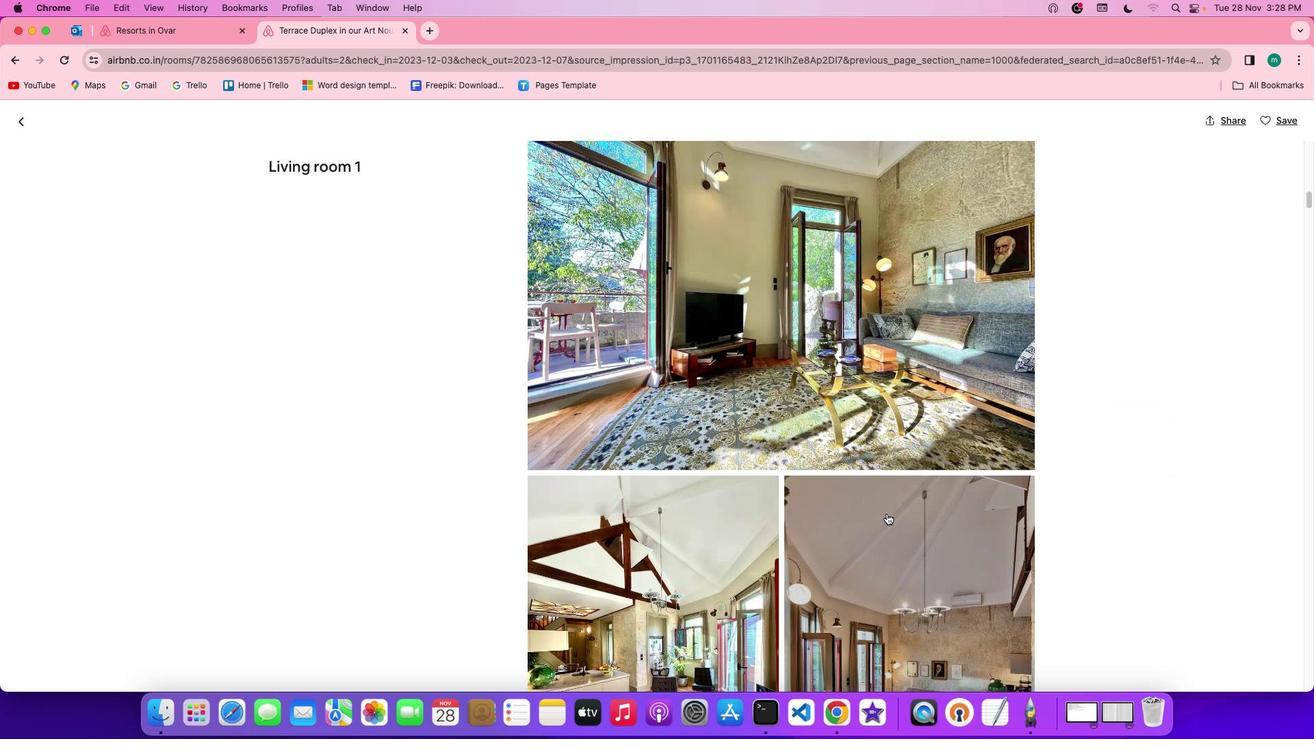 
Action: Mouse scrolled (888, 514) with delta (0, 0)
Screenshot: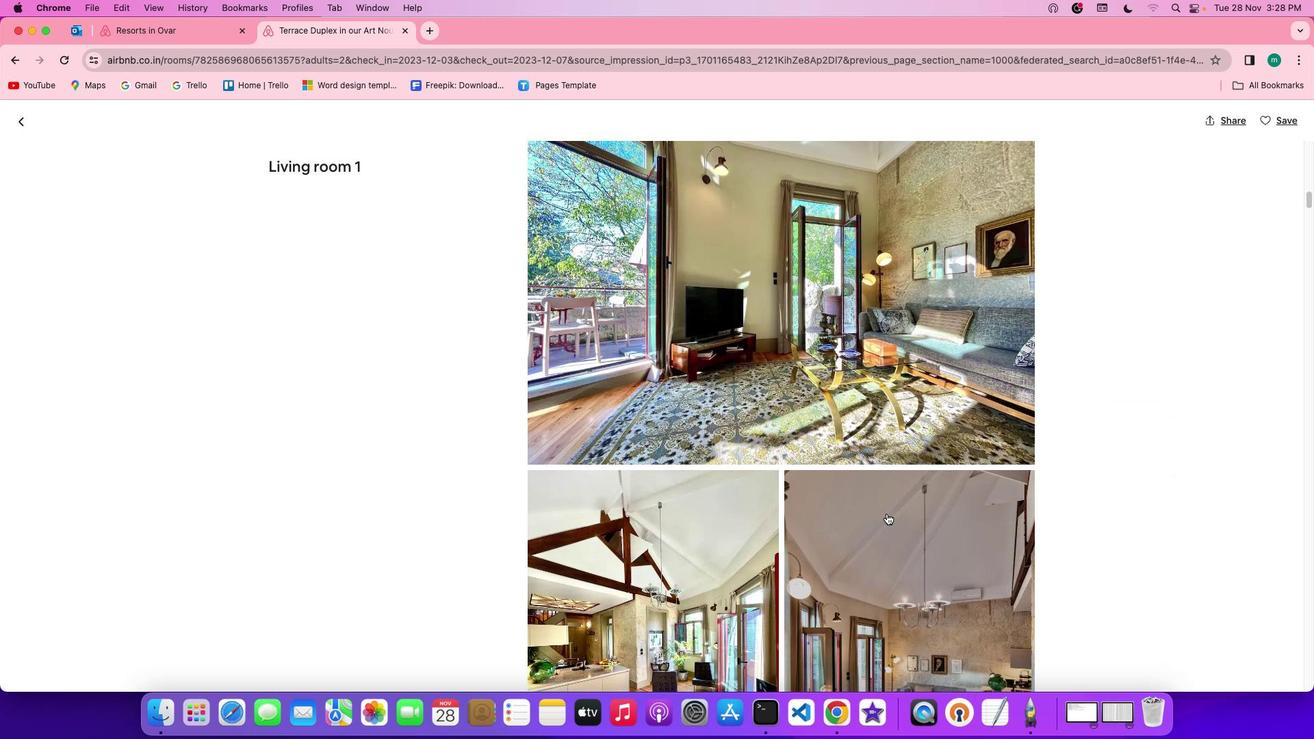 
Action: Mouse scrolled (888, 514) with delta (0, 0)
Screenshot: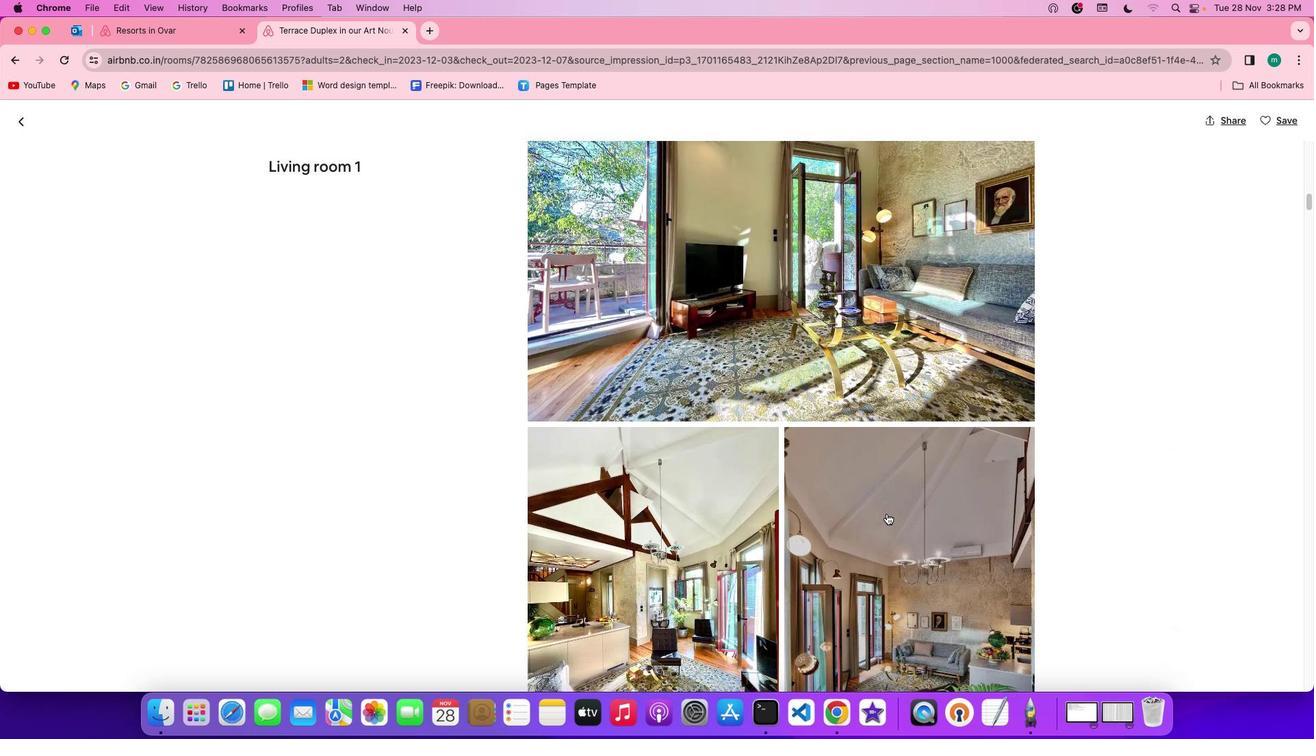 
Action: Mouse scrolled (888, 514) with delta (0, 0)
Screenshot: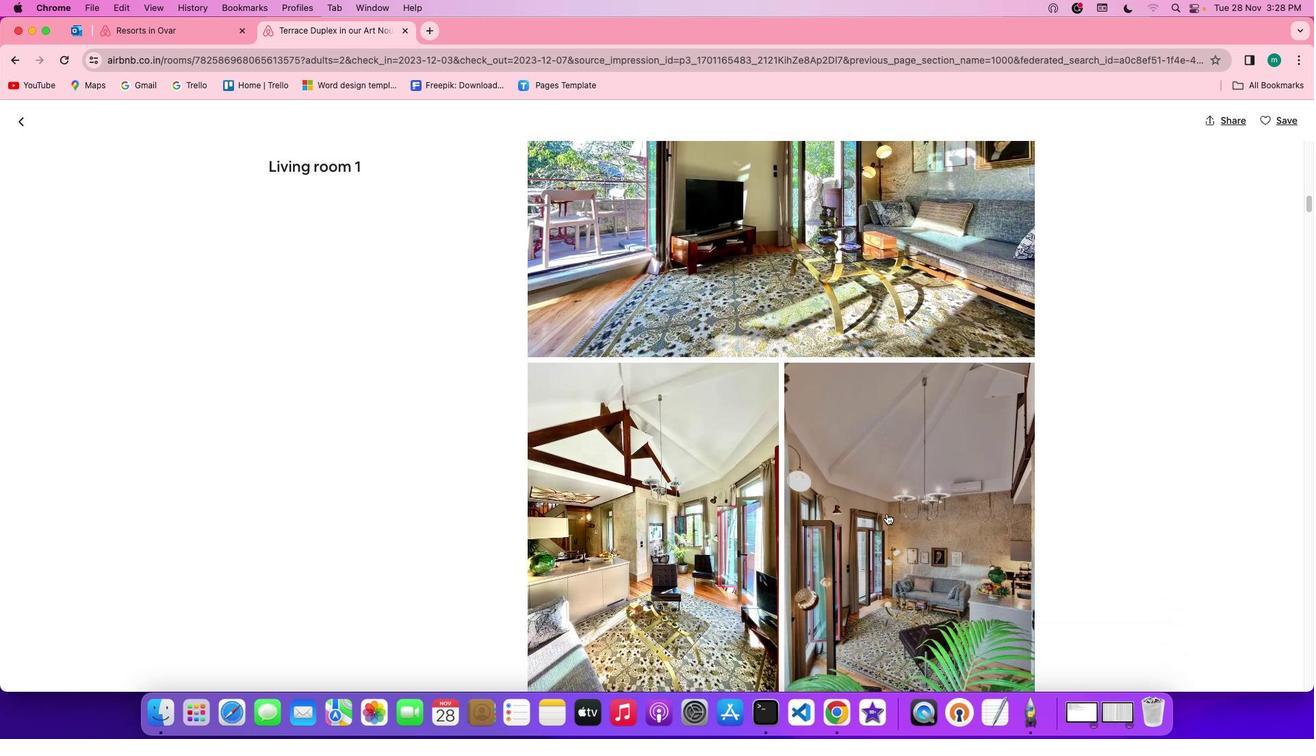 
Action: Mouse scrolled (888, 514) with delta (0, 0)
Screenshot: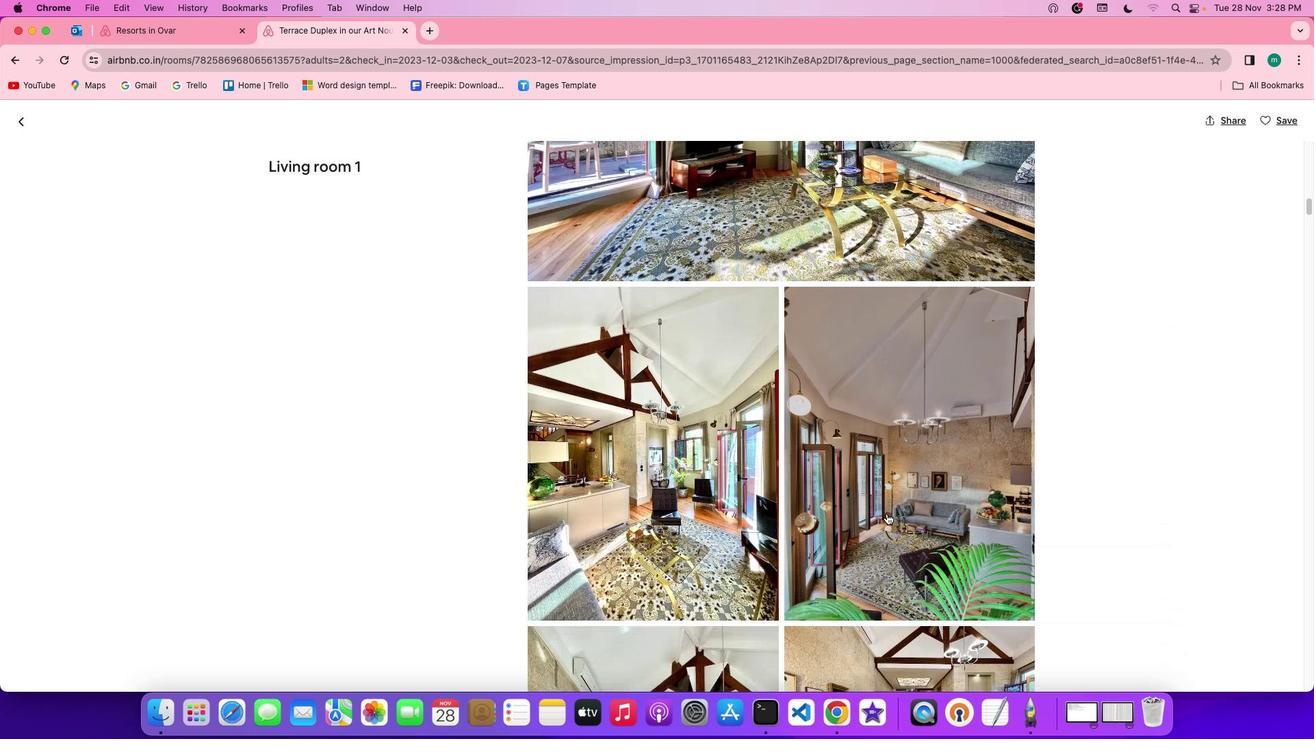 
Action: Mouse scrolled (888, 514) with delta (0, 0)
Screenshot: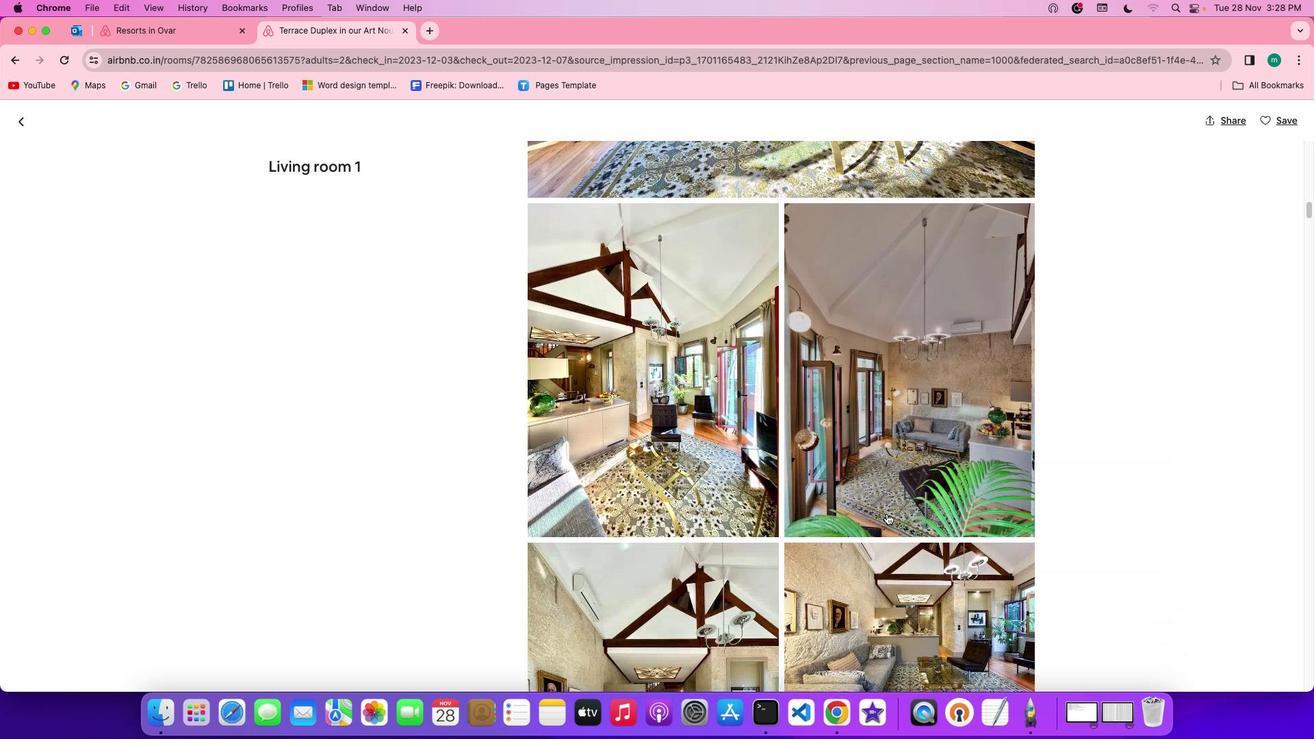 
Action: Mouse scrolled (888, 514) with delta (0, 0)
Screenshot: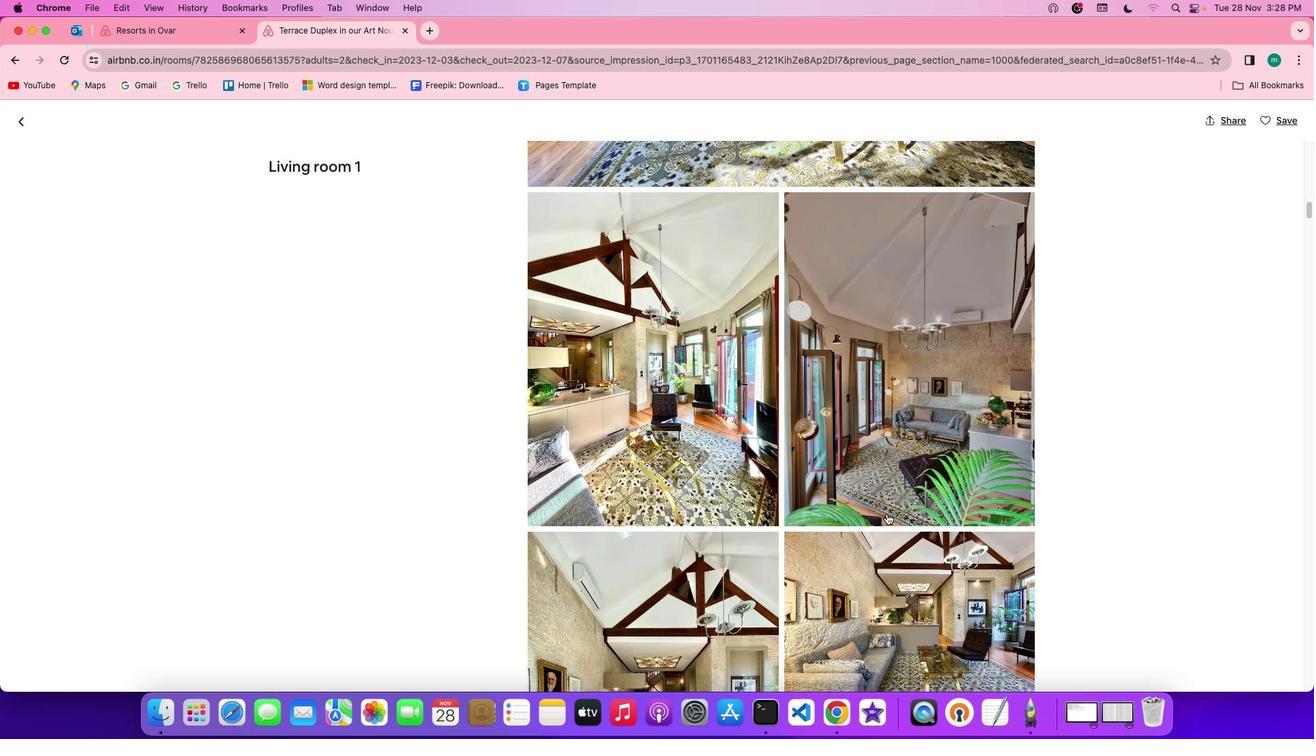 
Action: Mouse scrolled (888, 514) with delta (0, 0)
Screenshot: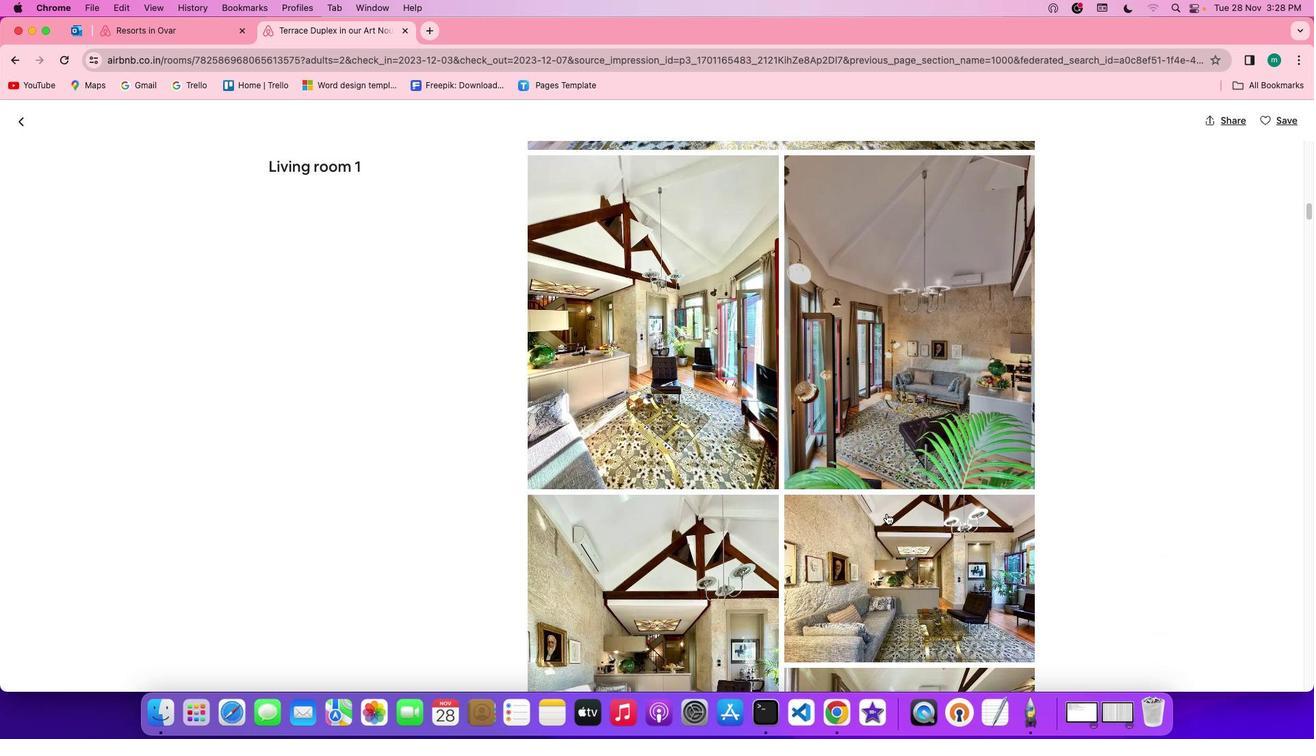 
Action: Mouse scrolled (888, 514) with delta (0, 0)
Screenshot: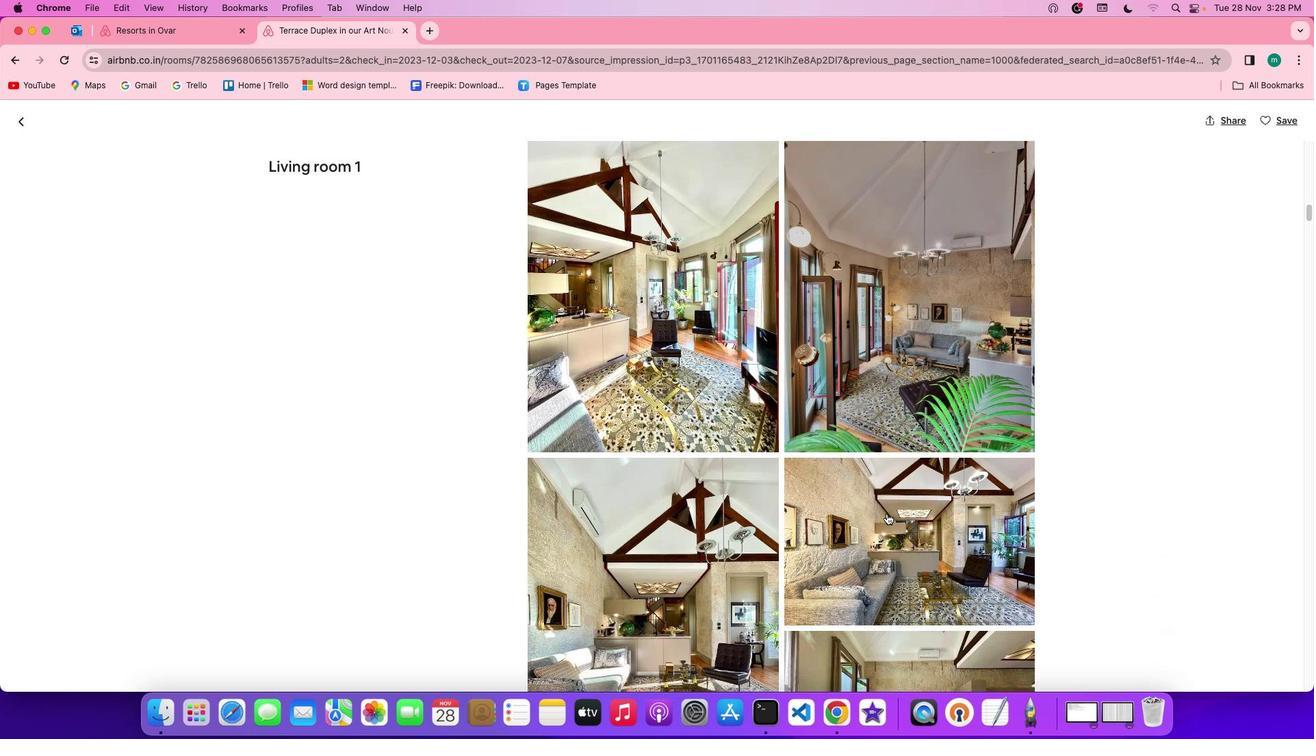 
Action: Mouse scrolled (888, 514) with delta (0, 0)
Screenshot: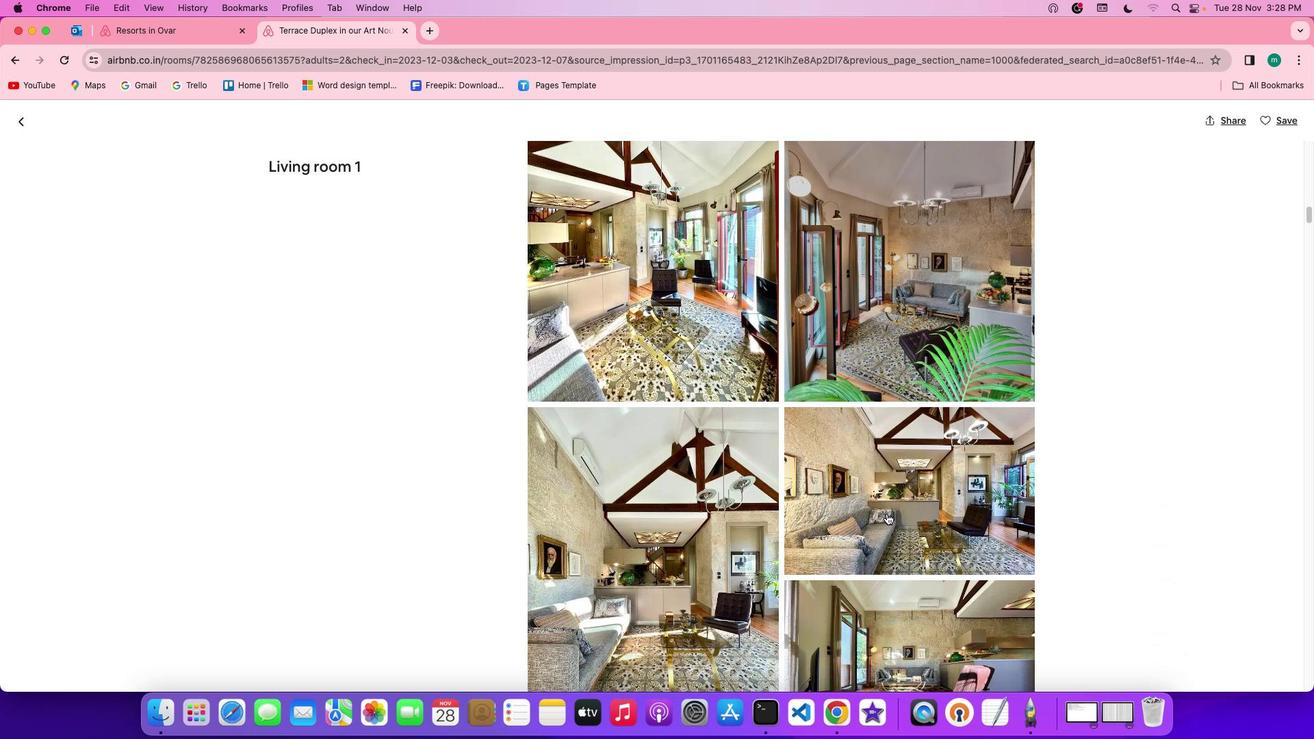 
Action: Mouse scrolled (888, 514) with delta (0, 0)
Screenshot: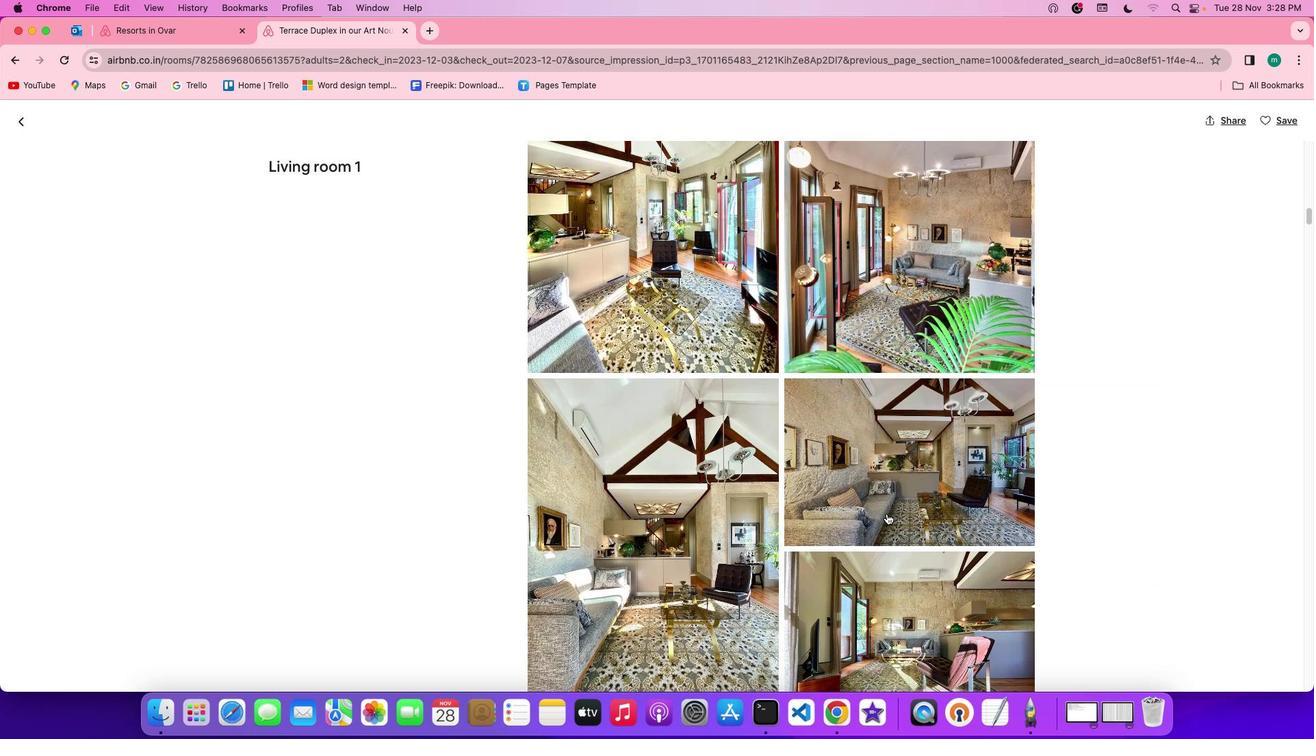 
Action: Mouse scrolled (888, 514) with delta (0, 0)
Screenshot: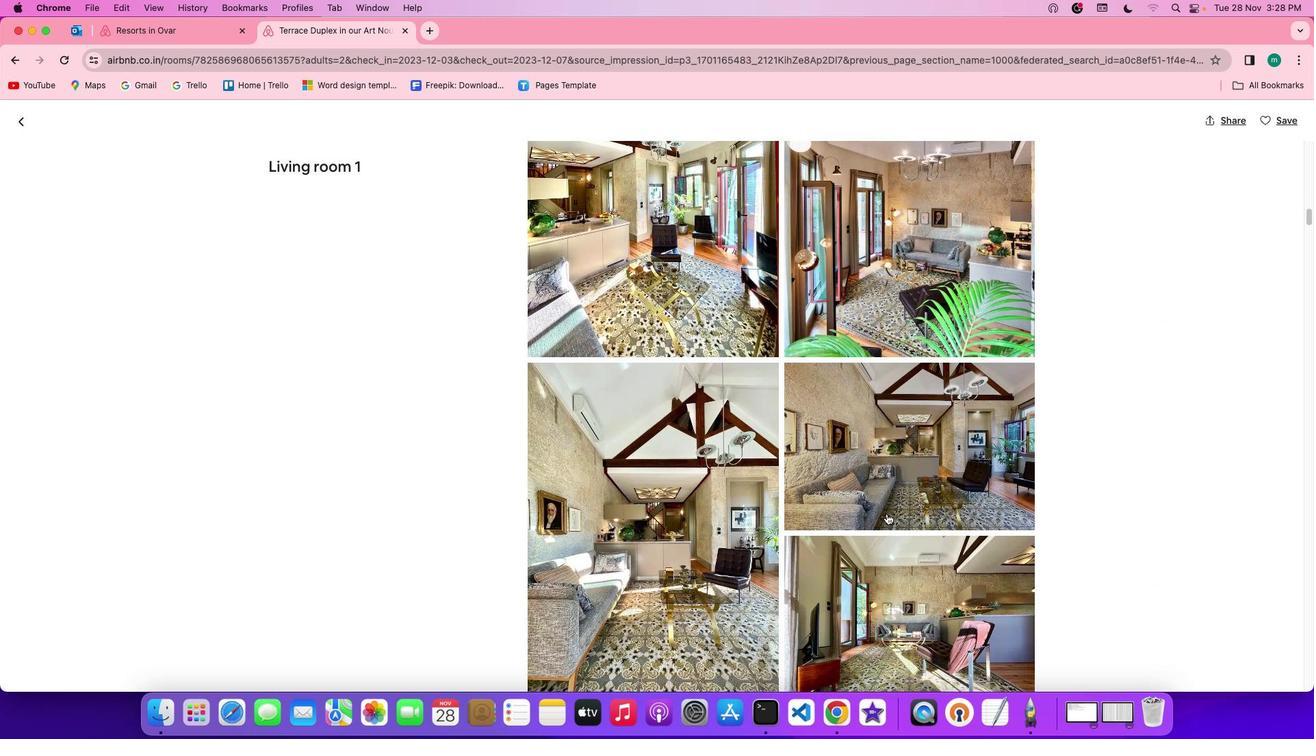 
Action: Mouse scrolled (888, 514) with delta (0, 0)
Screenshot: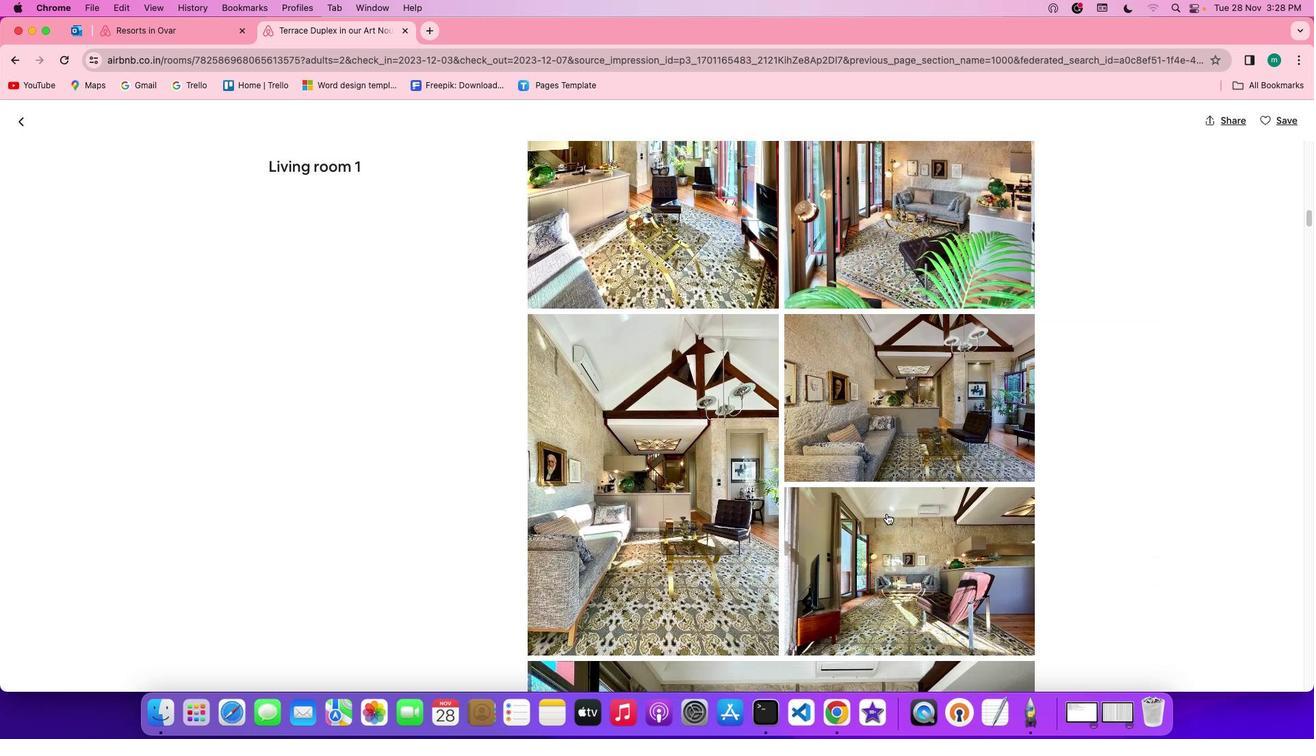 
Action: Mouse scrolled (888, 514) with delta (0, 0)
Screenshot: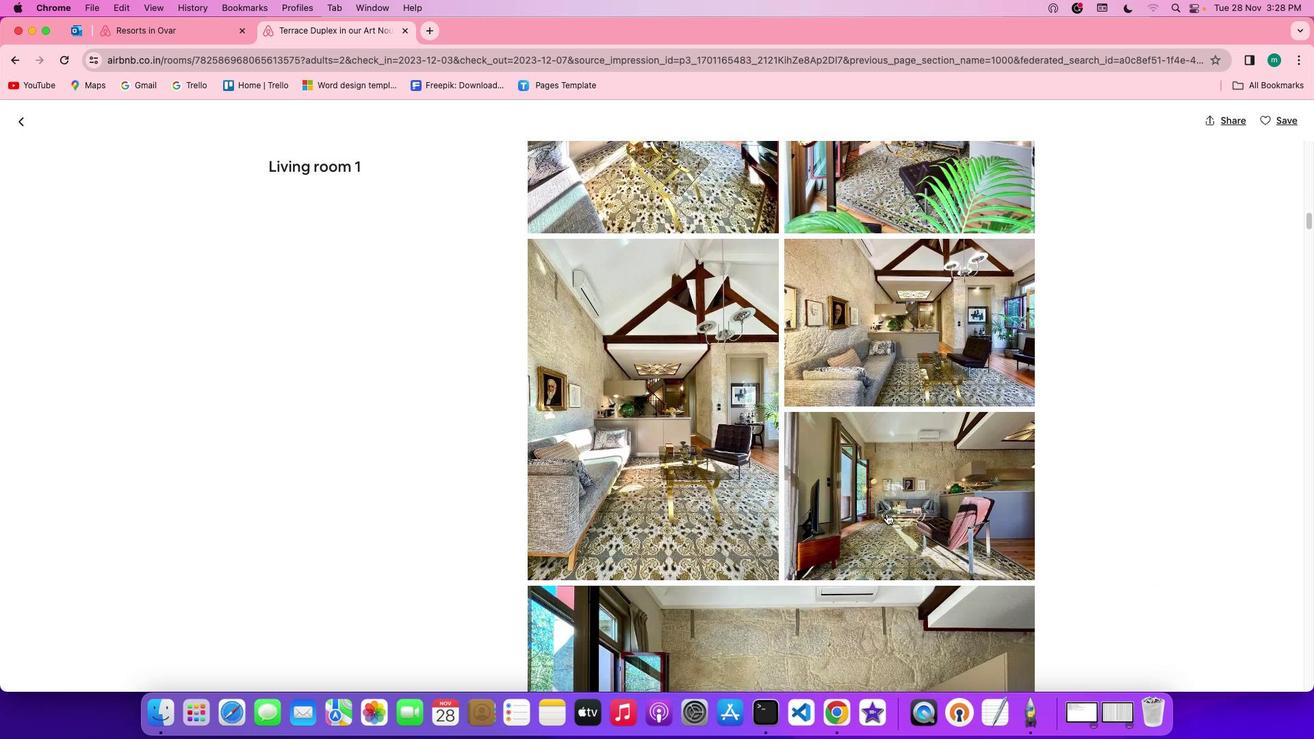 
Action: Mouse scrolled (888, 514) with delta (0, 0)
Screenshot: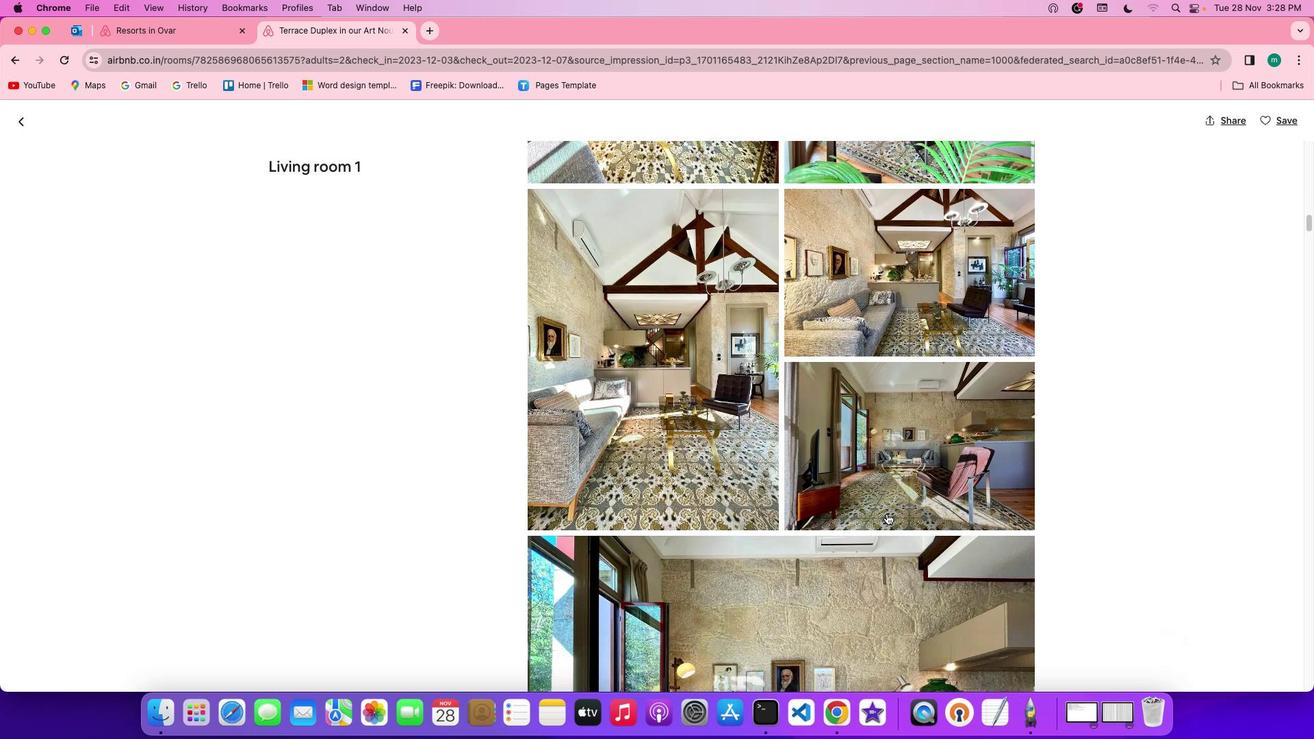 
Action: Mouse scrolled (888, 514) with delta (0, 0)
Screenshot: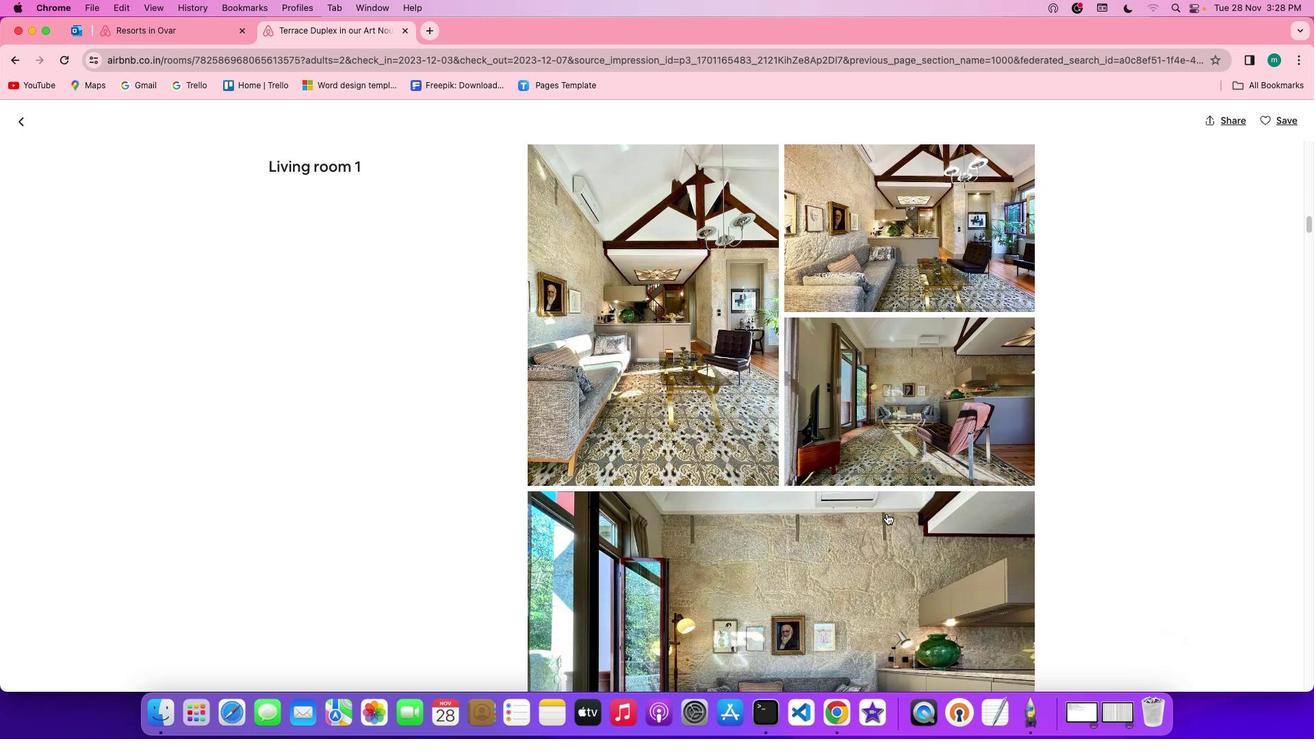 
Action: Mouse scrolled (888, 514) with delta (0, 0)
Screenshot: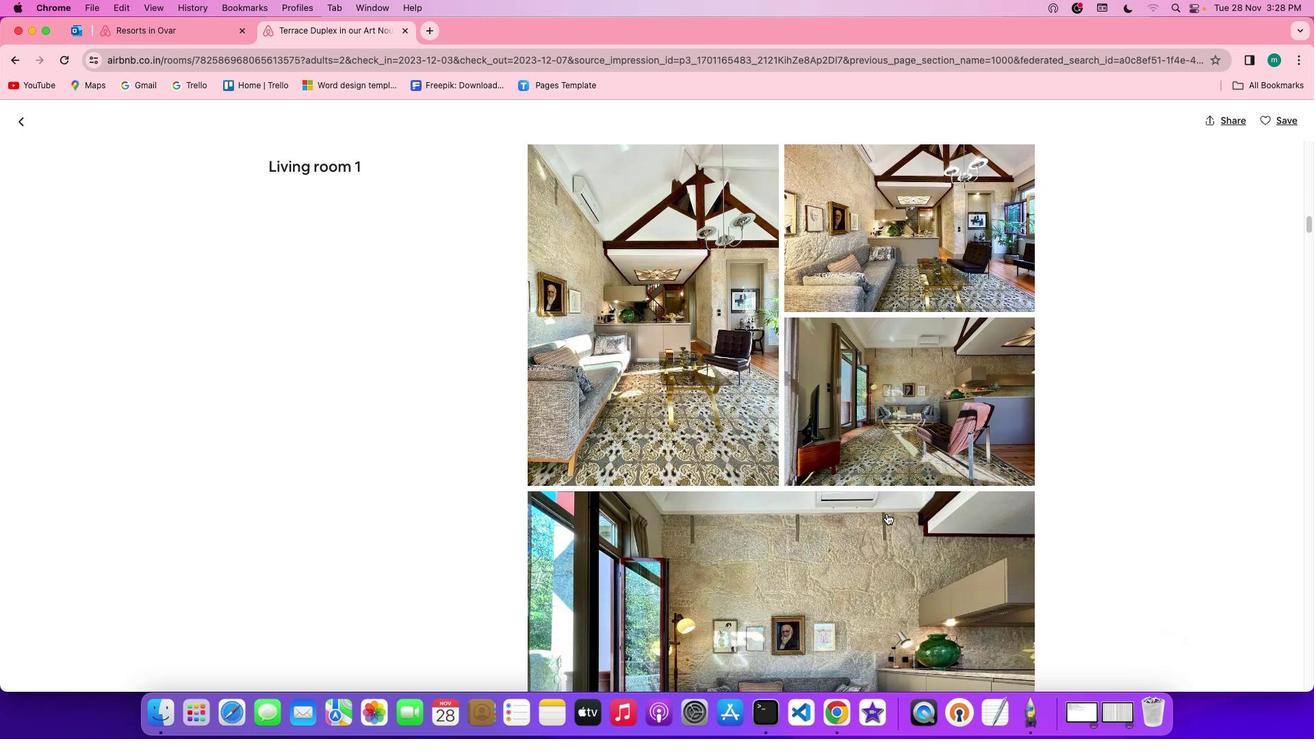 
Action: Mouse scrolled (888, 514) with delta (0, 0)
Screenshot: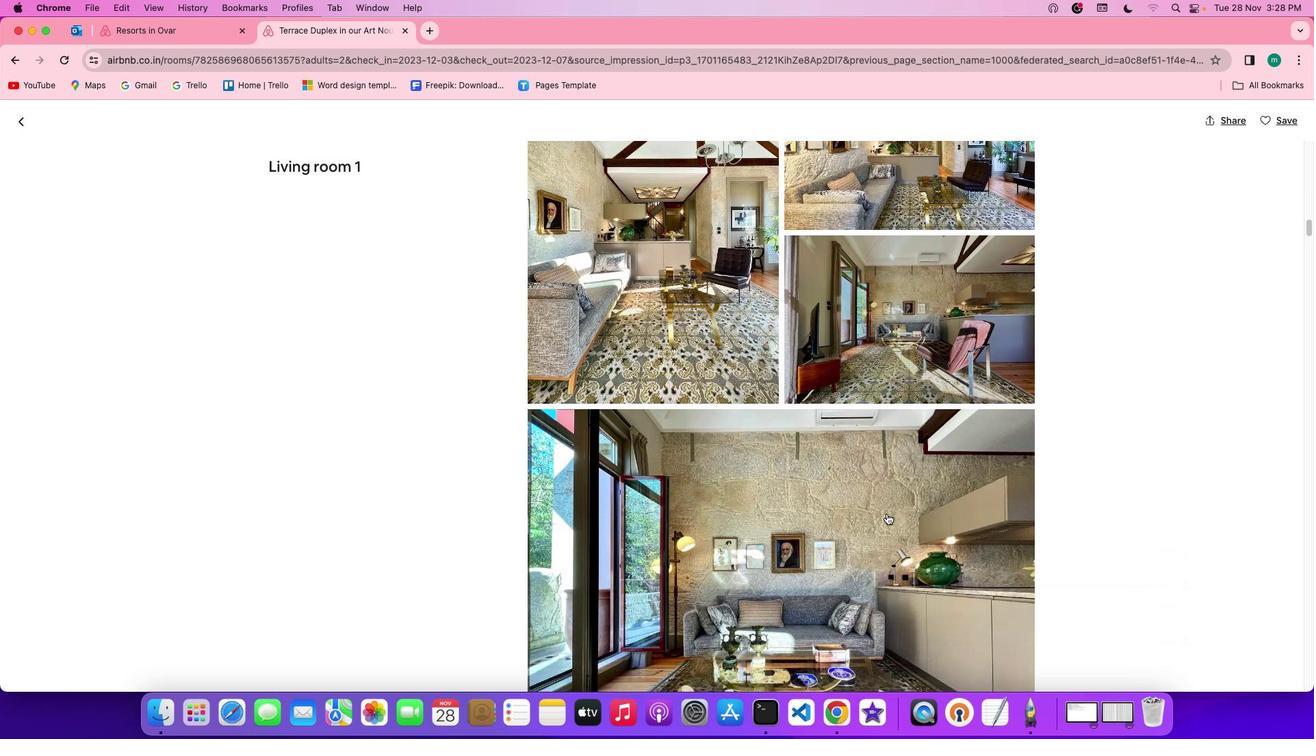 
Action: Mouse scrolled (888, 514) with delta (0, 0)
Screenshot: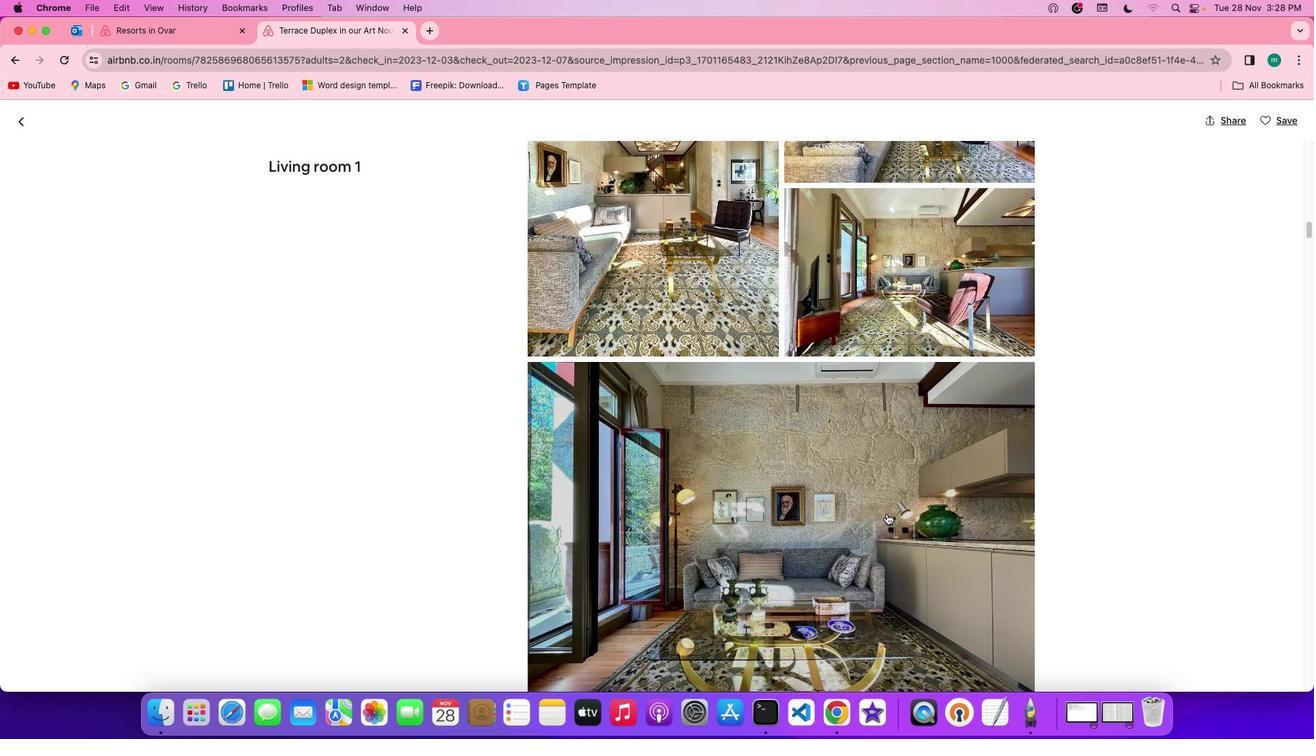 
Action: Mouse scrolled (888, 514) with delta (0, 0)
Screenshot: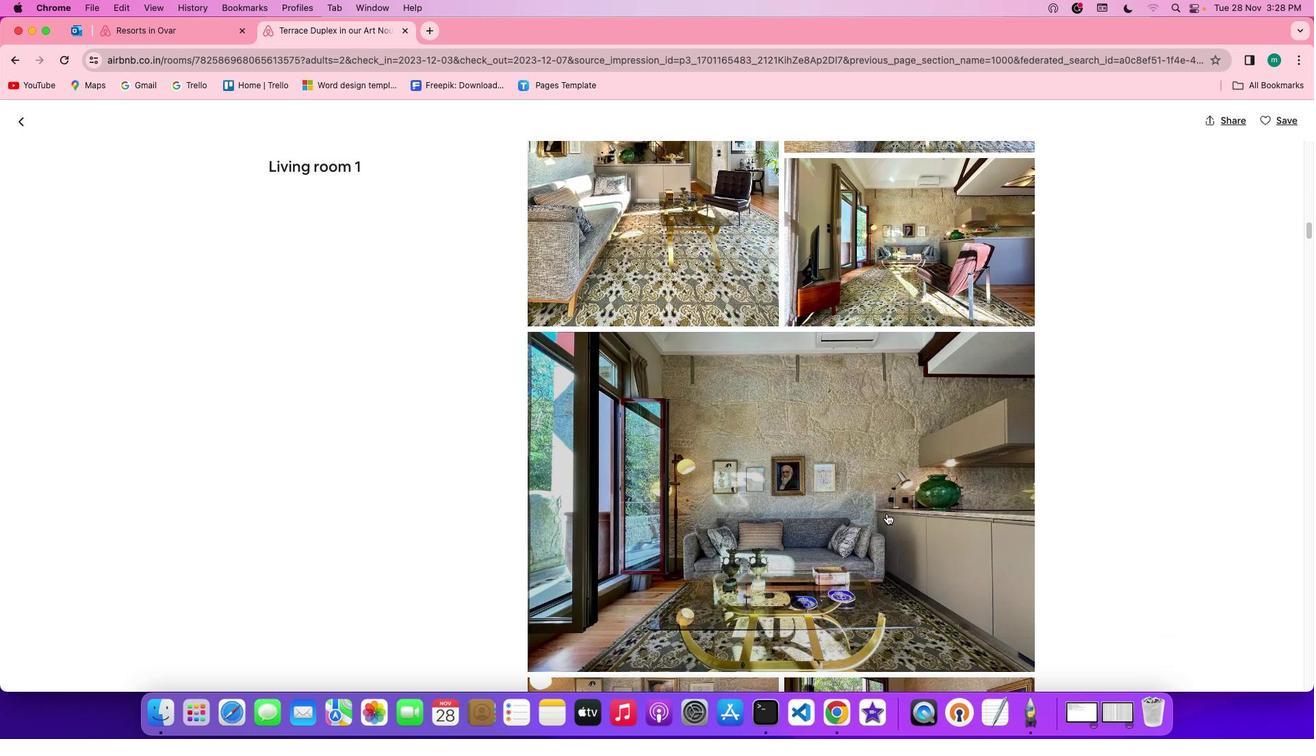 
Action: Mouse scrolled (888, 514) with delta (0, 0)
Screenshot: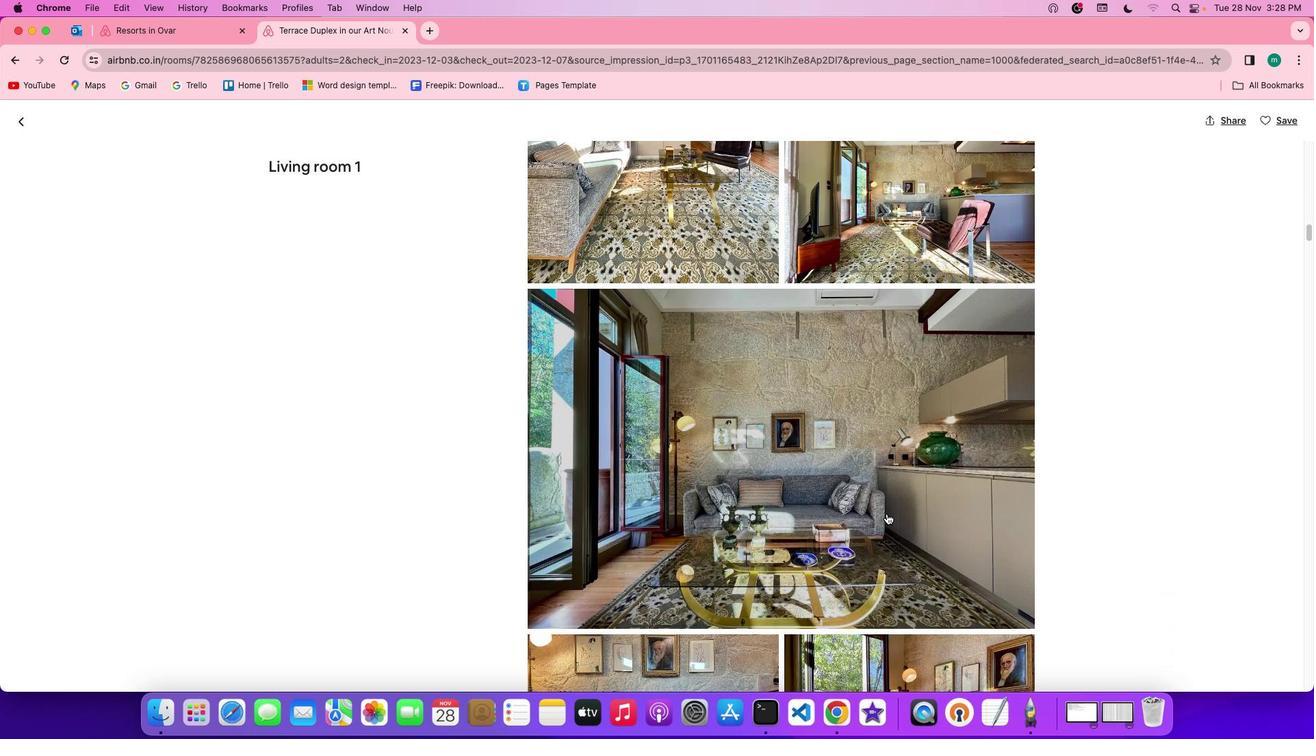 
Action: Mouse scrolled (888, 514) with delta (0, 0)
Screenshot: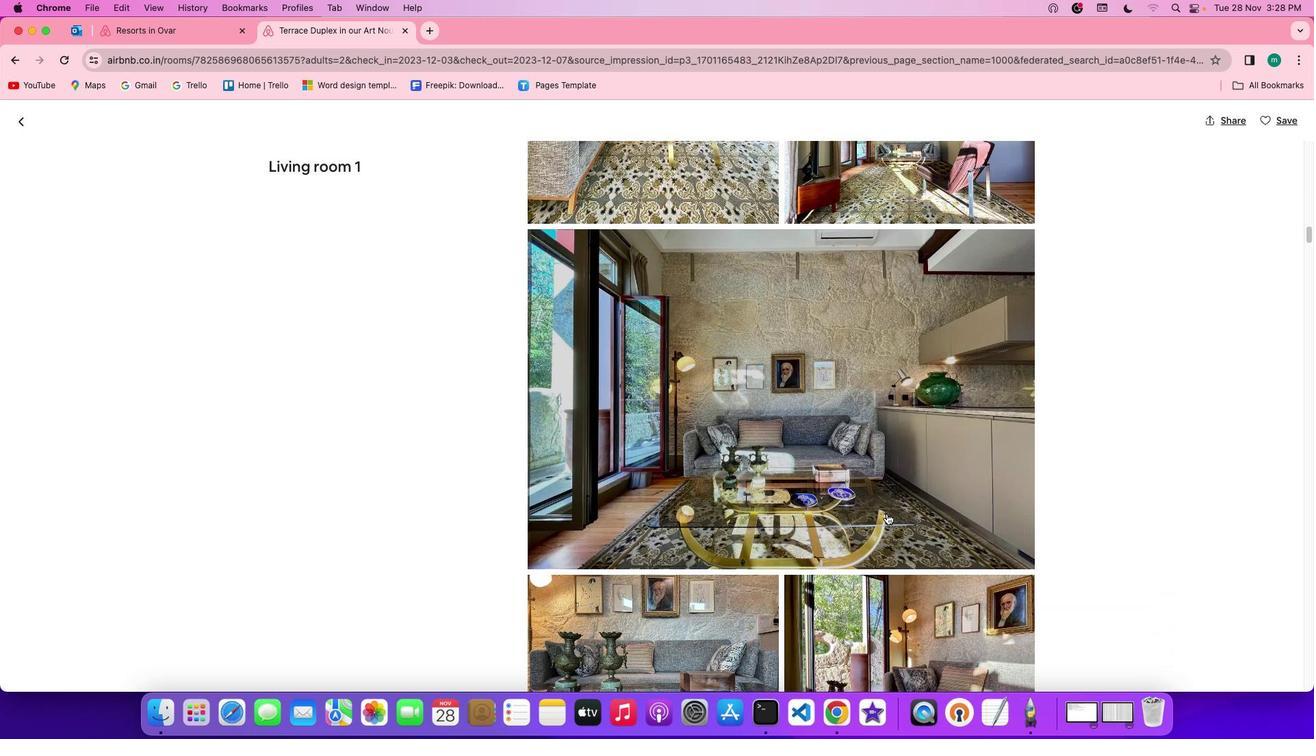 
Action: Mouse scrolled (888, 514) with delta (0, 0)
Screenshot: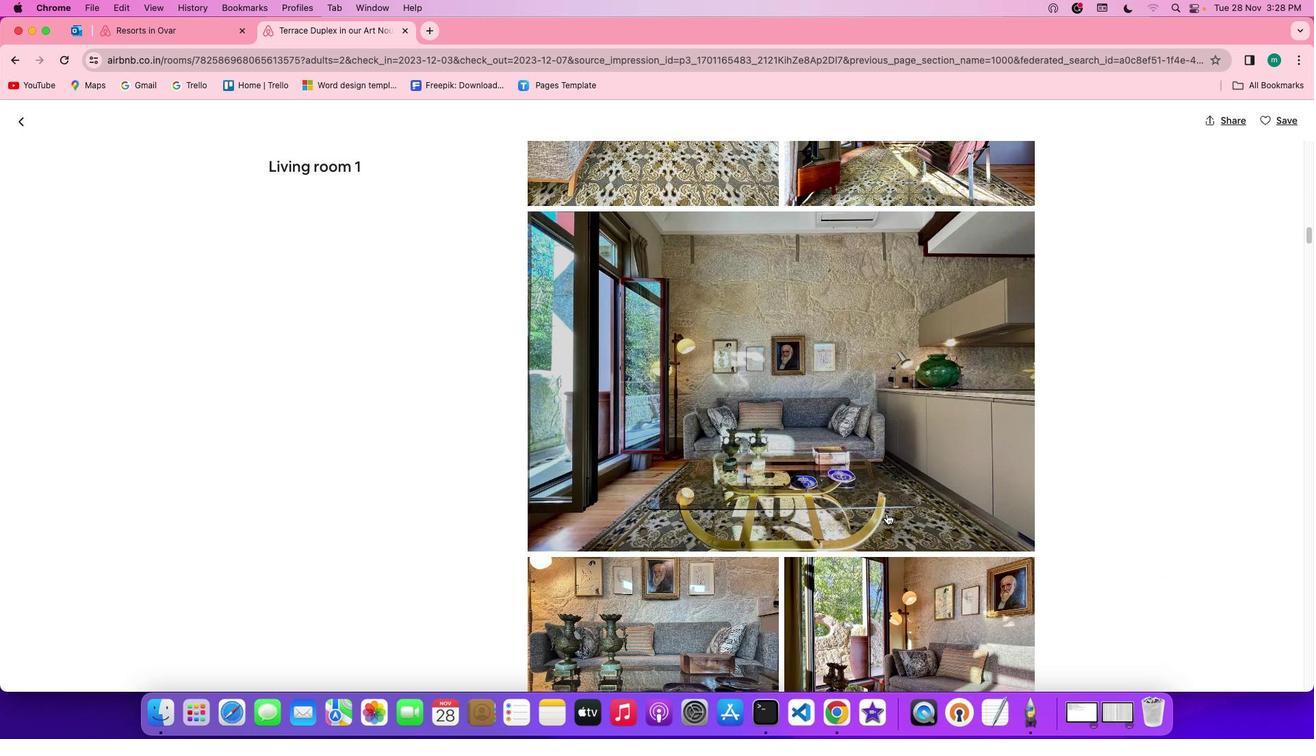 
Action: Mouse scrolled (888, 514) with delta (0, 0)
Screenshot: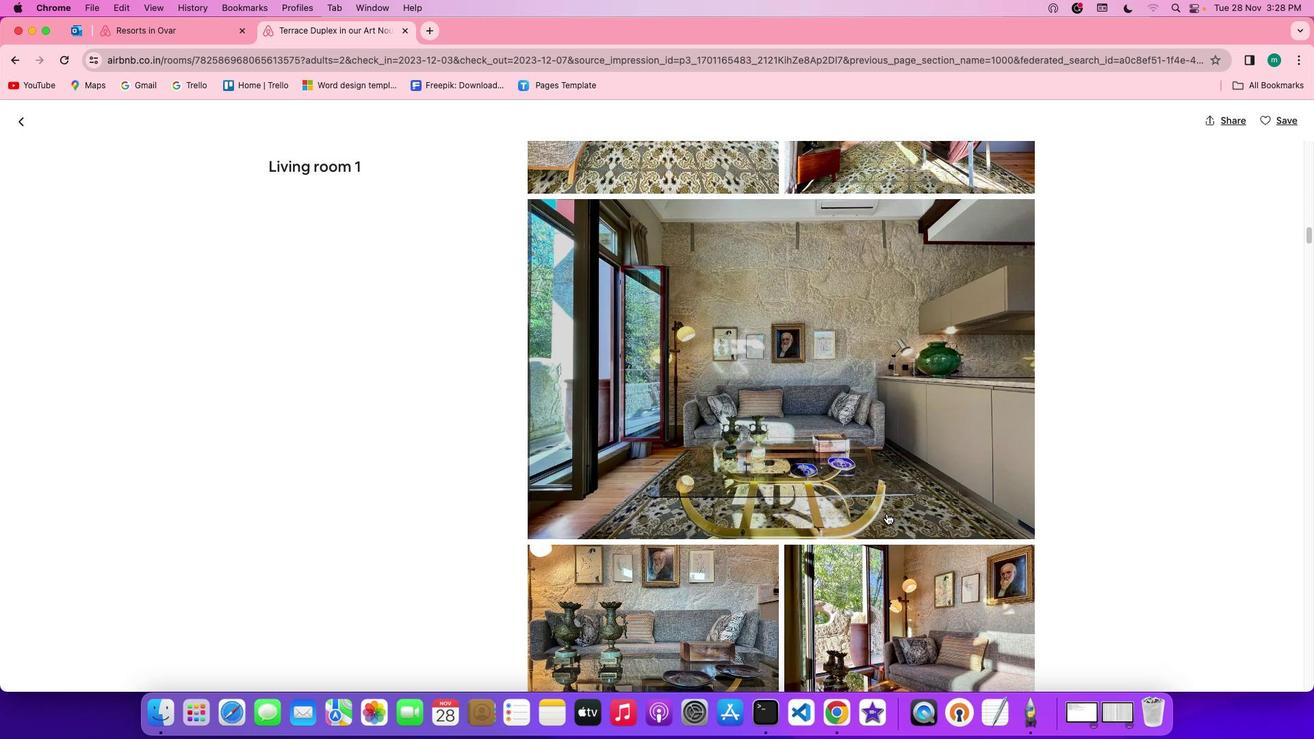 
Action: Mouse scrolled (888, 514) with delta (0, 0)
Screenshot: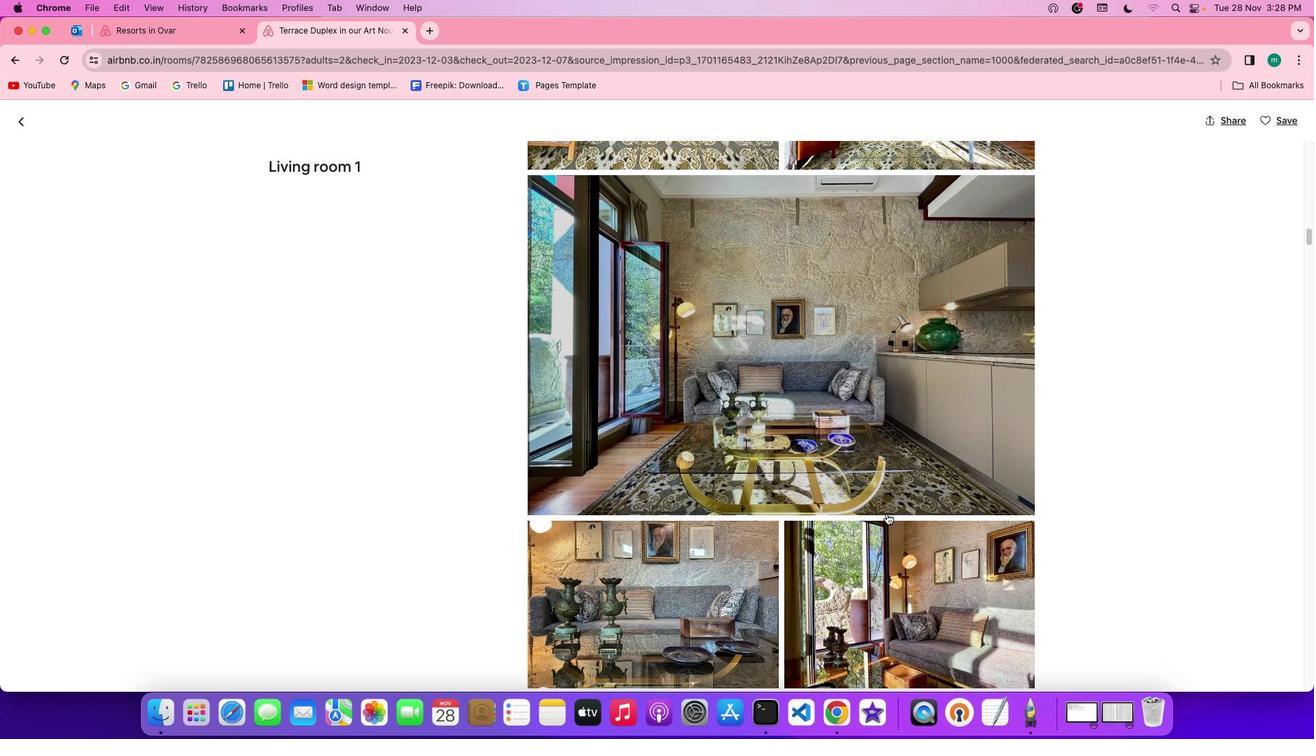 
Action: Mouse moved to (886, 512)
Screenshot: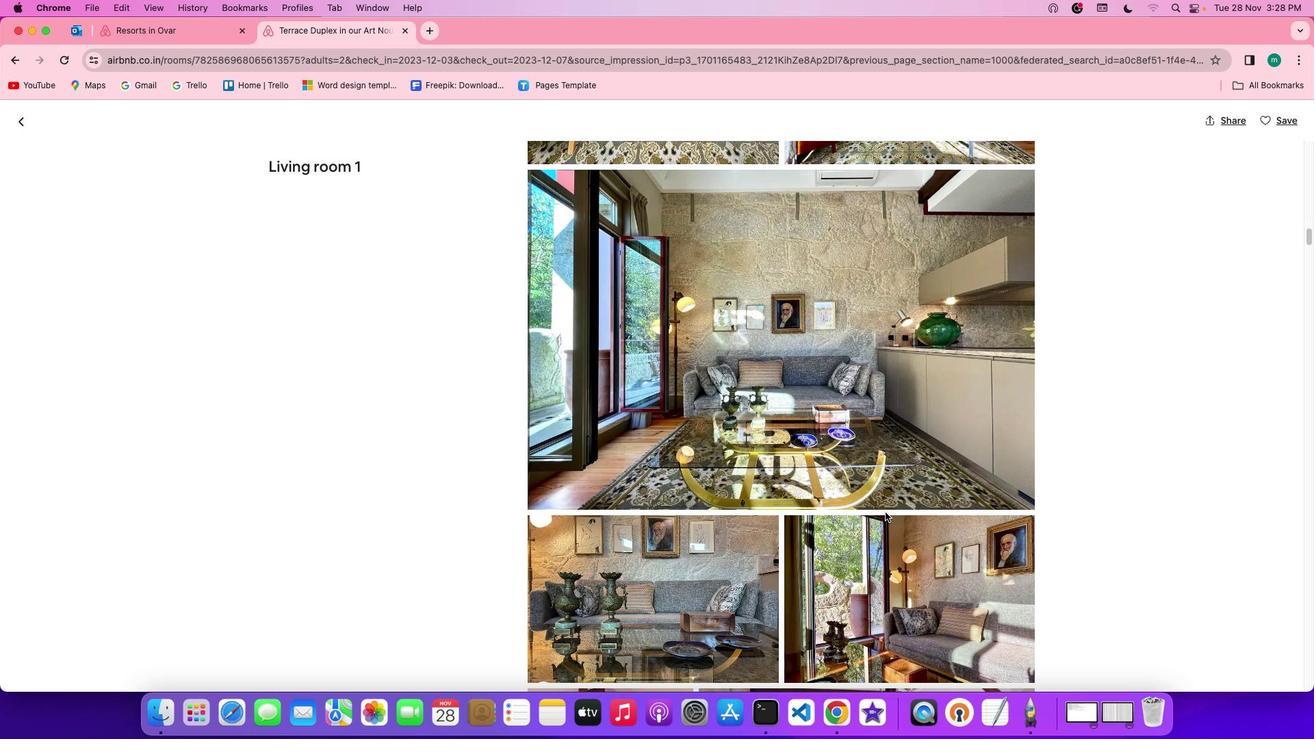 
Action: Mouse scrolled (886, 512) with delta (0, 0)
Screenshot: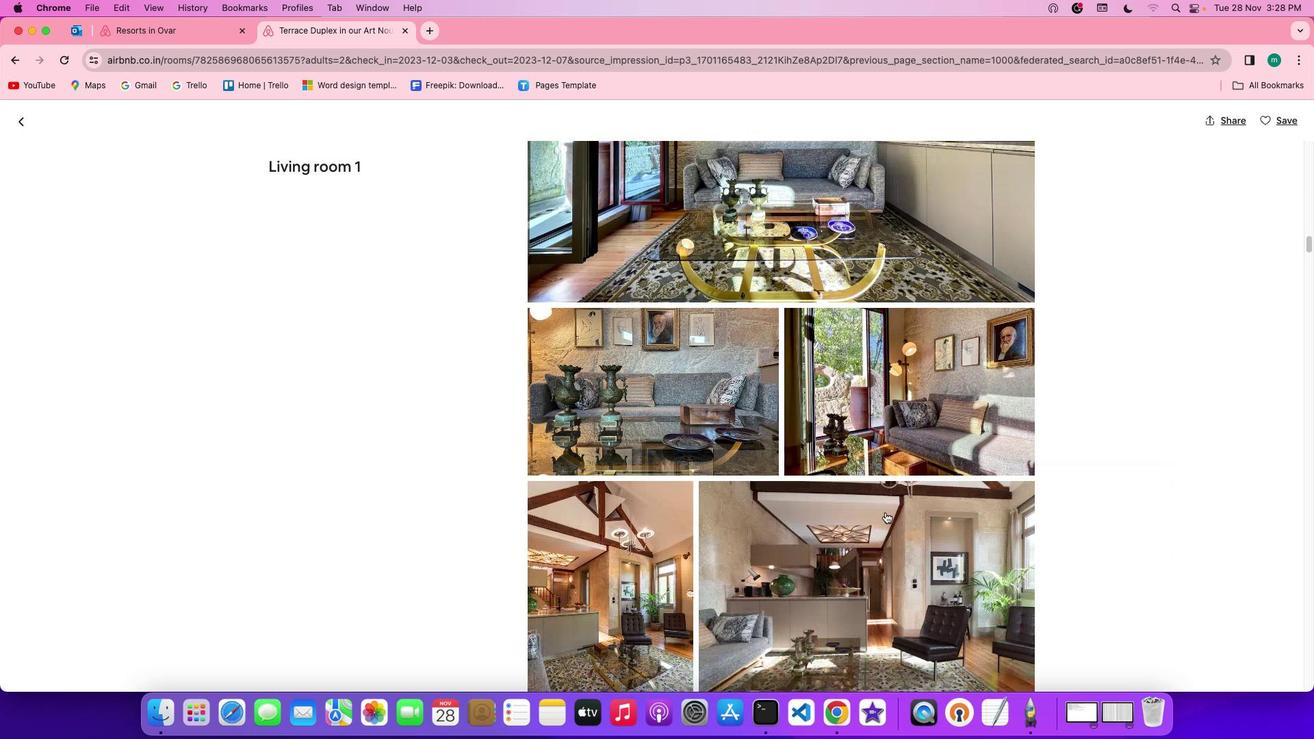 
Action: Mouse scrolled (886, 512) with delta (0, 0)
Screenshot: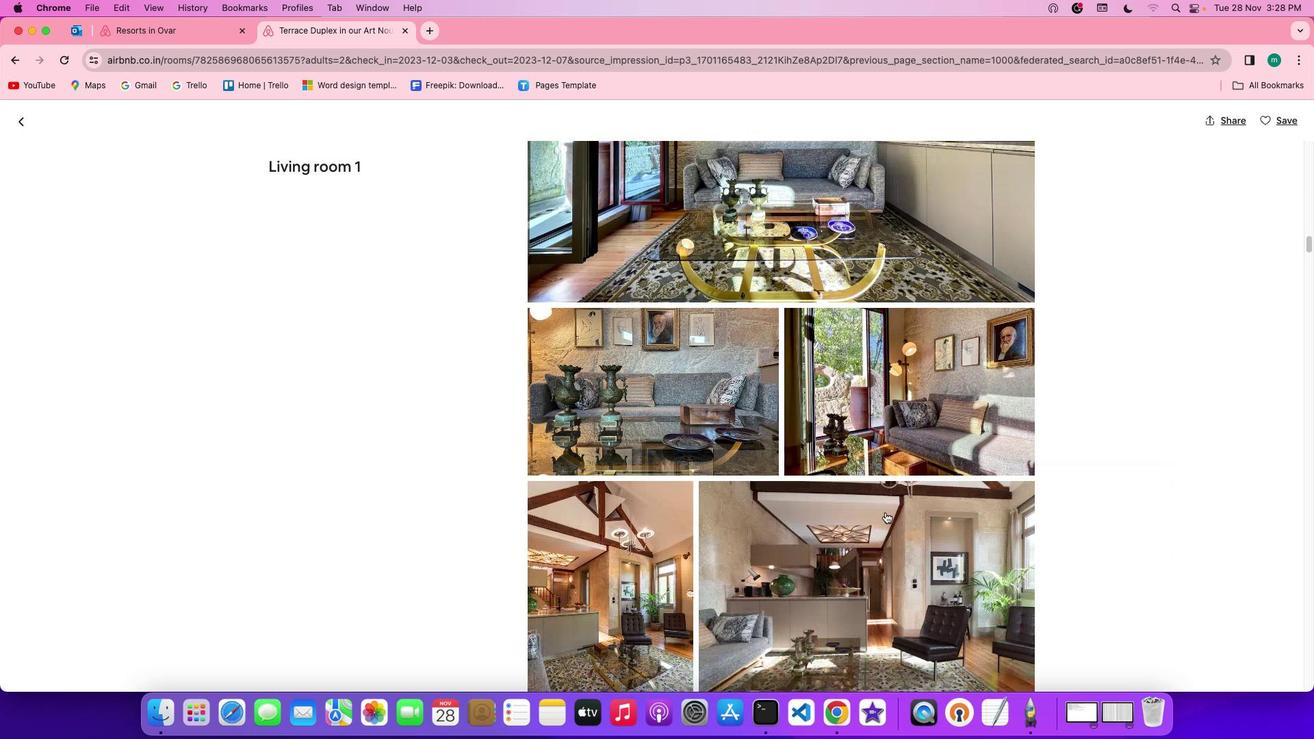 
Action: Mouse scrolled (886, 512) with delta (0, 0)
Screenshot: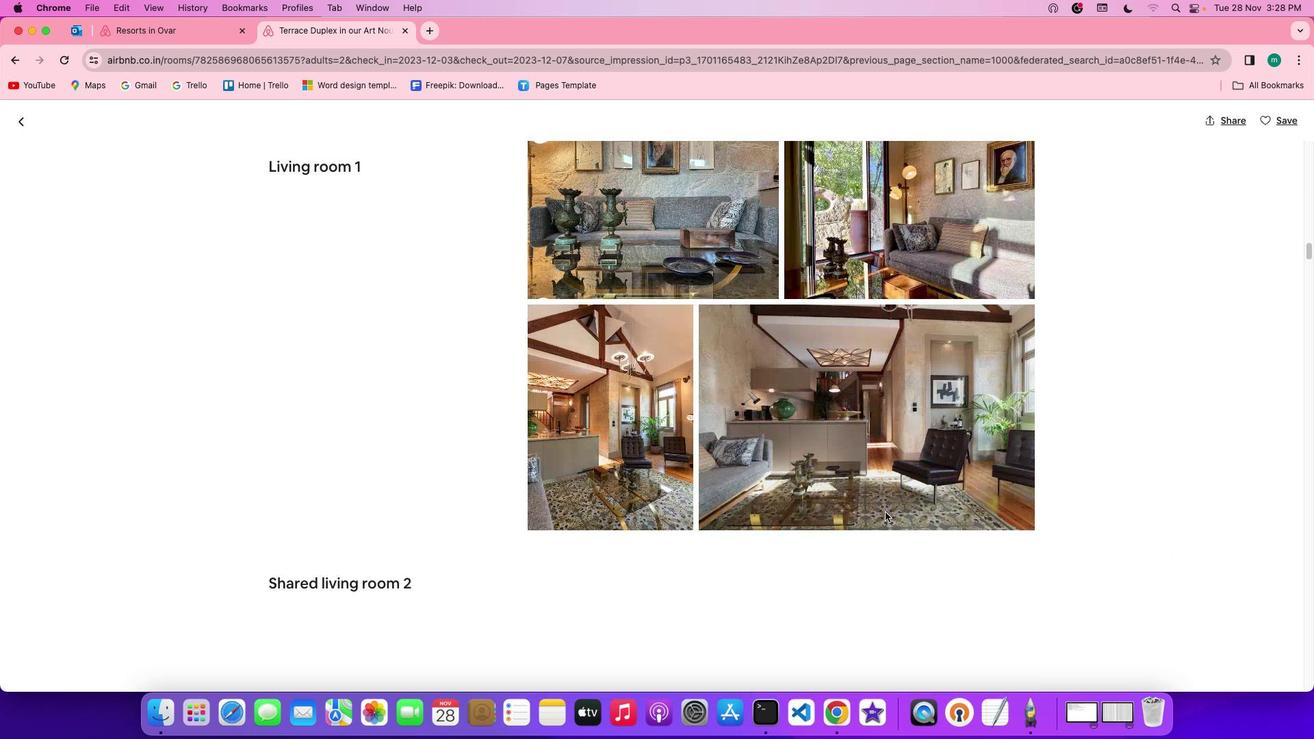 
Action: Mouse scrolled (886, 512) with delta (0, -2)
Screenshot: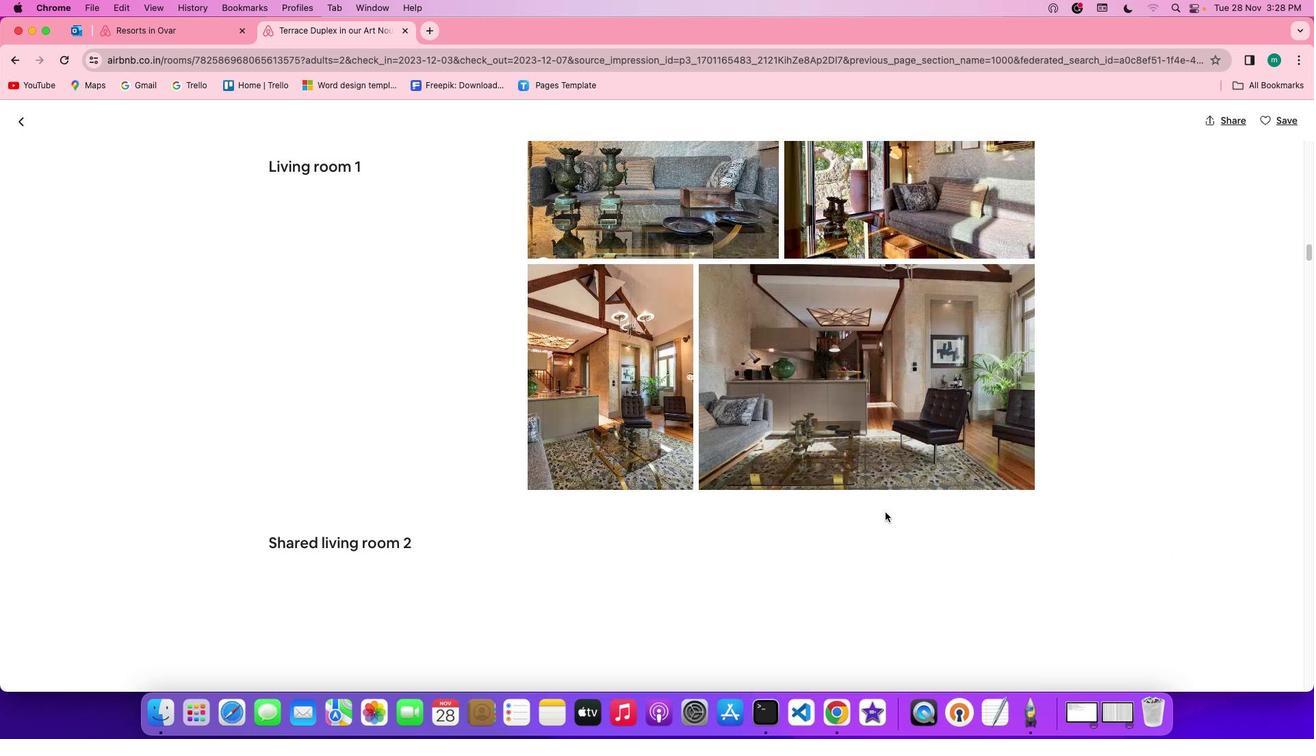 
Action: Mouse scrolled (886, 512) with delta (0, -2)
Screenshot: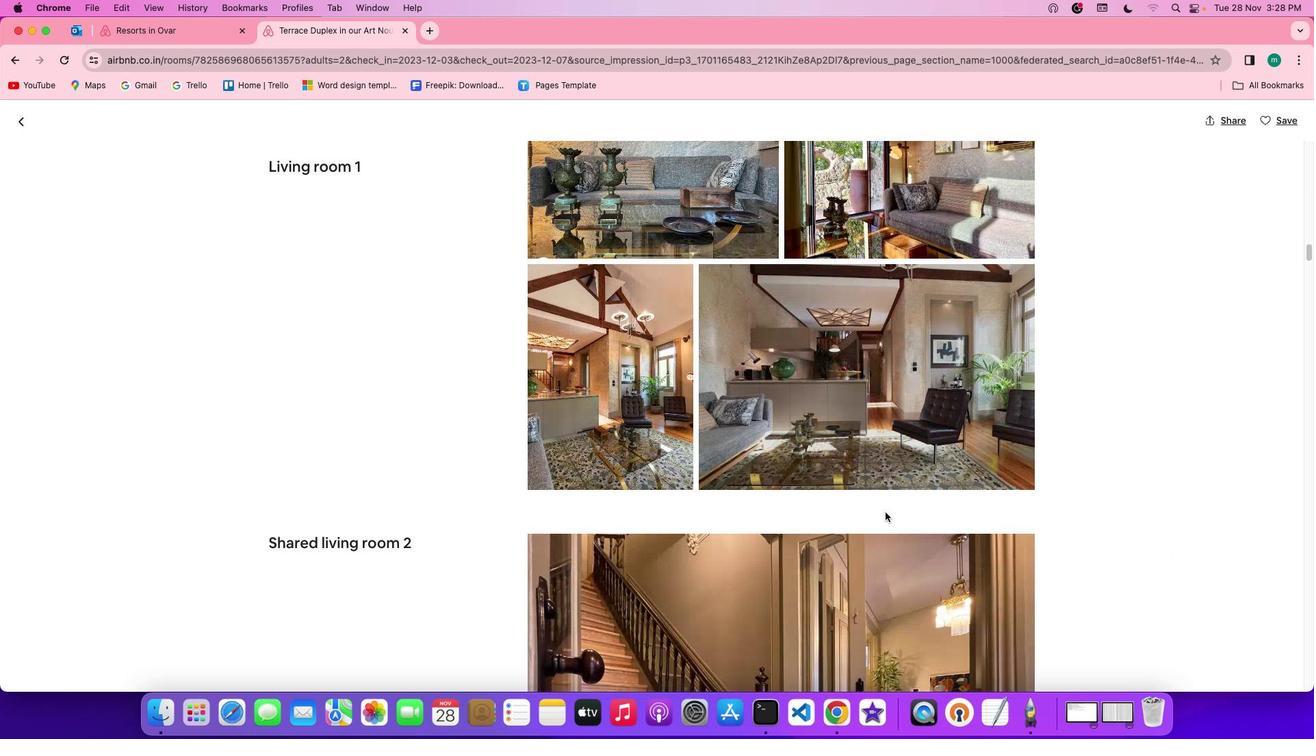 
Action: Mouse moved to (880, 497)
Screenshot: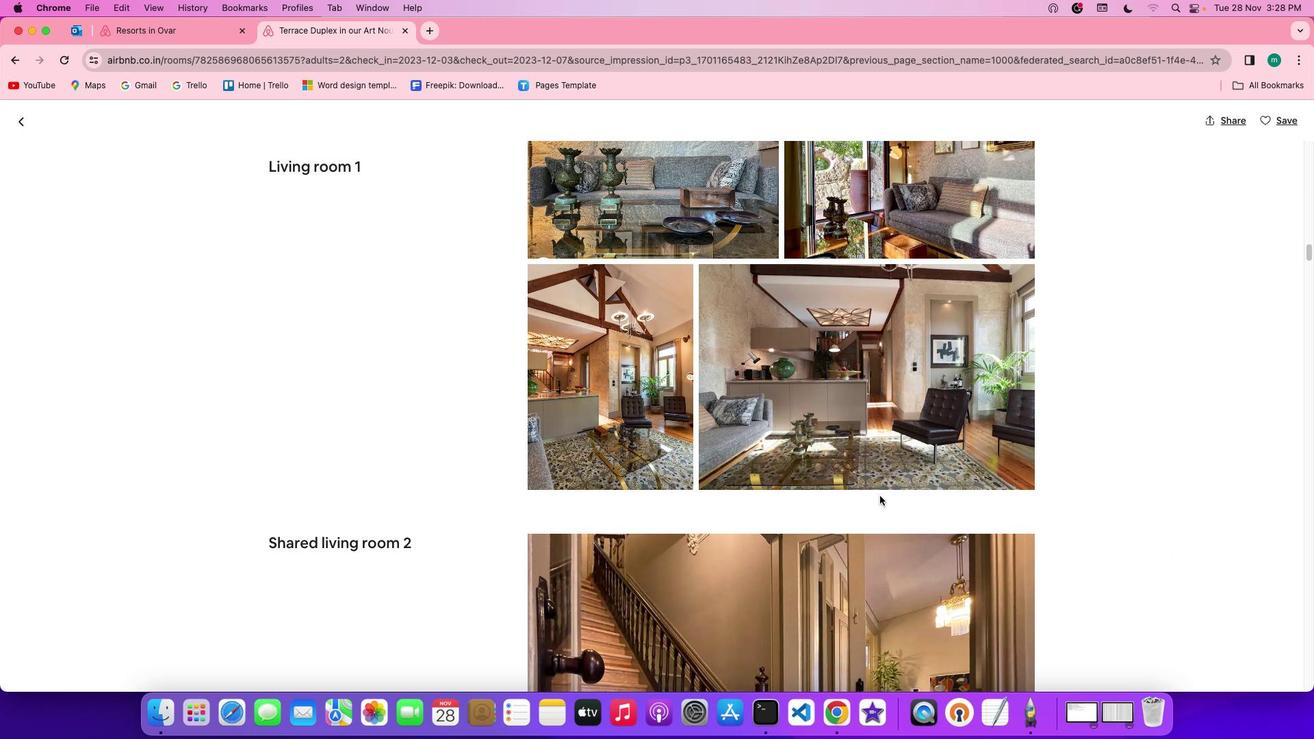 
Action: Mouse scrolled (880, 497) with delta (0, 0)
Screenshot: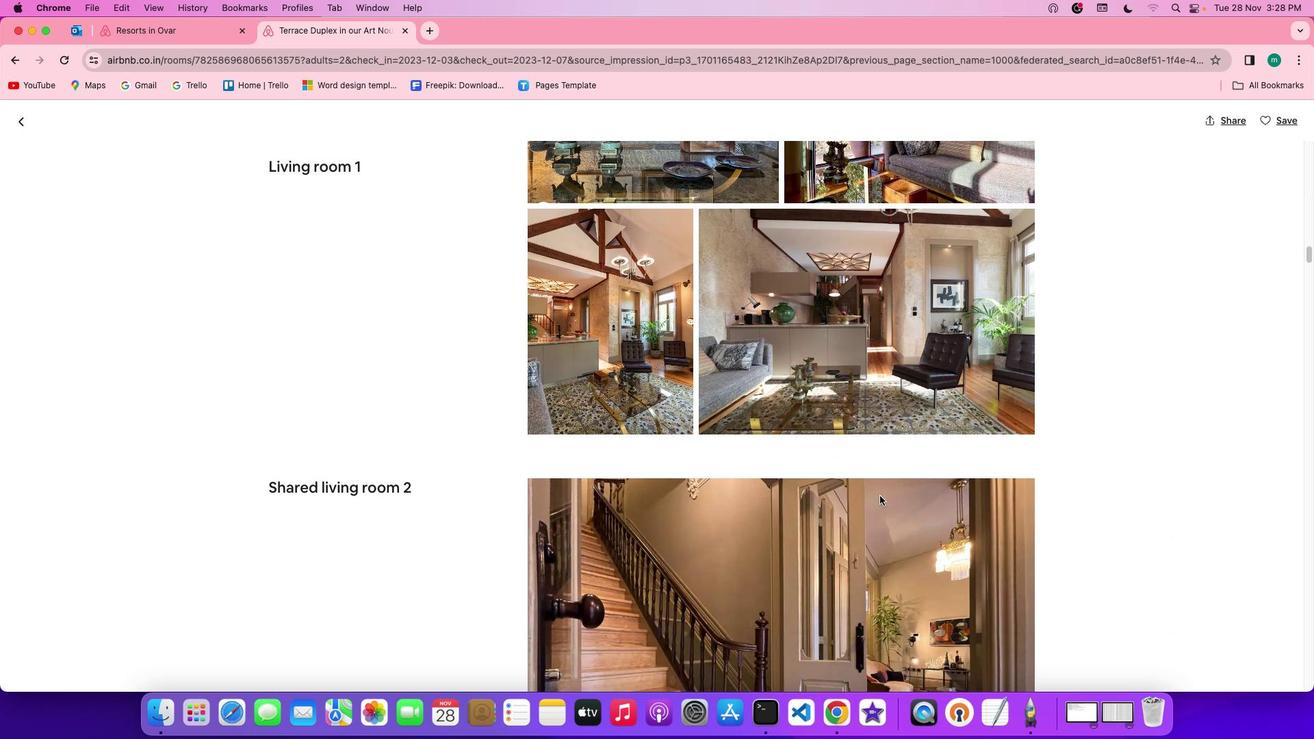 
Action: Mouse scrolled (880, 497) with delta (0, 0)
Screenshot: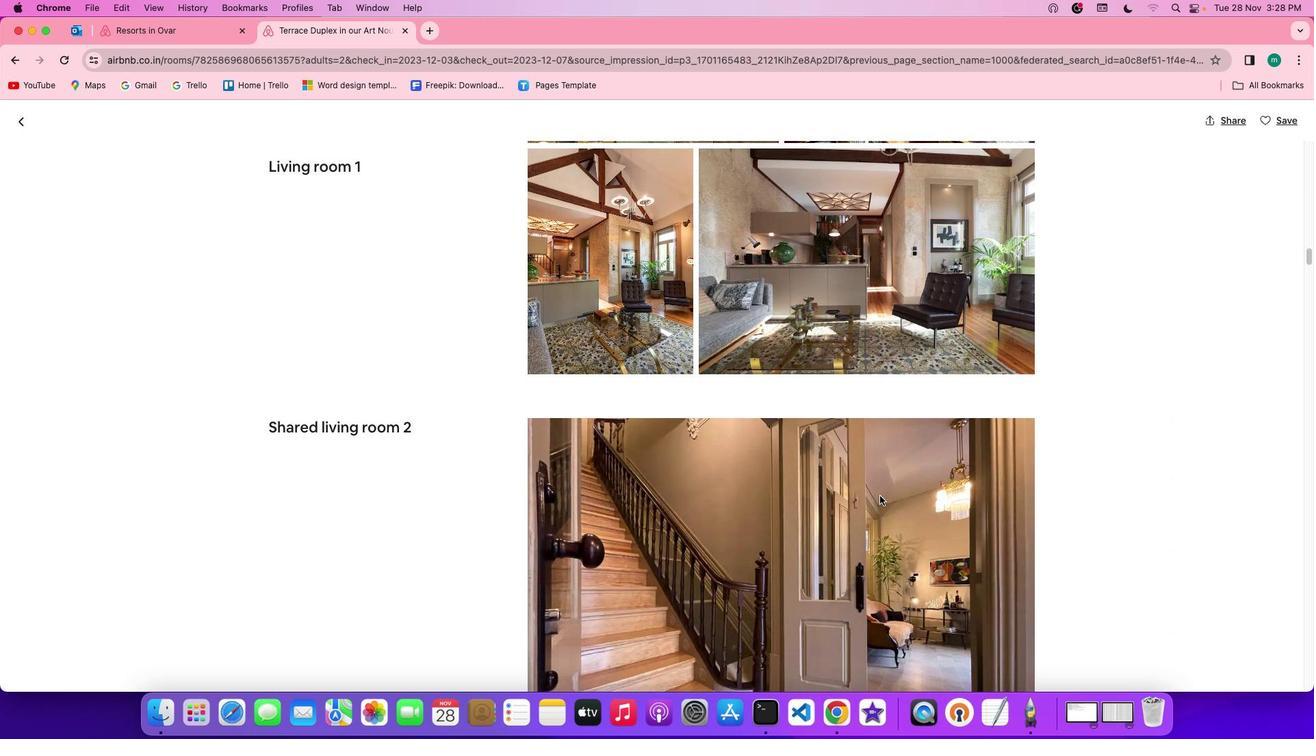 
Action: Mouse scrolled (880, 497) with delta (0, 0)
Screenshot: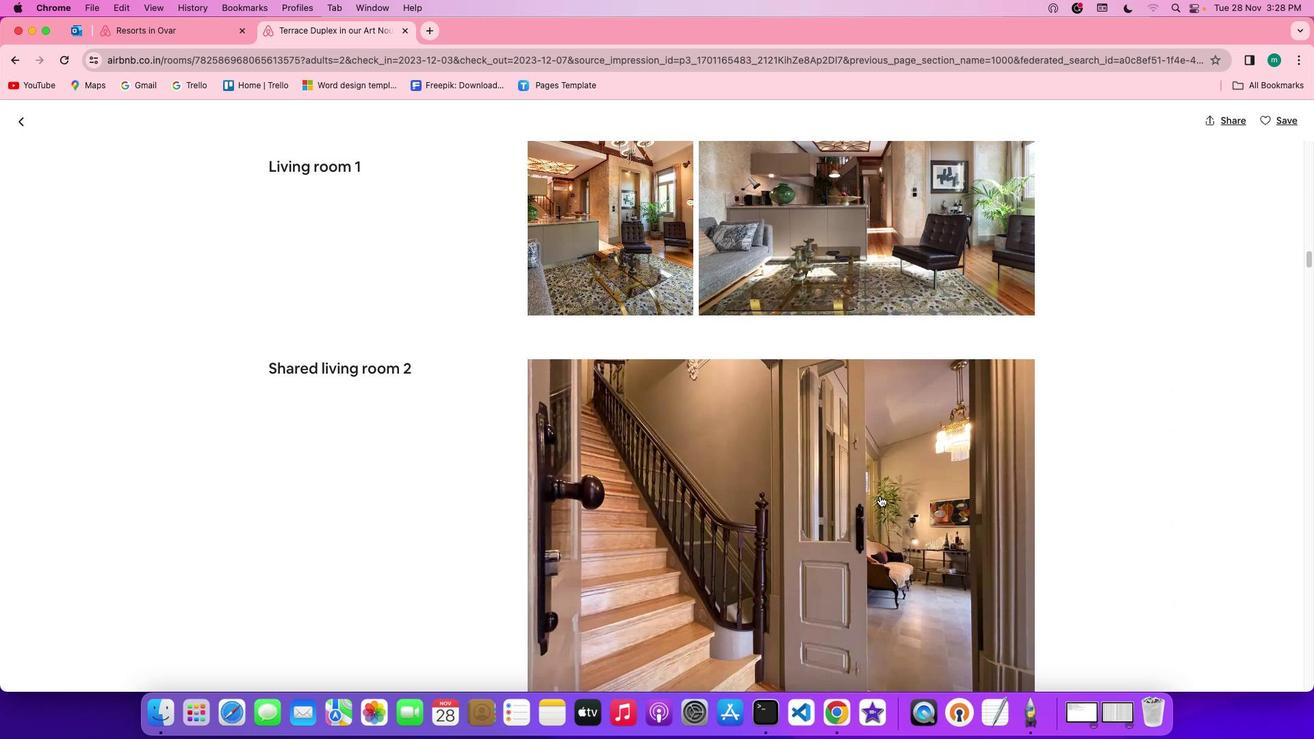 
Action: Mouse scrolled (880, 497) with delta (0, -1)
Screenshot: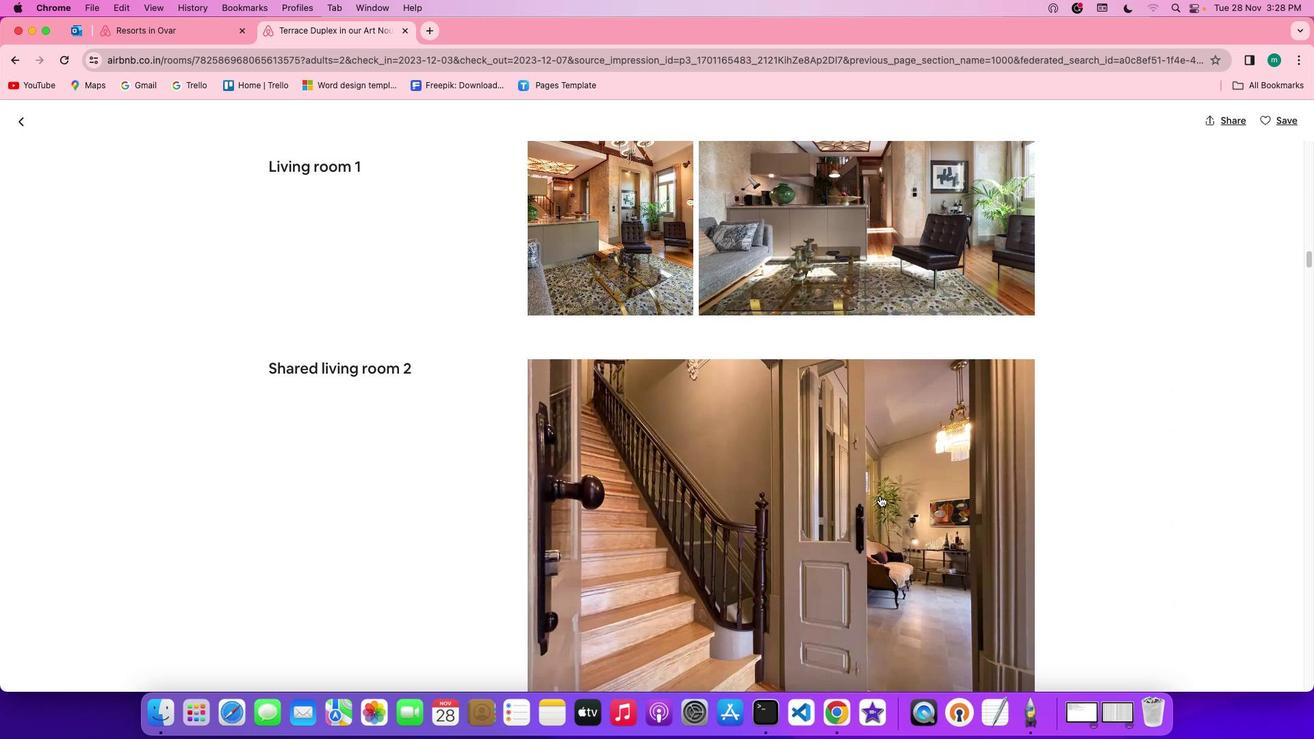 
Action: Mouse scrolled (880, 497) with delta (0, -1)
Screenshot: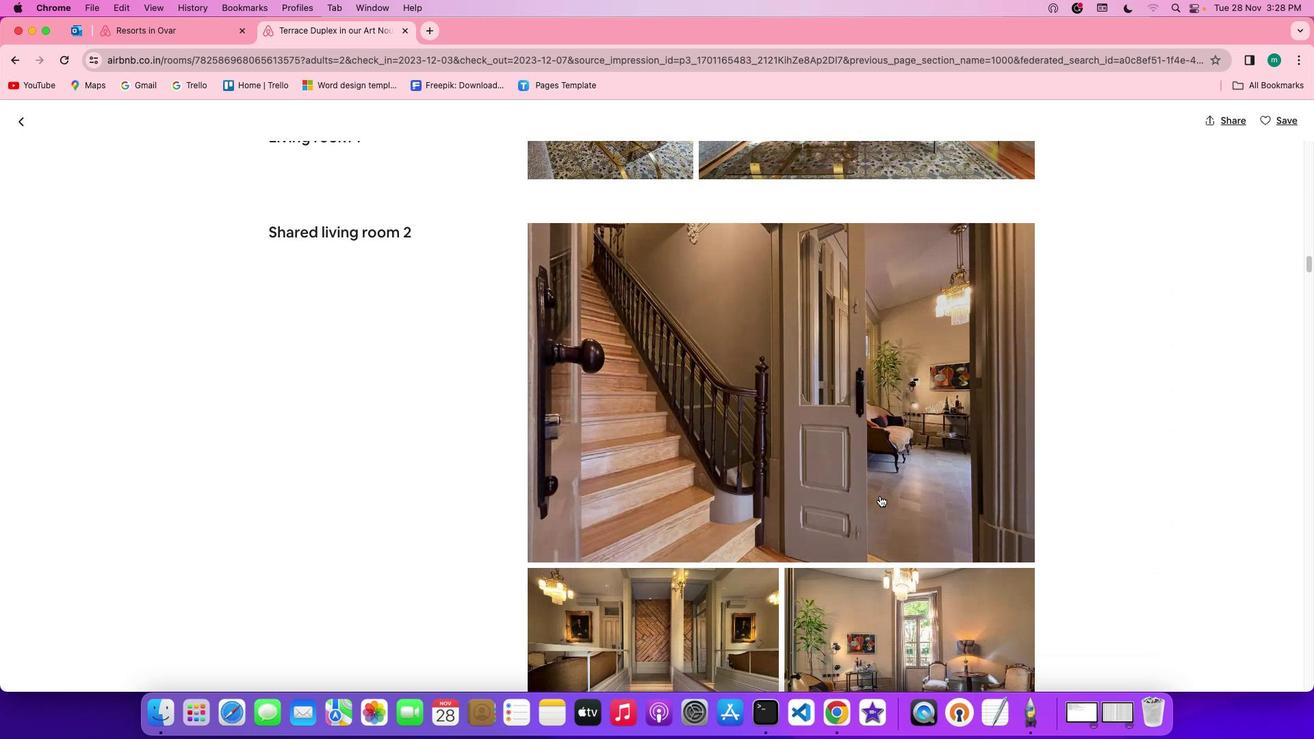 
Action: Mouse scrolled (880, 497) with delta (0, 0)
Screenshot: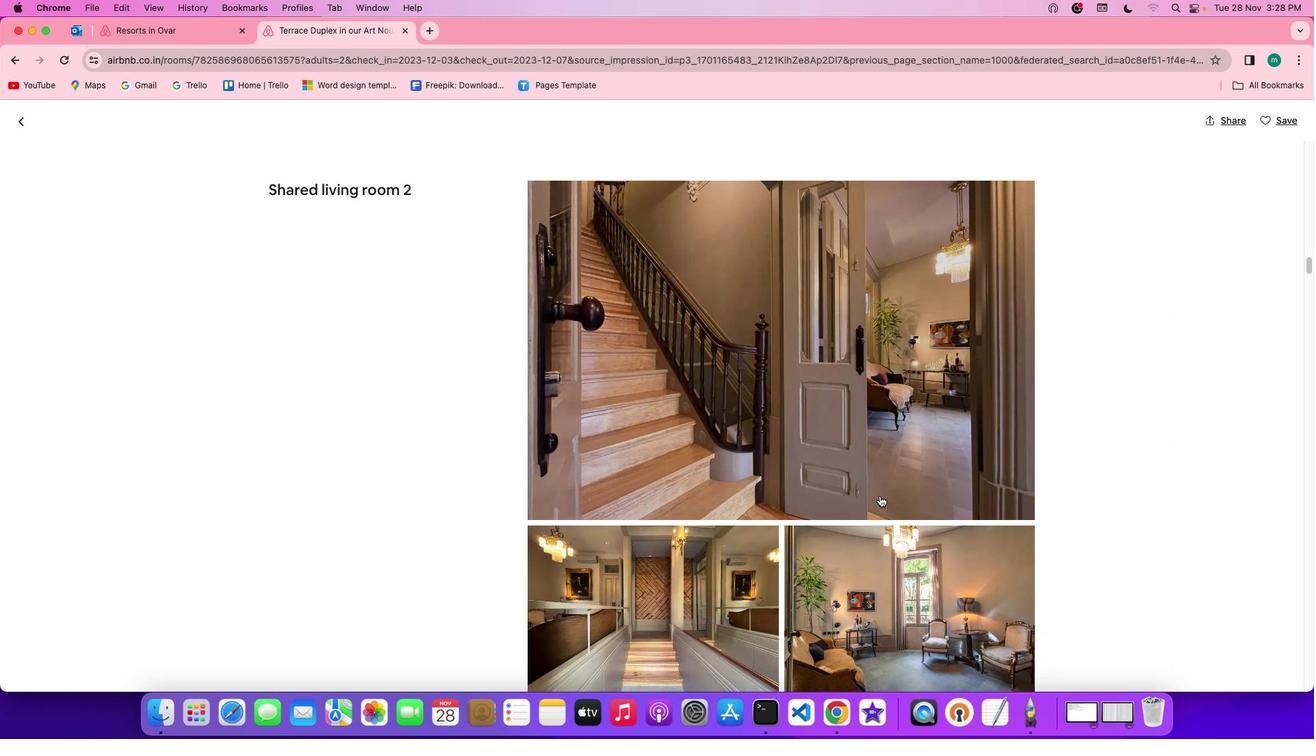 
Action: Mouse scrolled (880, 497) with delta (0, 0)
Screenshot: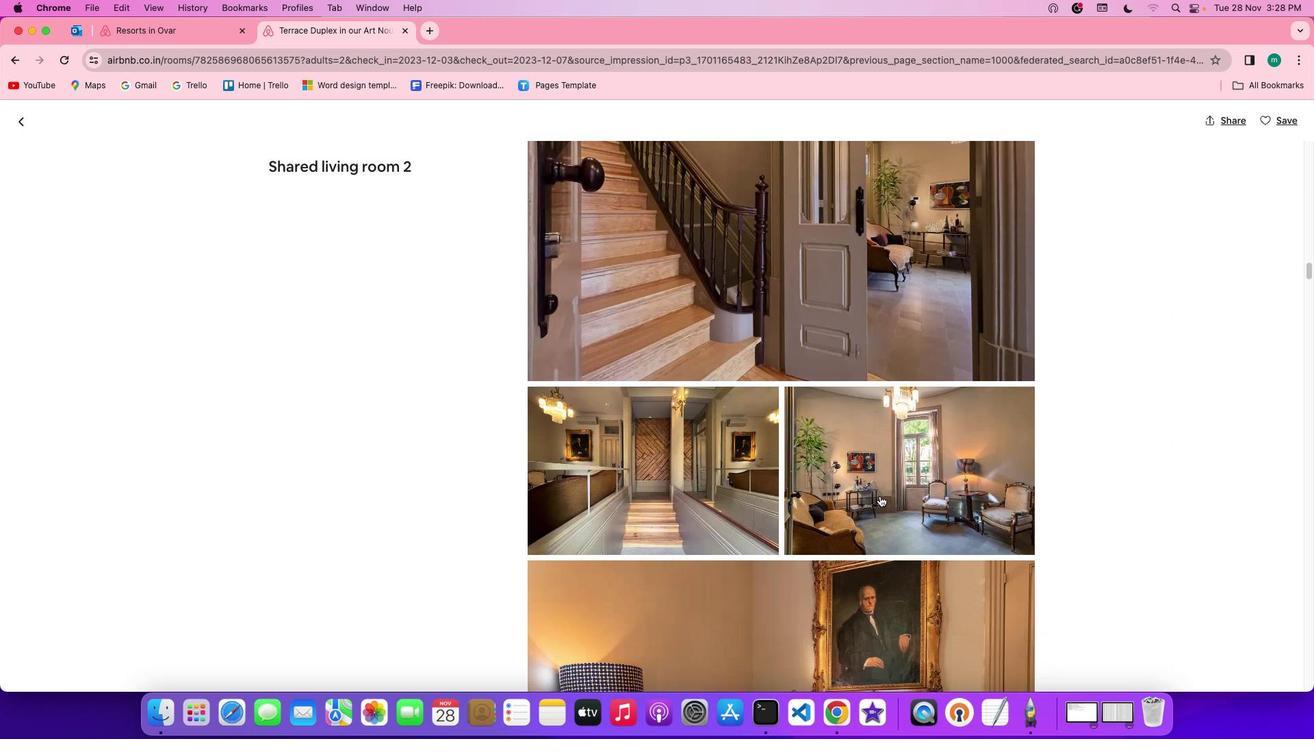 
Action: Mouse scrolled (880, 497) with delta (0, 0)
Screenshot: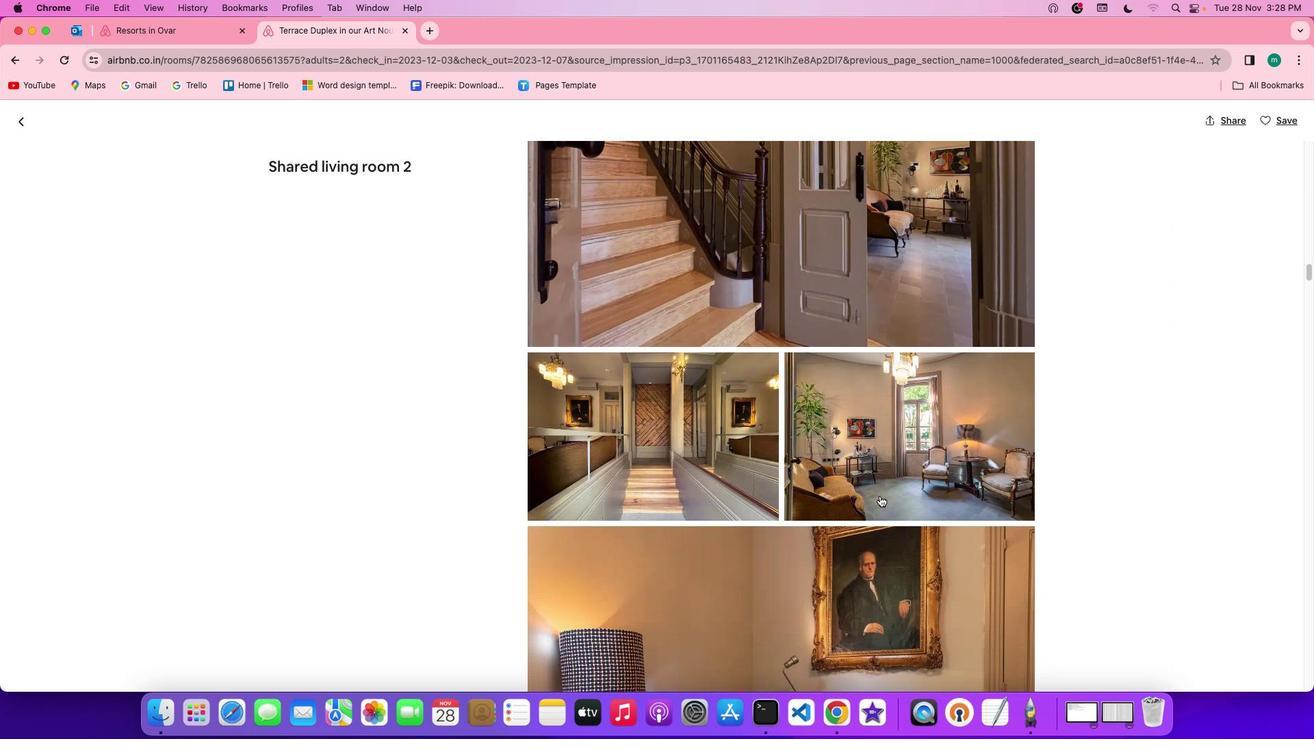 
Action: Mouse scrolled (880, 497) with delta (0, -1)
Screenshot: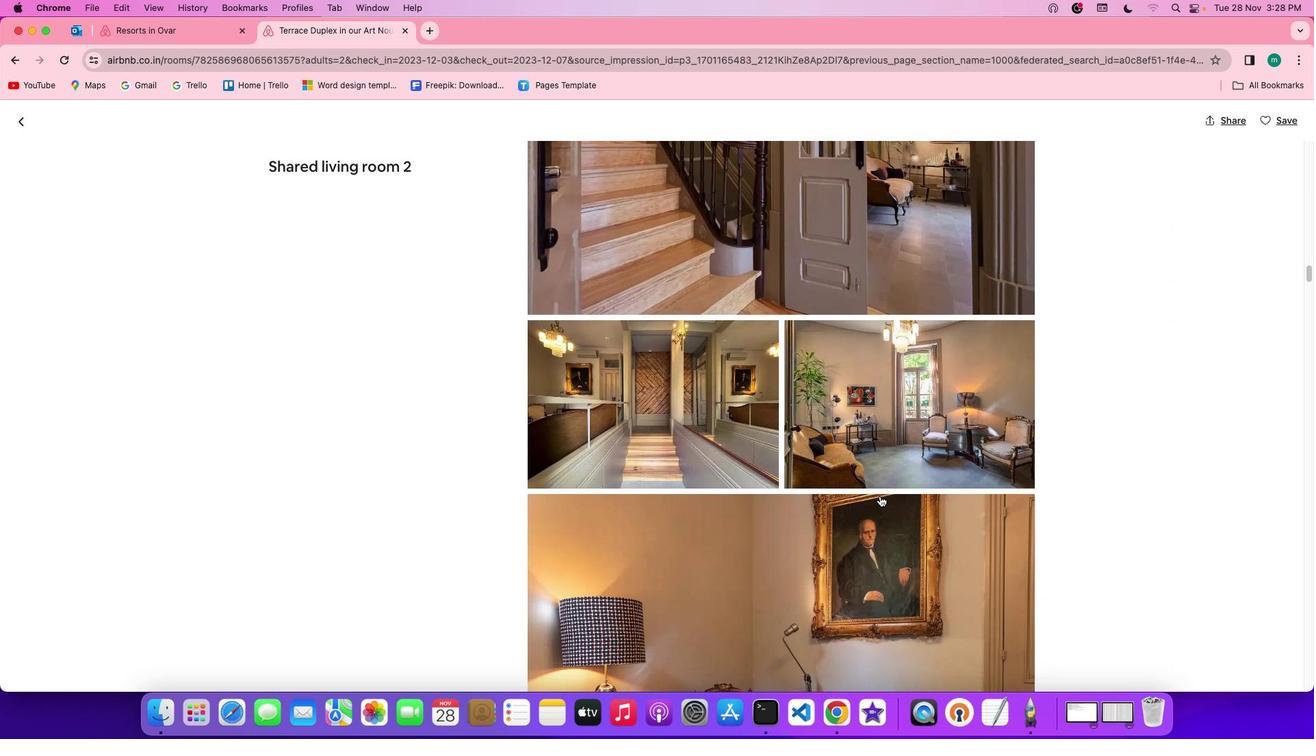 
Action: Mouse scrolled (880, 497) with delta (0, -1)
Screenshot: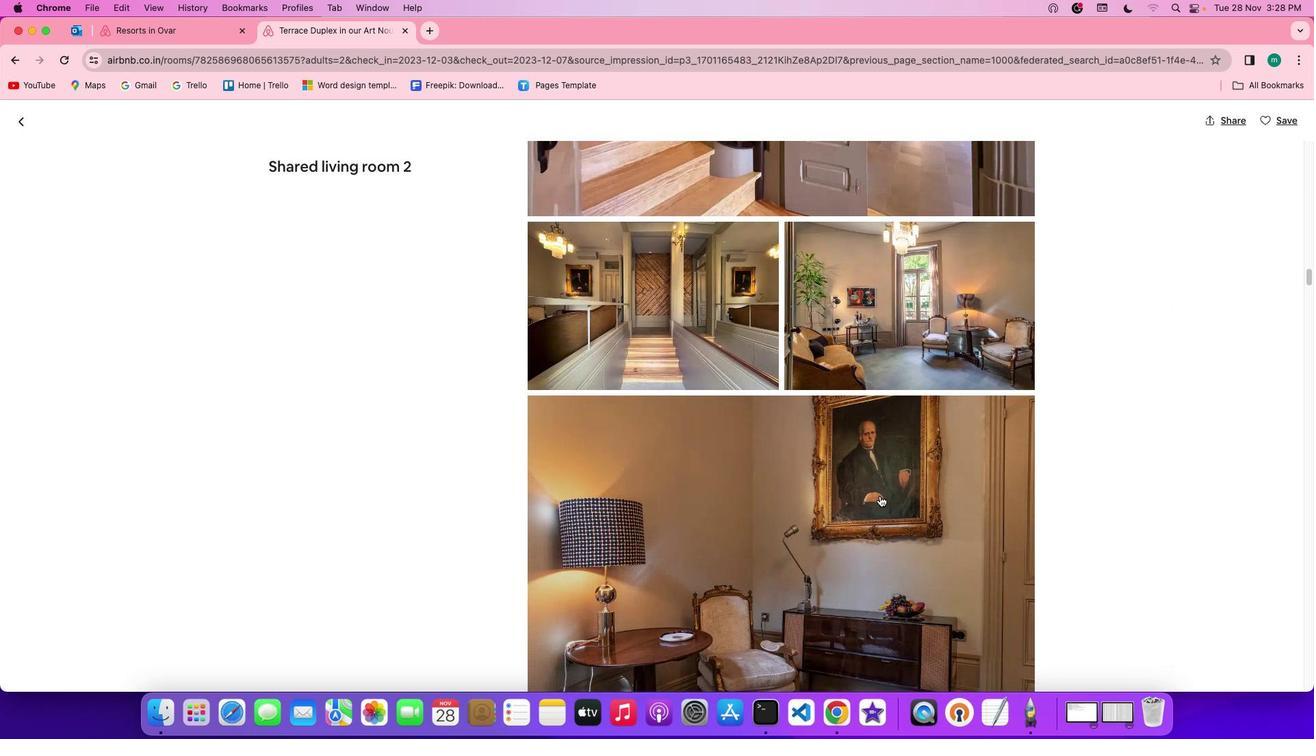 
Action: Mouse scrolled (880, 497) with delta (0, 0)
Screenshot: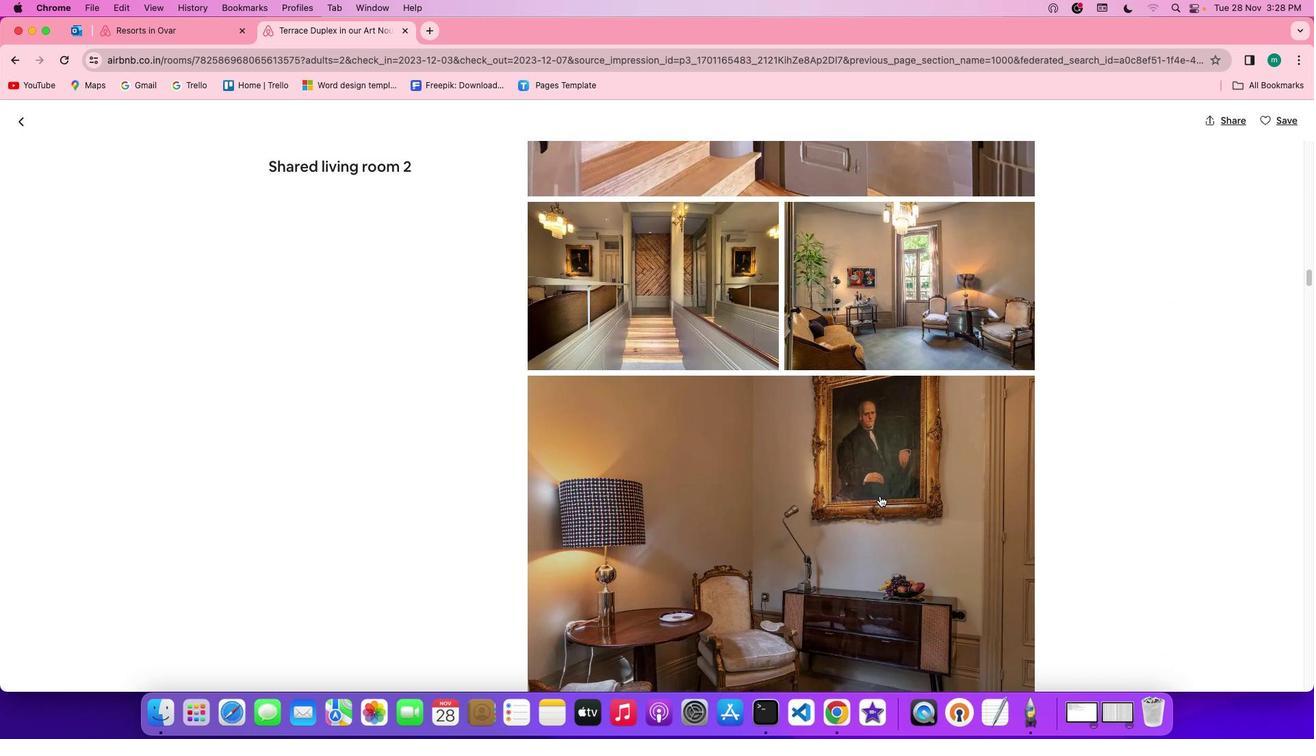 
Action: Mouse scrolled (880, 497) with delta (0, 0)
Screenshot: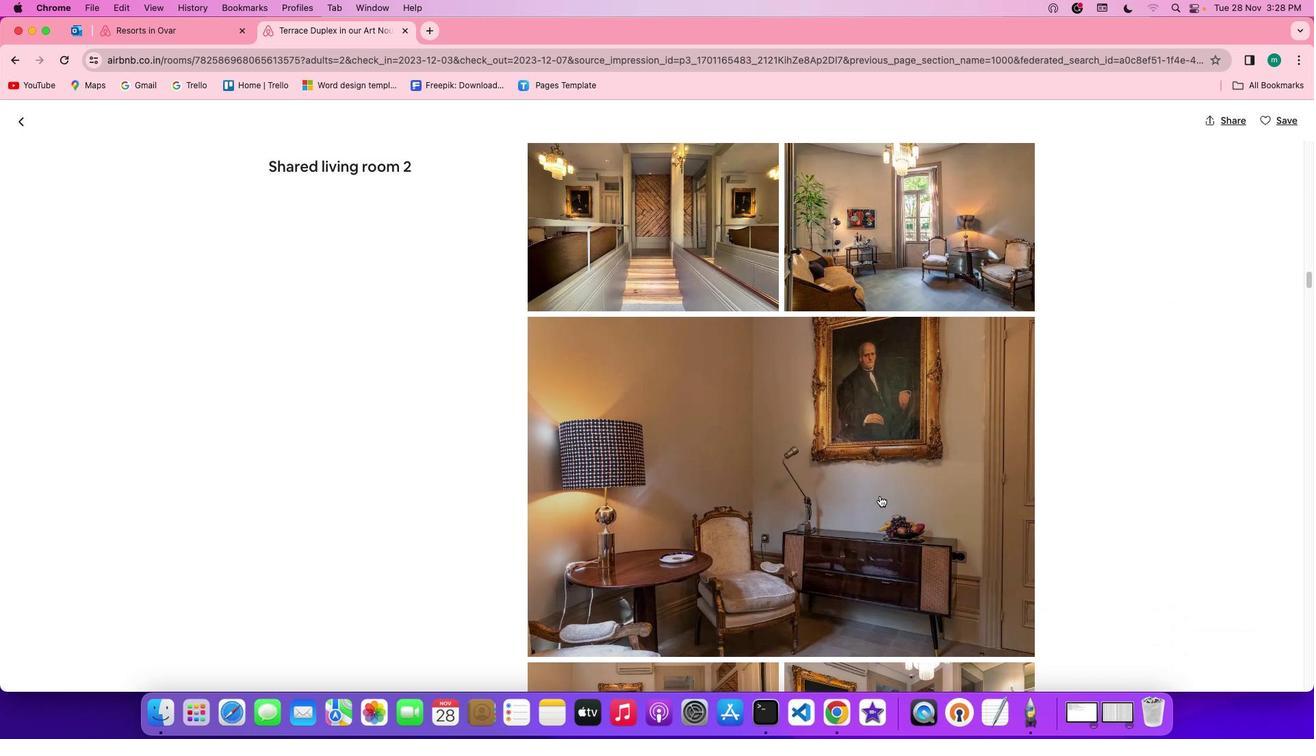 
Action: Mouse scrolled (880, 497) with delta (0, 0)
Screenshot: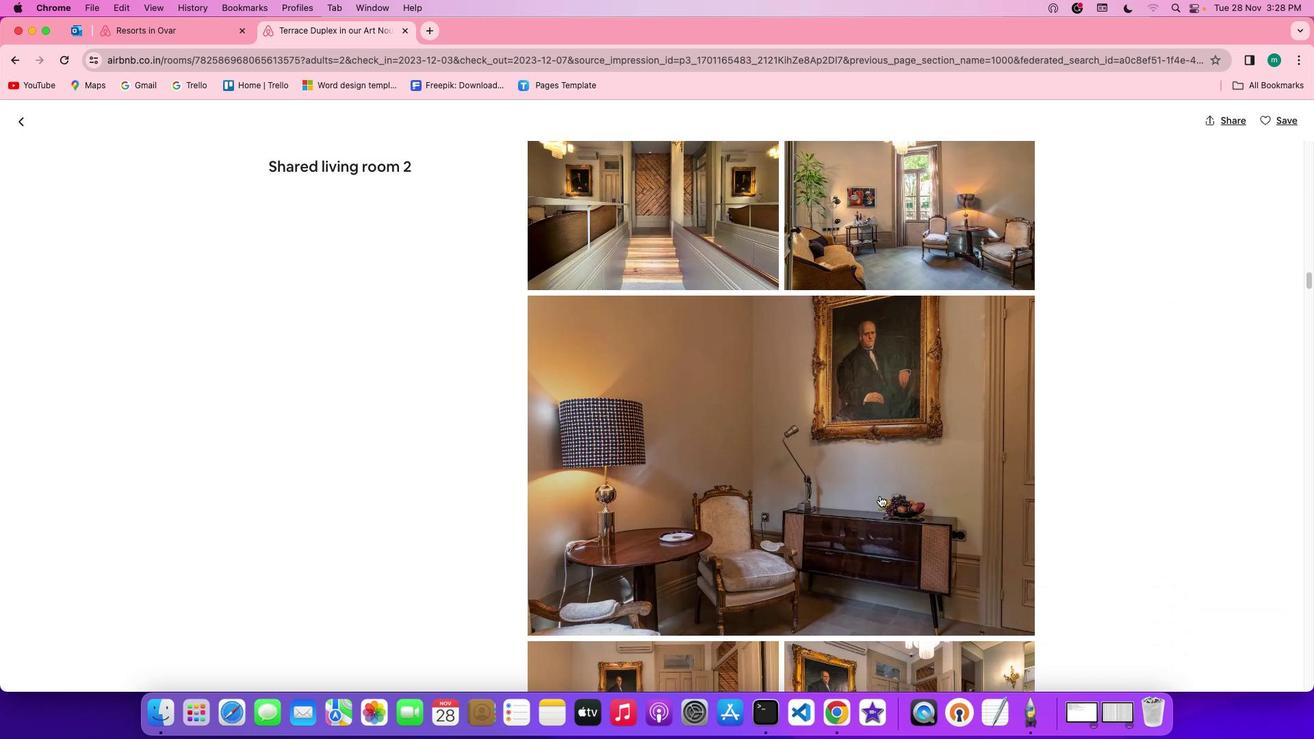 
Action: Mouse scrolled (880, 497) with delta (0, 0)
Screenshot: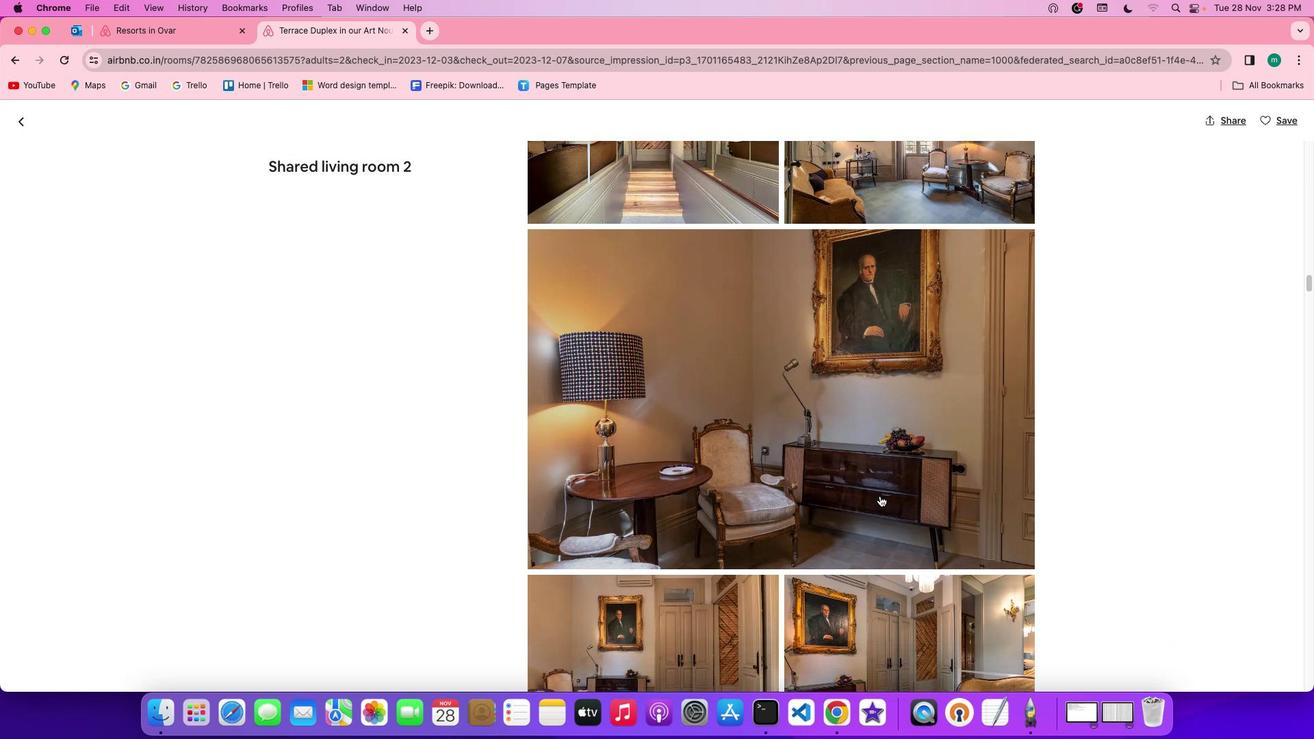 
Action: Mouse scrolled (880, 497) with delta (0, 0)
Screenshot: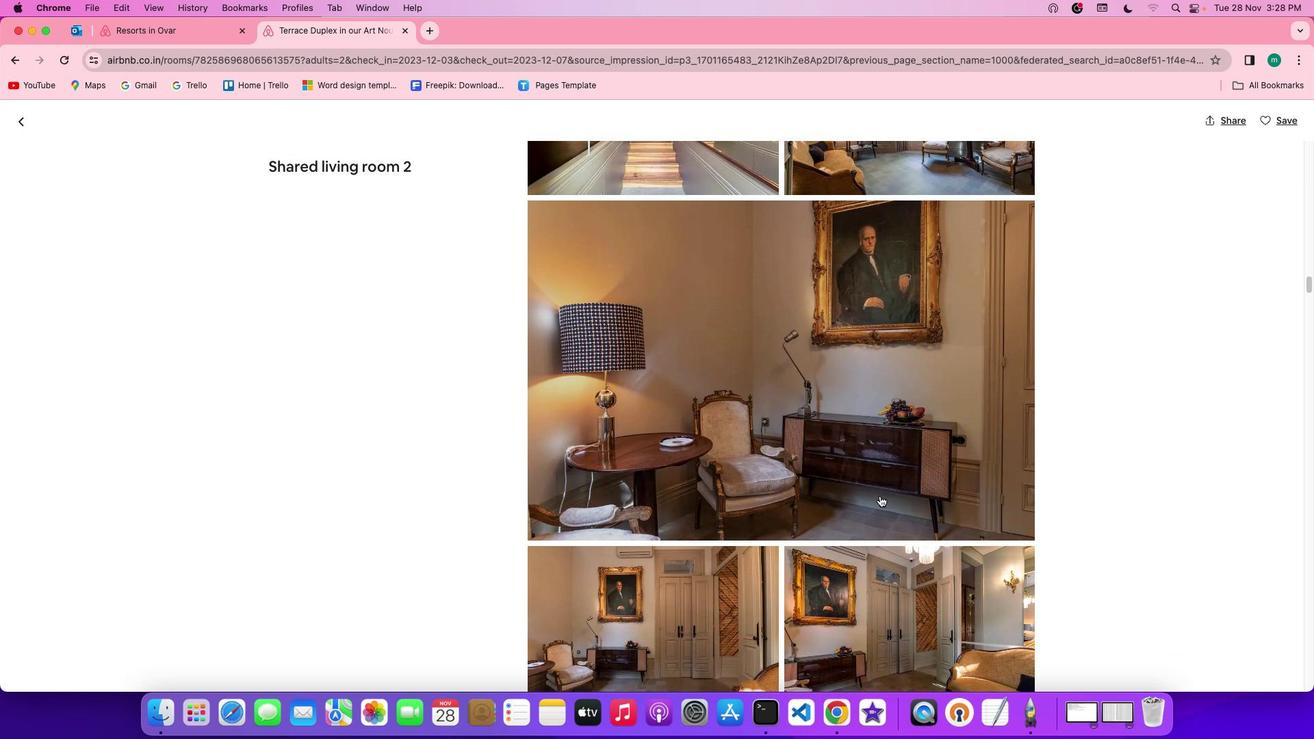
Action: Mouse scrolled (880, 497) with delta (0, 0)
Screenshot: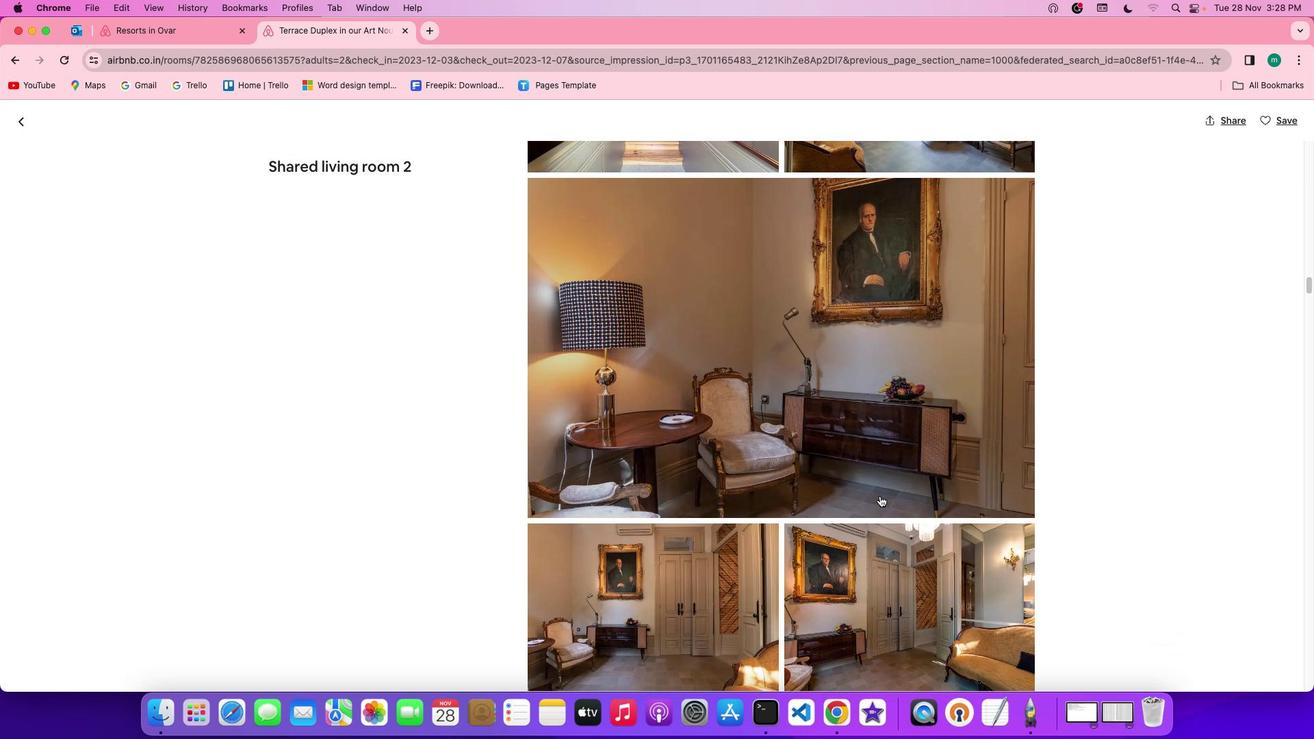 
Action: Mouse scrolled (880, 497) with delta (0, 0)
Screenshot: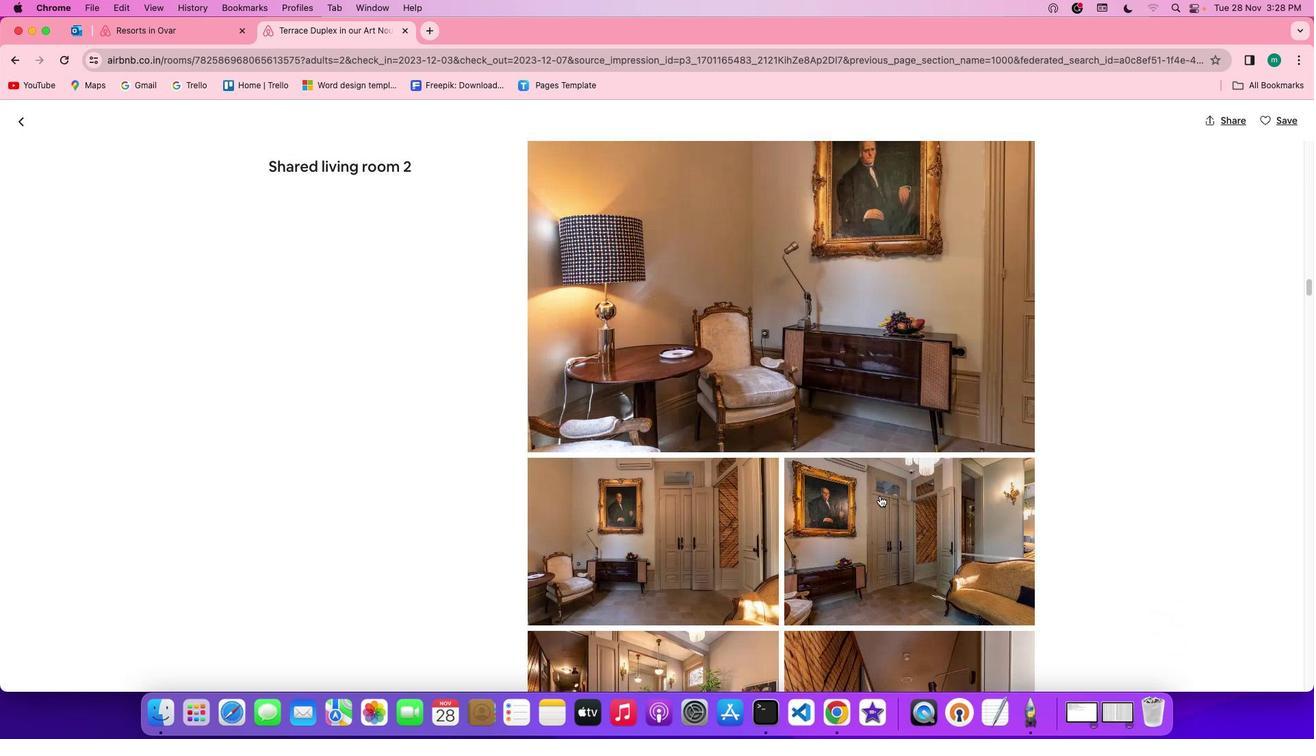 
Action: Mouse scrolled (880, 497) with delta (0, 0)
Screenshot: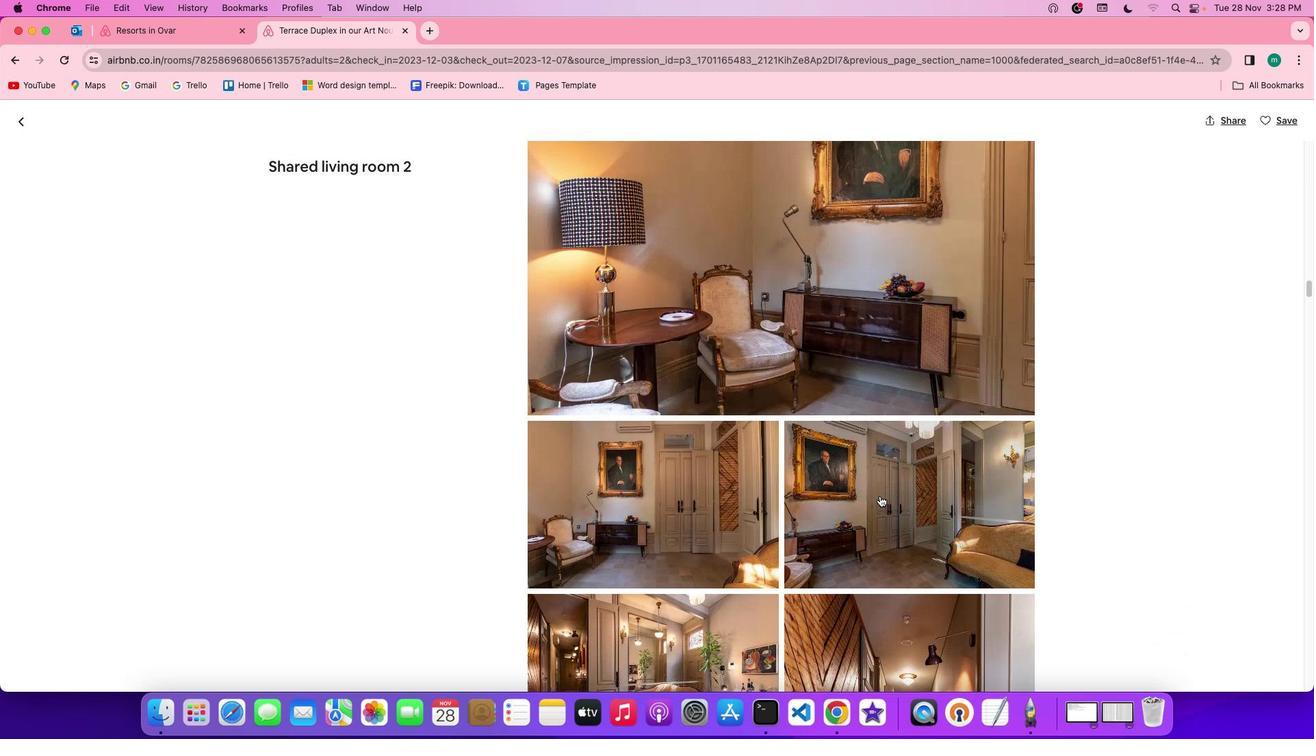 
Action: Mouse moved to (879, 497)
Screenshot: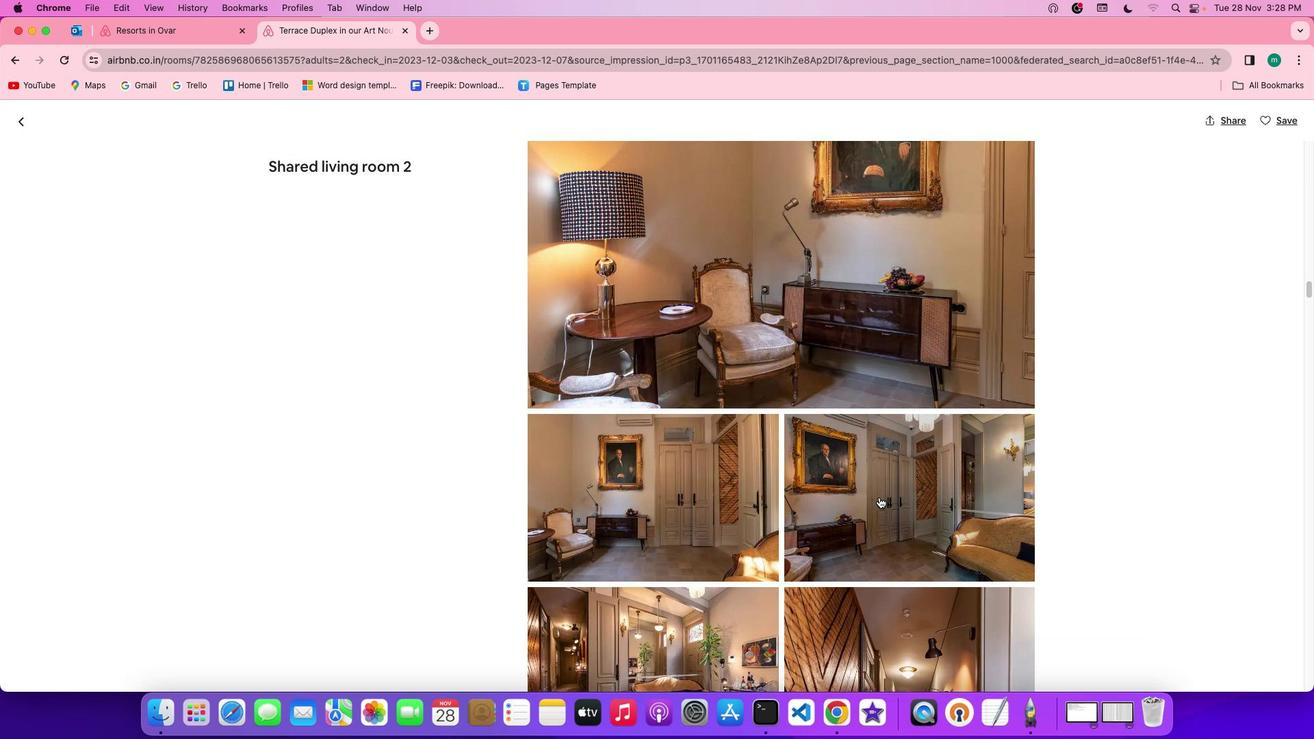 
Action: Mouse scrolled (879, 497) with delta (0, 0)
Screenshot: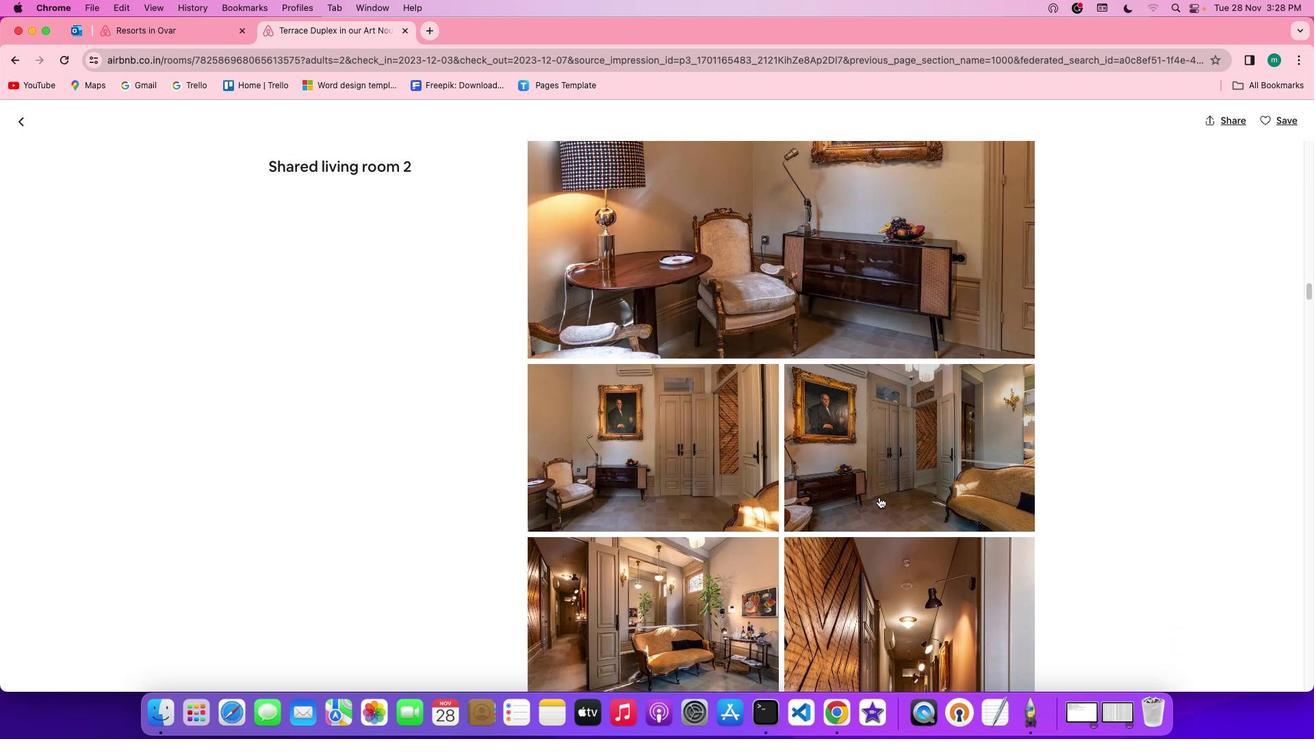 
Action: Mouse scrolled (879, 497) with delta (0, 0)
Screenshot: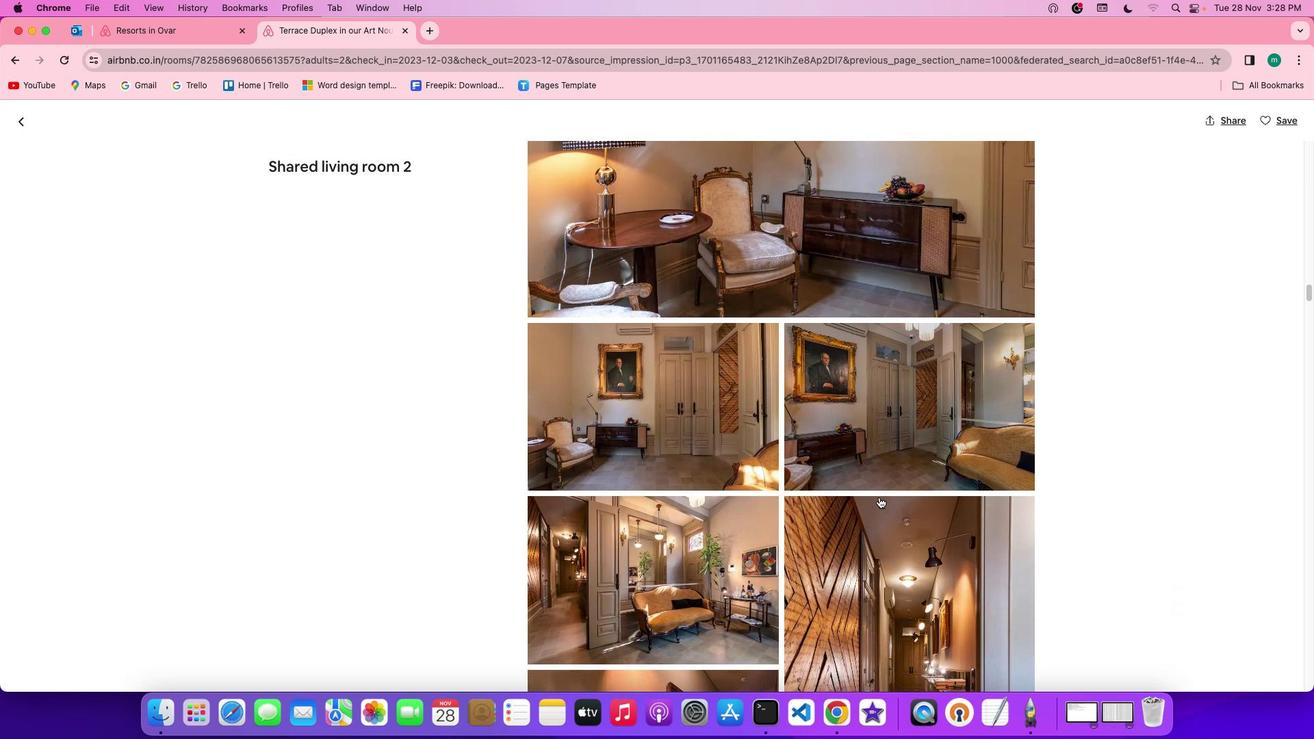 
Action: Mouse scrolled (879, 497) with delta (0, 0)
Screenshot: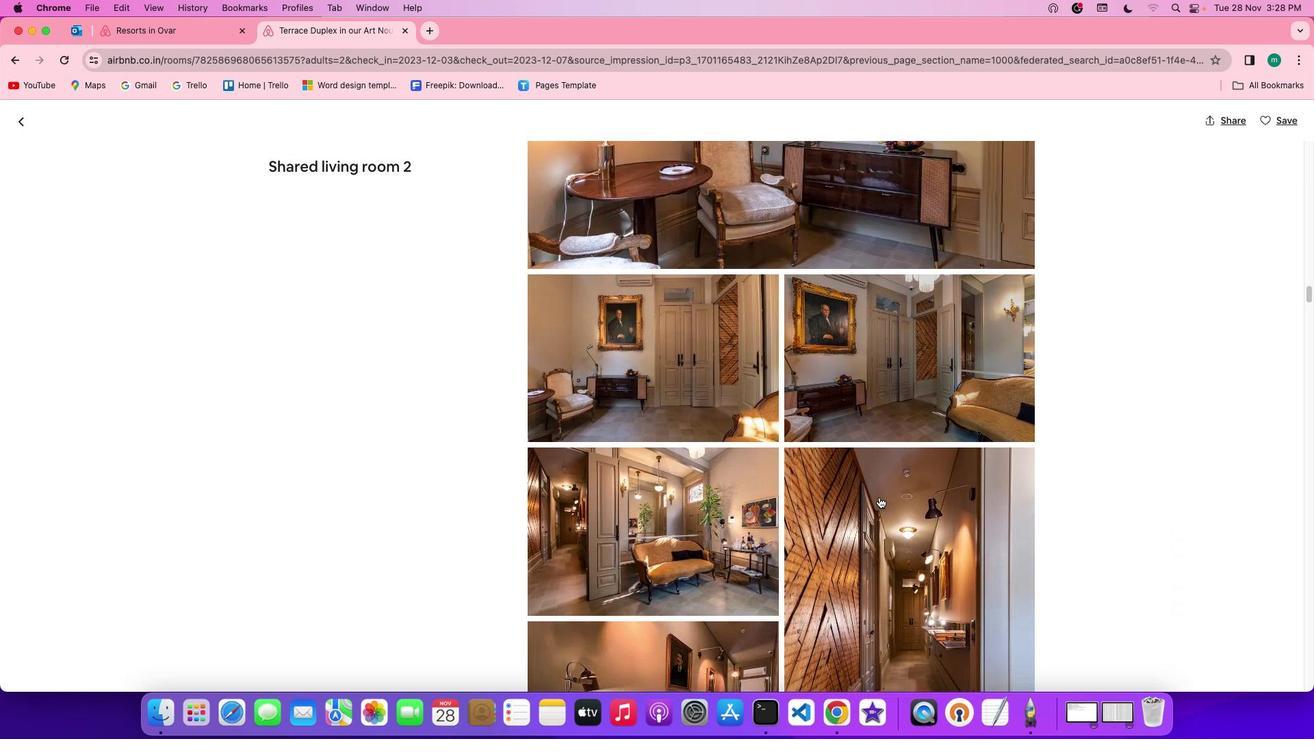 
Action: Mouse scrolled (879, 497) with delta (0, 0)
Screenshot: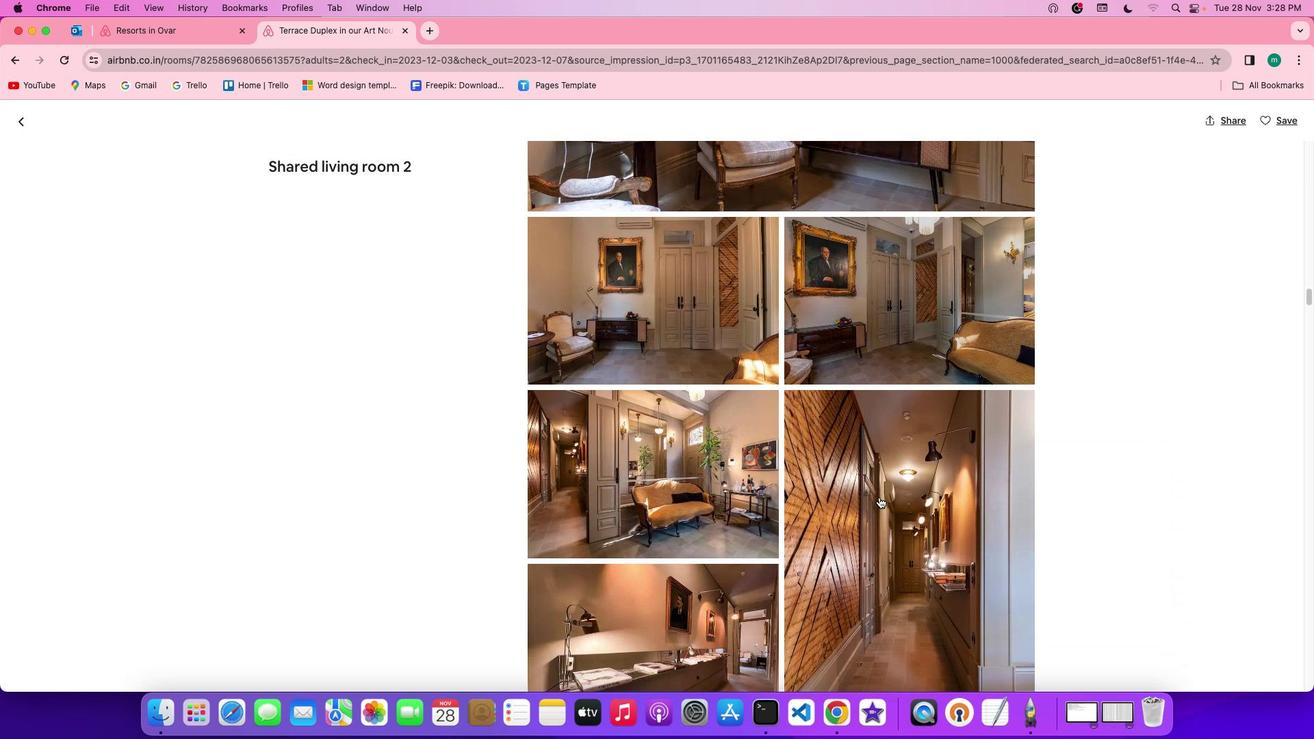 
Action: Mouse scrolled (879, 497) with delta (0, 0)
Screenshot: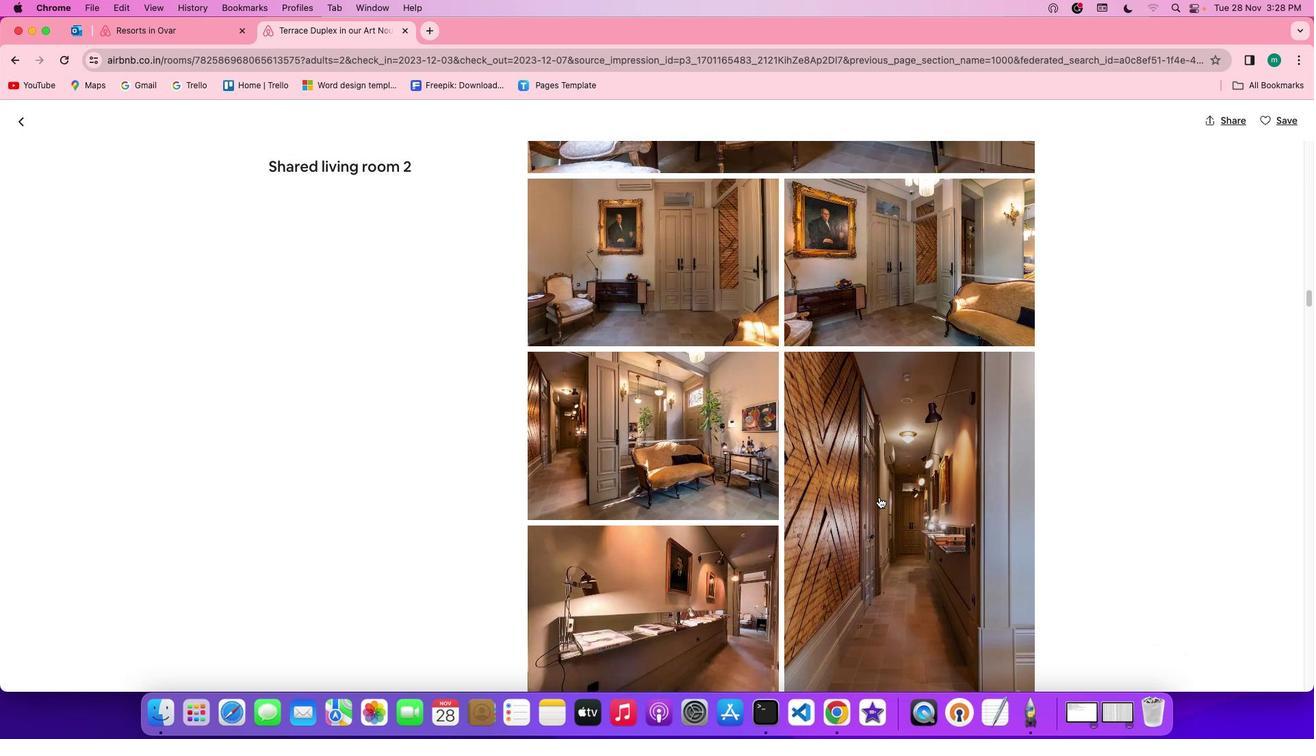 
Action: Mouse scrolled (879, 497) with delta (0, 0)
Screenshot: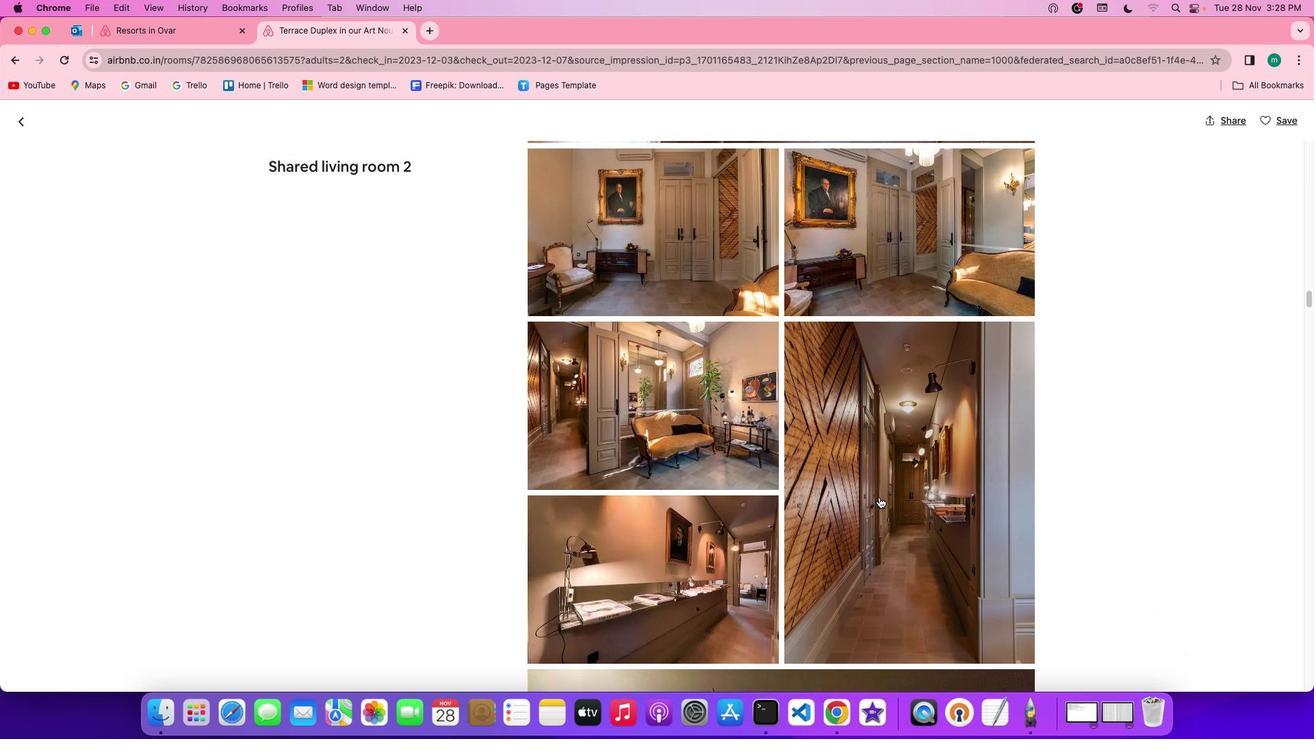 
Action: Mouse scrolled (879, 497) with delta (0, 0)
Screenshot: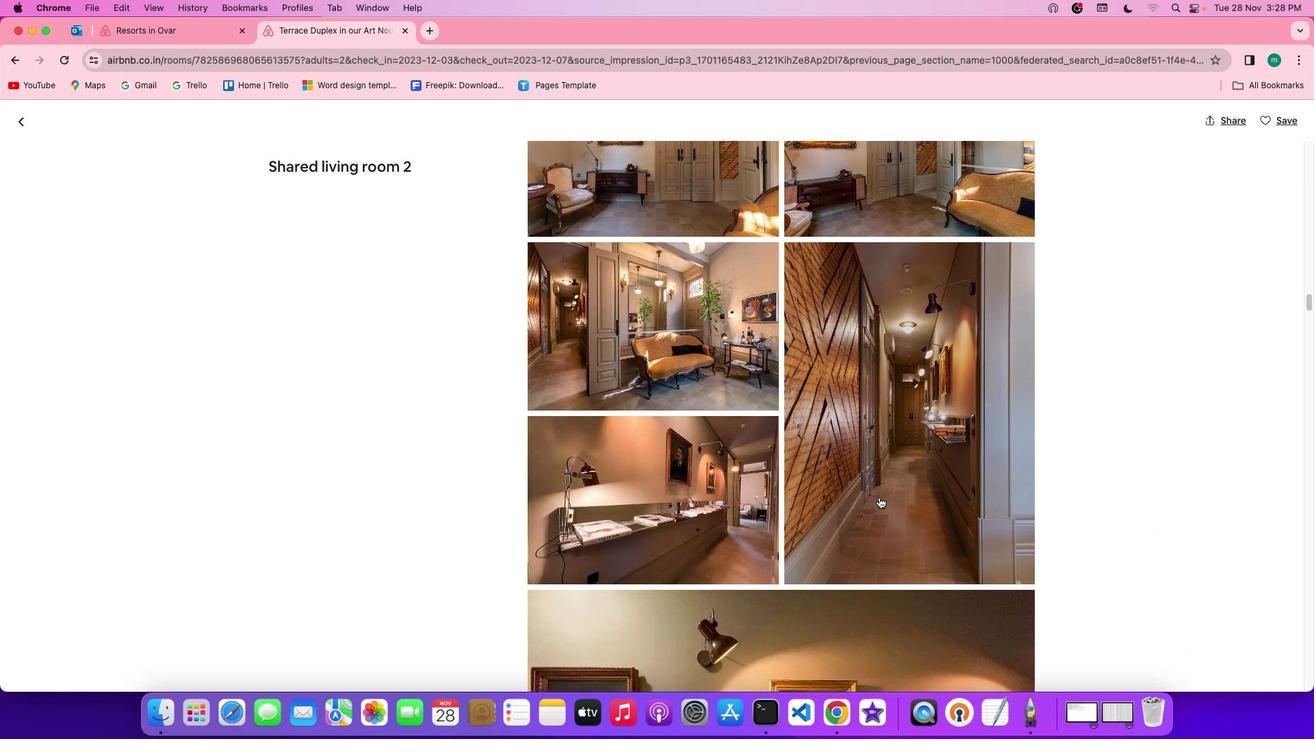 
Action: Mouse scrolled (879, 497) with delta (0, 0)
Screenshot: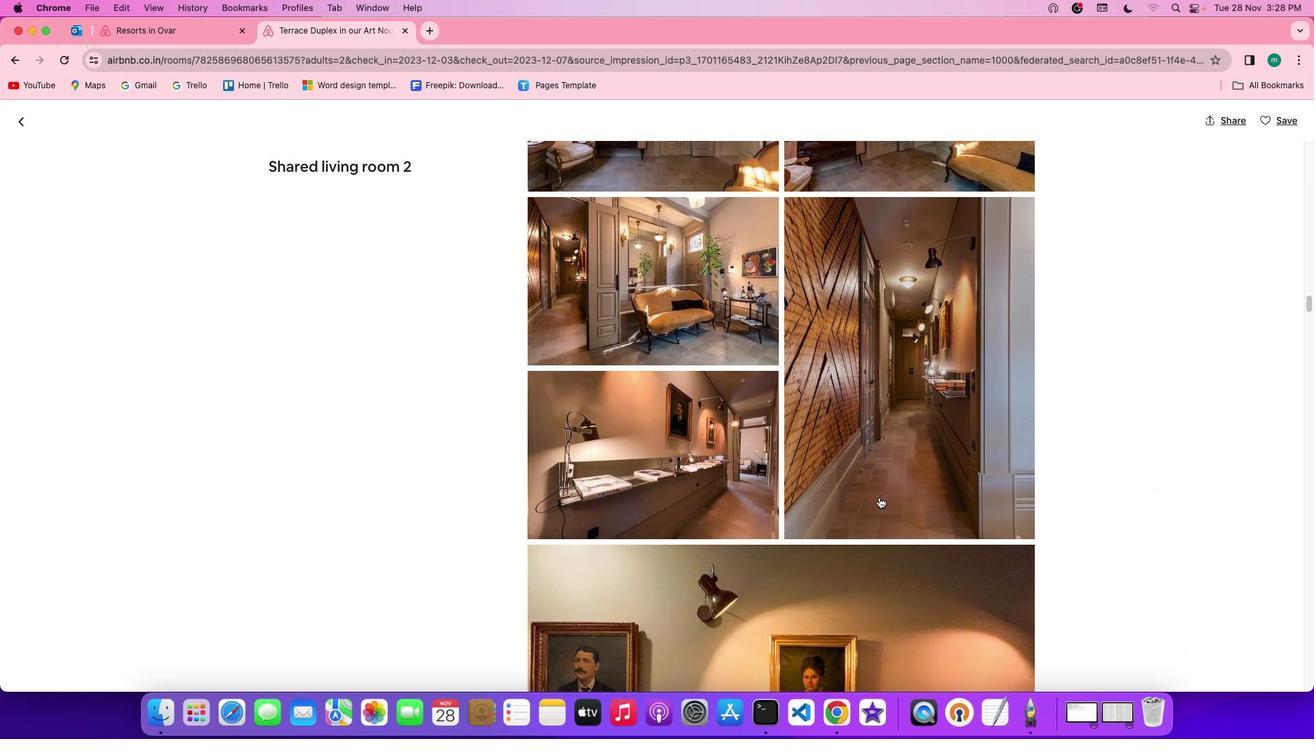 
Action: Mouse scrolled (879, 497) with delta (0, 0)
Screenshot: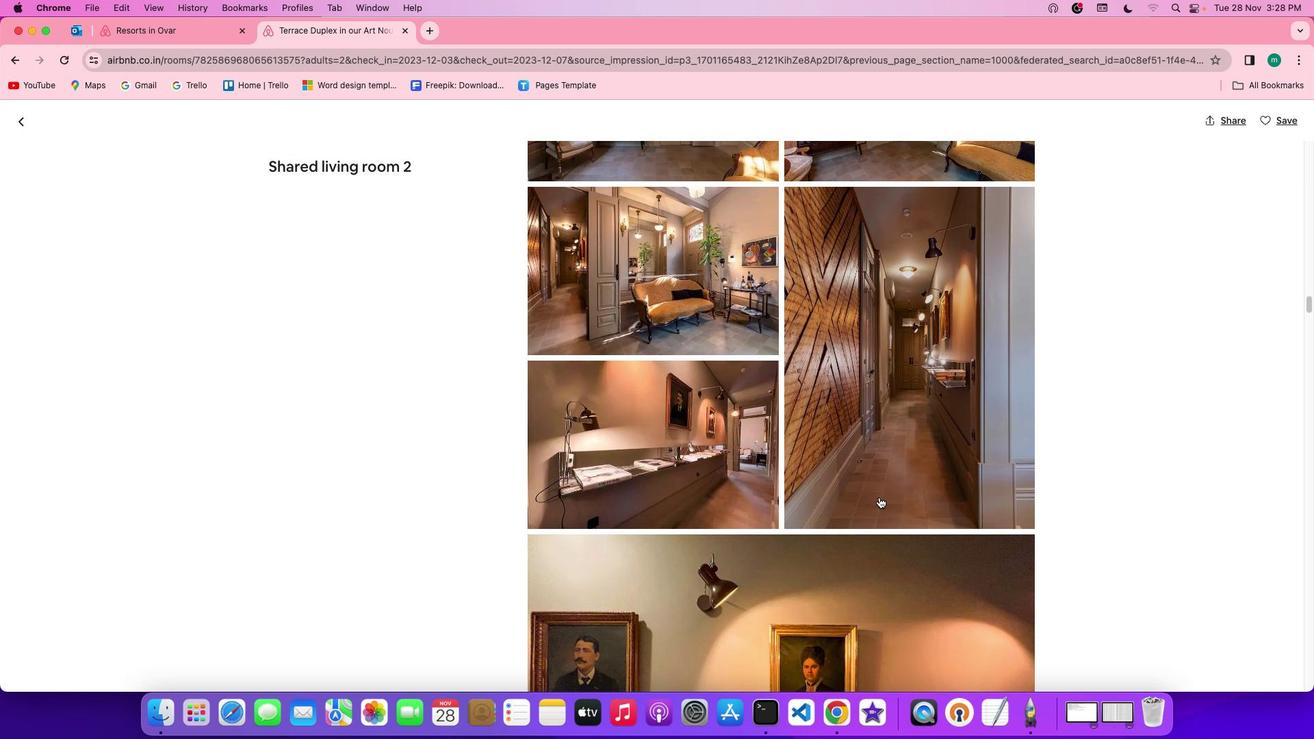 
Action: Mouse scrolled (879, 497) with delta (0, 0)
Screenshot: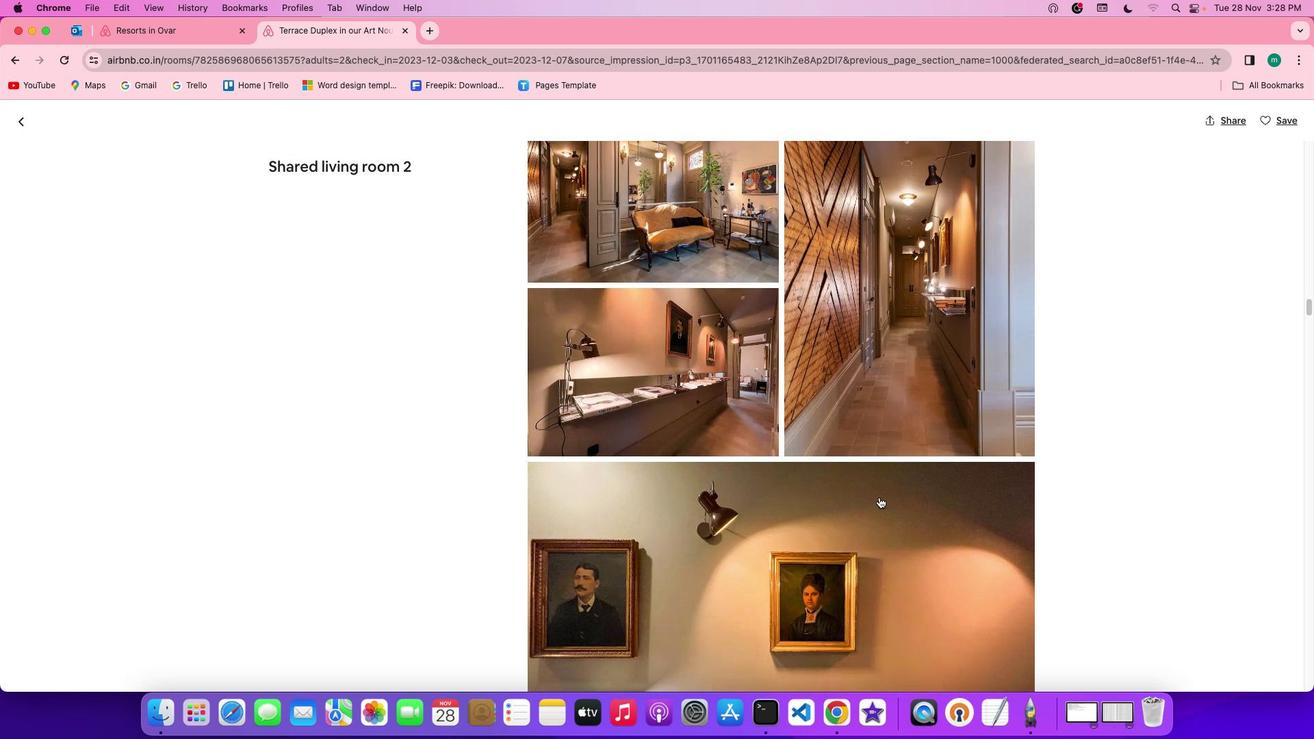 
Action: Mouse scrolled (879, 497) with delta (0, 0)
Screenshot: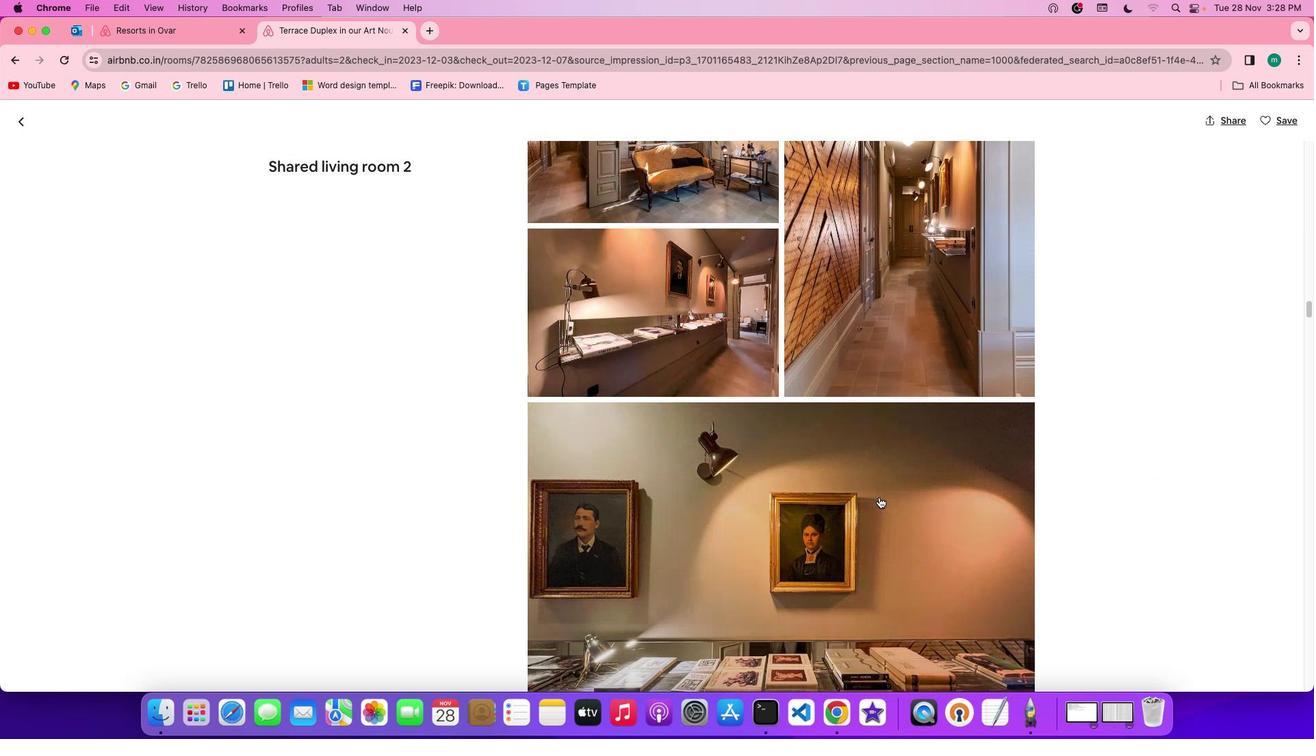 
Action: Mouse scrolled (879, 497) with delta (0, 0)
Screenshot: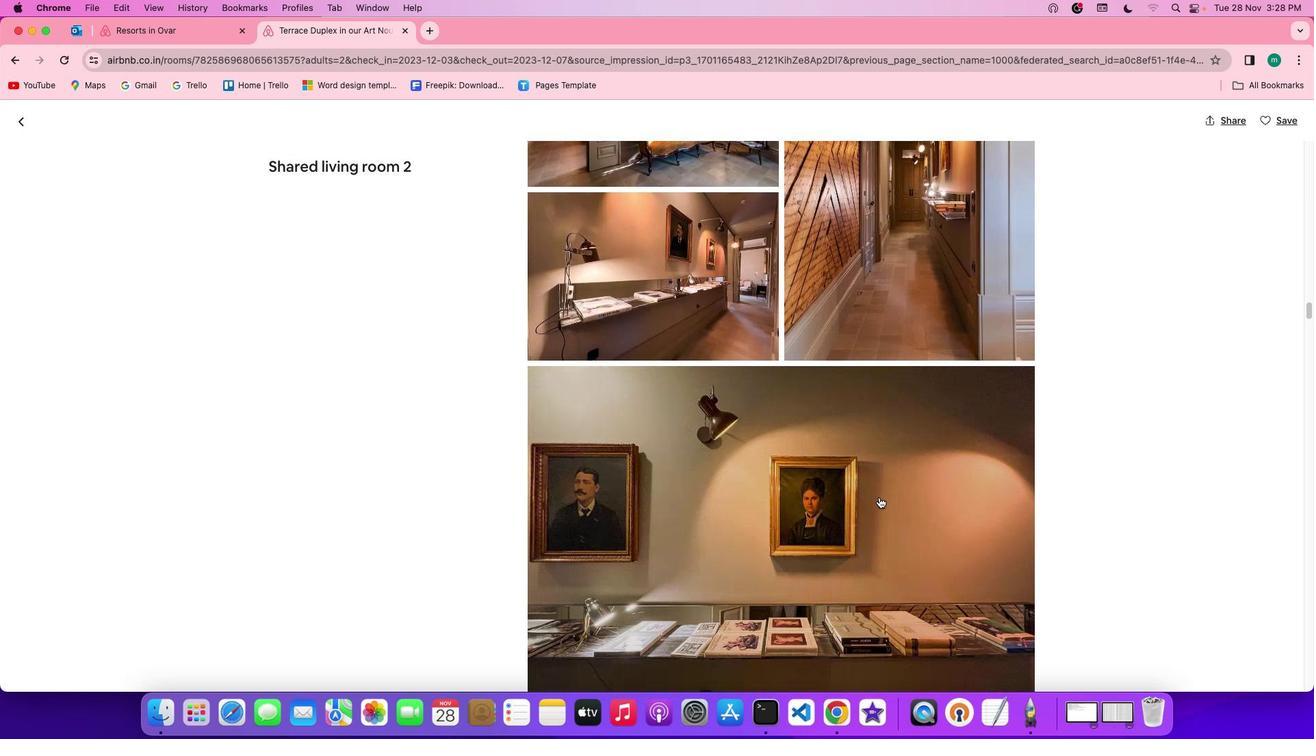 
Action: Mouse scrolled (879, 497) with delta (0, 0)
Screenshot: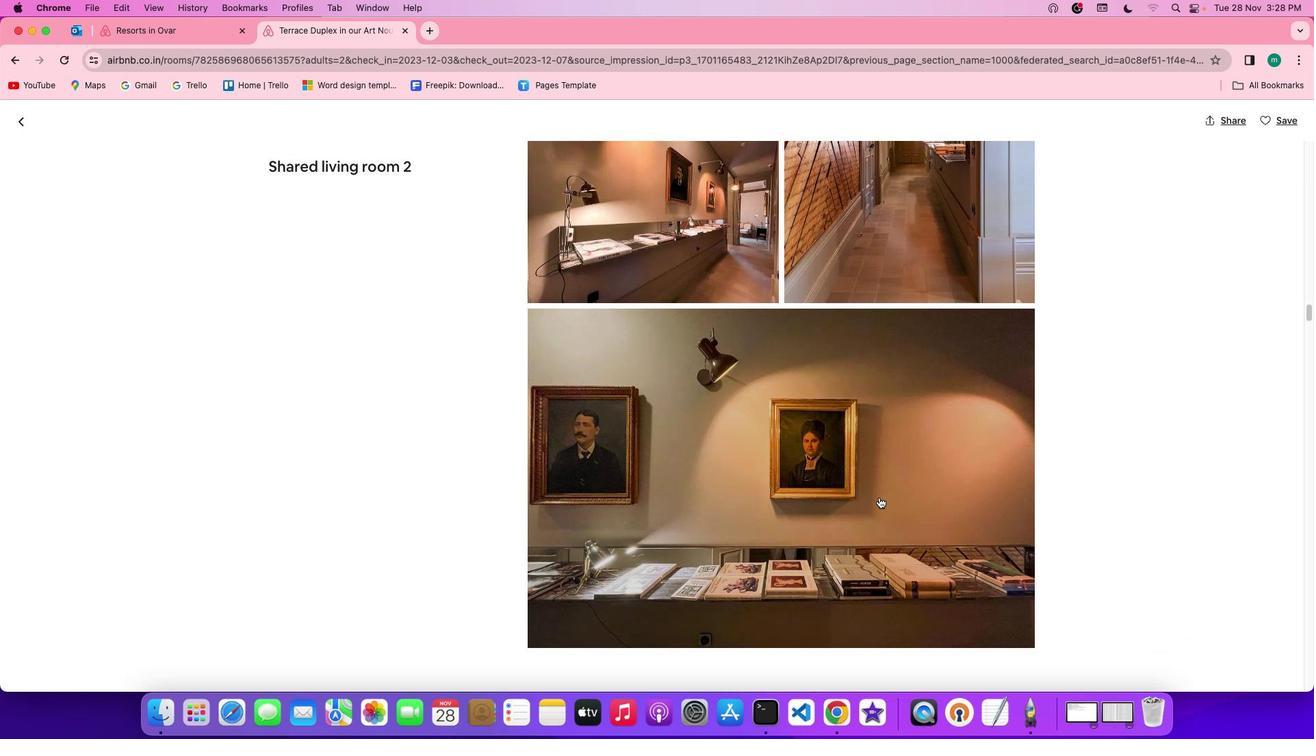 
Action: Mouse scrolled (879, 497) with delta (0, 0)
Screenshot: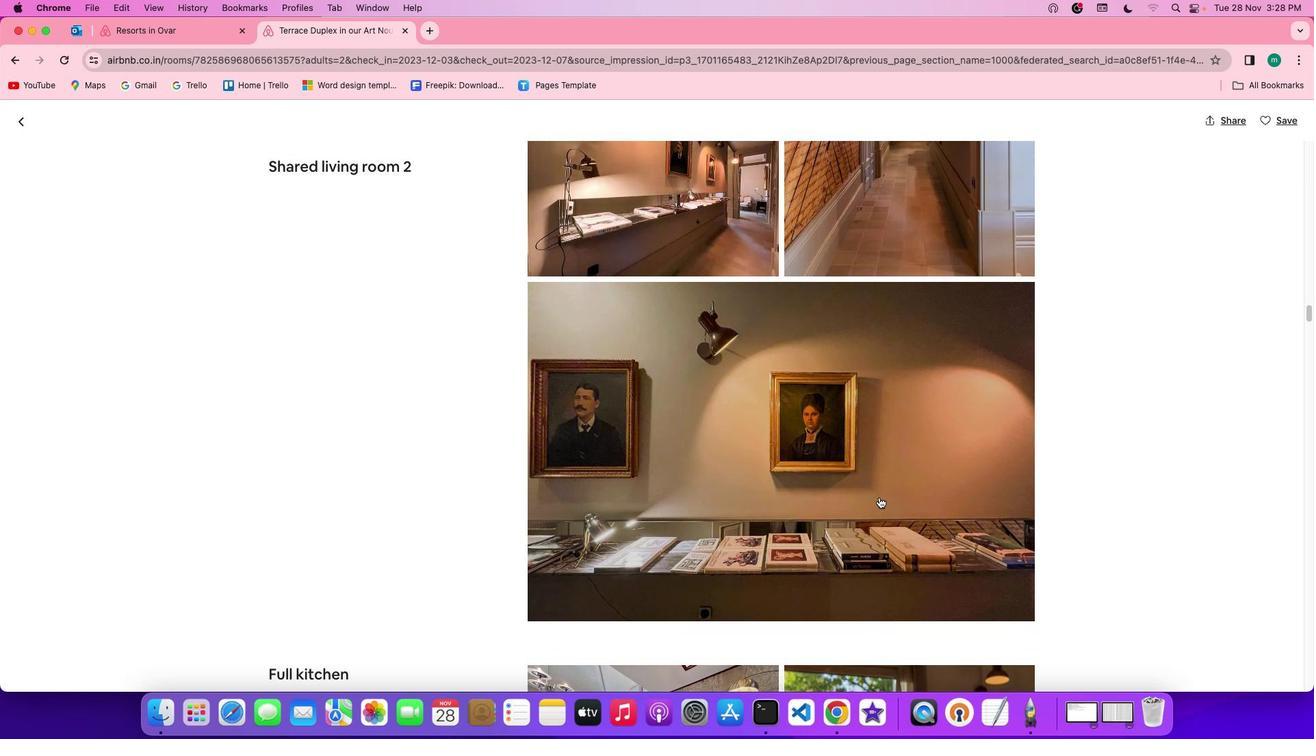
Action: Mouse scrolled (879, 497) with delta (0, 0)
Screenshot: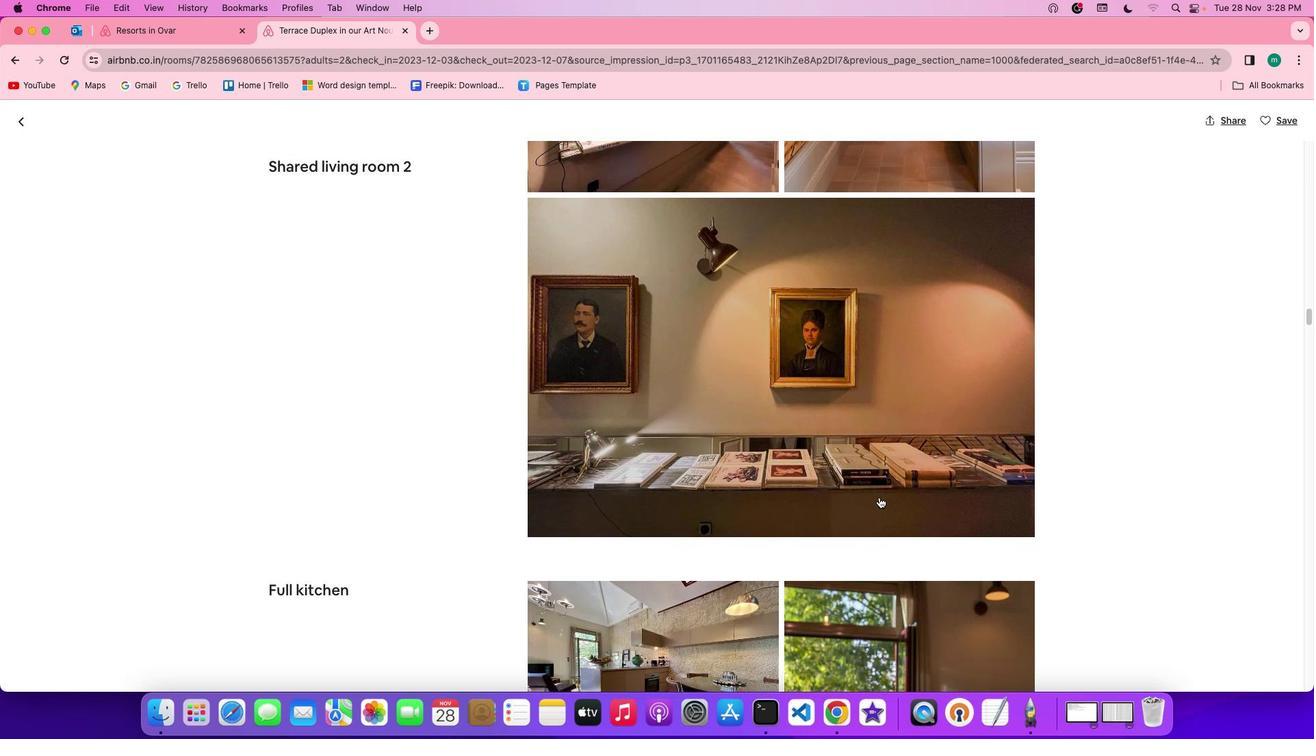 
Action: Mouse scrolled (879, 497) with delta (0, 0)
Screenshot: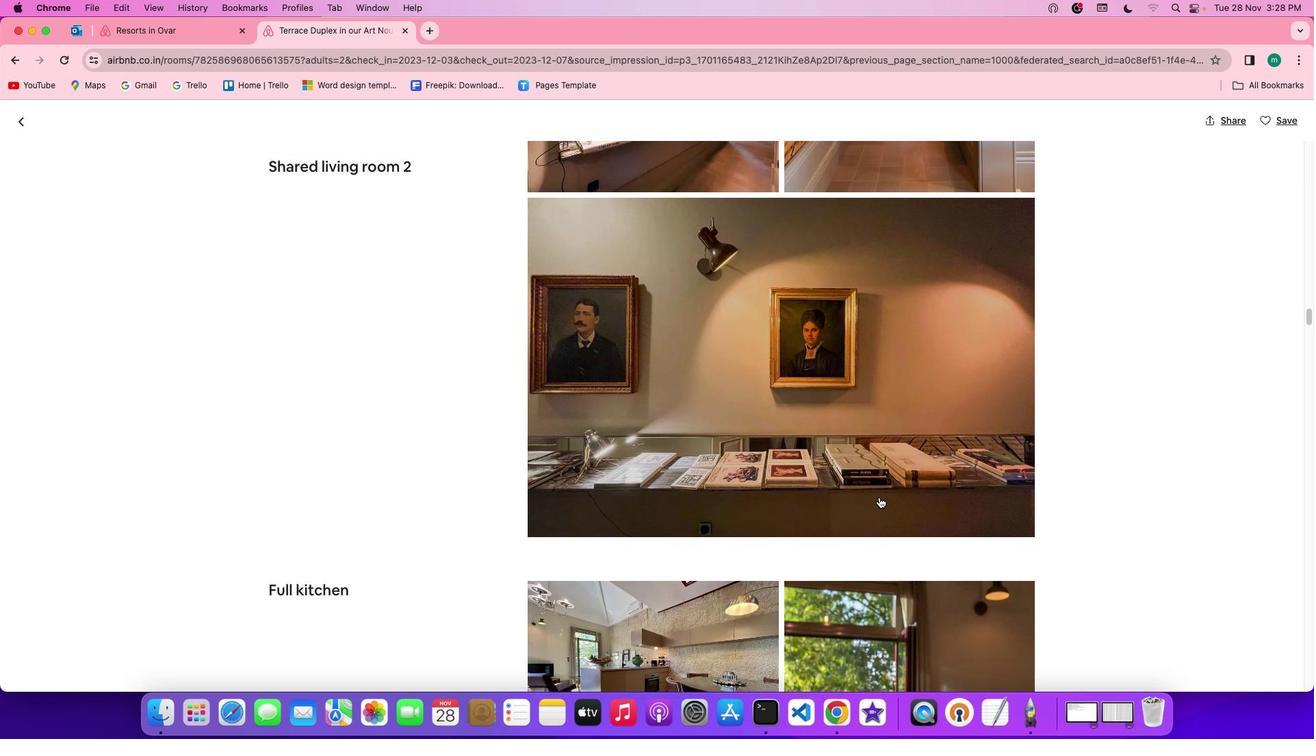 
Action: Mouse scrolled (879, 497) with delta (0, 0)
Screenshot: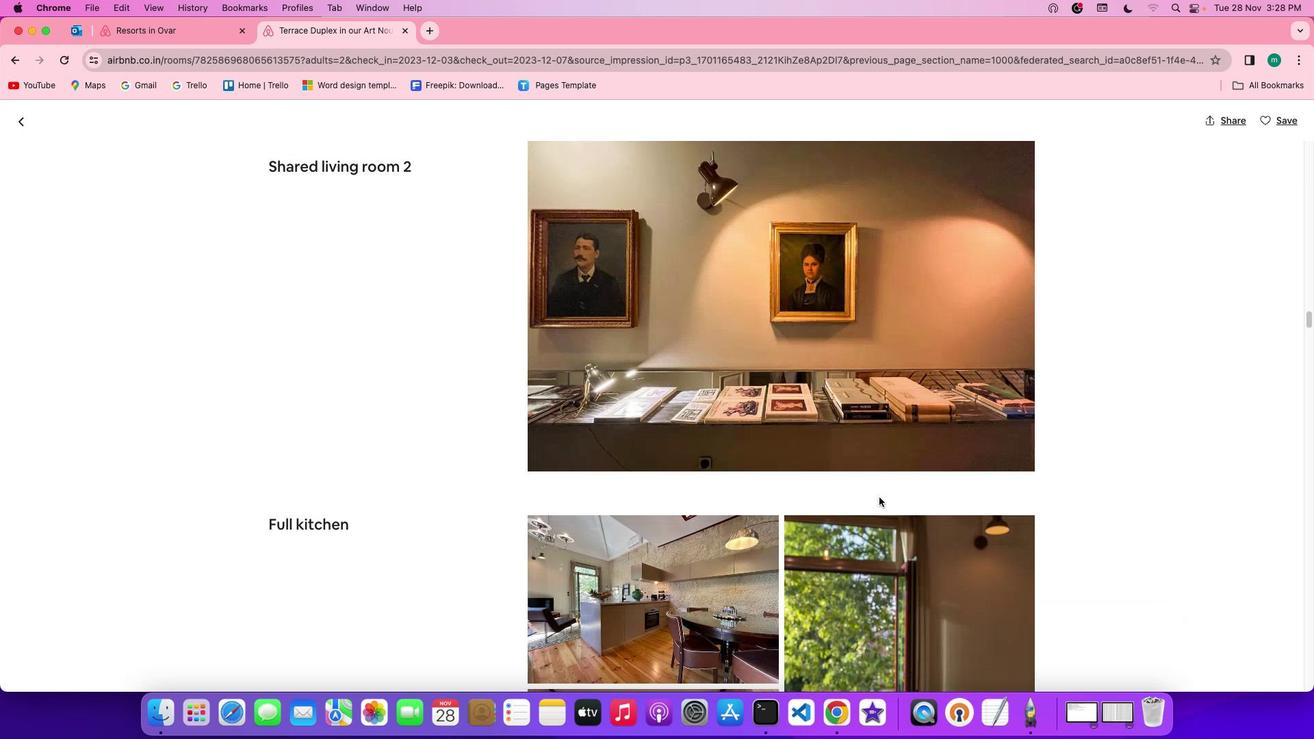 
Action: Mouse scrolled (879, 497) with delta (0, 0)
Screenshot: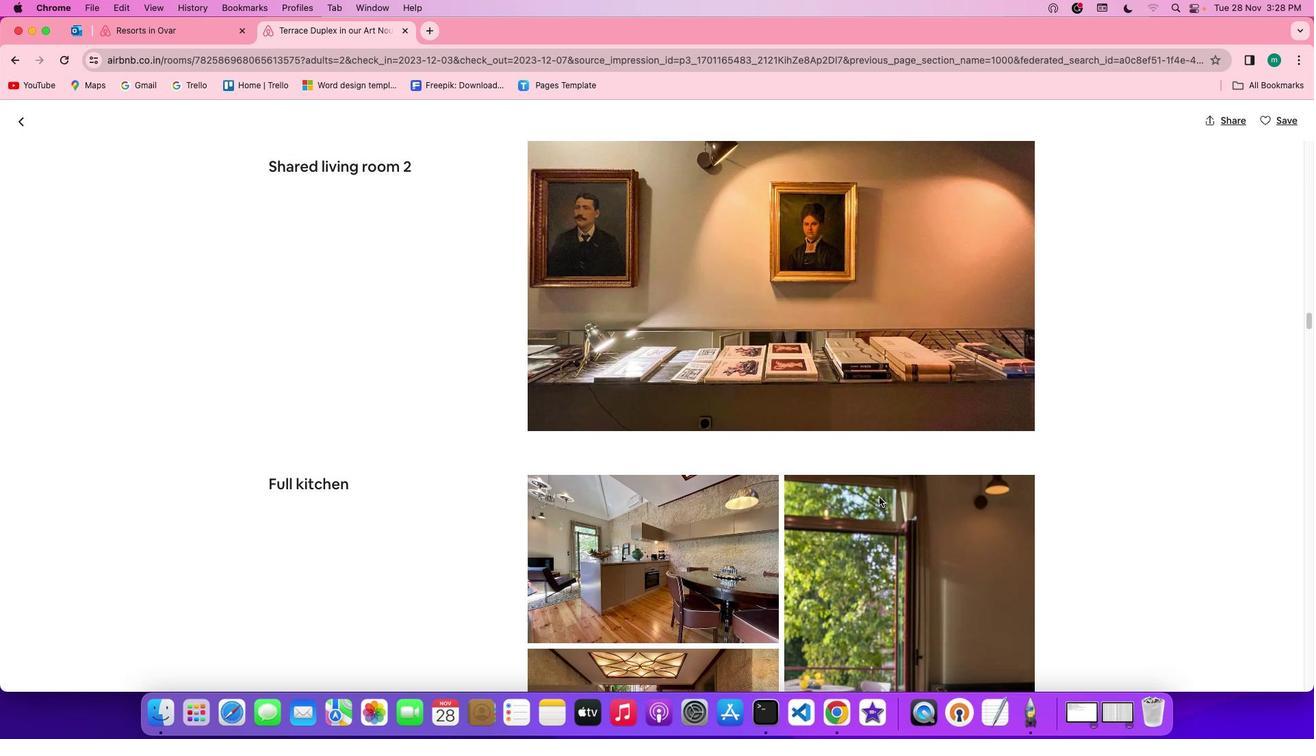 
Action: Mouse scrolled (879, 497) with delta (0, 0)
Screenshot: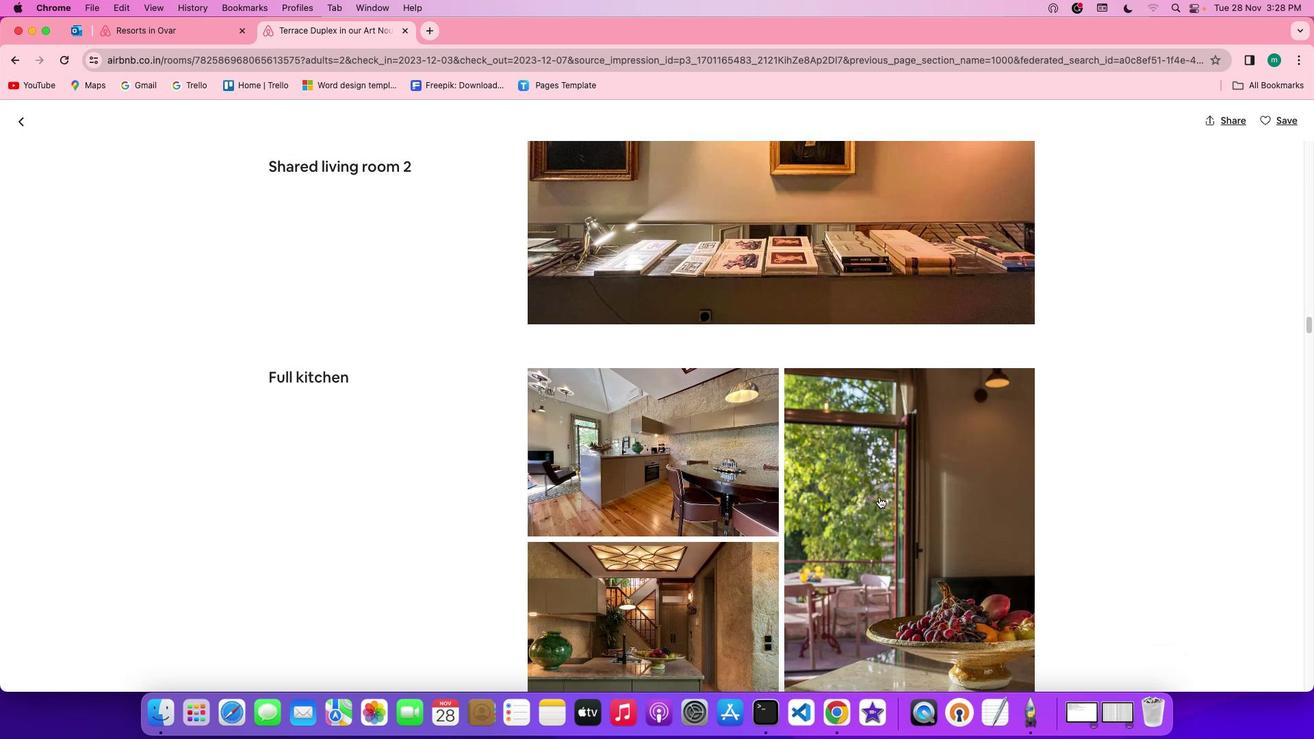 
Action: Mouse scrolled (879, 497) with delta (0, 0)
Screenshot: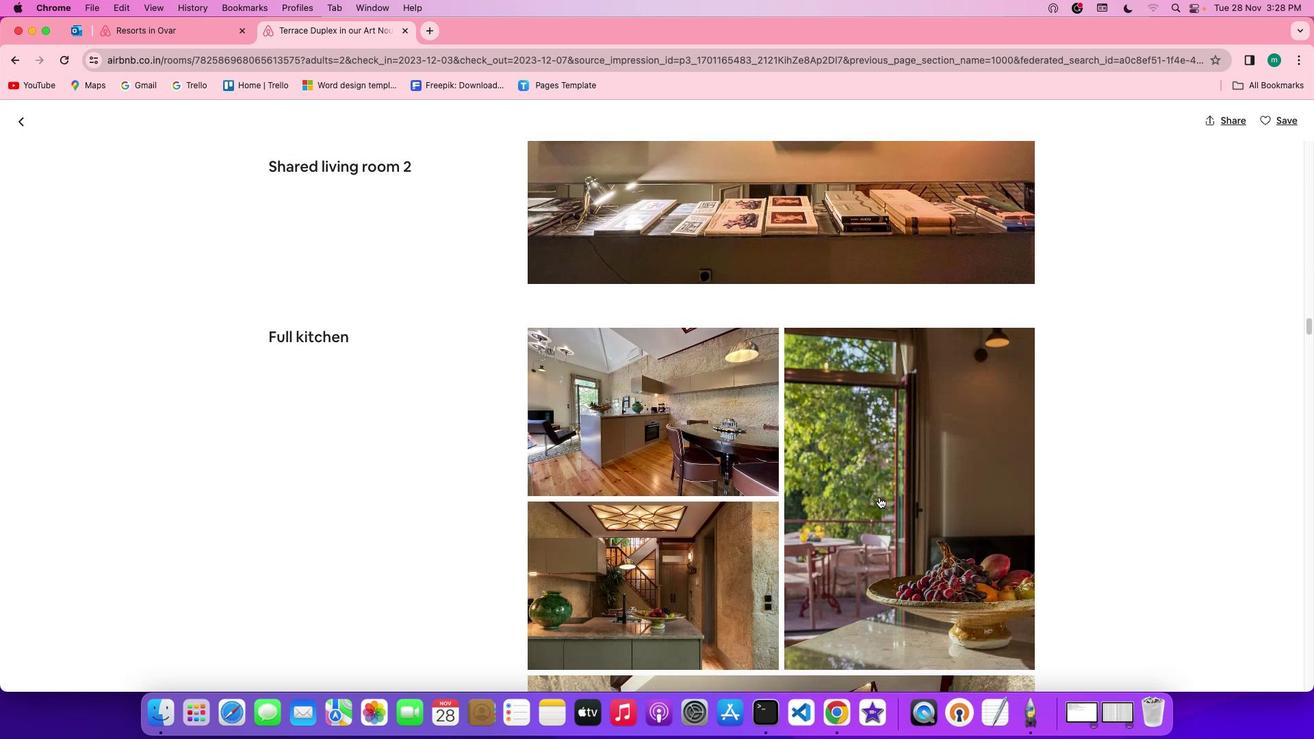
Action: Mouse scrolled (879, 497) with delta (0, 0)
Screenshot: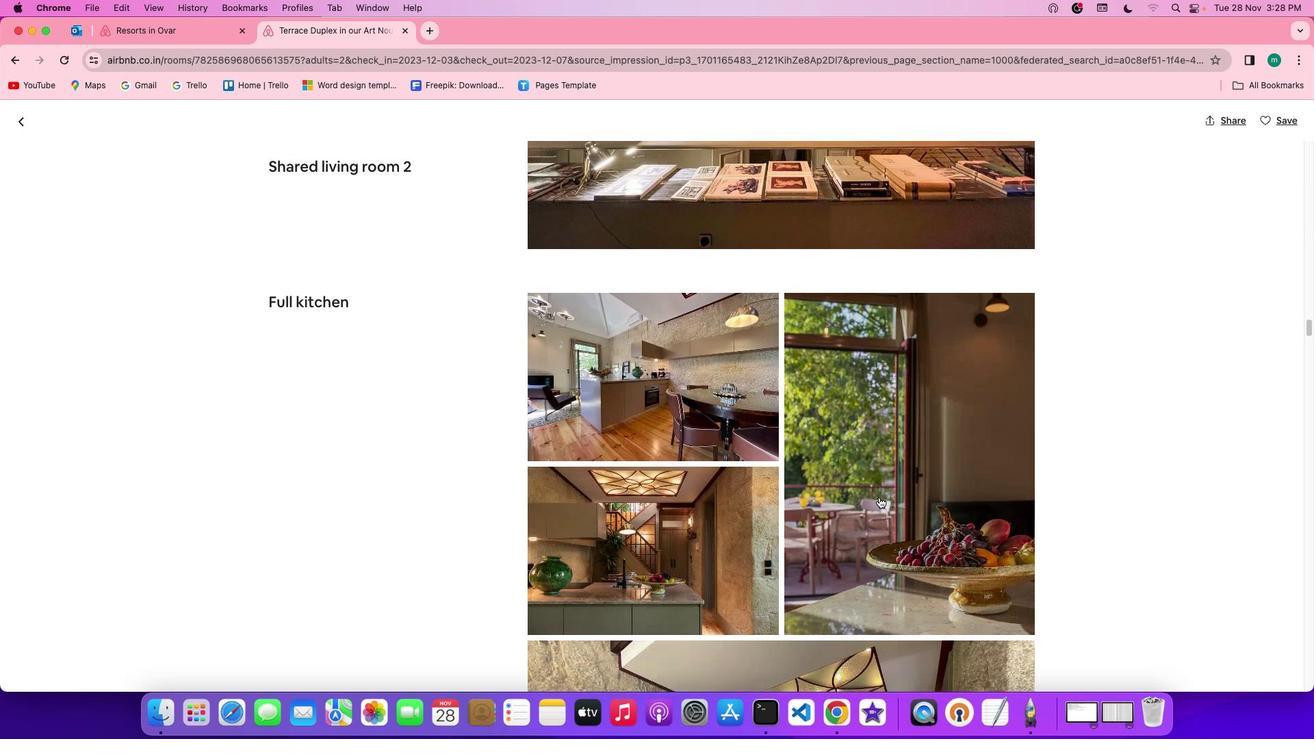 
Action: Mouse scrolled (879, 497) with delta (0, 0)
Screenshot: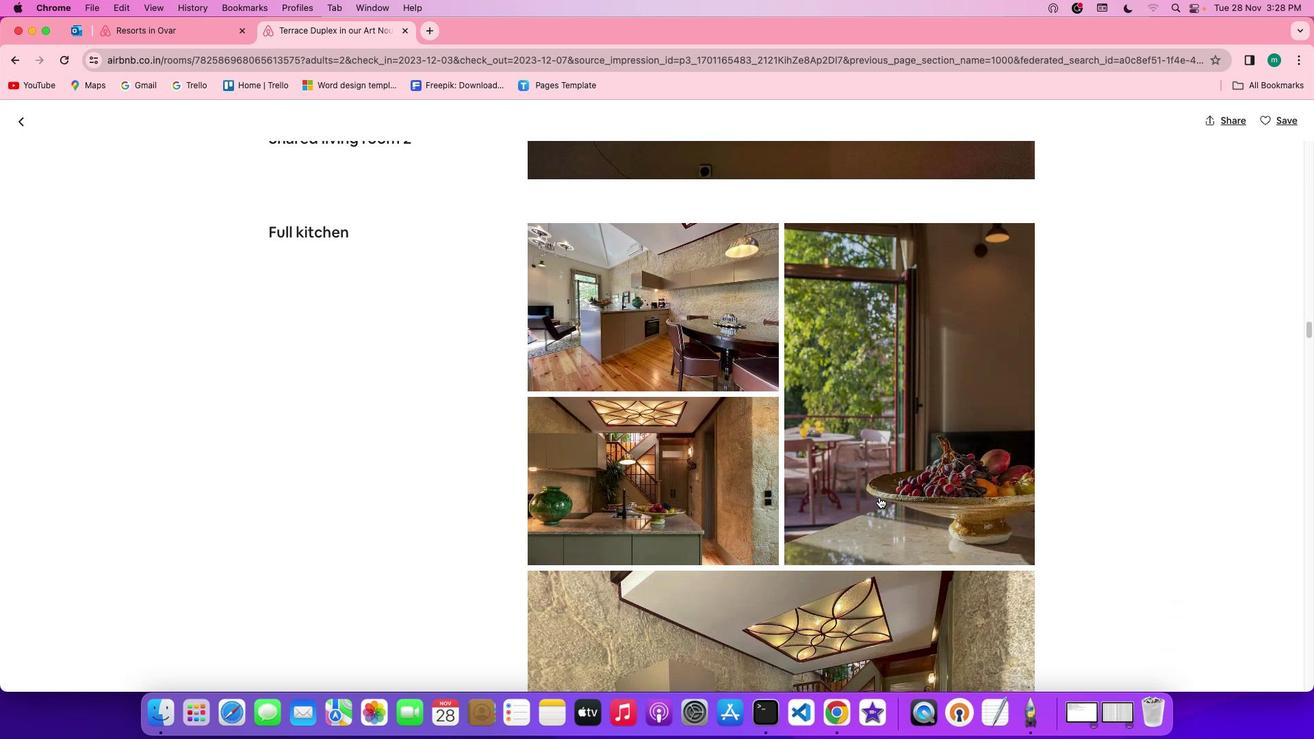 
Action: Mouse scrolled (879, 497) with delta (0, 0)
Screenshot: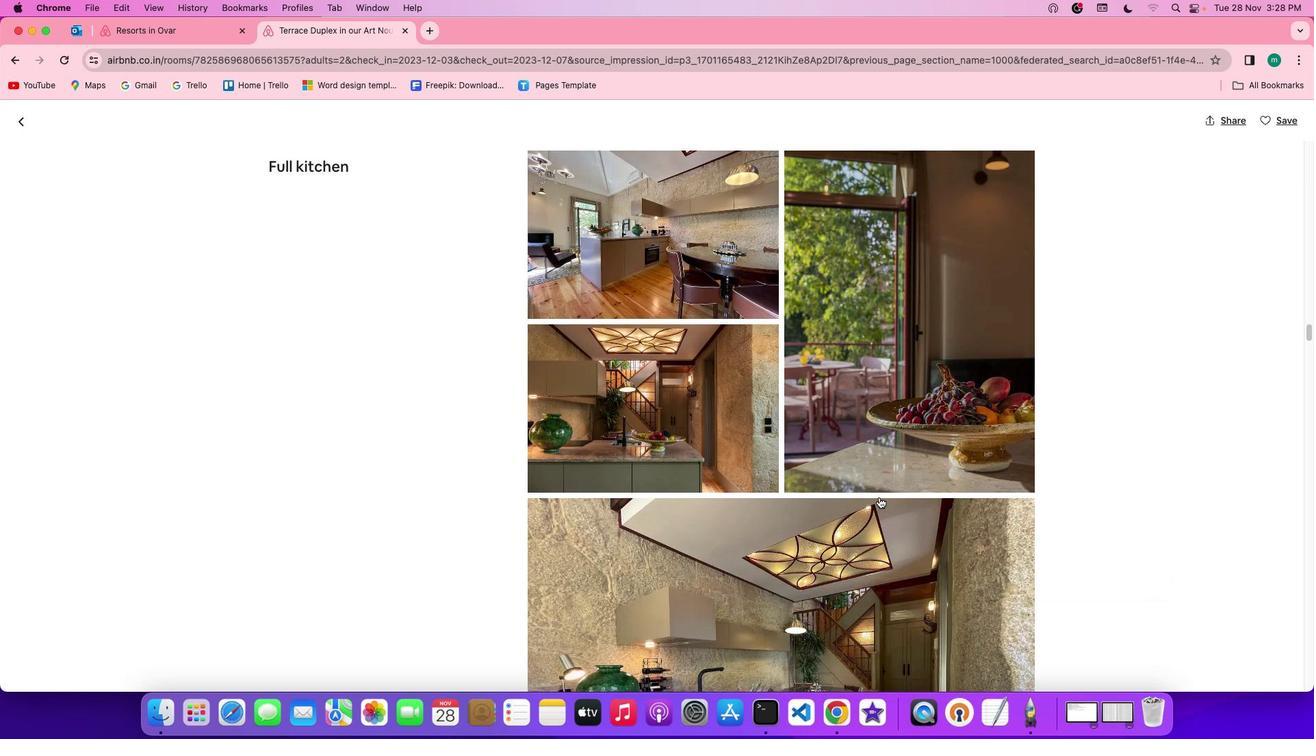 
Action: Mouse scrolled (879, 497) with delta (0, 0)
Screenshot: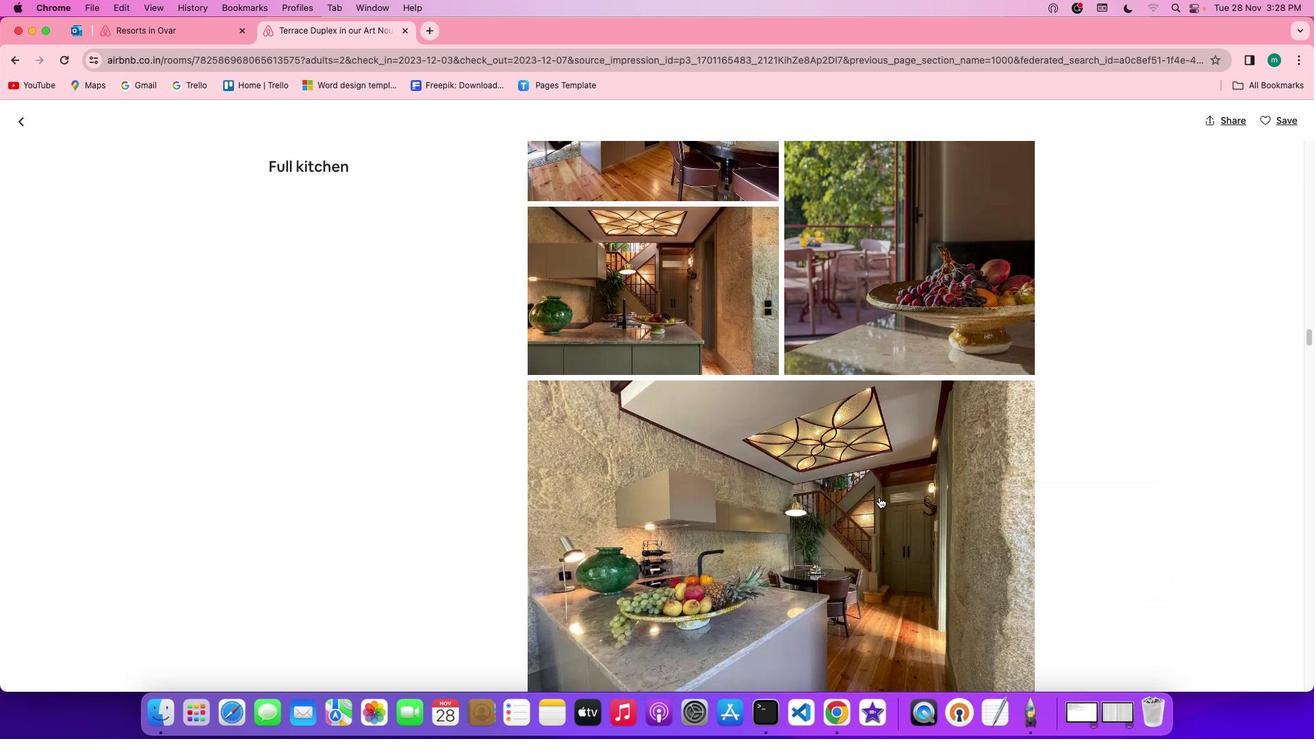 
Action: Mouse scrolled (879, 497) with delta (0, 0)
Screenshot: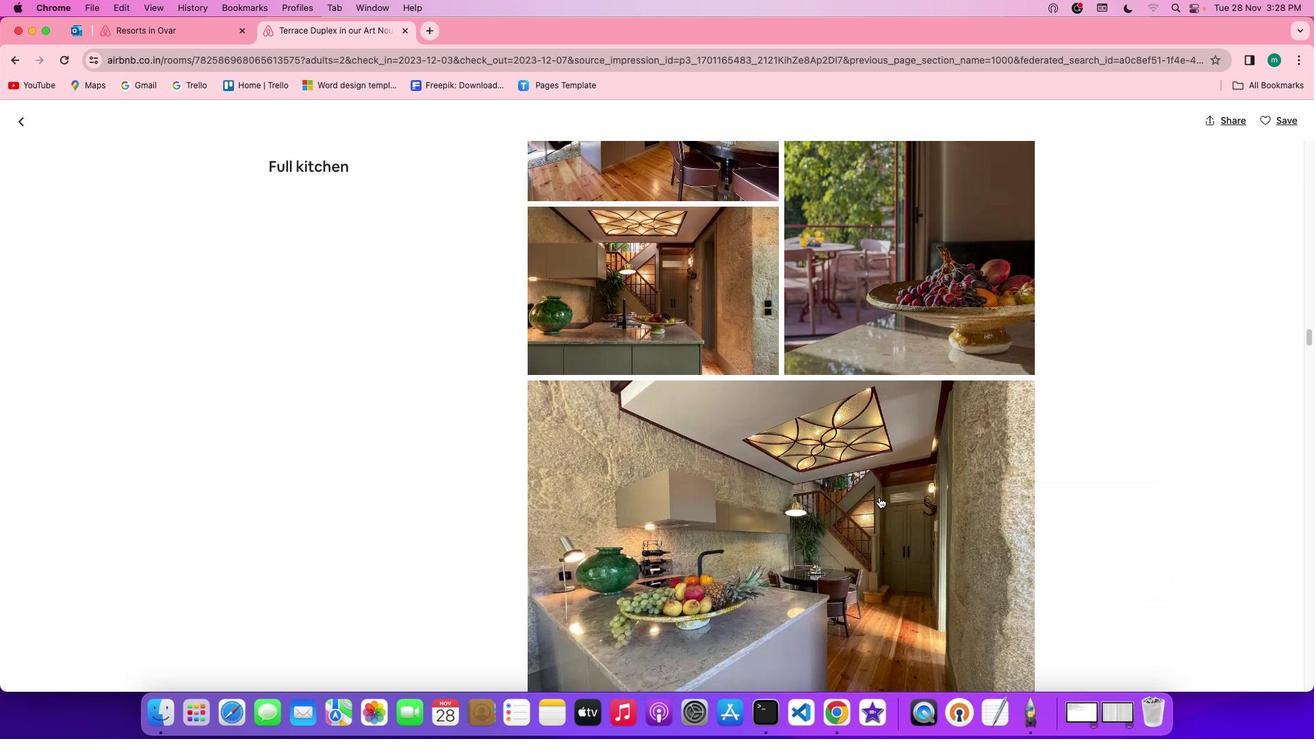 
Action: Mouse scrolled (879, 497) with delta (0, -1)
Screenshot: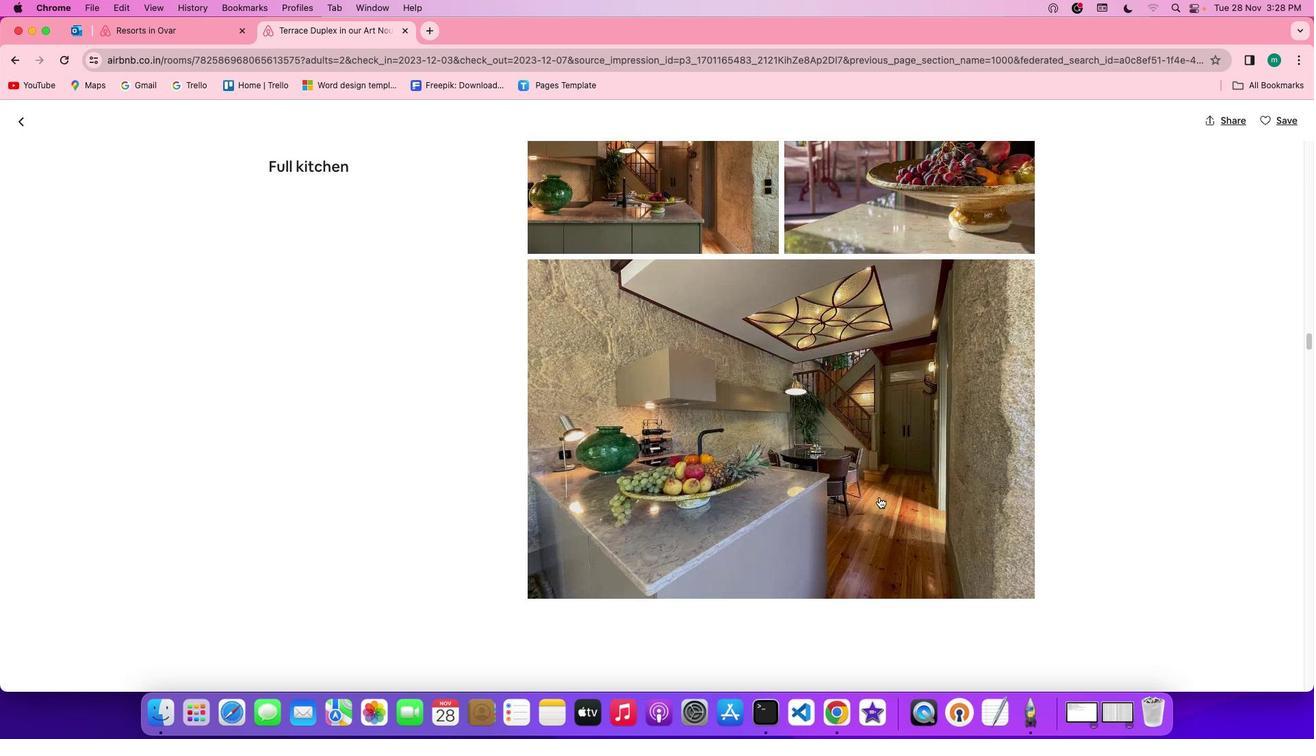
Action: Mouse scrolled (879, 497) with delta (0, -1)
Screenshot: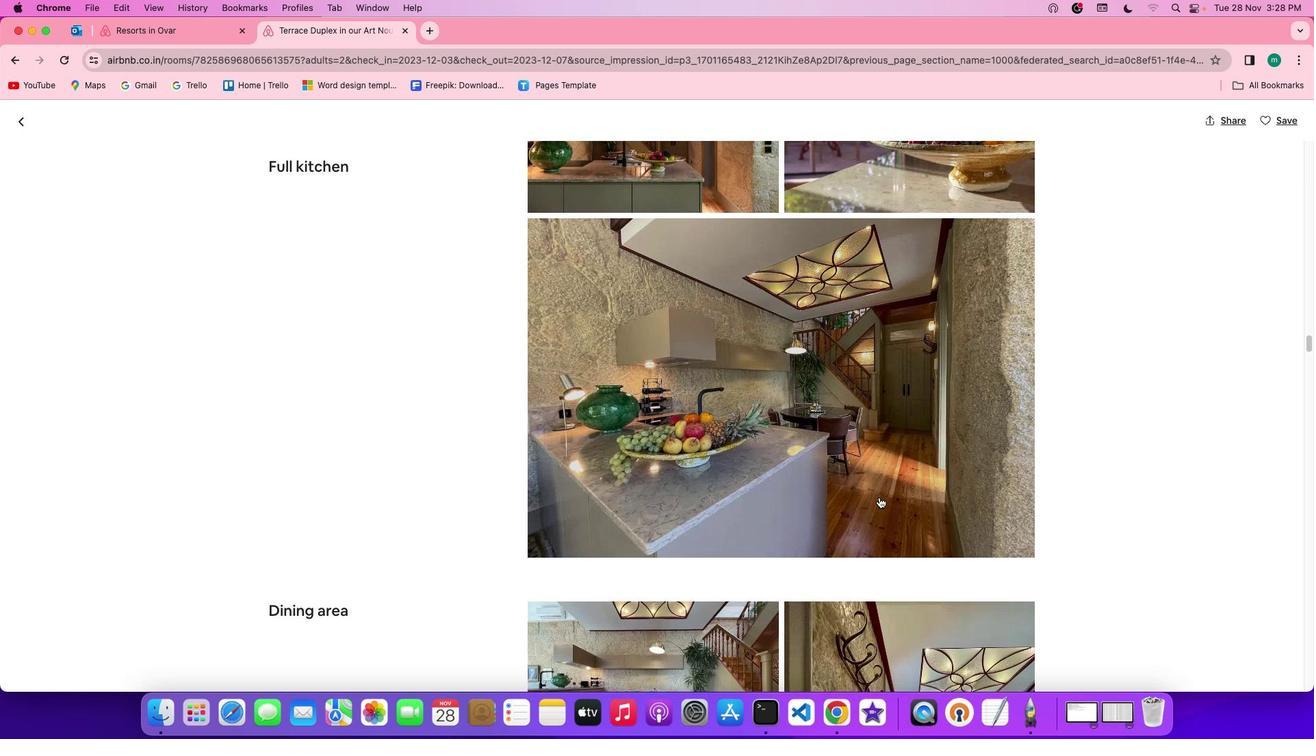 
Action: Mouse scrolled (879, 497) with delta (0, 0)
Screenshot: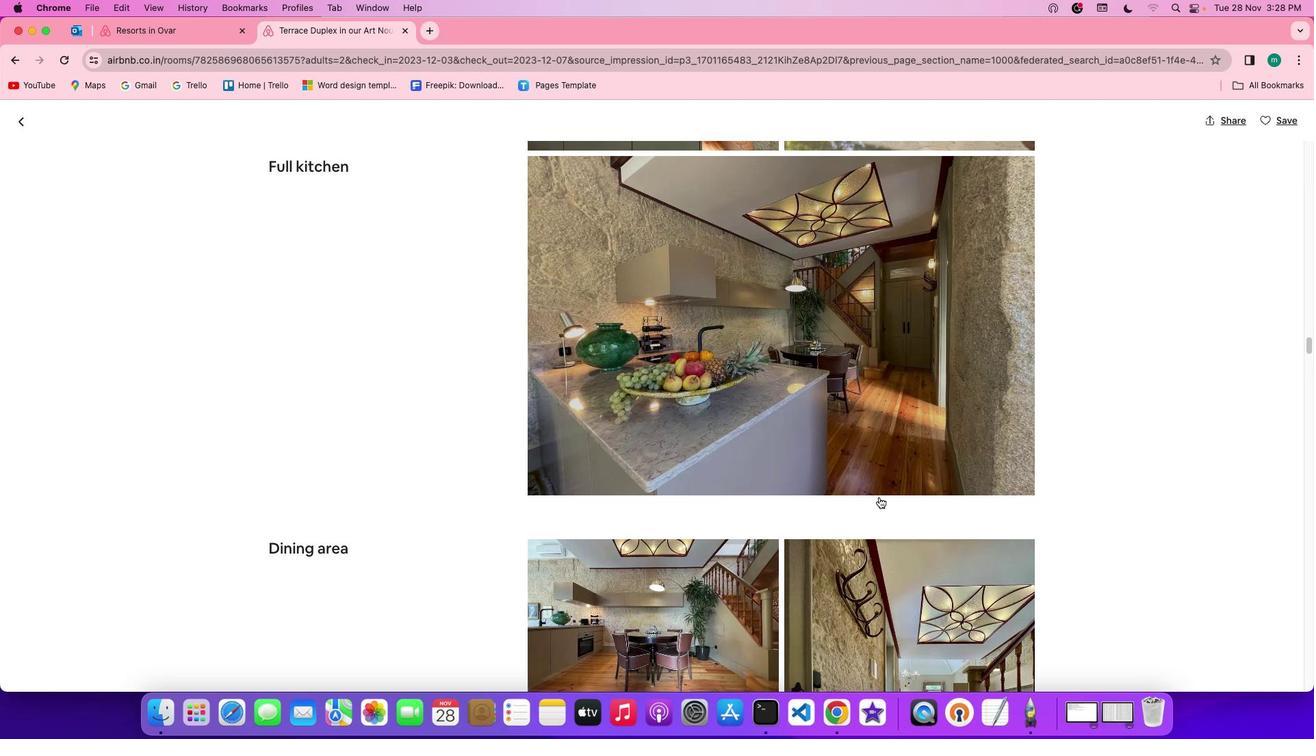 
Action: Mouse scrolled (879, 497) with delta (0, 0)
Screenshot: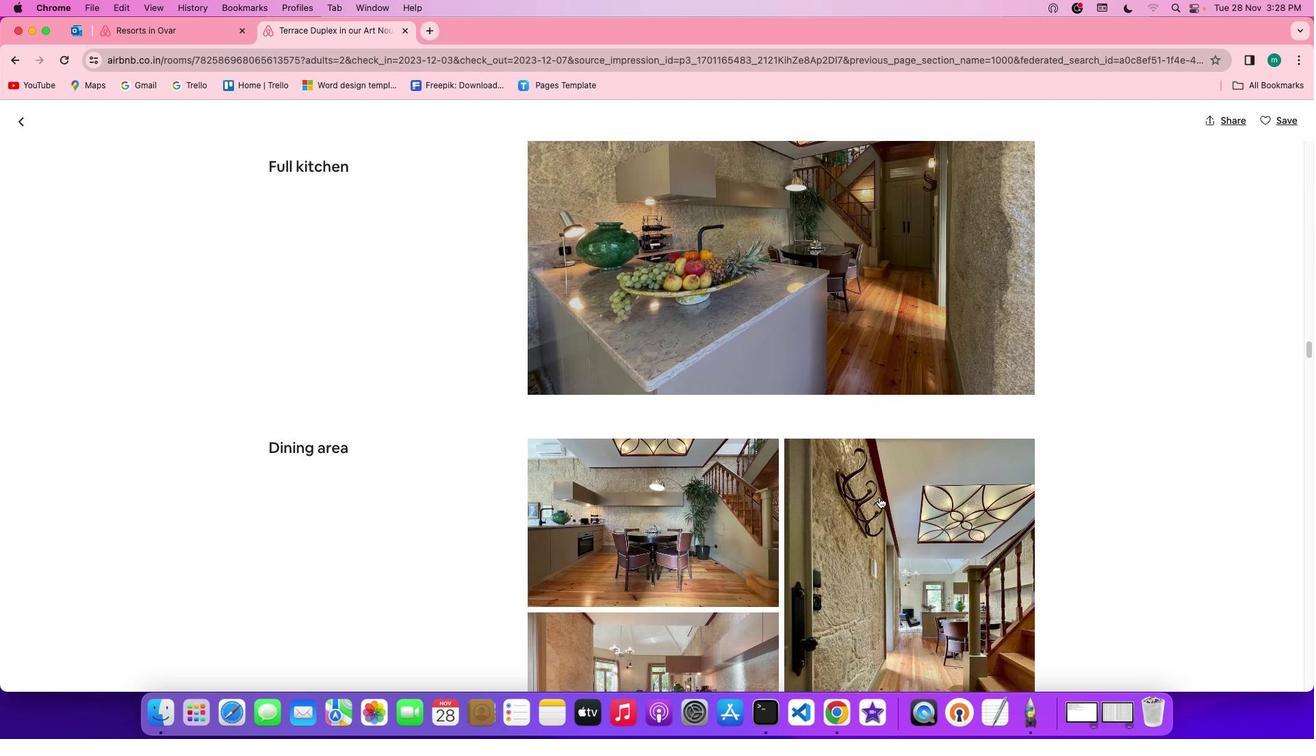 
Action: Mouse scrolled (879, 497) with delta (0, 0)
Screenshot: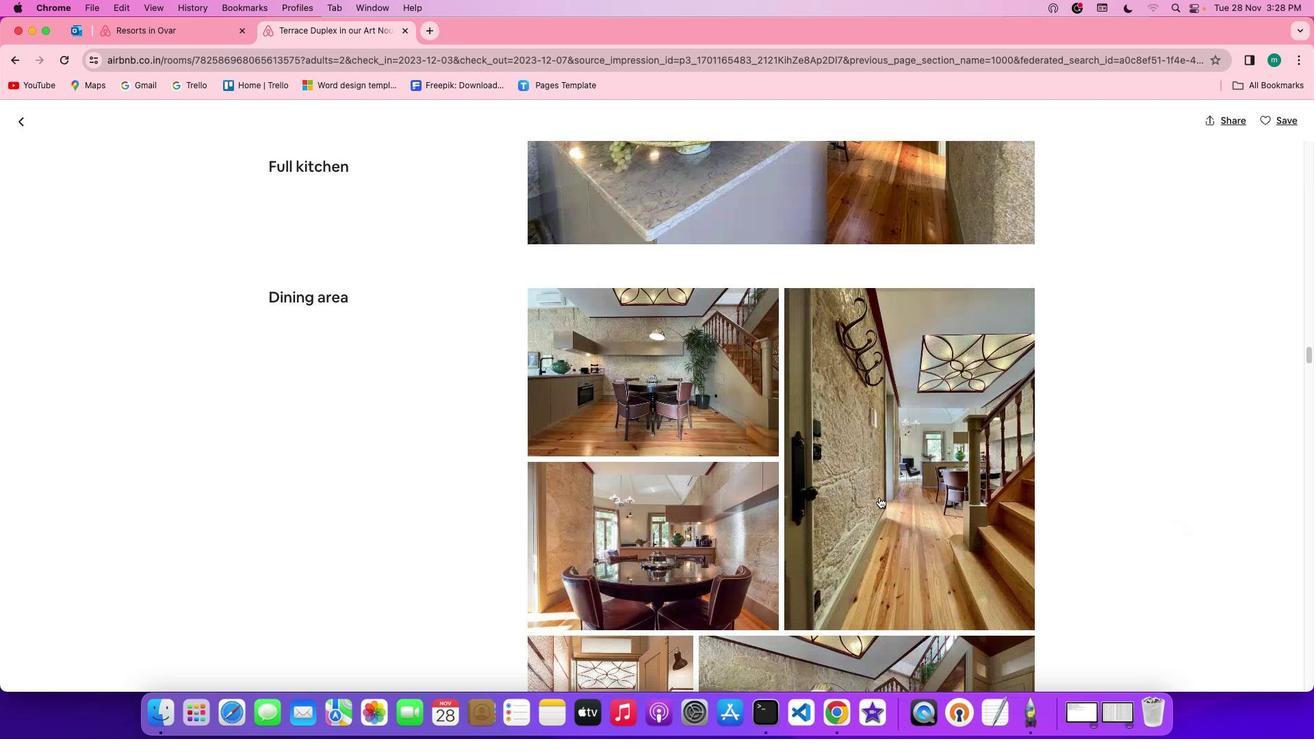 
Action: Mouse scrolled (879, 497) with delta (0, -1)
Screenshot: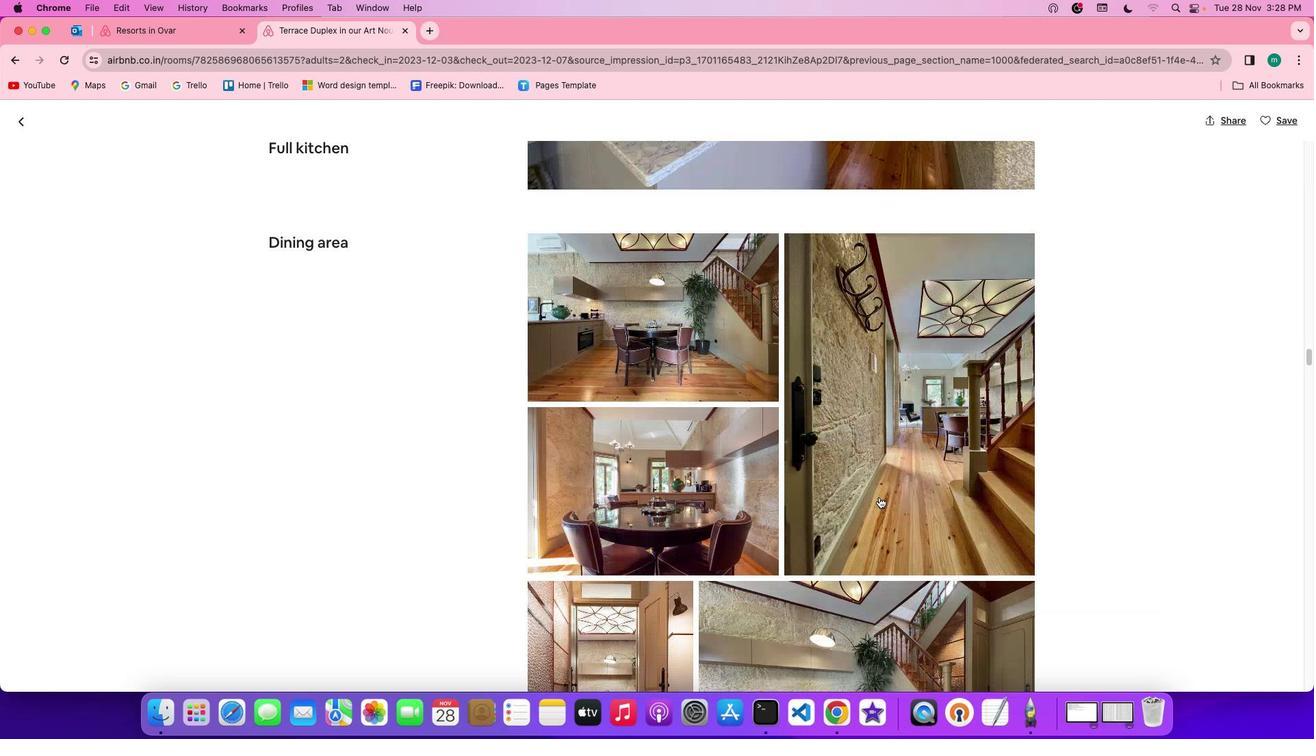 
Action: Mouse scrolled (879, 497) with delta (0, -2)
Screenshot: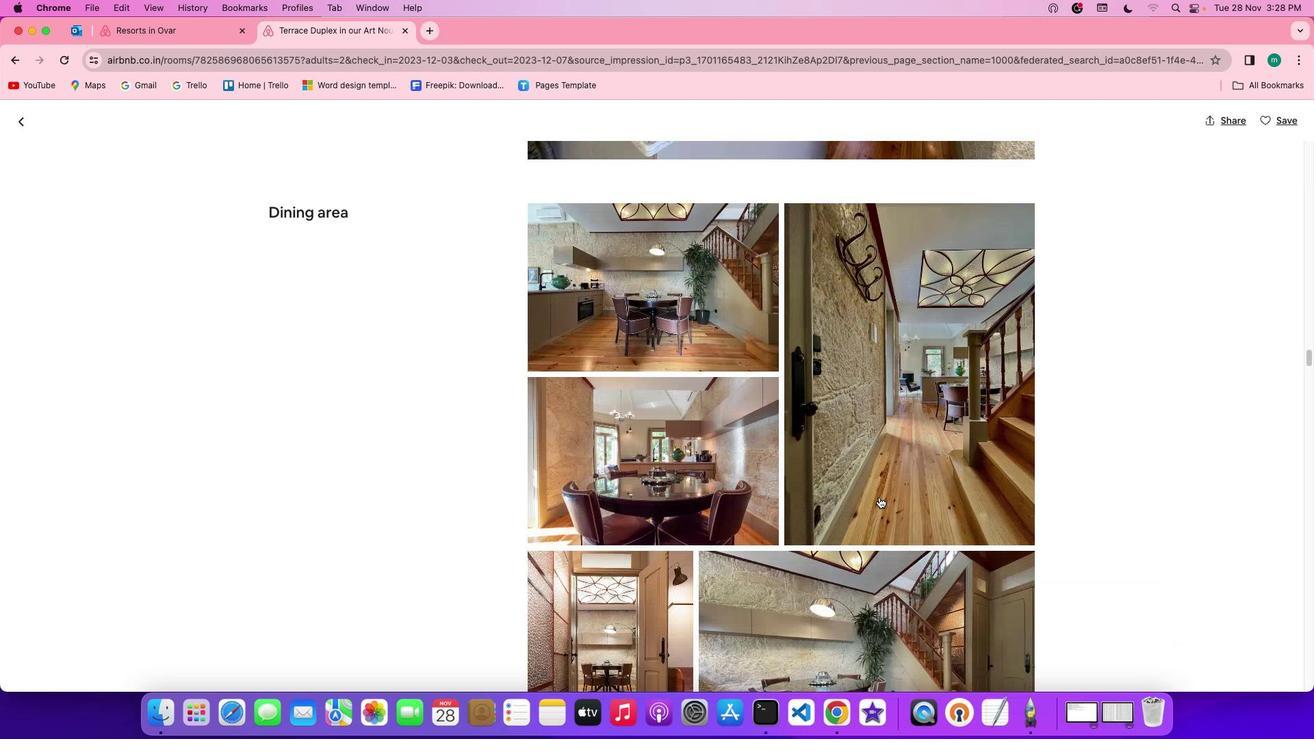 
Action: Mouse scrolled (879, 497) with delta (0, 0)
Screenshot: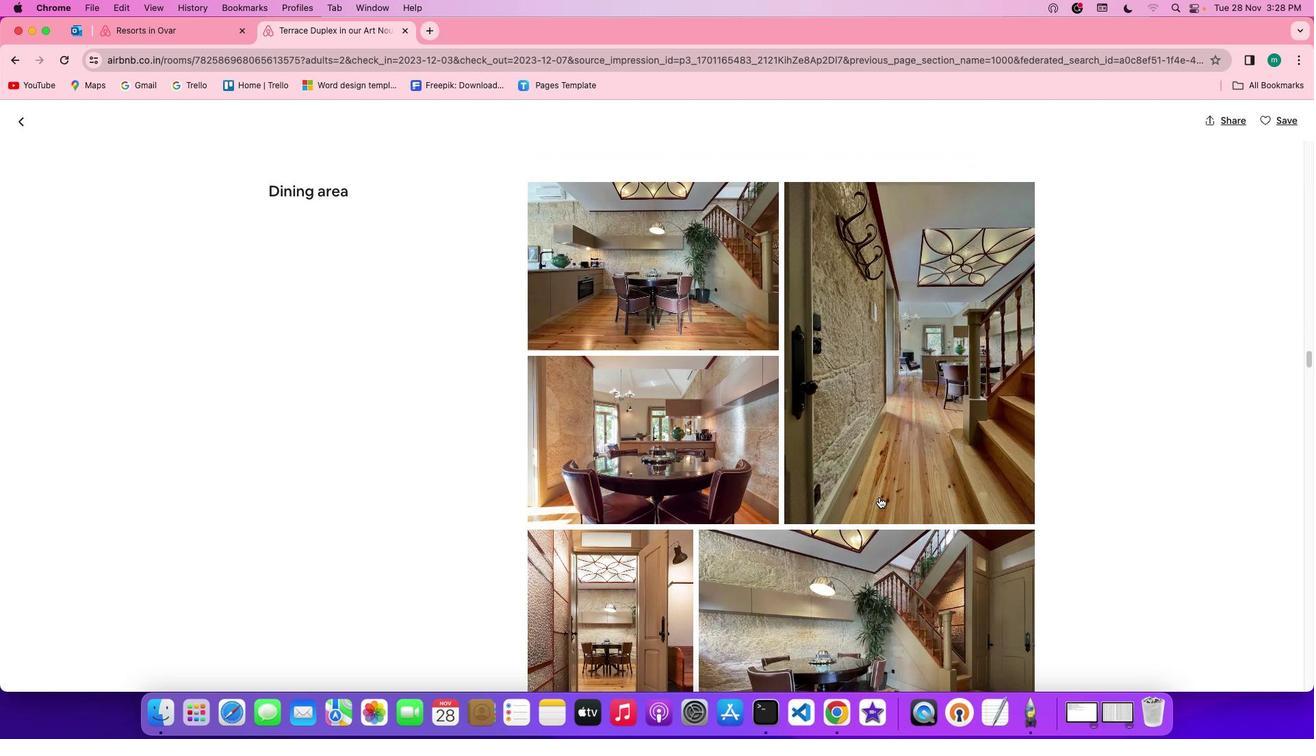 
Action: Mouse scrolled (879, 497) with delta (0, 0)
Screenshot: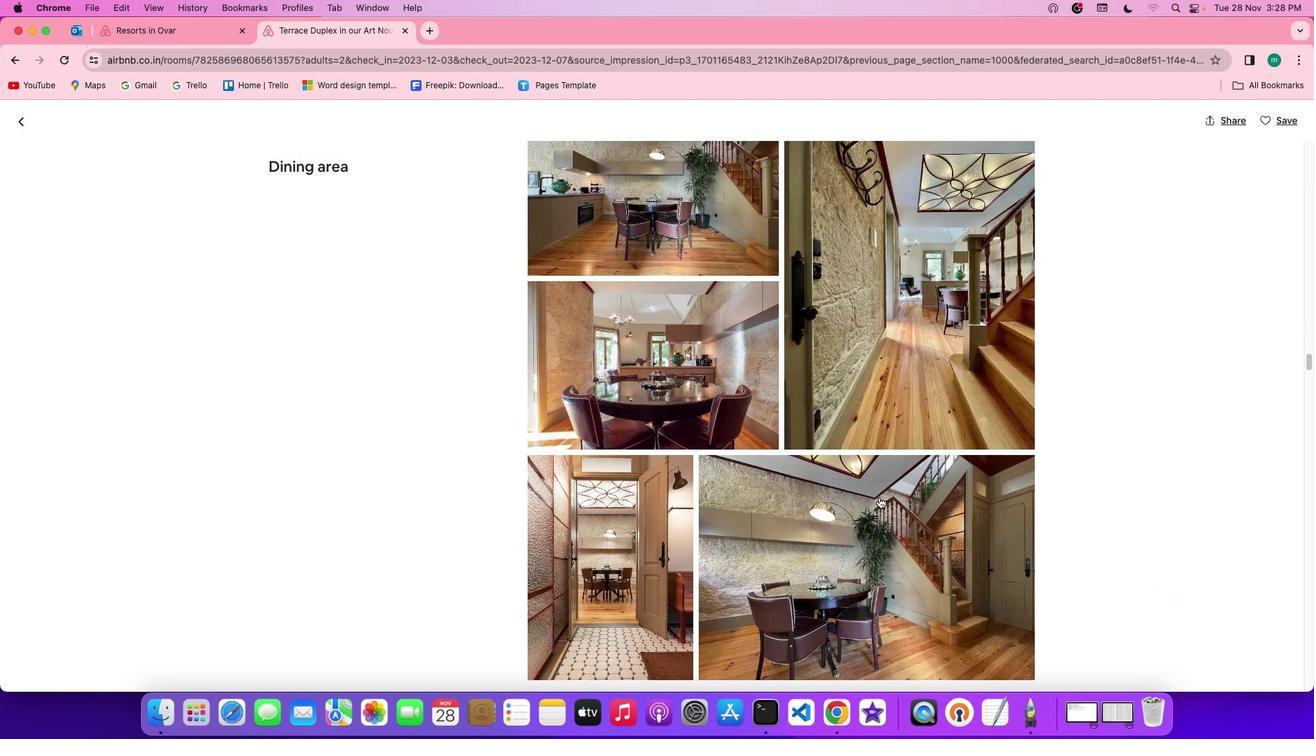 
Action: Mouse scrolled (879, 497) with delta (0, 0)
Screenshot: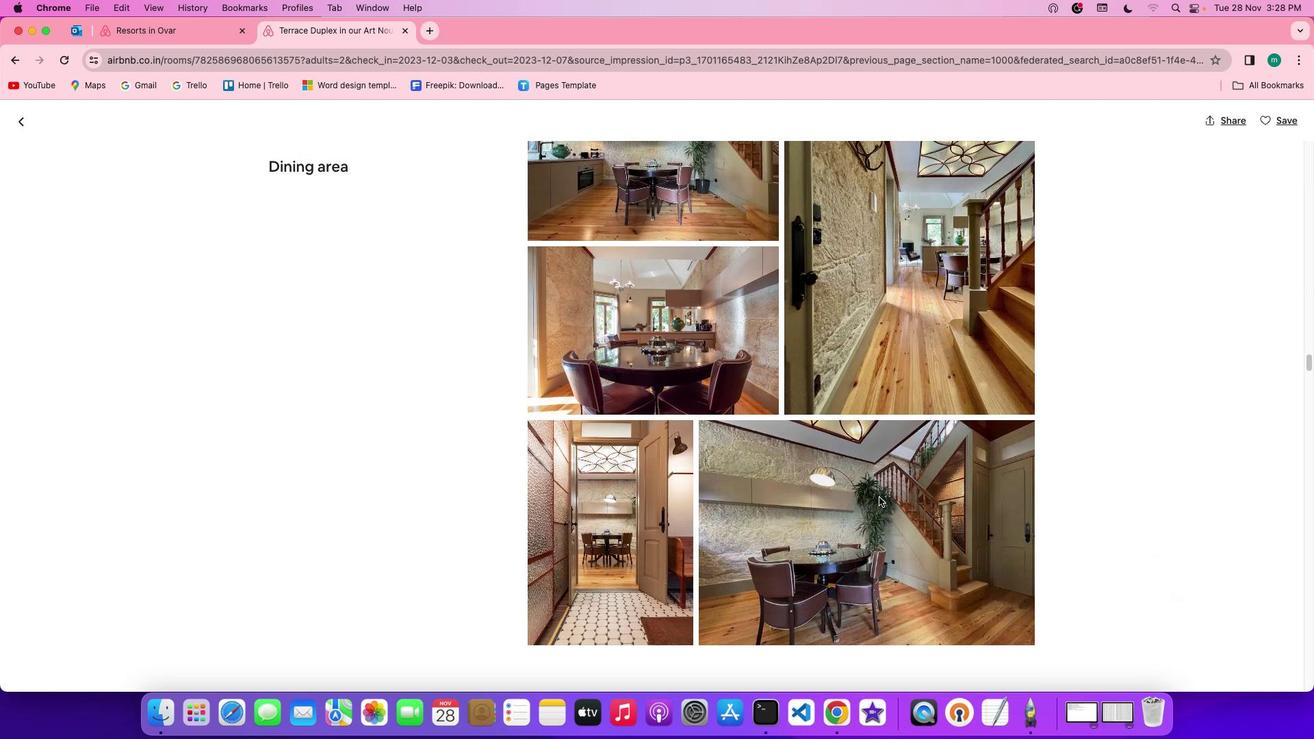 
Action: Mouse scrolled (879, 497) with delta (0, -1)
Screenshot: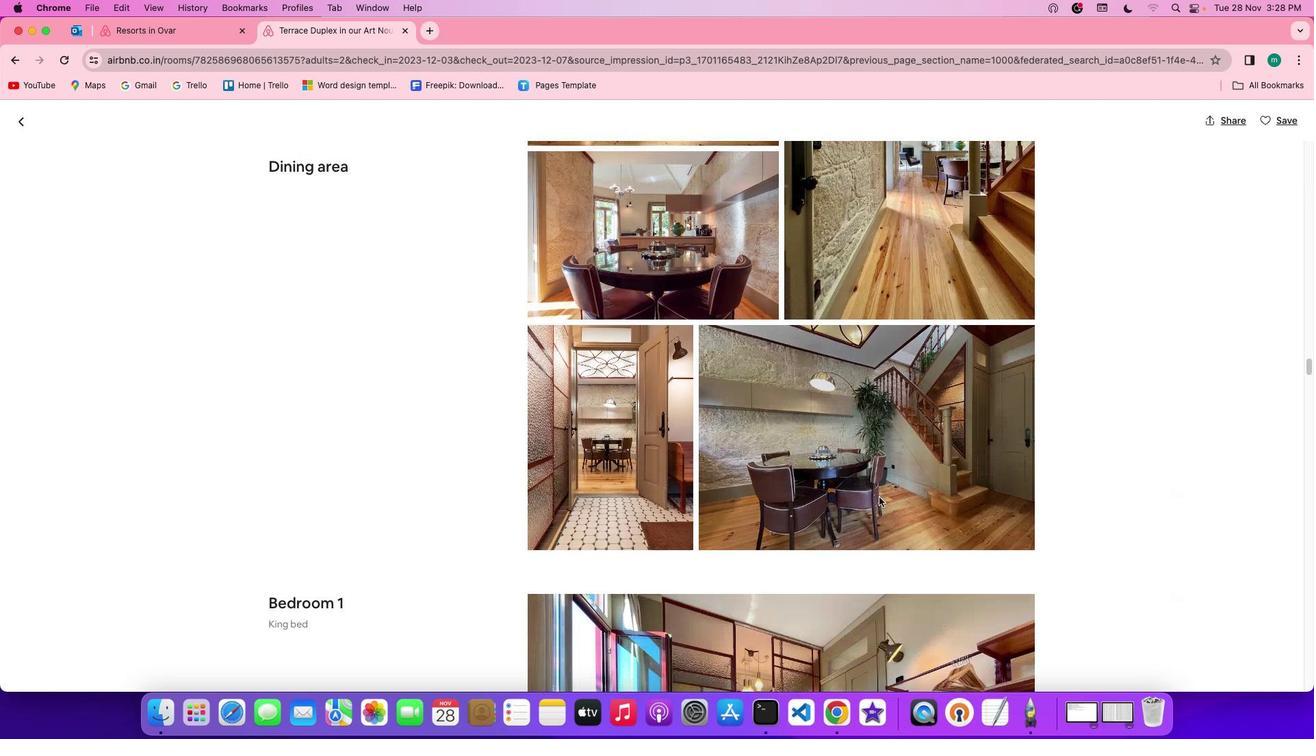 
Action: Mouse scrolled (879, 497) with delta (0, -1)
Screenshot: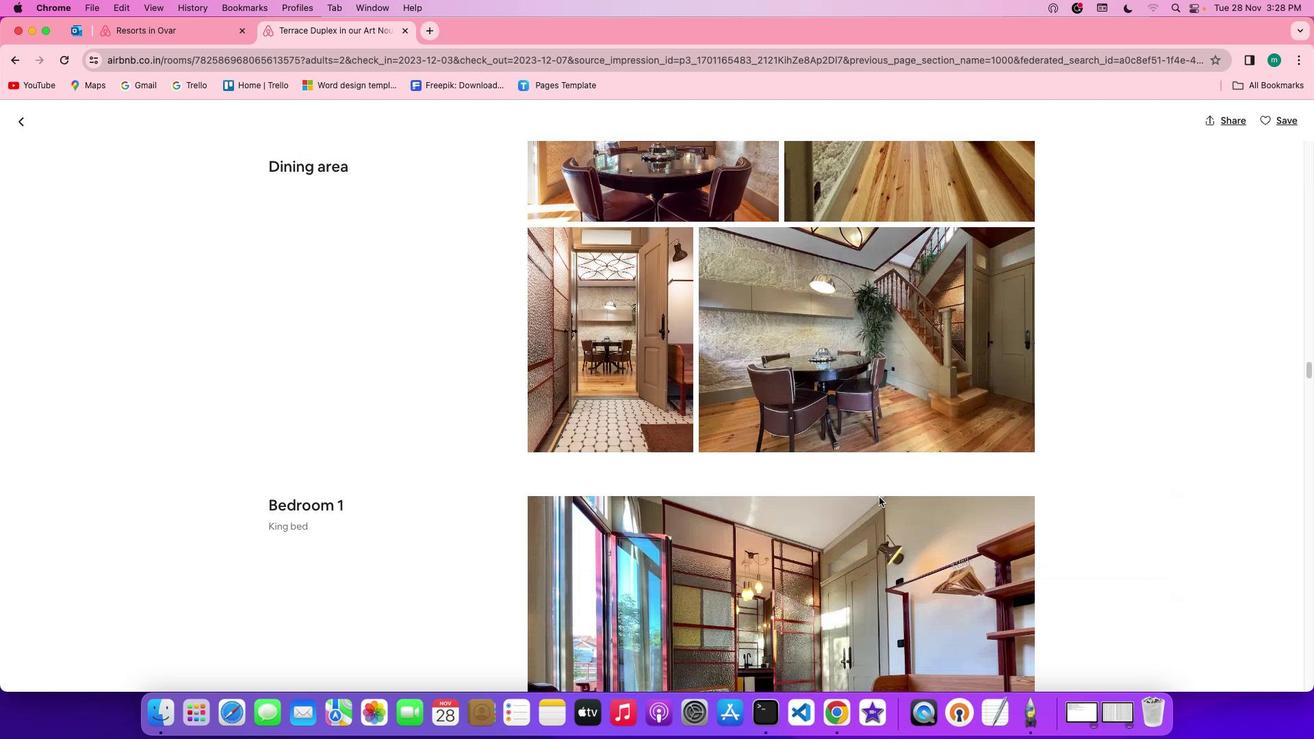 
Action: Mouse scrolled (879, 497) with delta (0, 0)
Screenshot: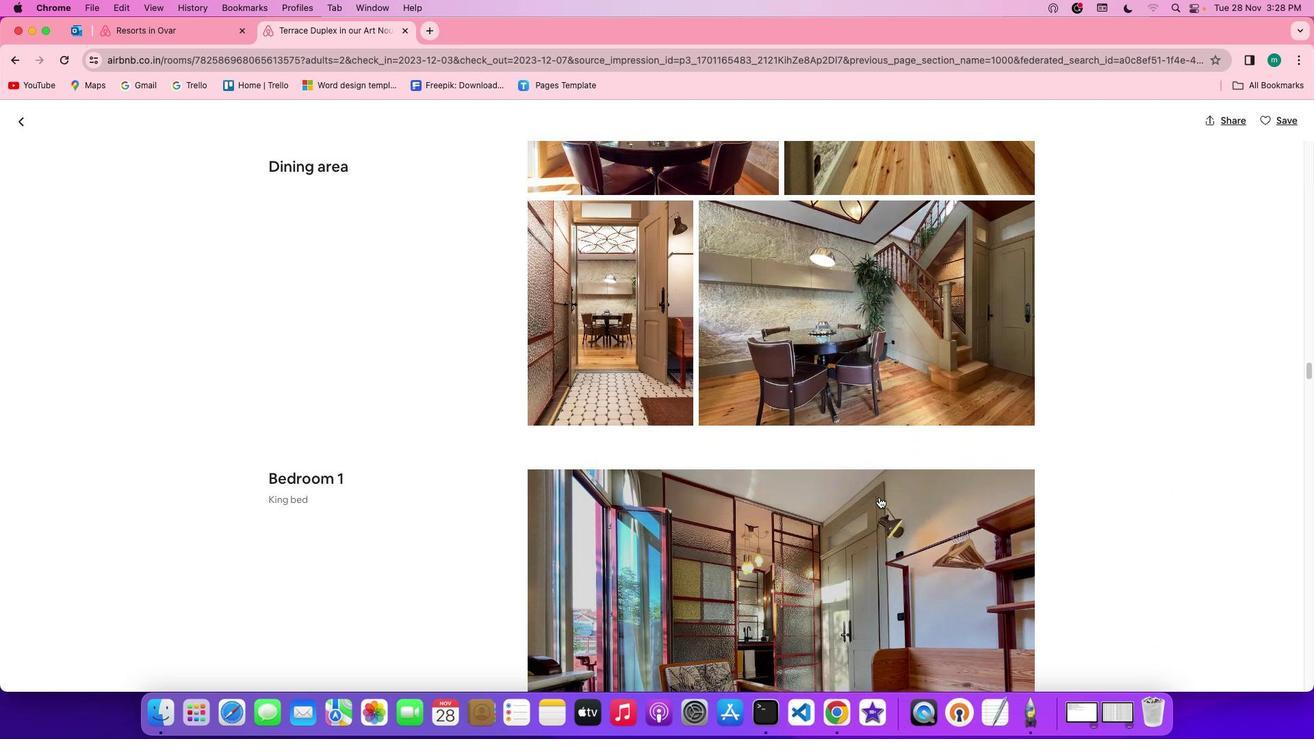 
Action: Mouse scrolled (879, 497) with delta (0, 0)
Screenshot: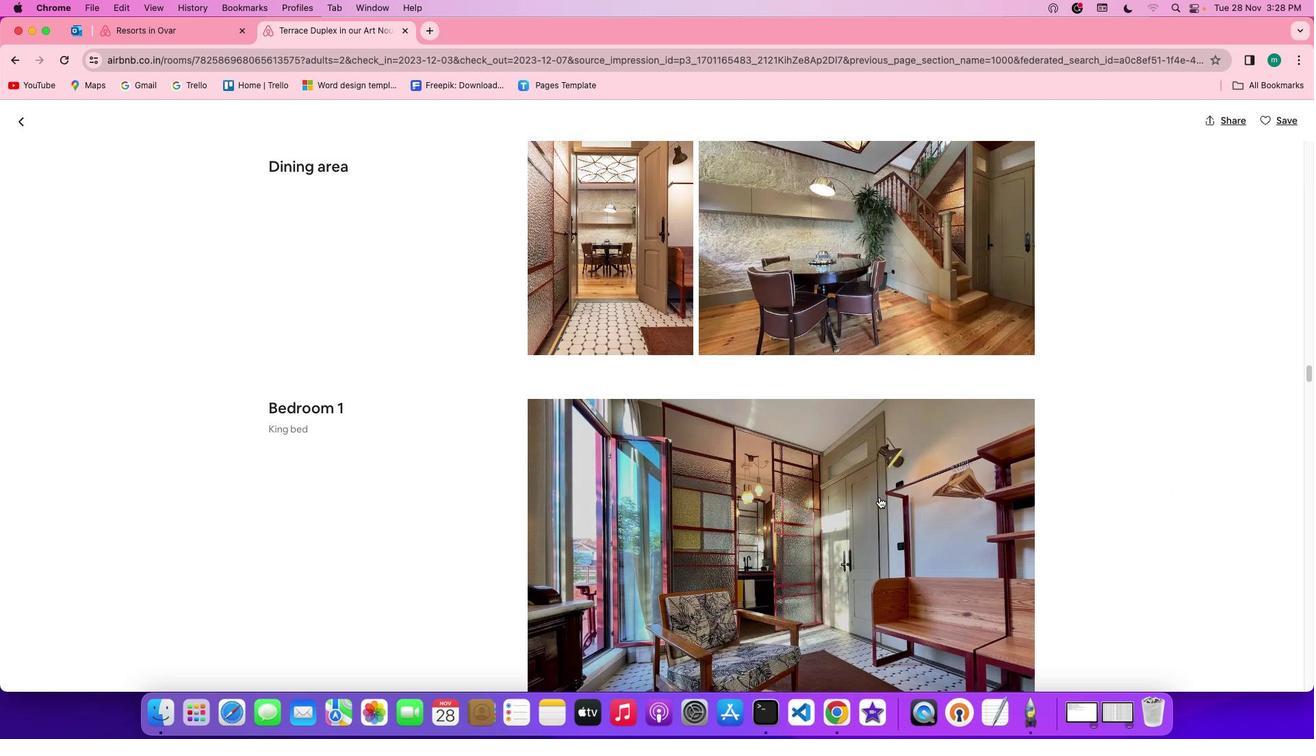 
Action: Mouse scrolled (879, 497) with delta (0, 0)
Screenshot: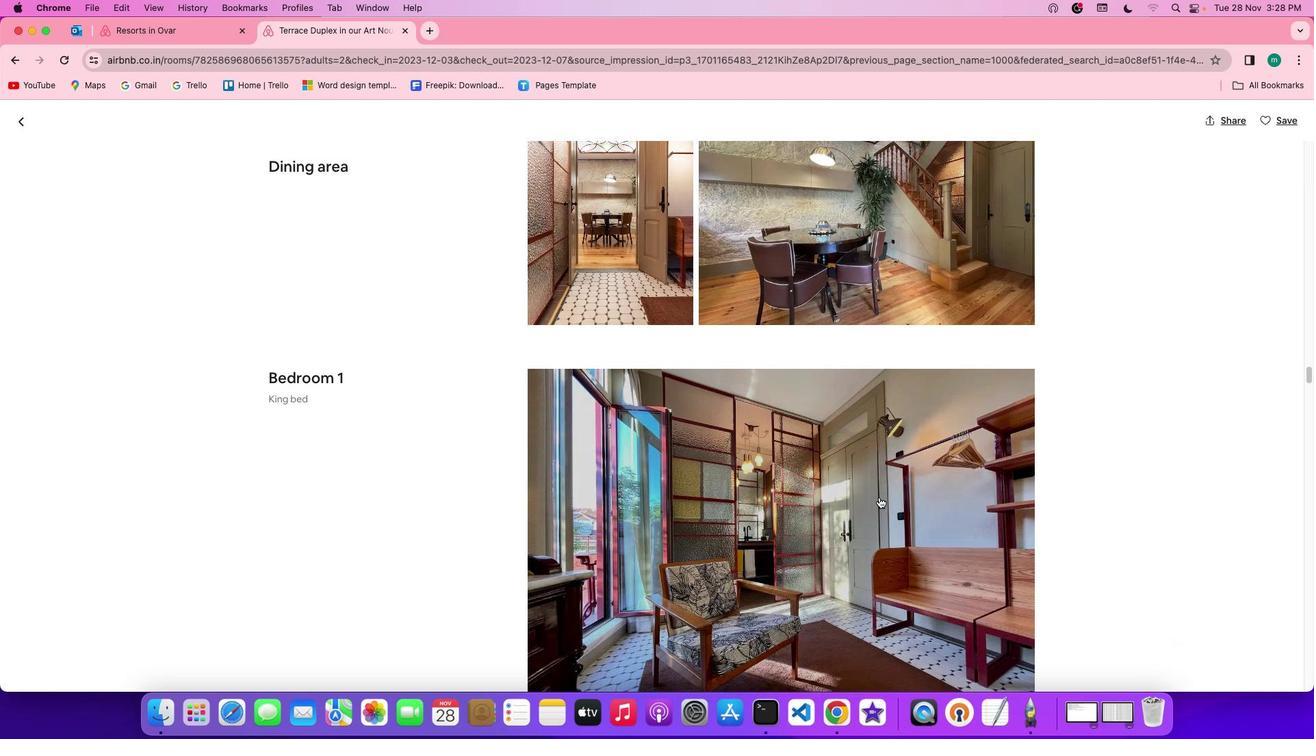 
Action: Mouse scrolled (879, 497) with delta (0, -1)
Screenshot: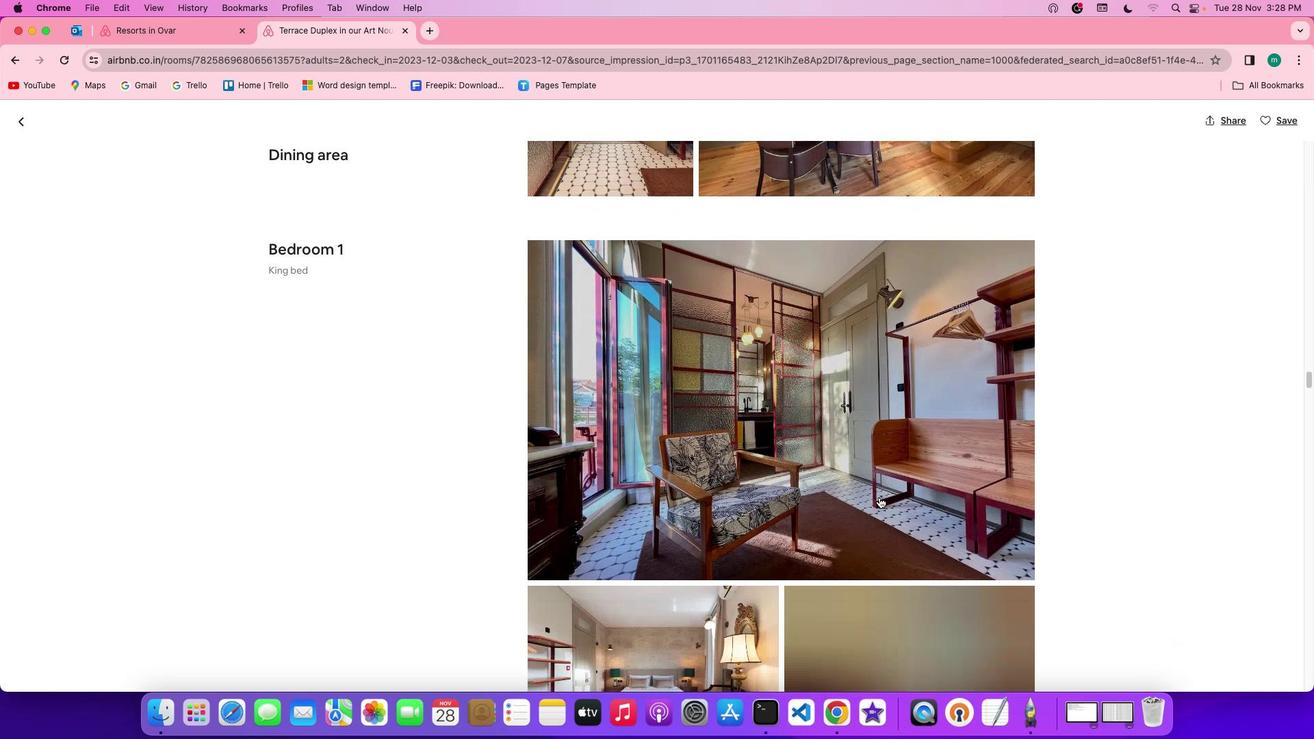 
Action: Mouse scrolled (879, 497) with delta (0, -1)
Screenshot: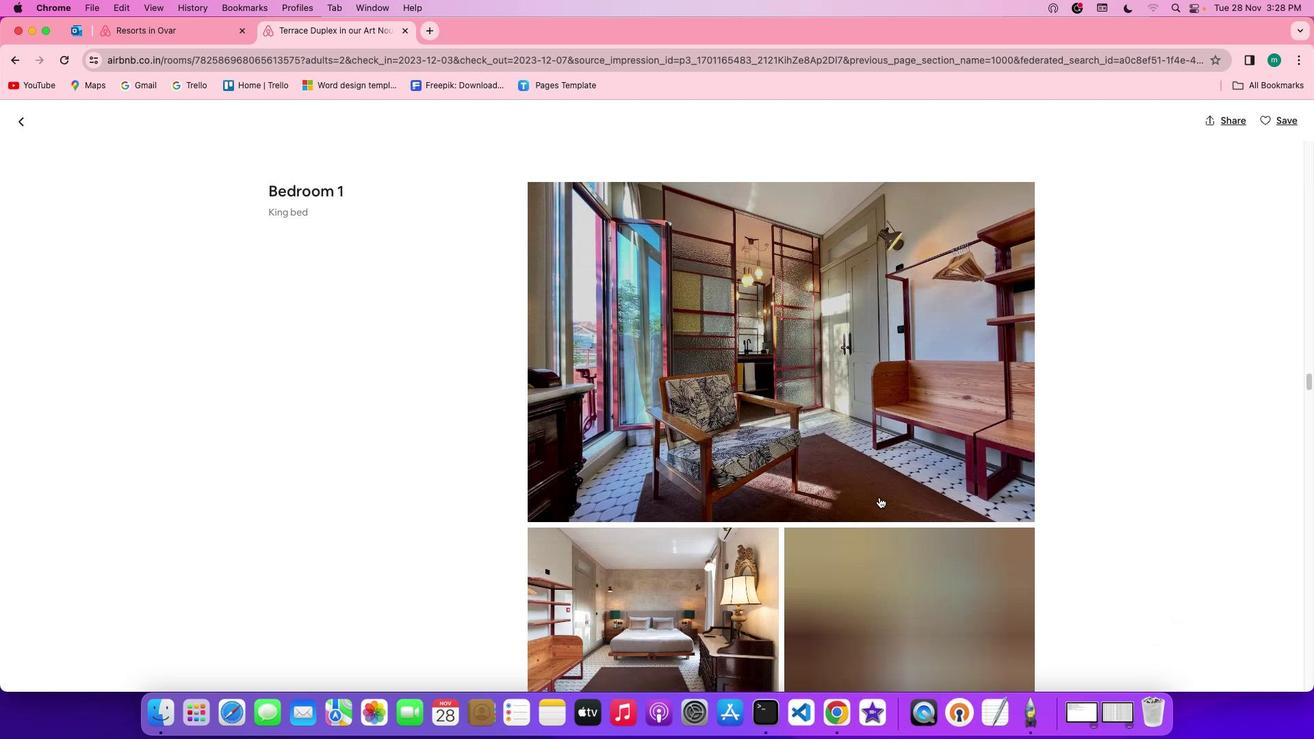 
Action: Mouse scrolled (879, 497) with delta (0, 0)
Screenshot: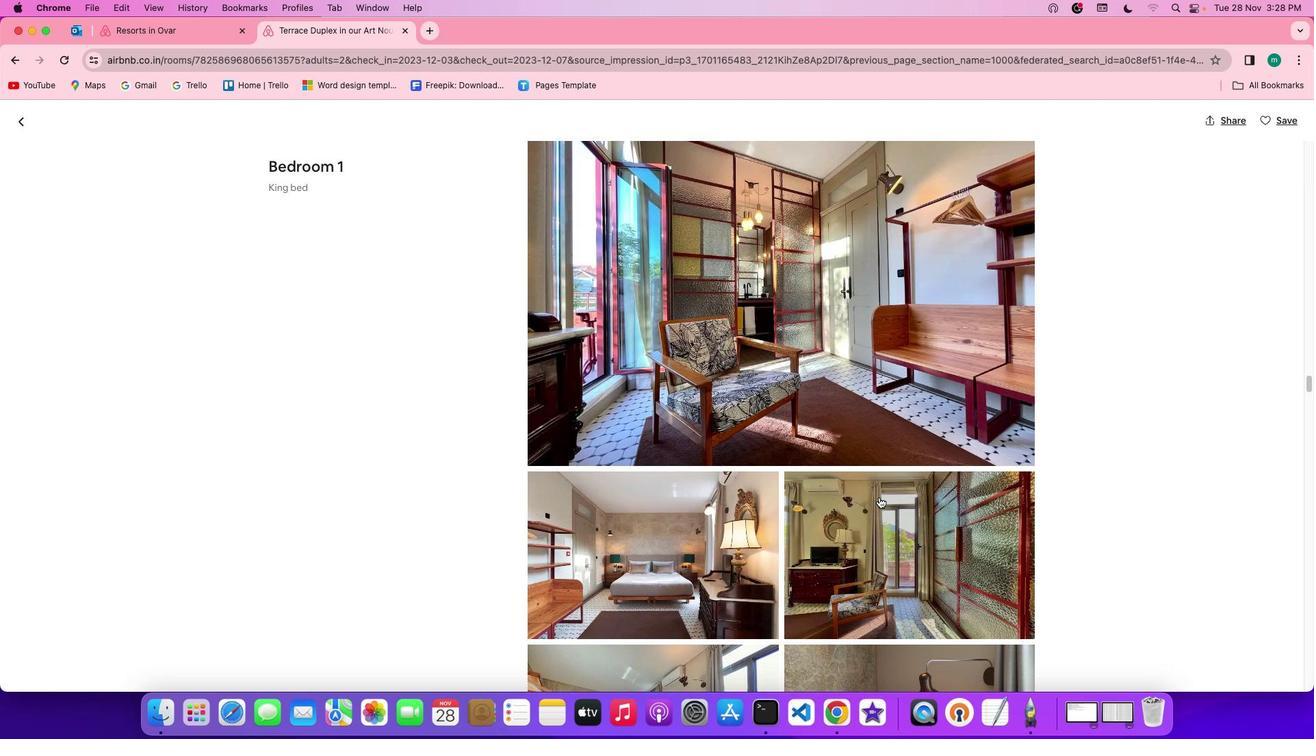 
Action: Mouse scrolled (879, 497) with delta (0, 0)
Screenshot: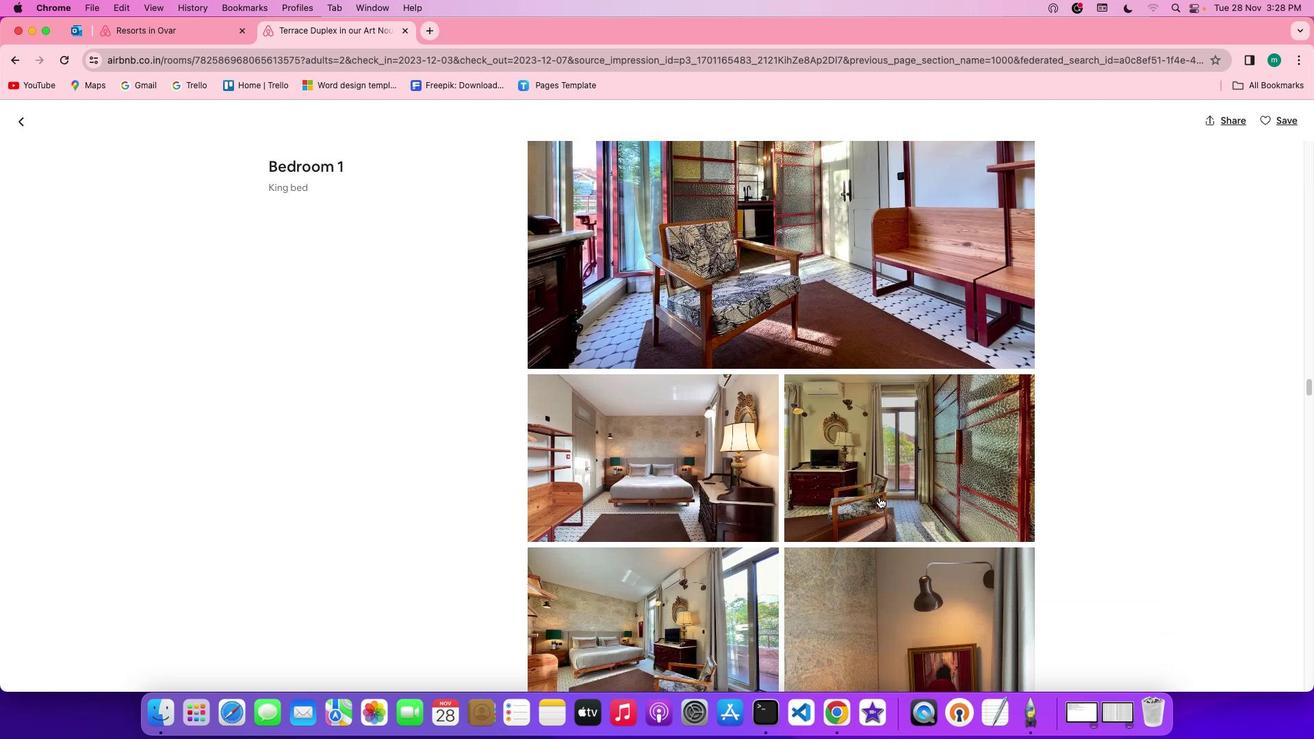 
Action: Mouse scrolled (879, 497) with delta (0, 0)
Screenshot: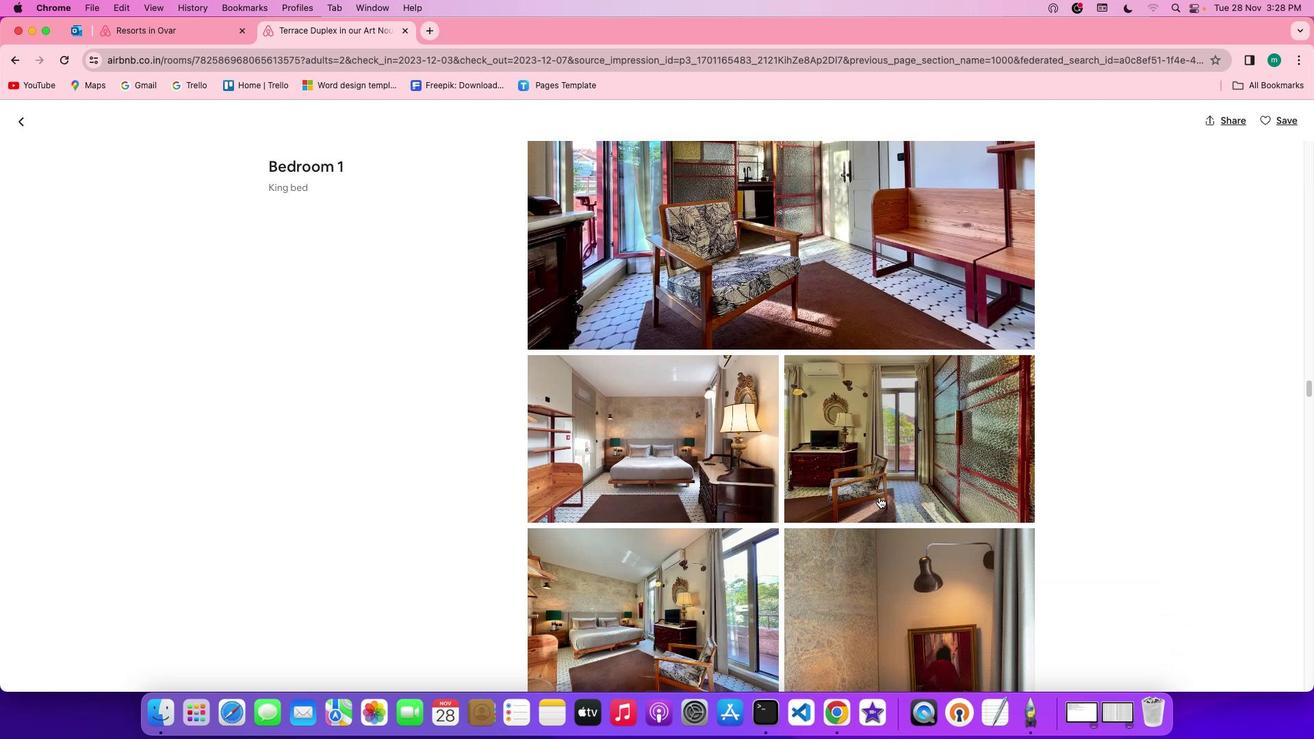 
Action: Mouse scrolled (879, 497) with delta (0, 0)
Screenshot: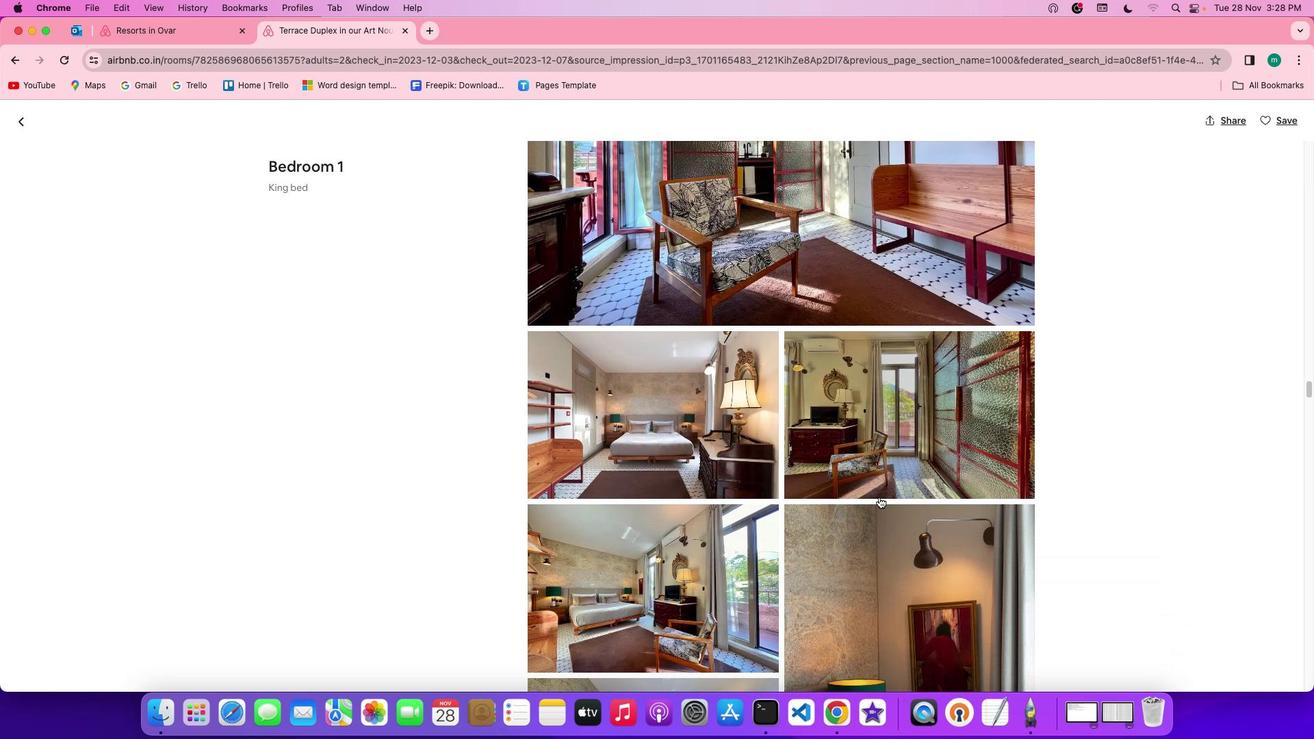
Action: Mouse scrolled (879, 497) with delta (0, 0)
Screenshot: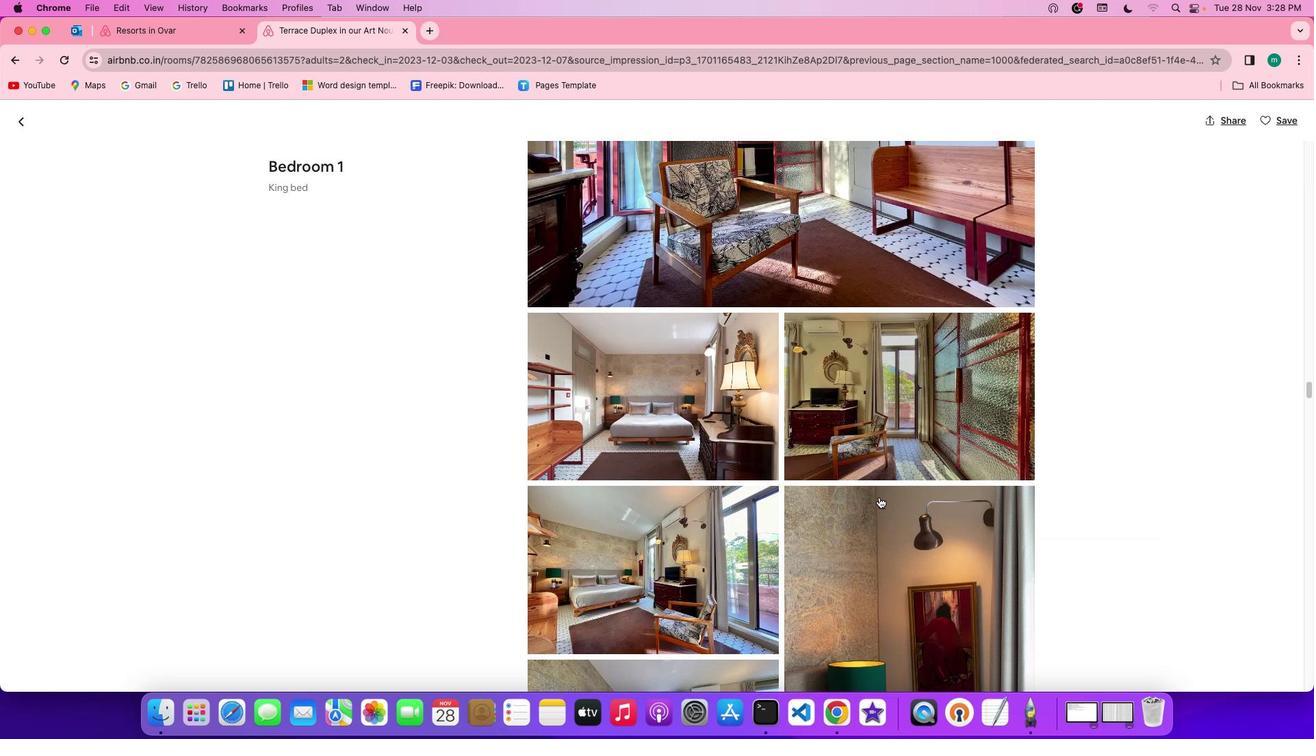 
Action: Mouse scrolled (879, 497) with delta (0, 0)
